 Task: Plan a trip to Villa Cuauhtémoc Otzolotepec, Mexico from 2nd December, 2023 to 10th December, 2023 for 1 adult.1  bedroom having 1 bed and 1 bathroom. Property type can be hotel. Look for 4 properties as per requirement.
Action: Mouse moved to (528, 77)
Screenshot: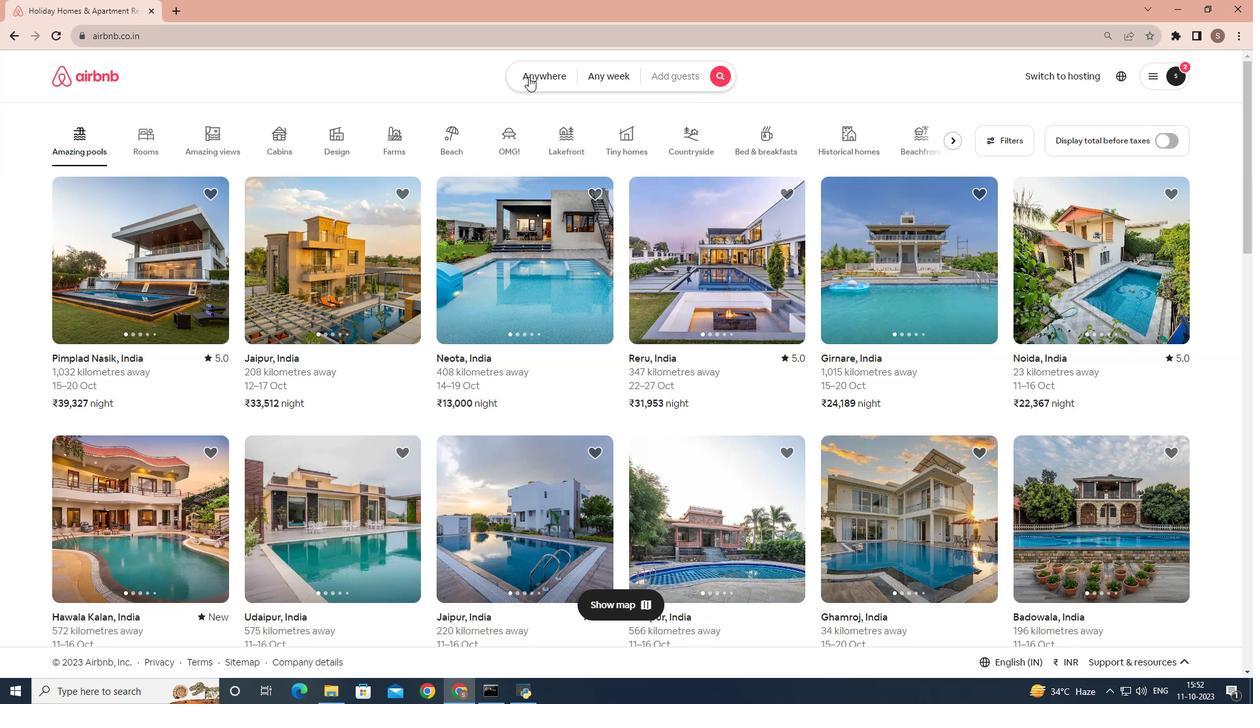 
Action: Mouse pressed left at (528, 77)
Screenshot: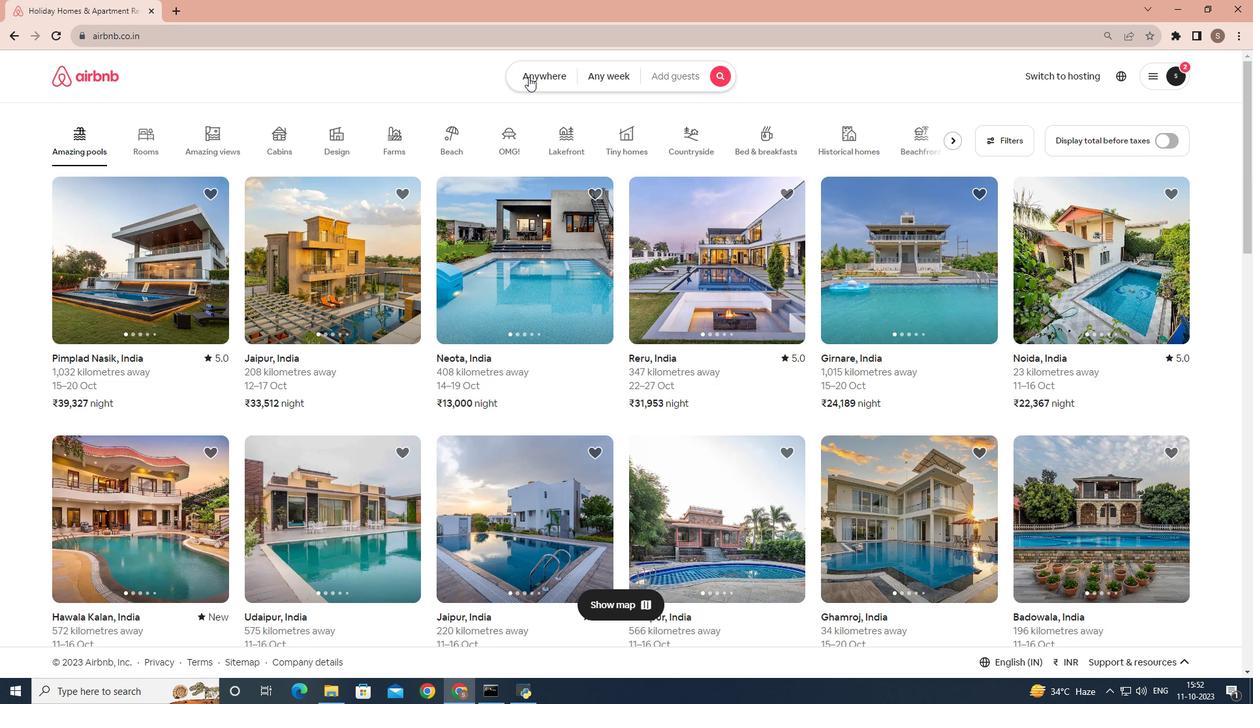 
Action: Mouse moved to (475, 119)
Screenshot: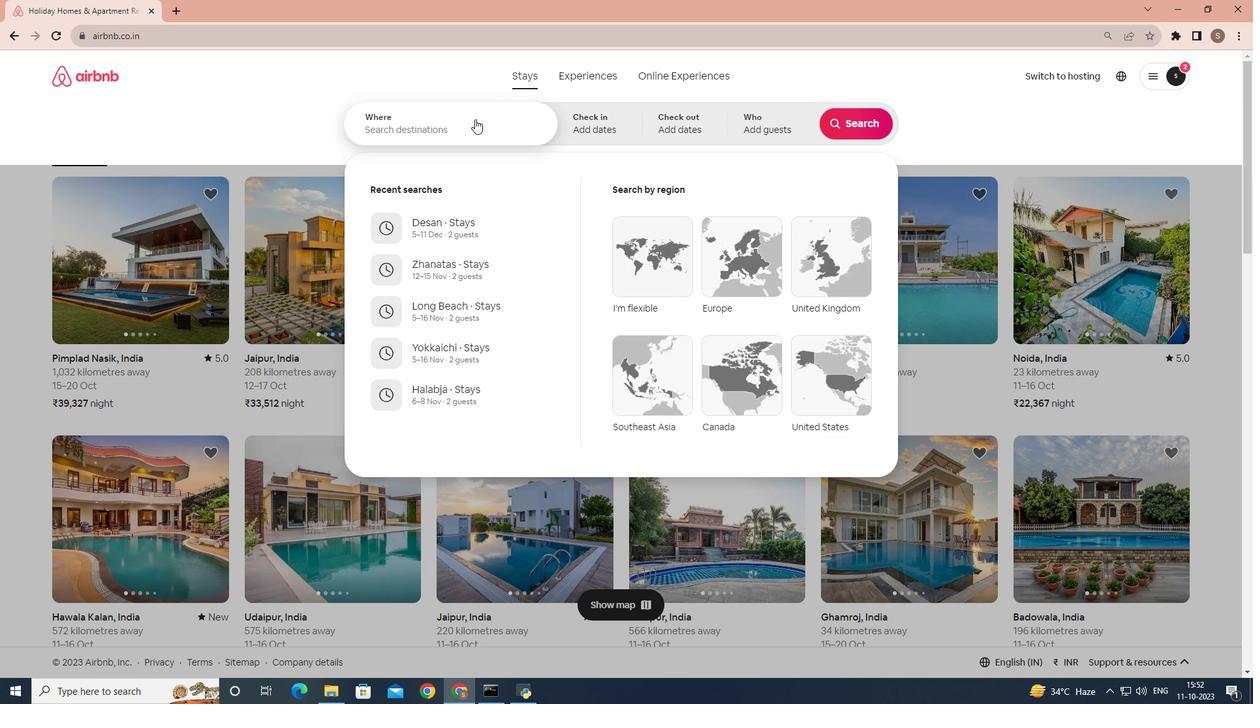 
Action: Mouse pressed left at (475, 119)
Screenshot: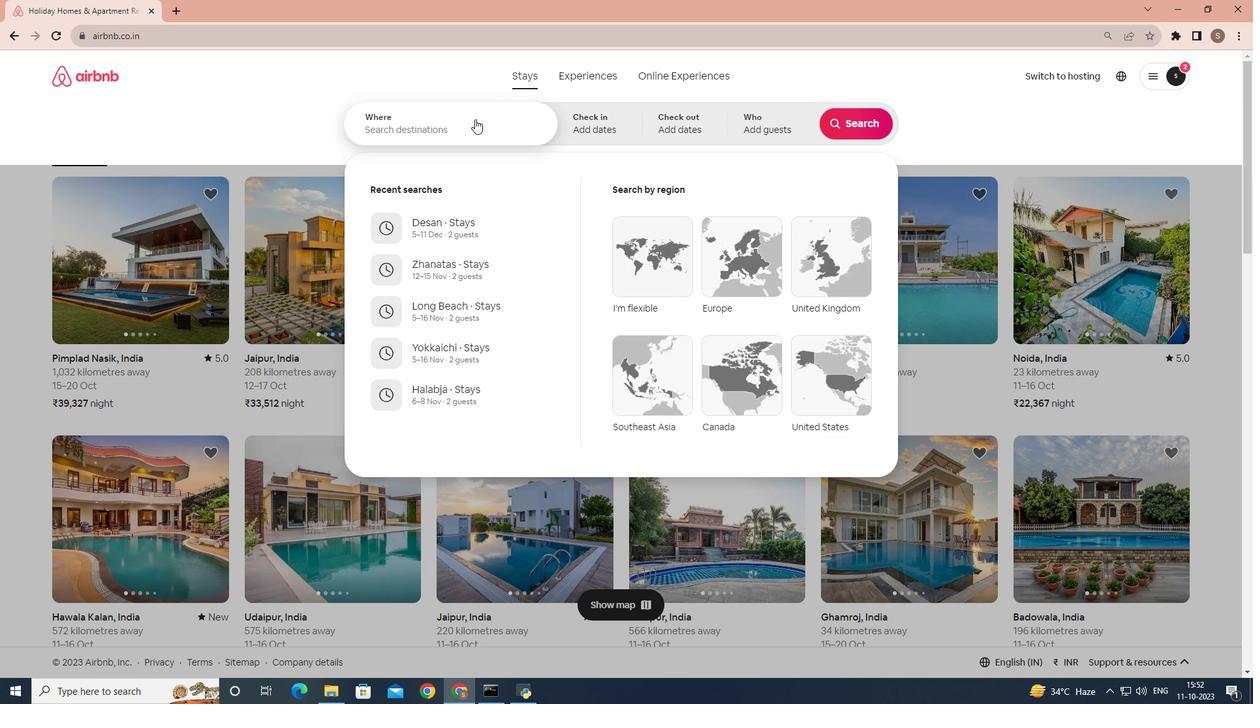 
Action: Mouse moved to (470, 126)
Screenshot: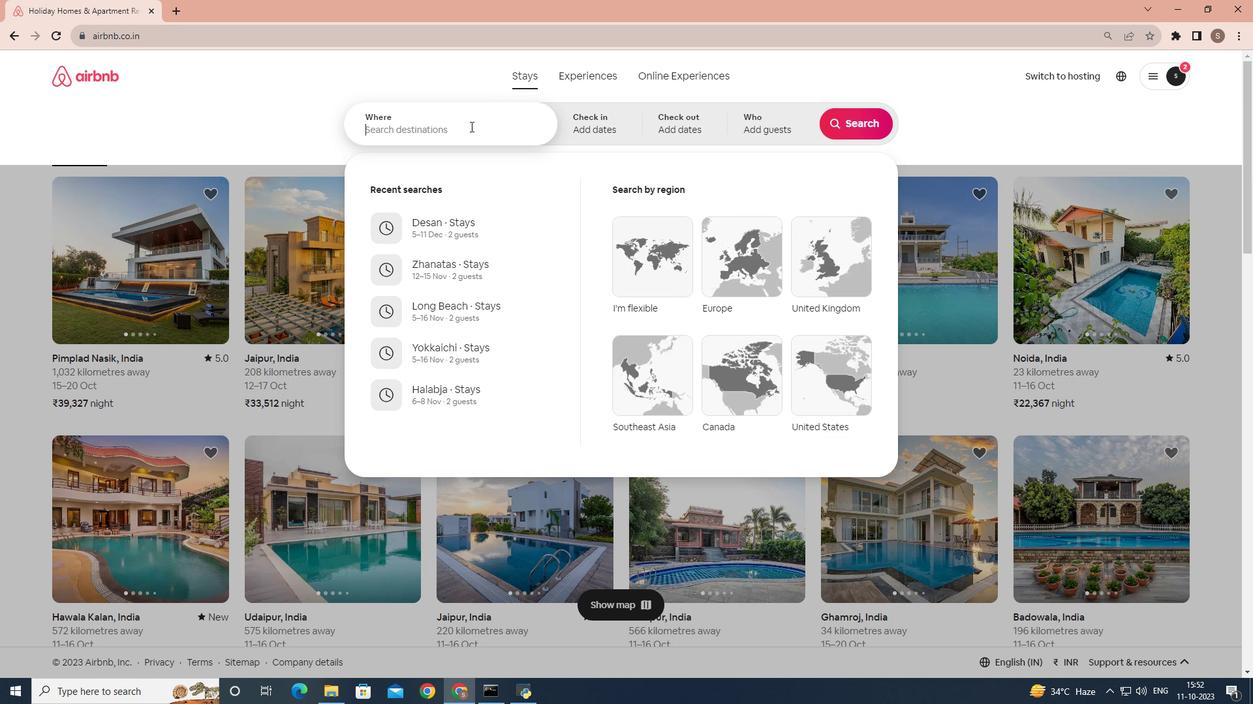 
Action: Key pressed <Key.shift_r>Otzolotepec,<Key.space><Key.shift>Mexico
Screenshot: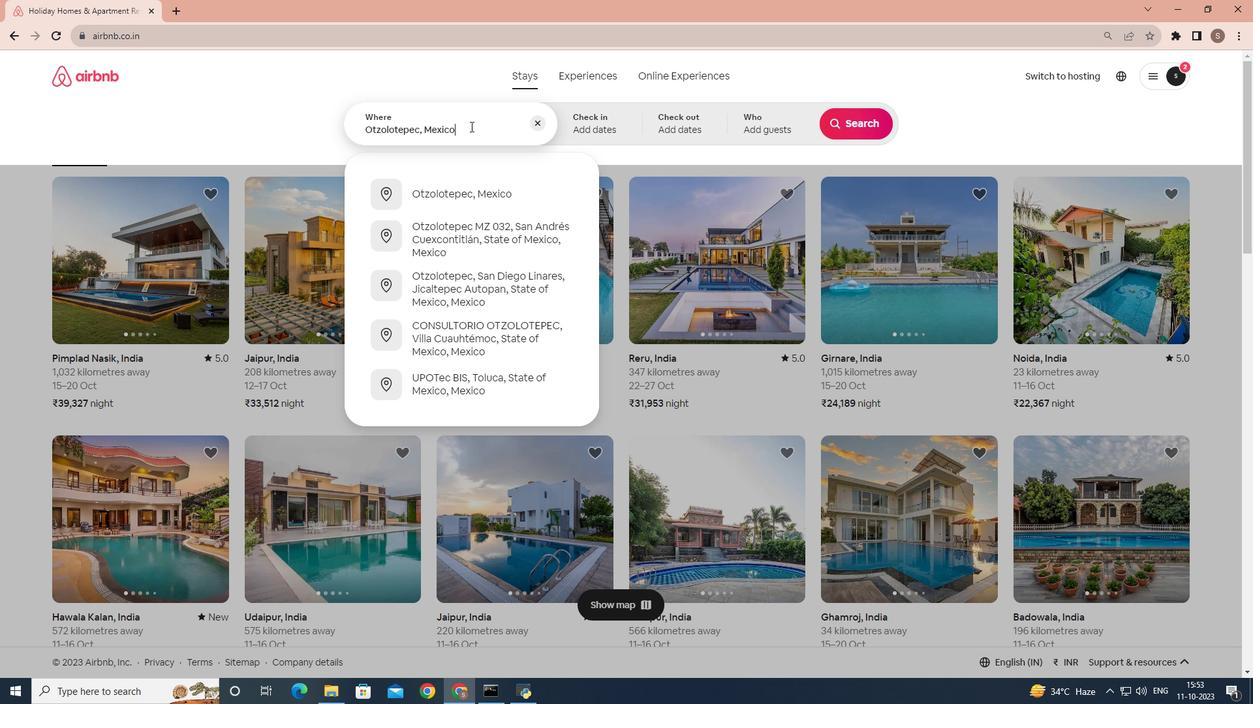 
Action: Mouse moved to (513, 187)
Screenshot: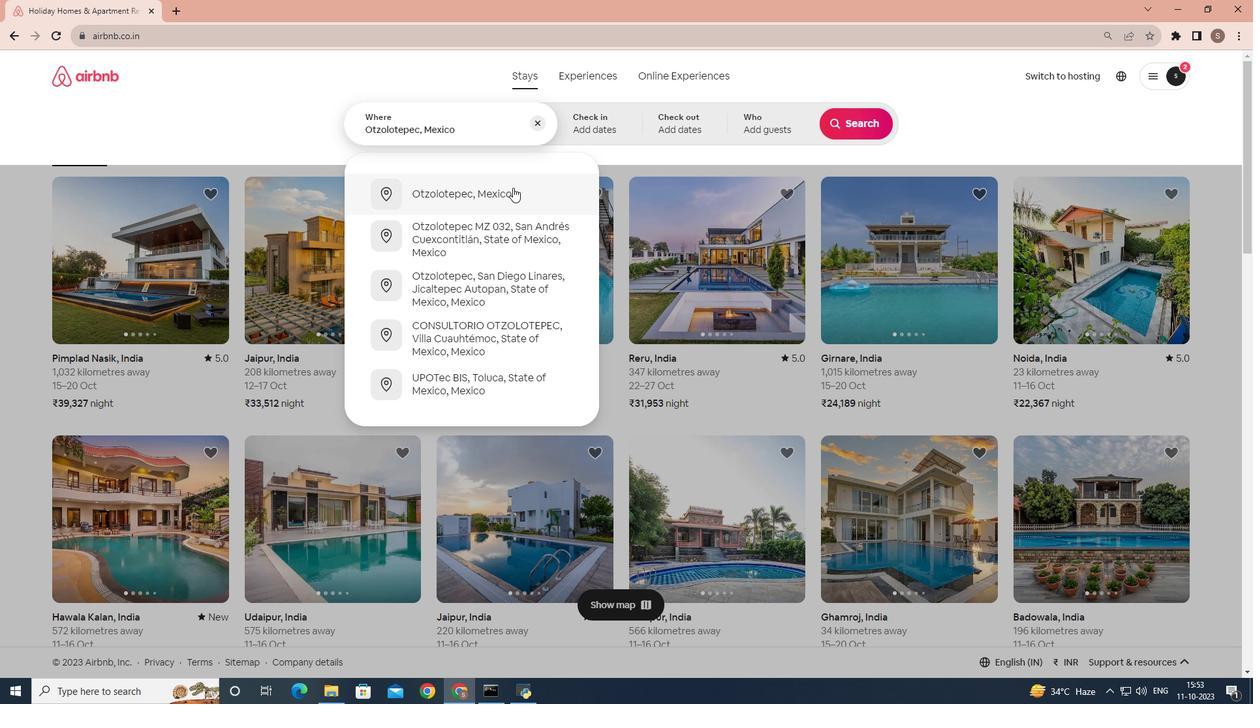 
Action: Mouse pressed left at (513, 187)
Screenshot: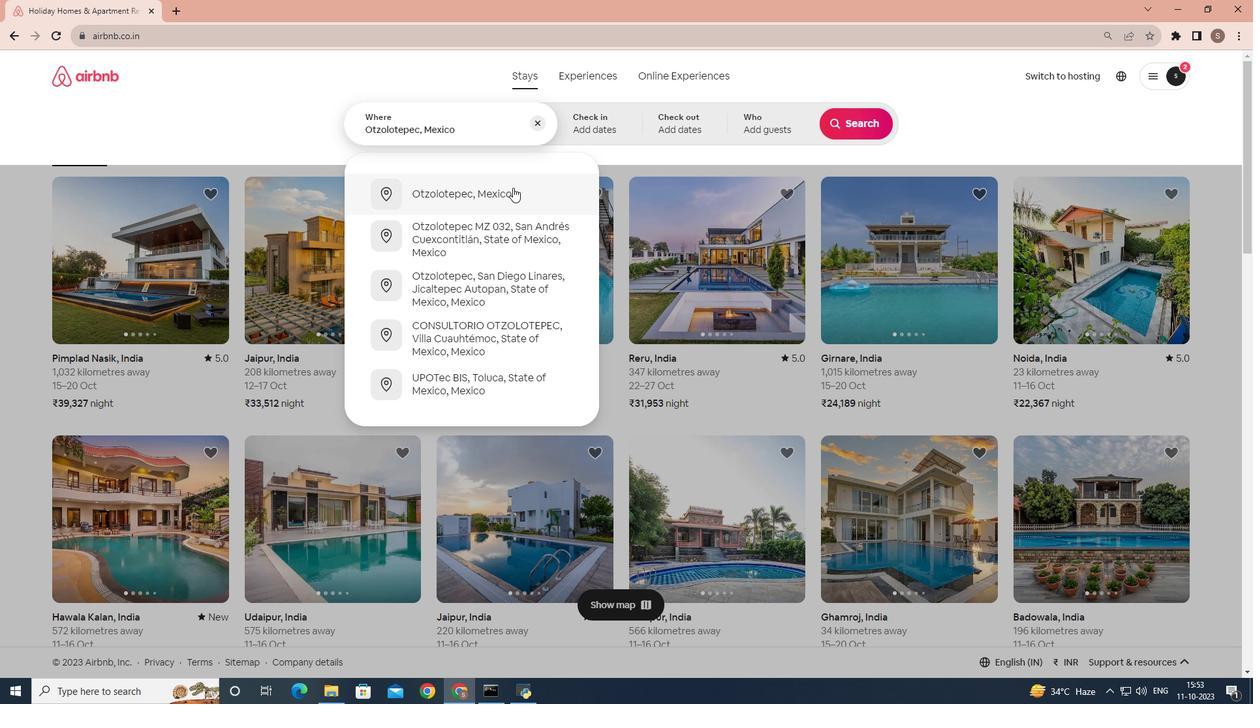 
Action: Mouse moved to (853, 223)
Screenshot: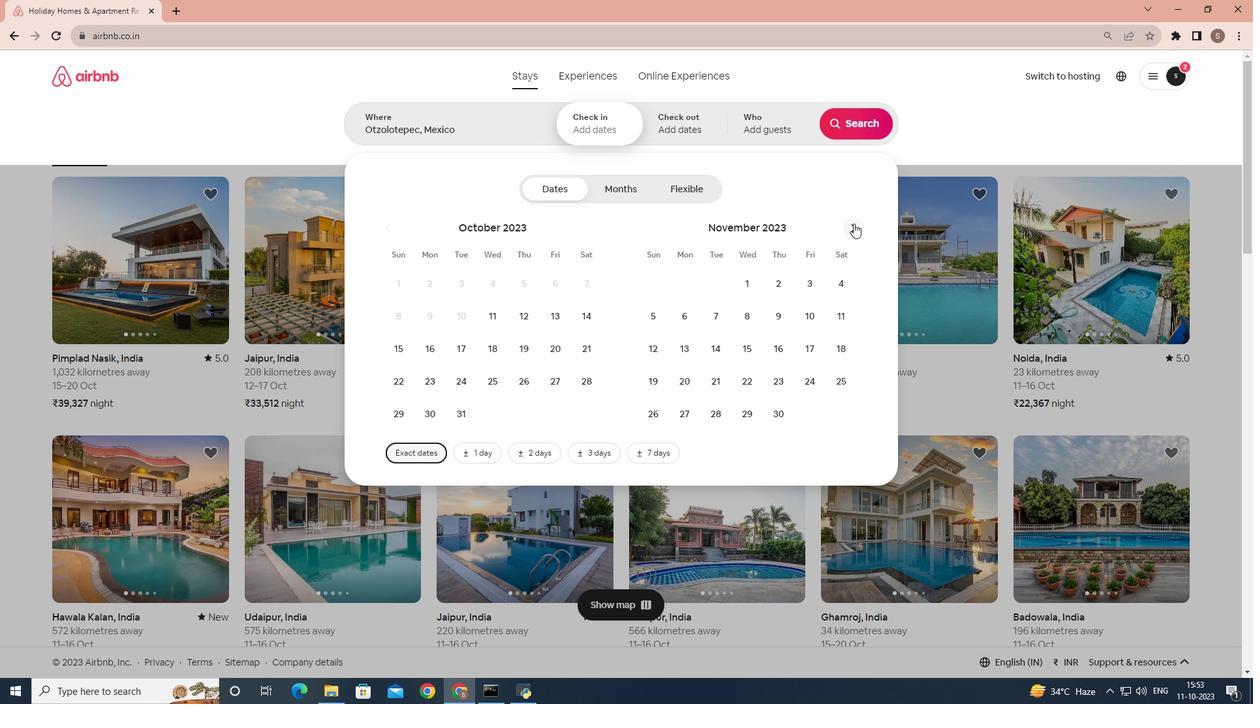 
Action: Mouse pressed left at (853, 223)
Screenshot: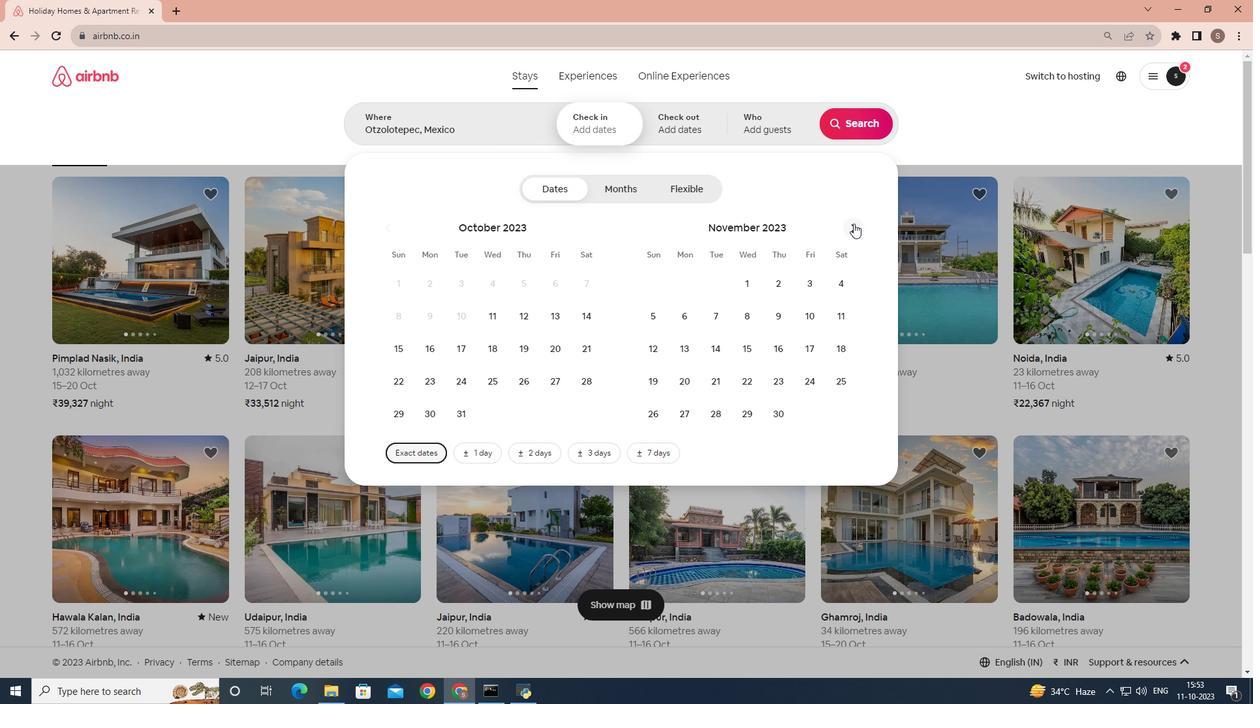 
Action: Mouse moved to (838, 284)
Screenshot: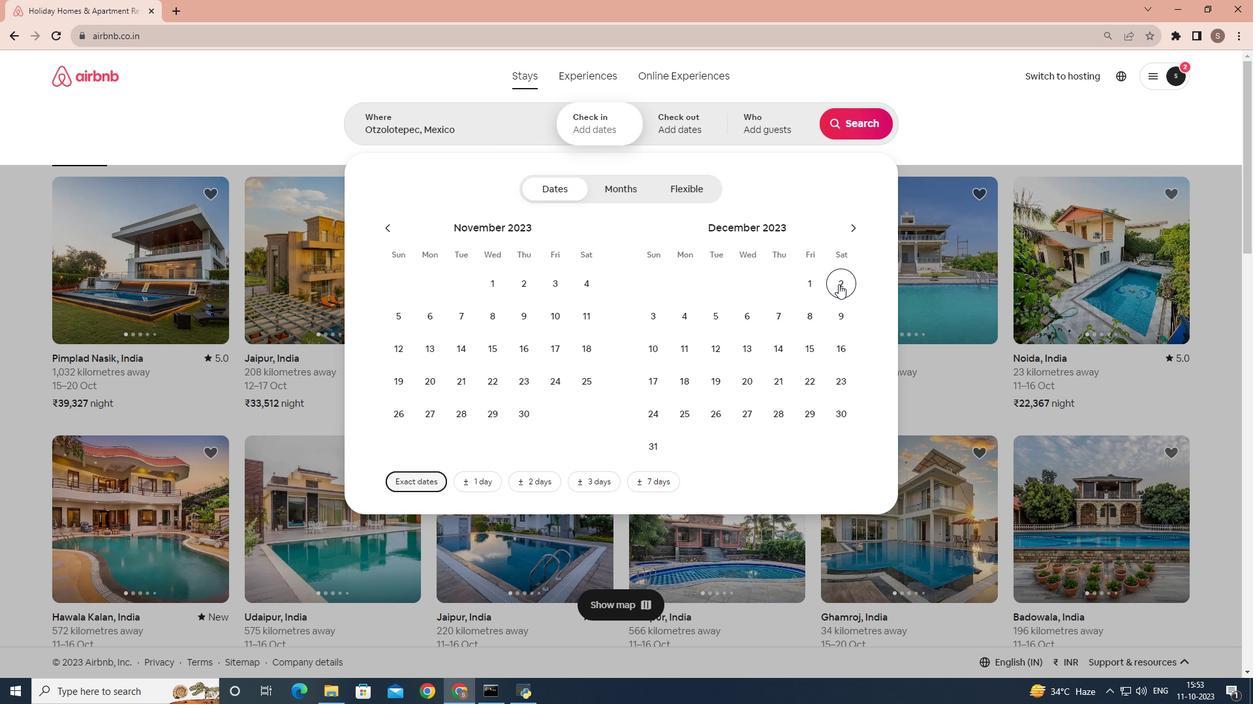 
Action: Mouse pressed left at (838, 284)
Screenshot: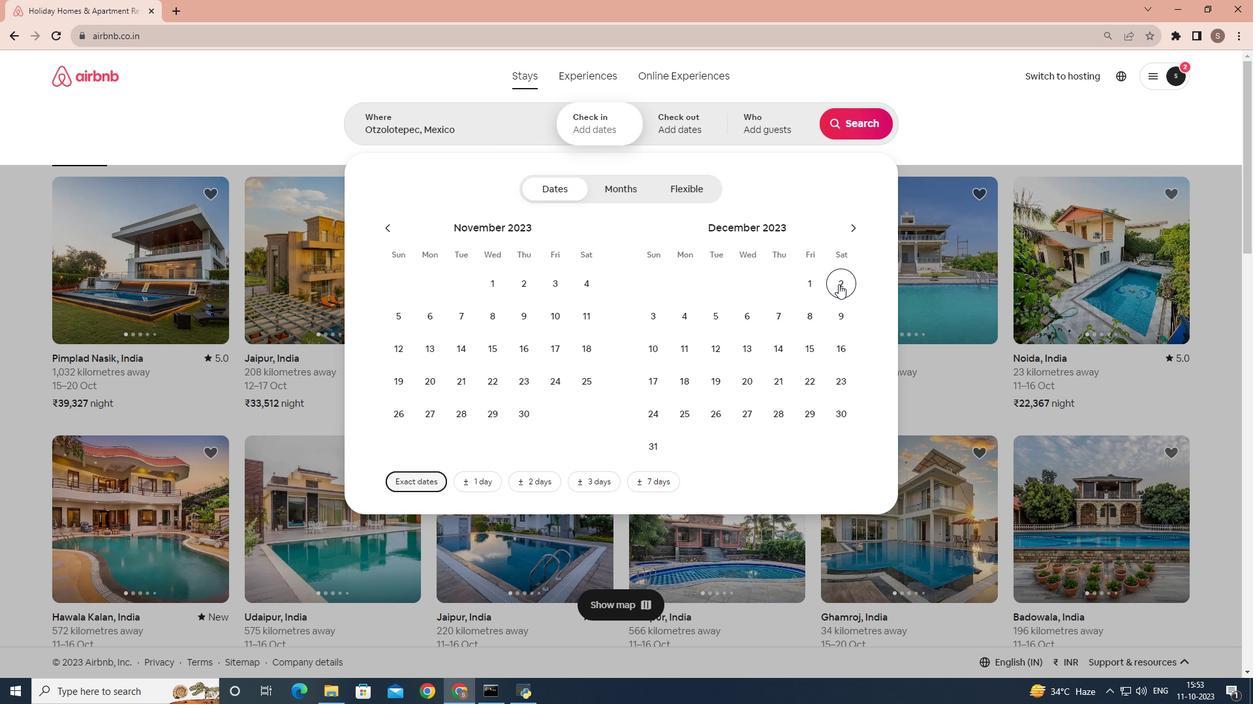 
Action: Mouse moved to (657, 355)
Screenshot: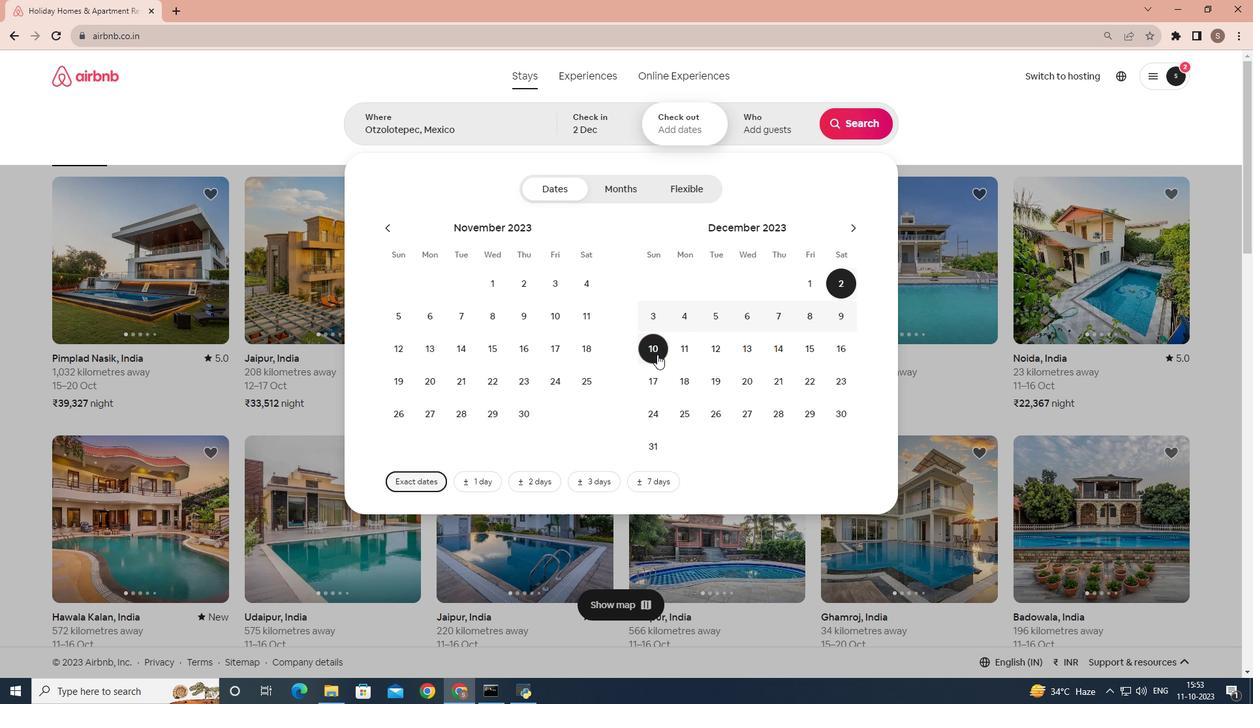 
Action: Mouse pressed left at (657, 355)
Screenshot: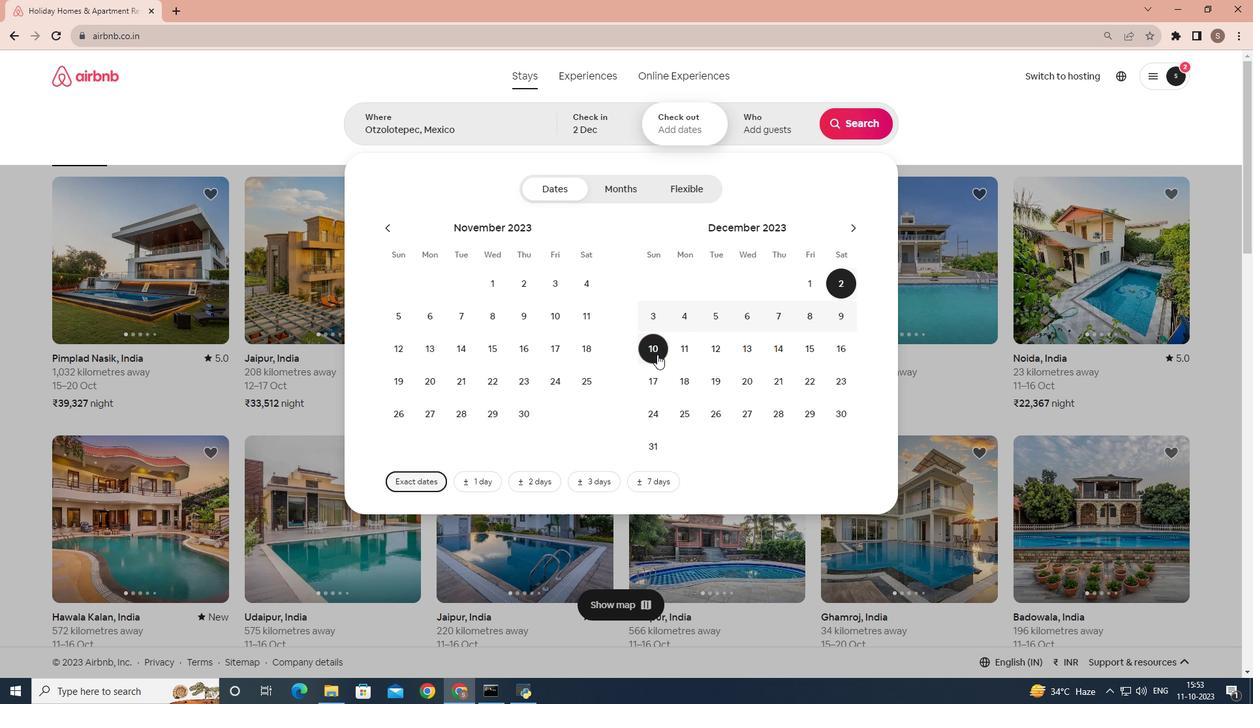 
Action: Mouse moved to (767, 135)
Screenshot: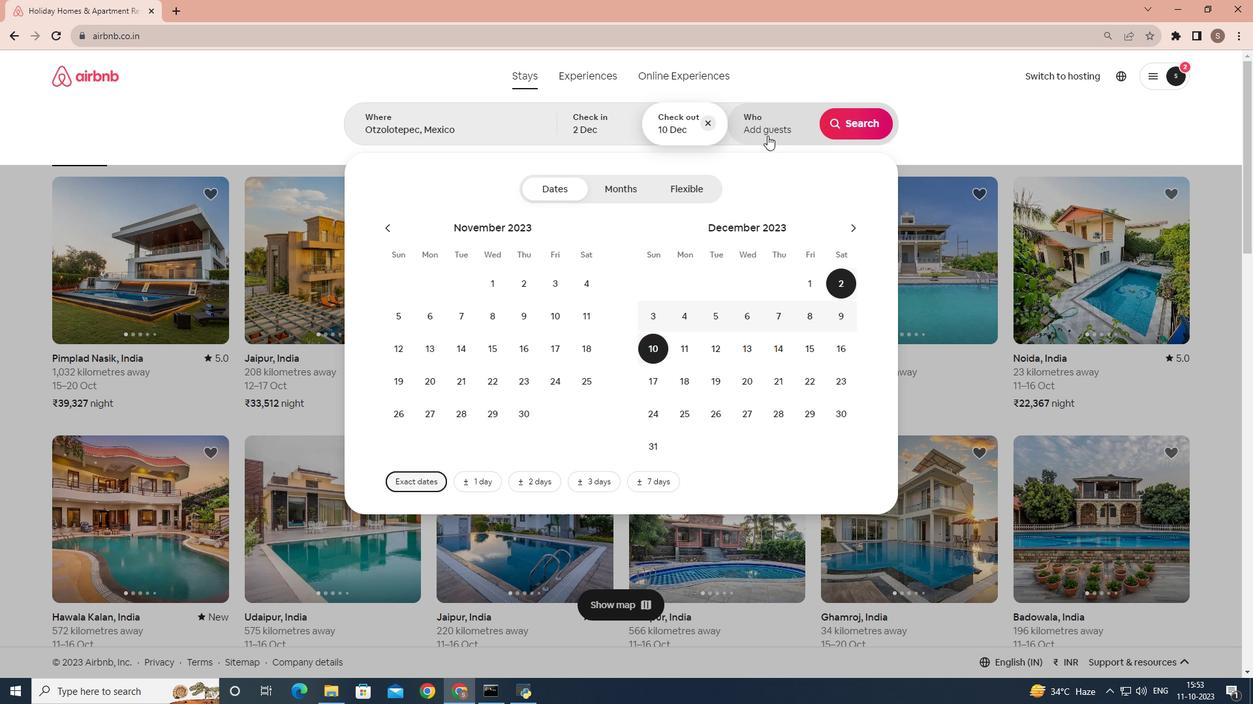 
Action: Mouse pressed left at (767, 135)
Screenshot: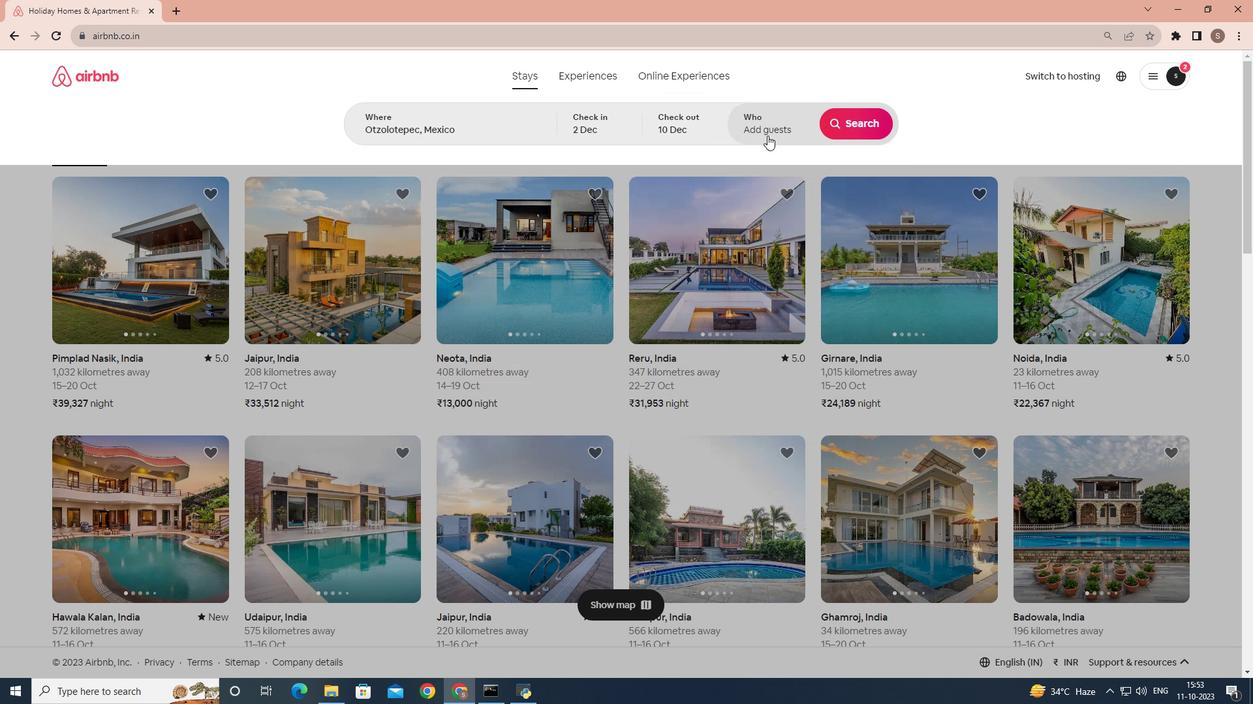 
Action: Mouse moved to (858, 196)
Screenshot: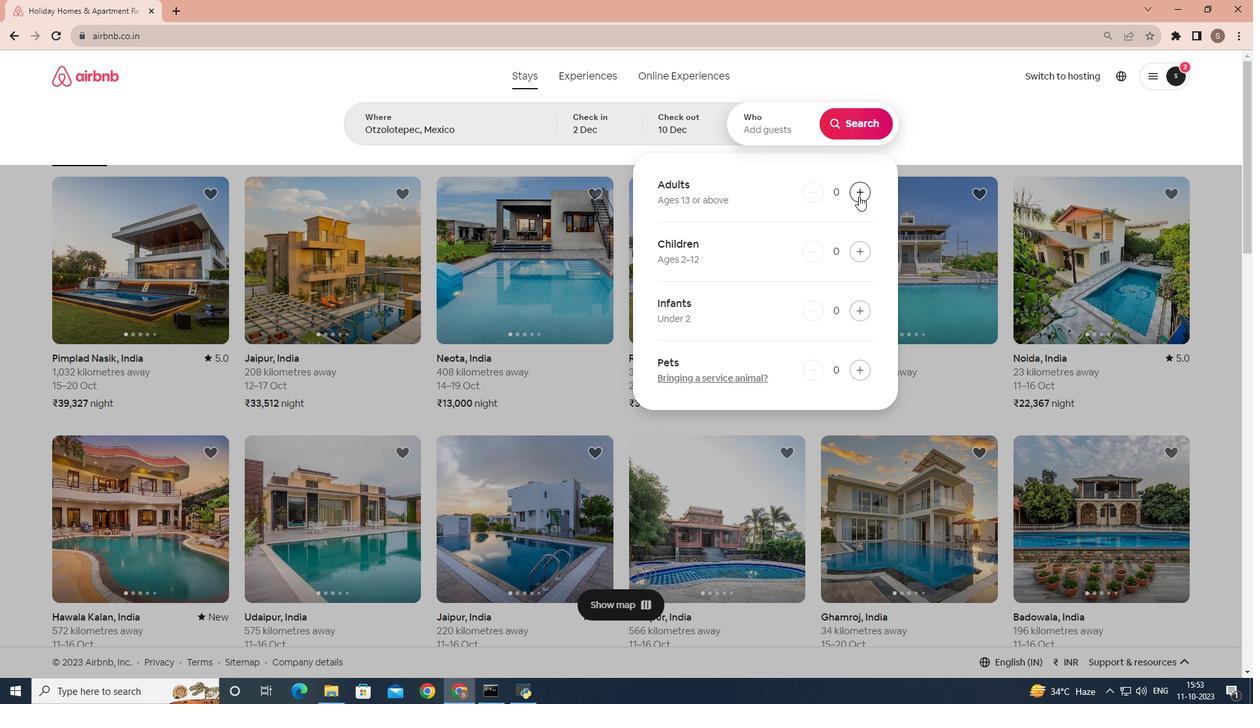 
Action: Mouse pressed left at (858, 196)
Screenshot: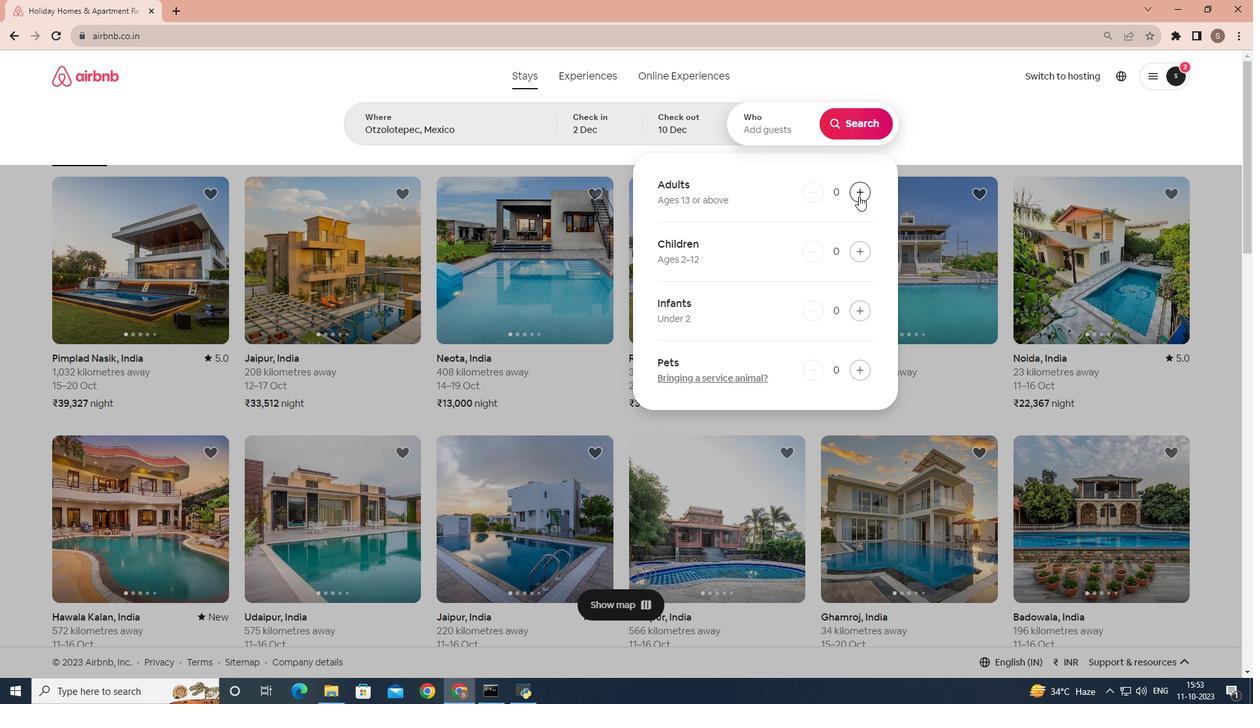 
Action: Mouse moved to (856, 124)
Screenshot: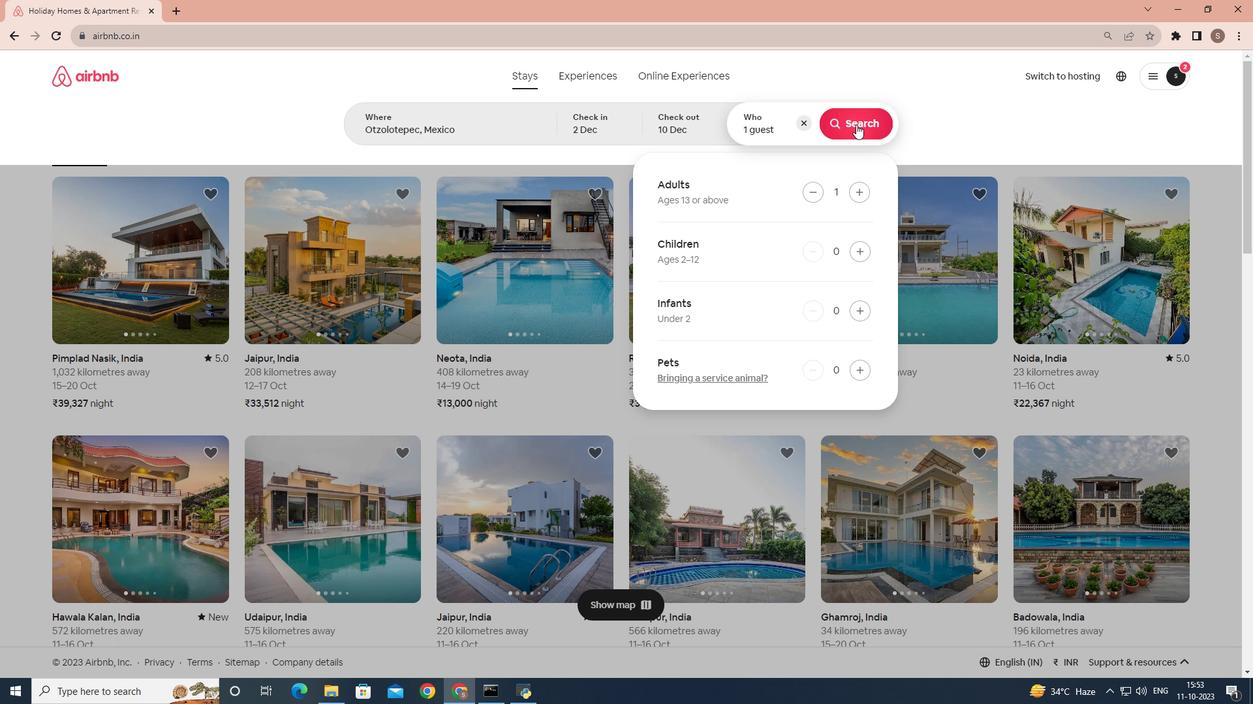 
Action: Mouse pressed left at (856, 124)
Screenshot: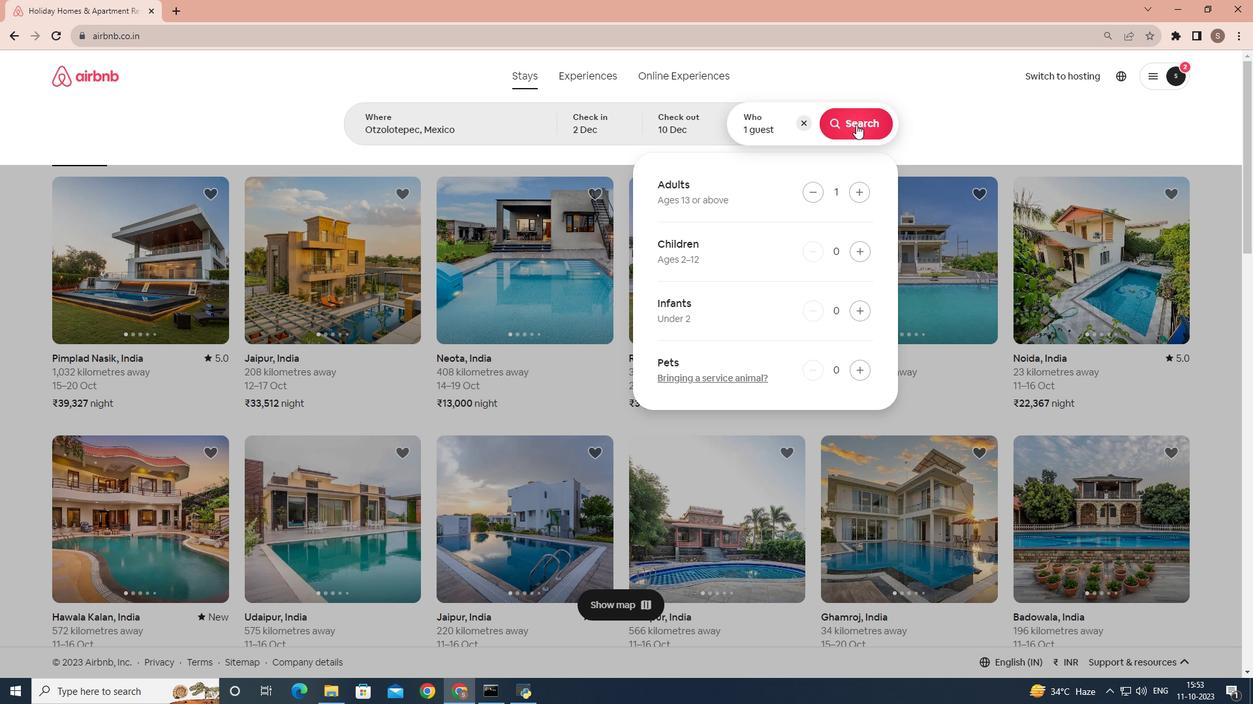 
Action: Mouse moved to (1035, 135)
Screenshot: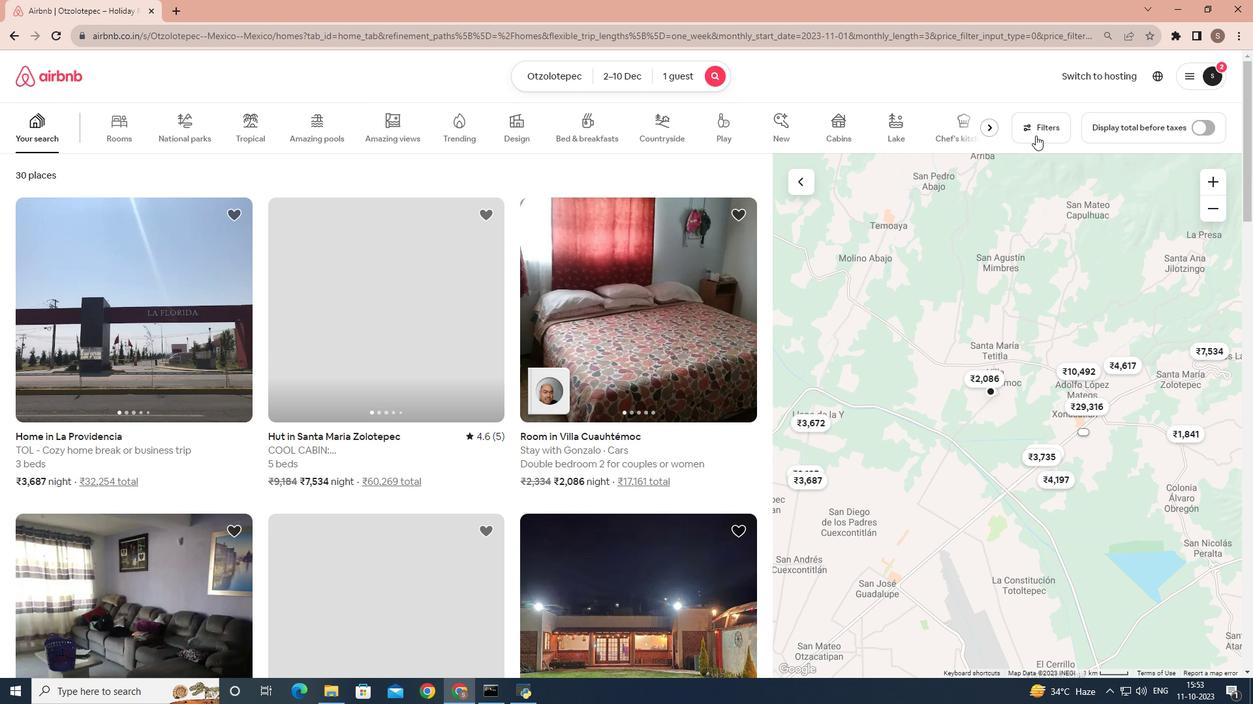 
Action: Mouse pressed left at (1035, 135)
Screenshot: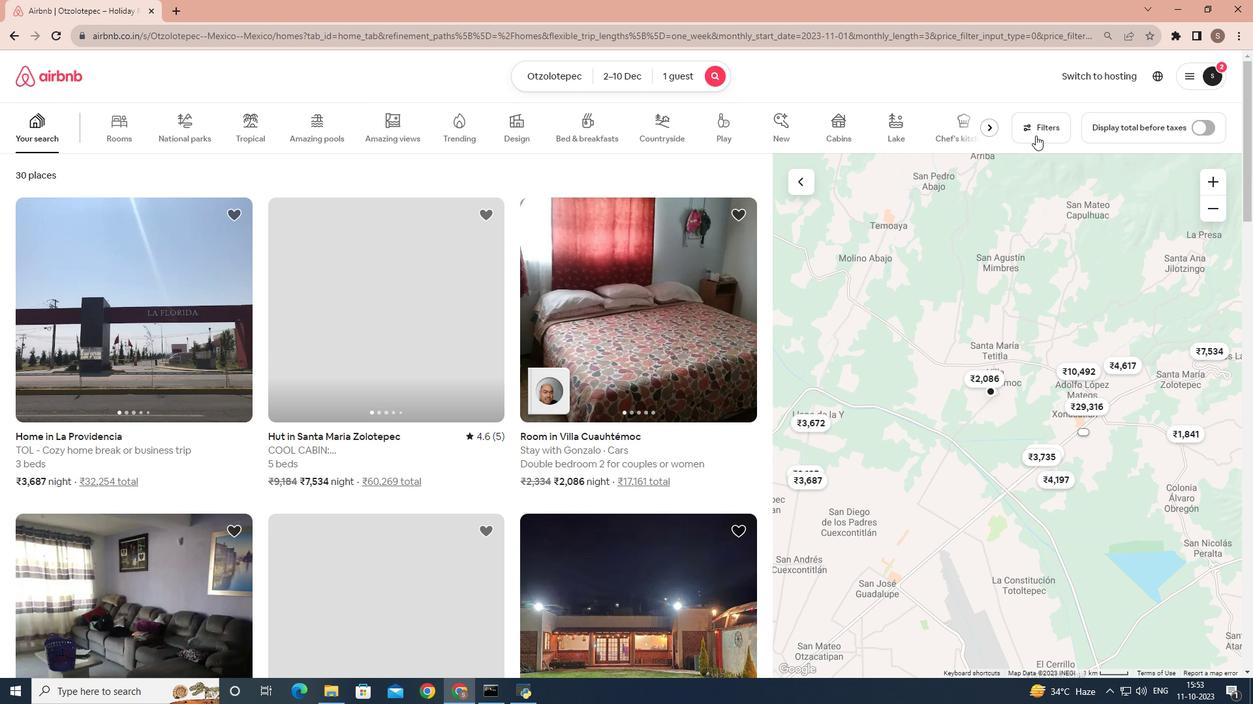 
Action: Mouse moved to (859, 274)
Screenshot: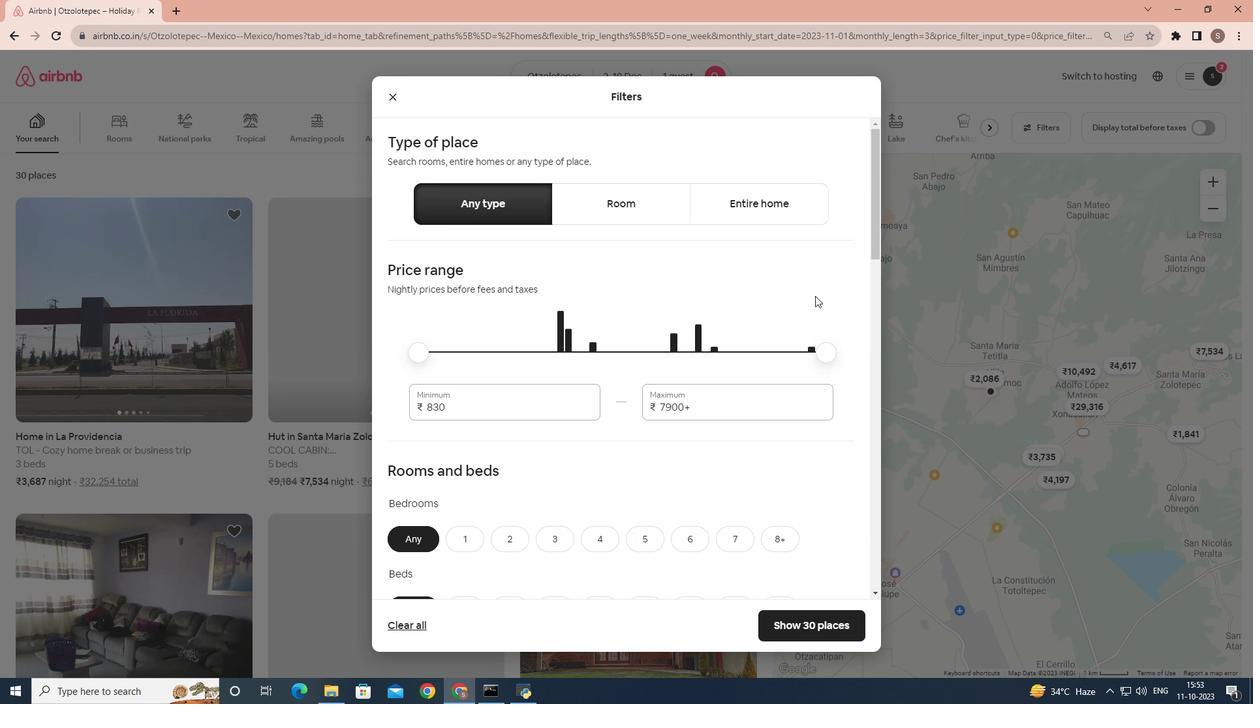 
Action: Mouse scrolled (859, 274) with delta (0, 0)
Screenshot: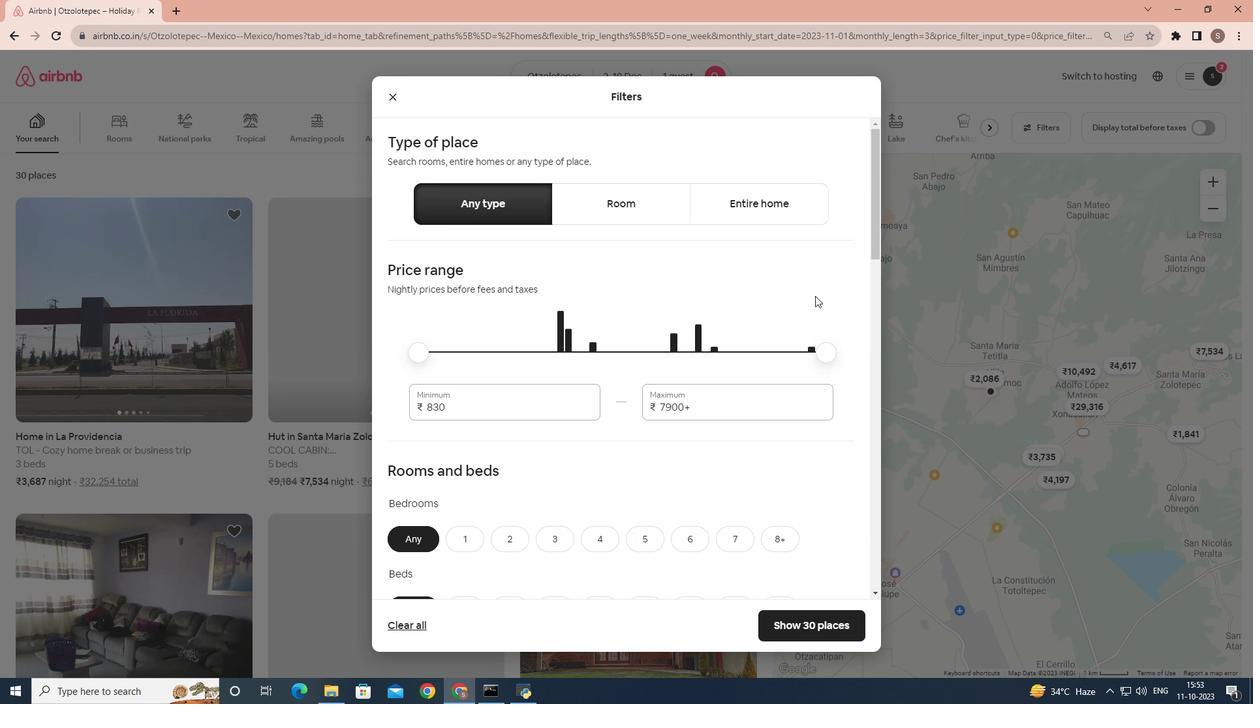 
Action: Mouse moved to (830, 289)
Screenshot: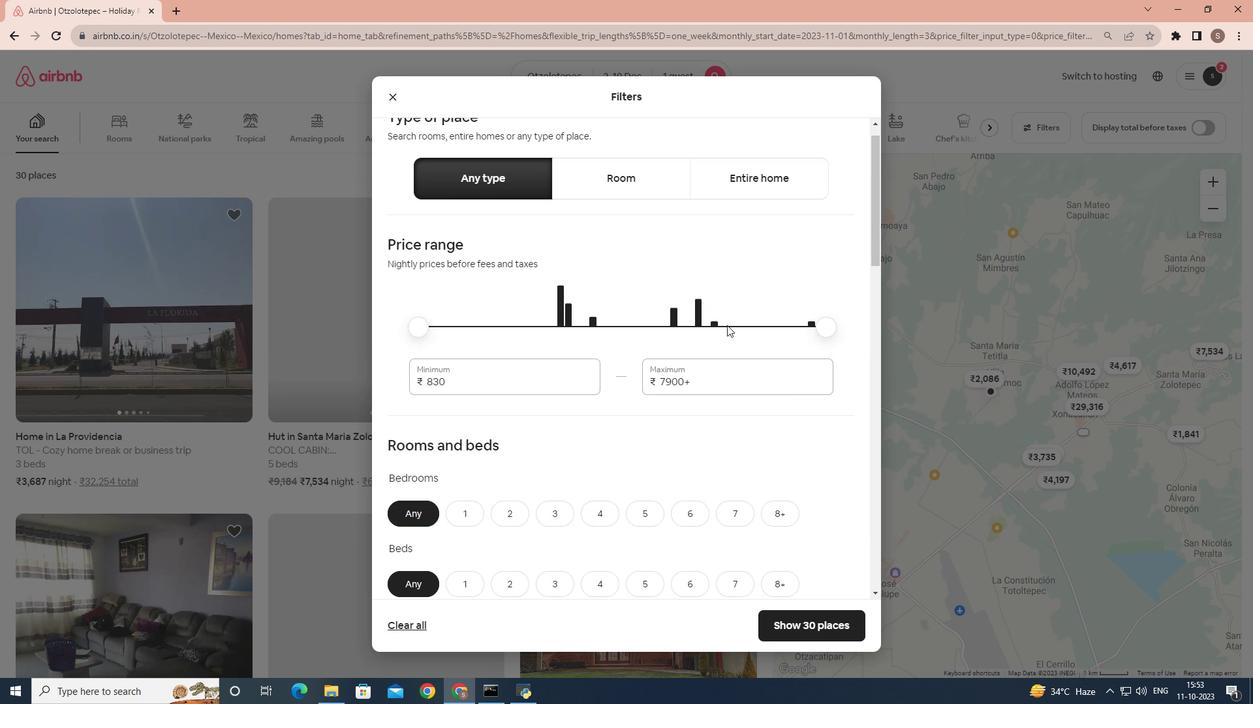 
Action: Mouse scrolled (830, 289) with delta (0, 0)
Screenshot: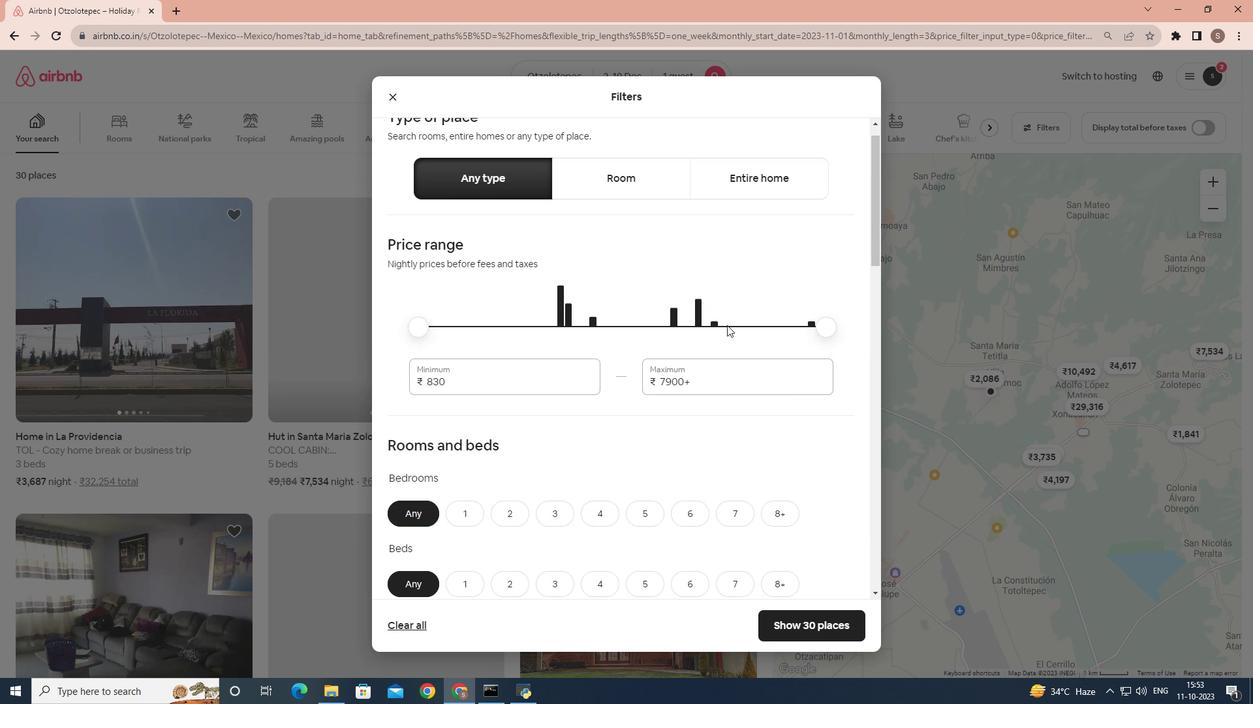 
Action: Mouse moved to (473, 409)
Screenshot: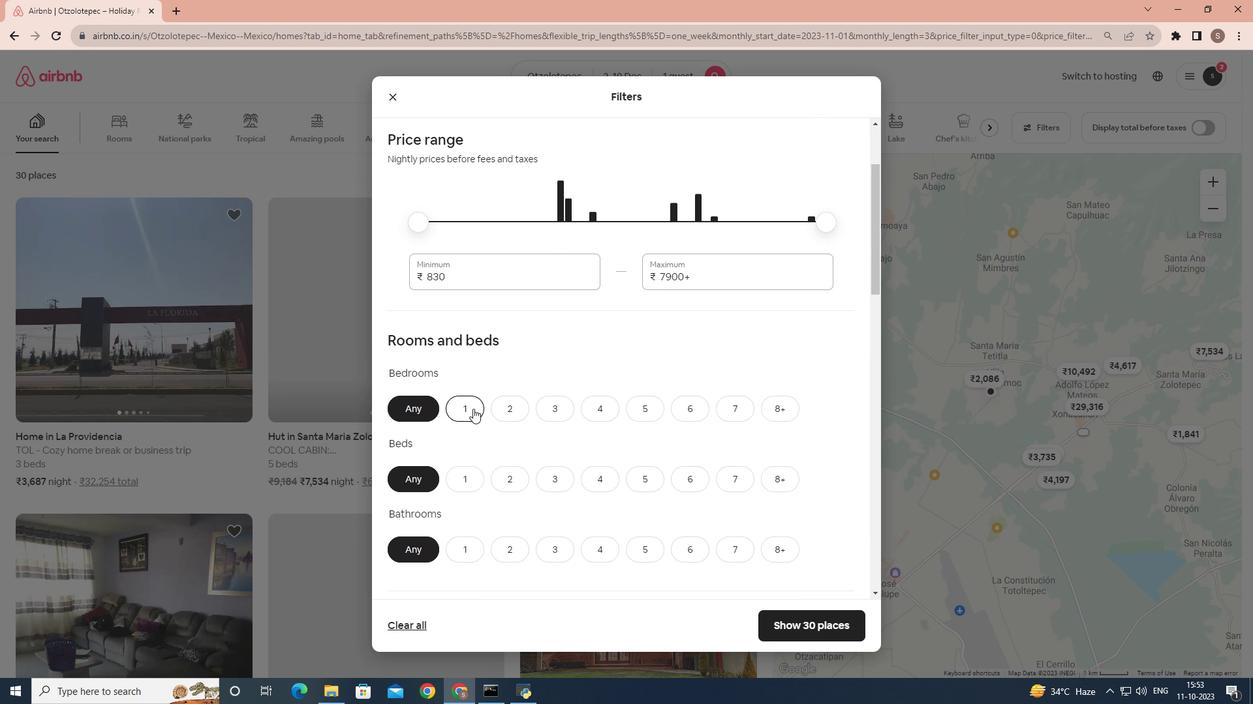 
Action: Mouse pressed left at (473, 409)
Screenshot: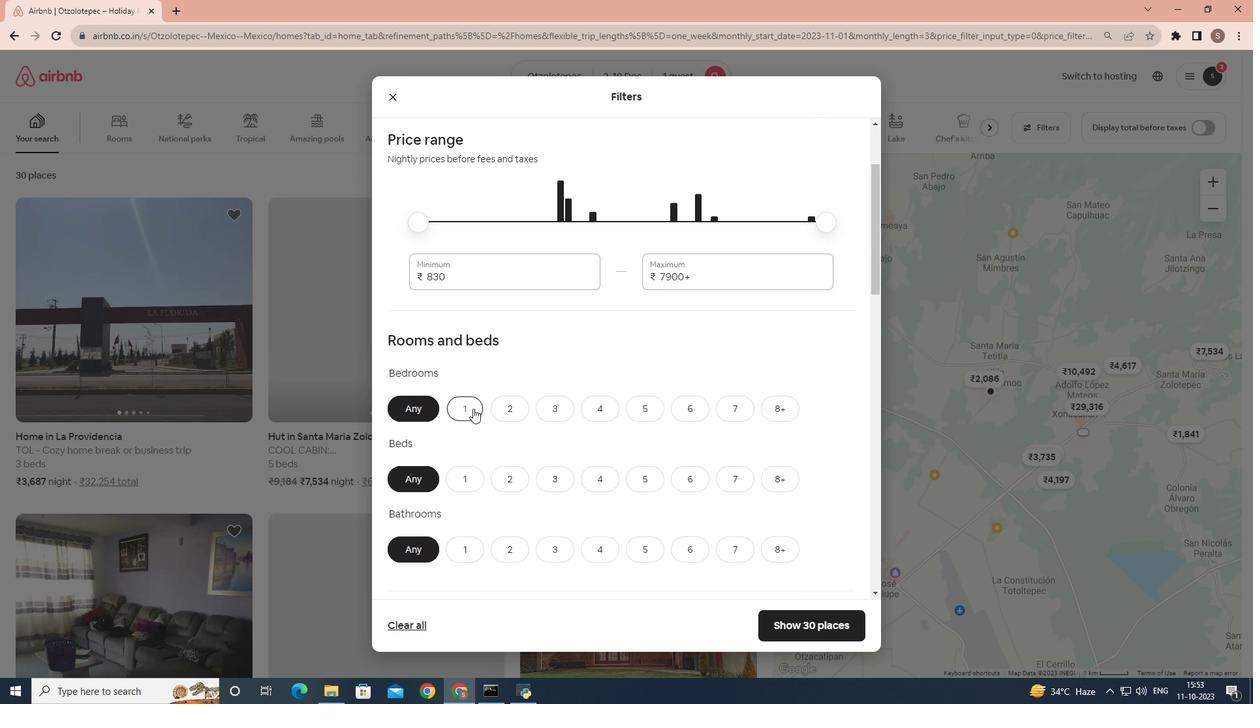 
Action: Mouse moved to (473, 409)
Screenshot: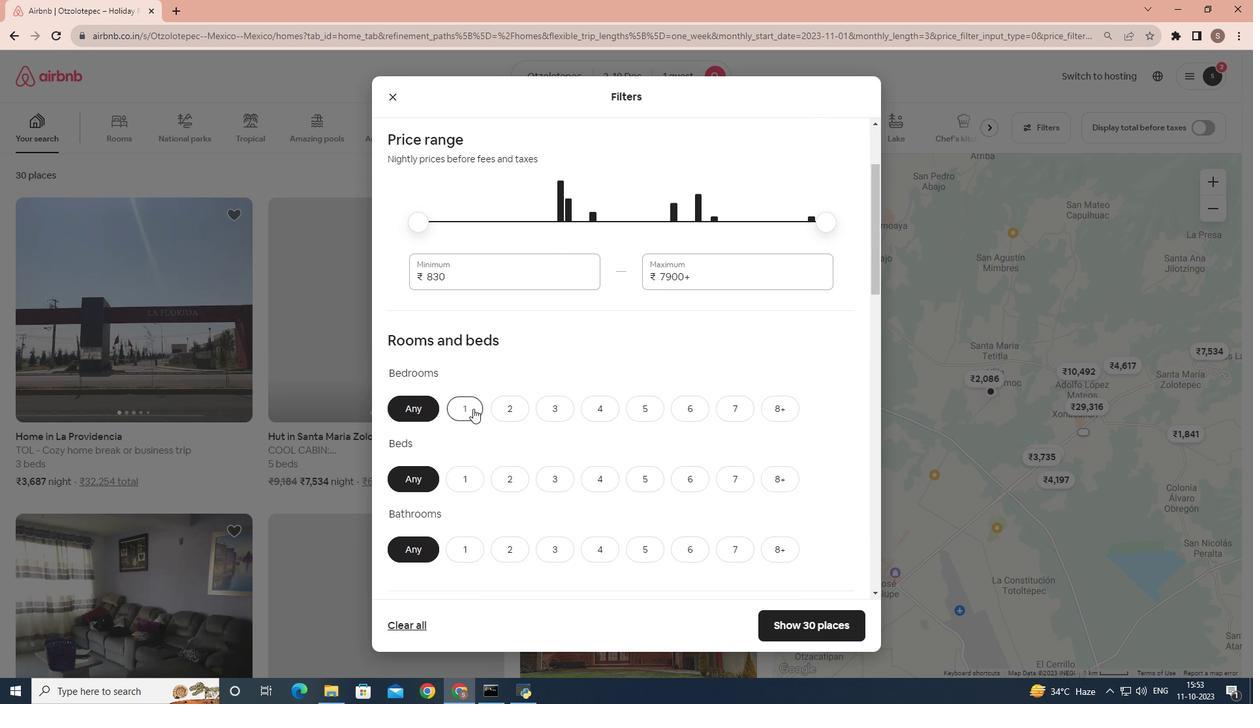 
Action: Mouse scrolled (473, 408) with delta (0, 0)
Screenshot: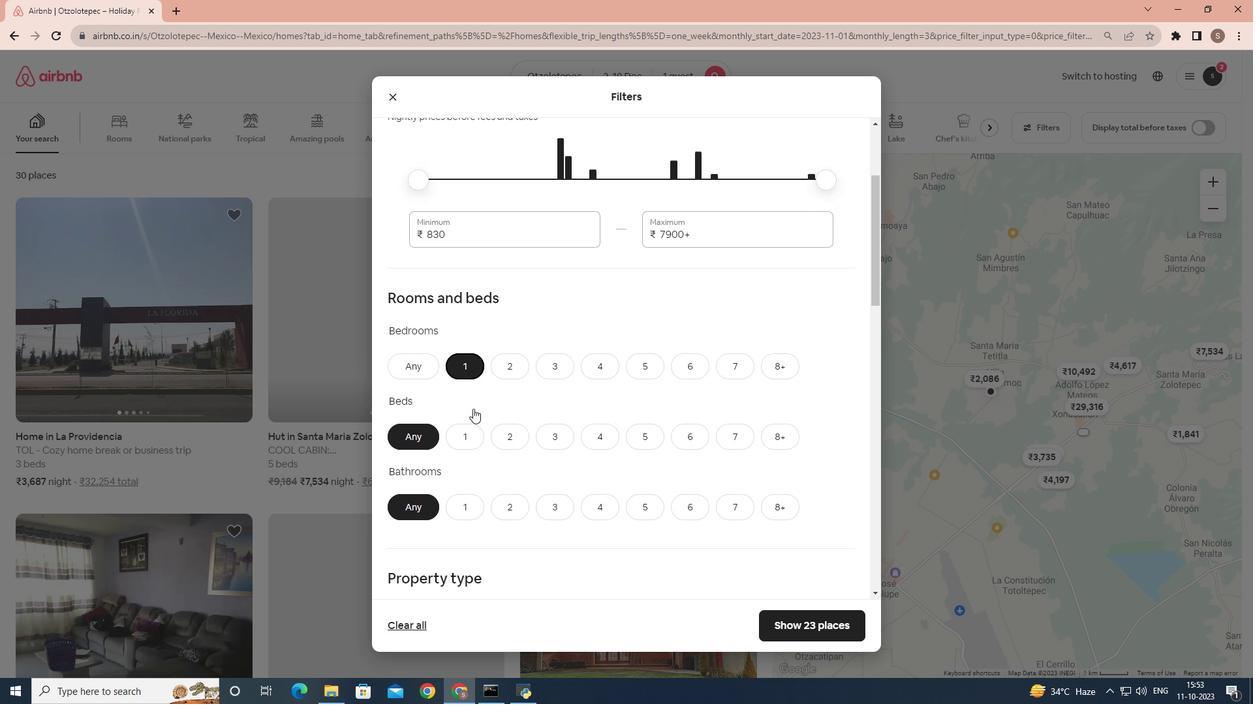 
Action: Mouse moved to (467, 413)
Screenshot: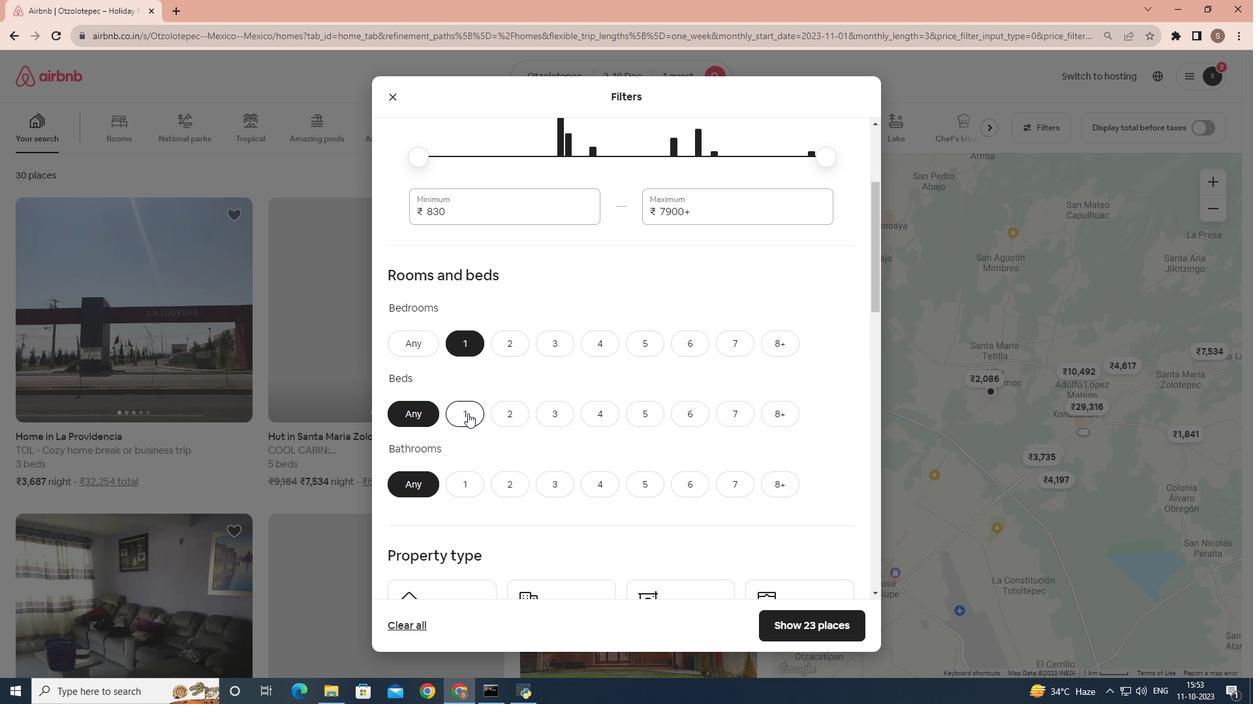 
Action: Mouse pressed left at (467, 413)
Screenshot: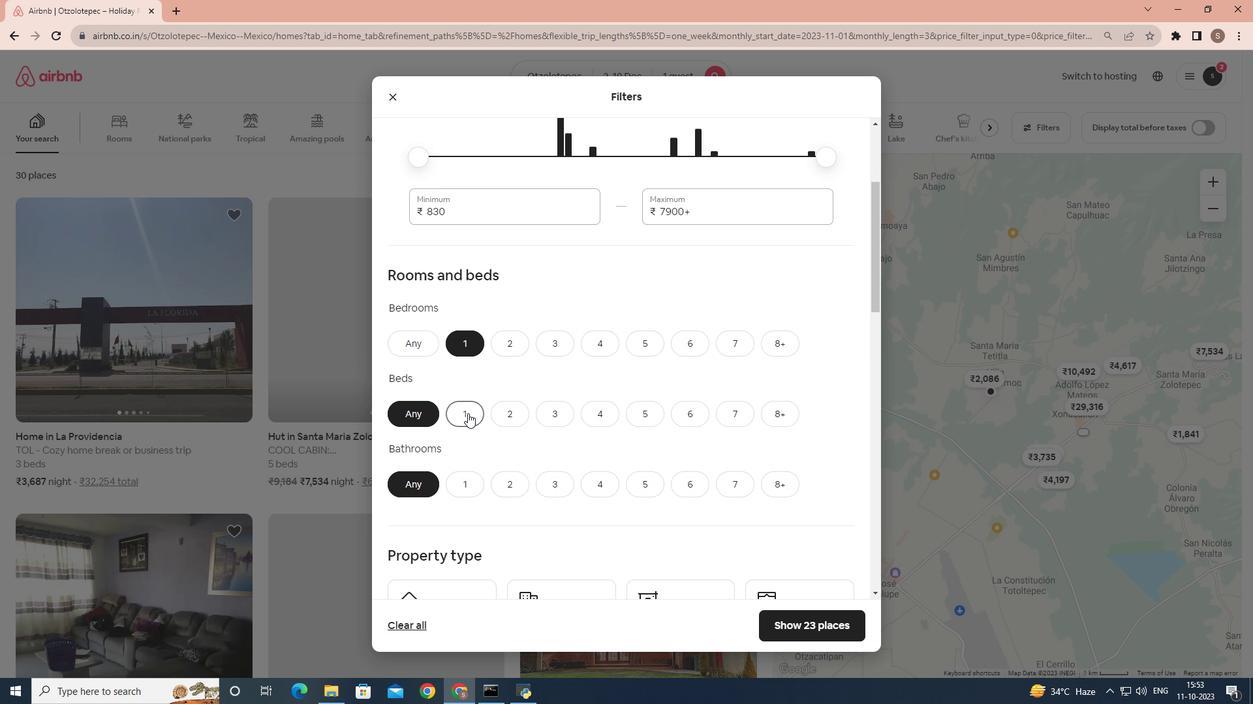 
Action: Mouse scrolled (467, 413) with delta (0, 0)
Screenshot: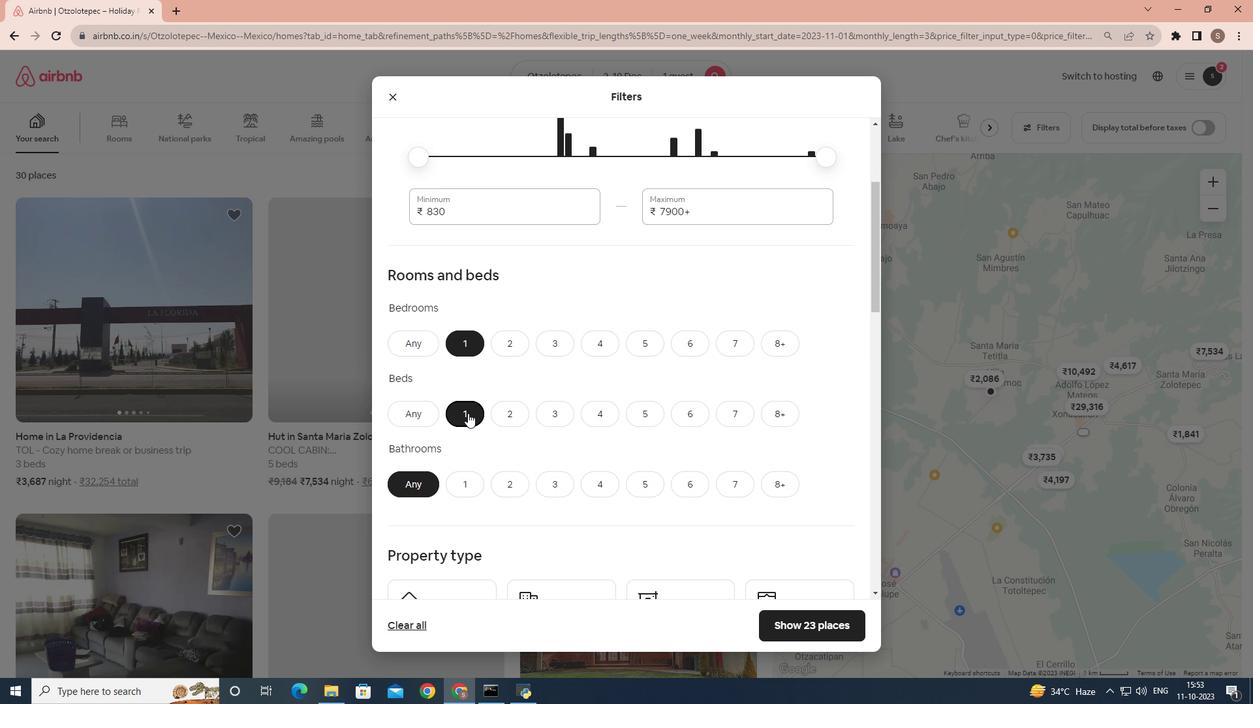 
Action: Mouse moved to (466, 420)
Screenshot: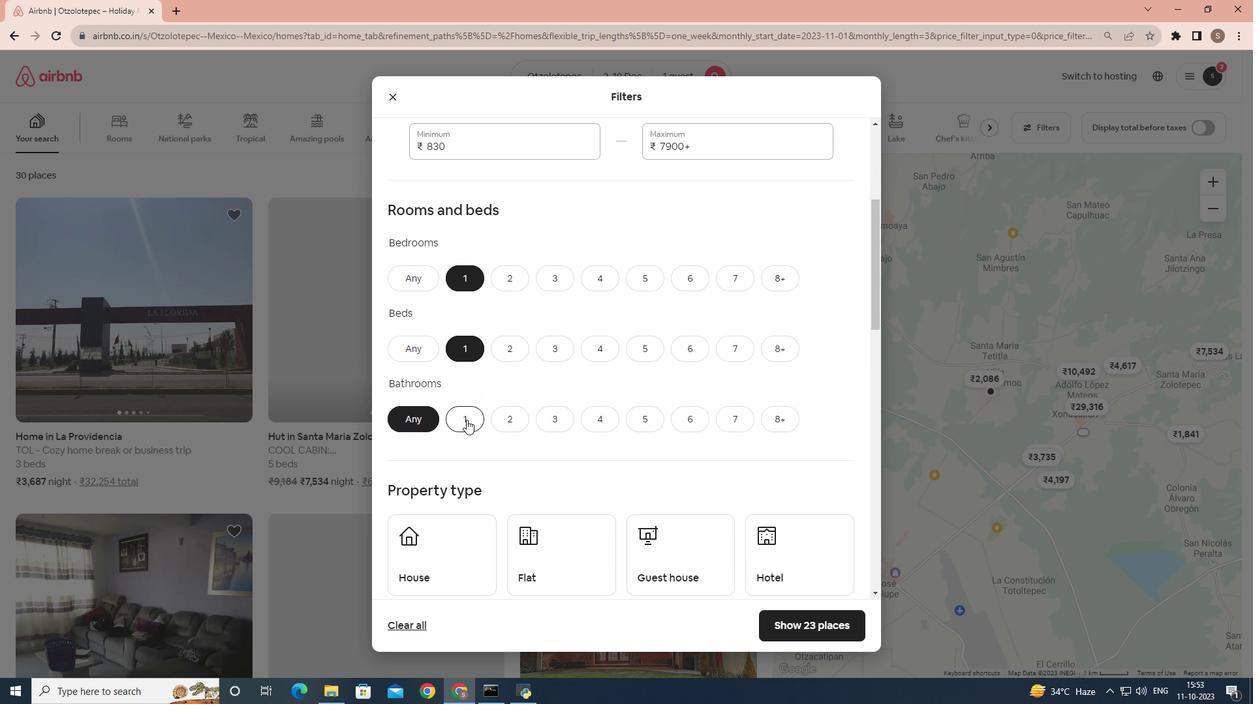 
Action: Mouse pressed left at (466, 420)
Screenshot: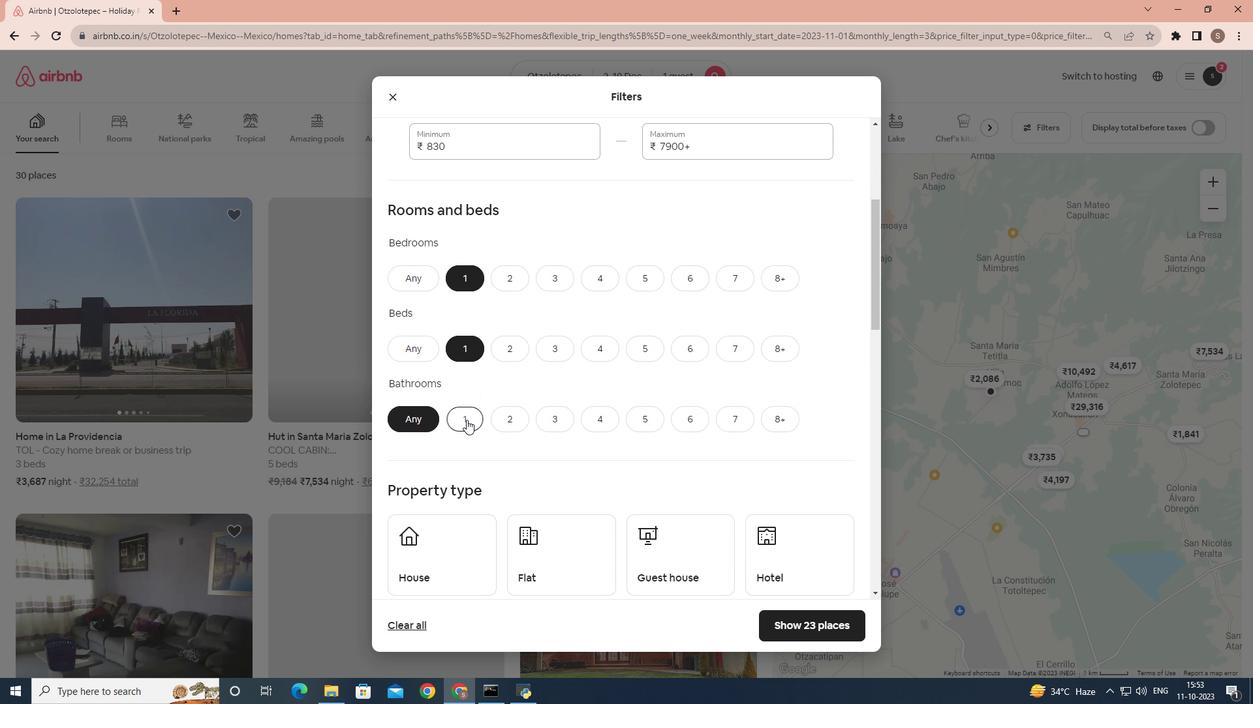 
Action: Mouse moved to (509, 404)
Screenshot: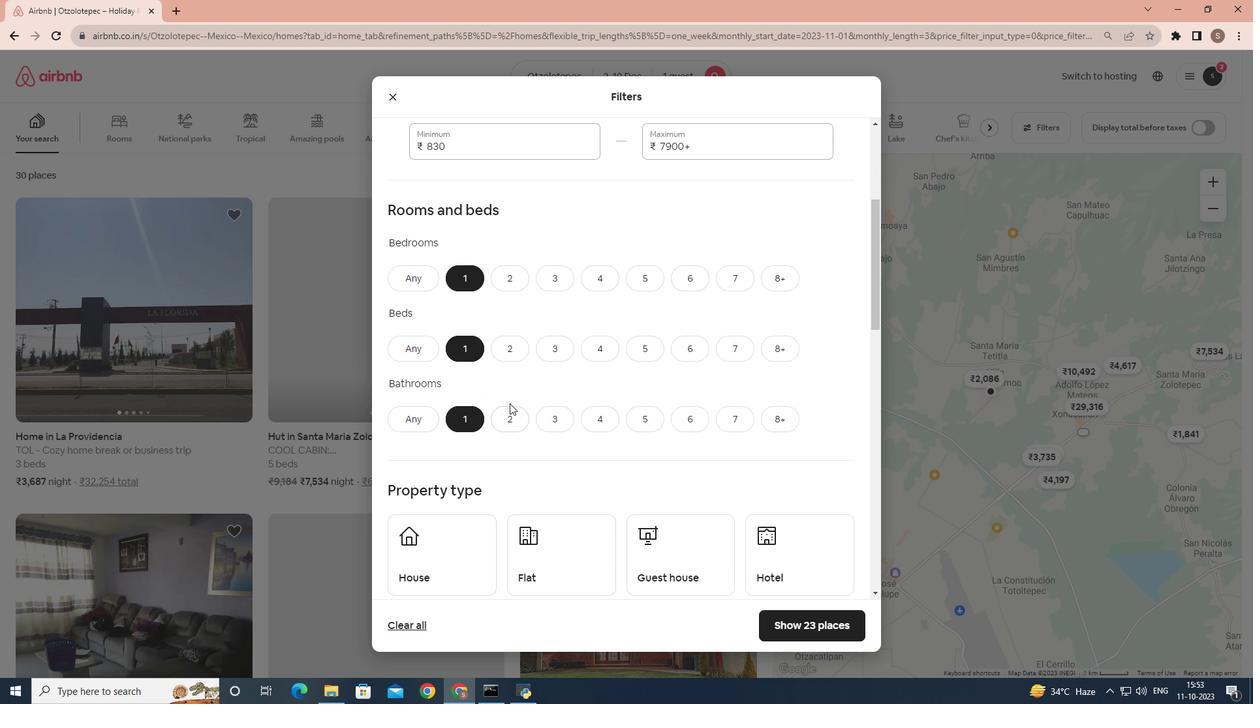 
Action: Mouse scrolled (509, 403) with delta (0, 0)
Screenshot: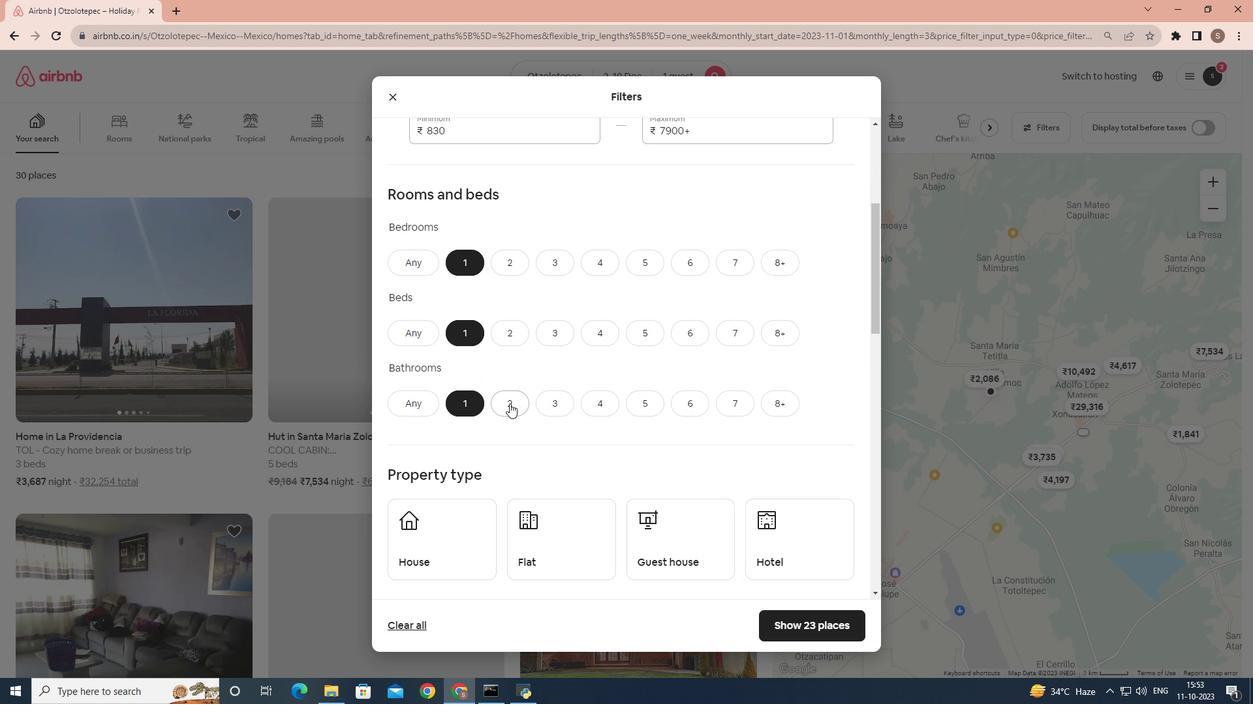 
Action: Mouse moved to (778, 491)
Screenshot: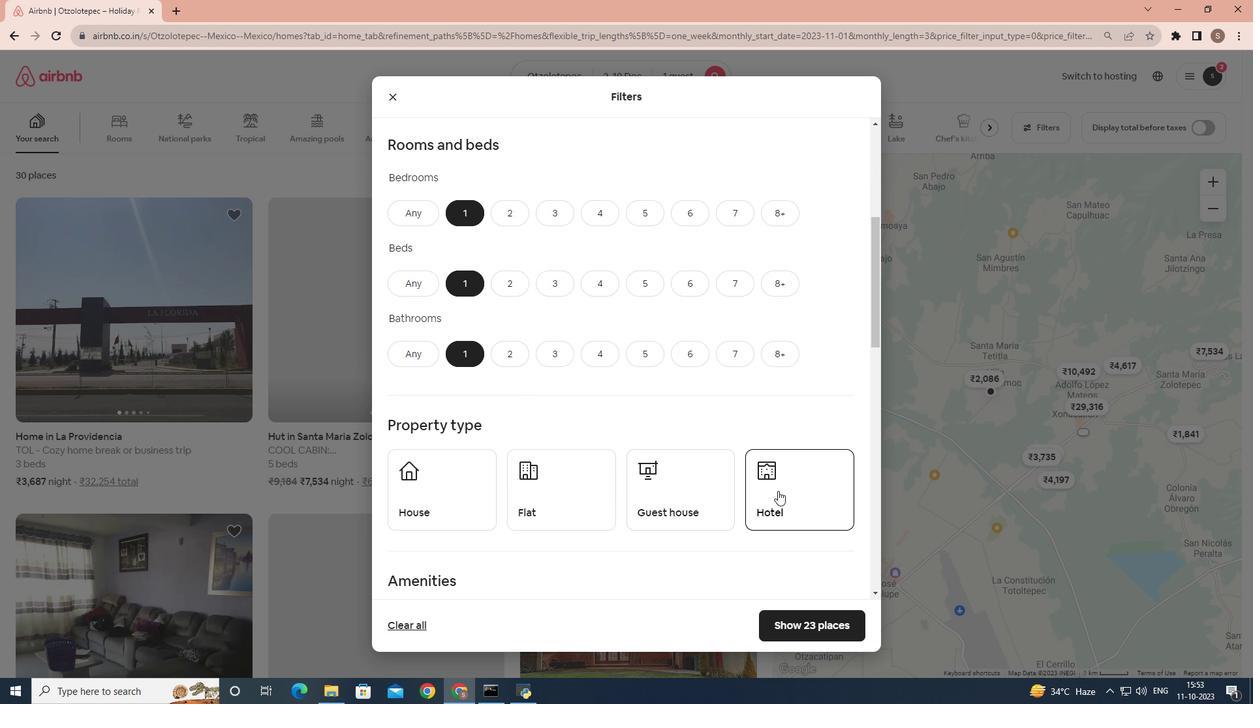 
Action: Mouse pressed left at (778, 491)
Screenshot: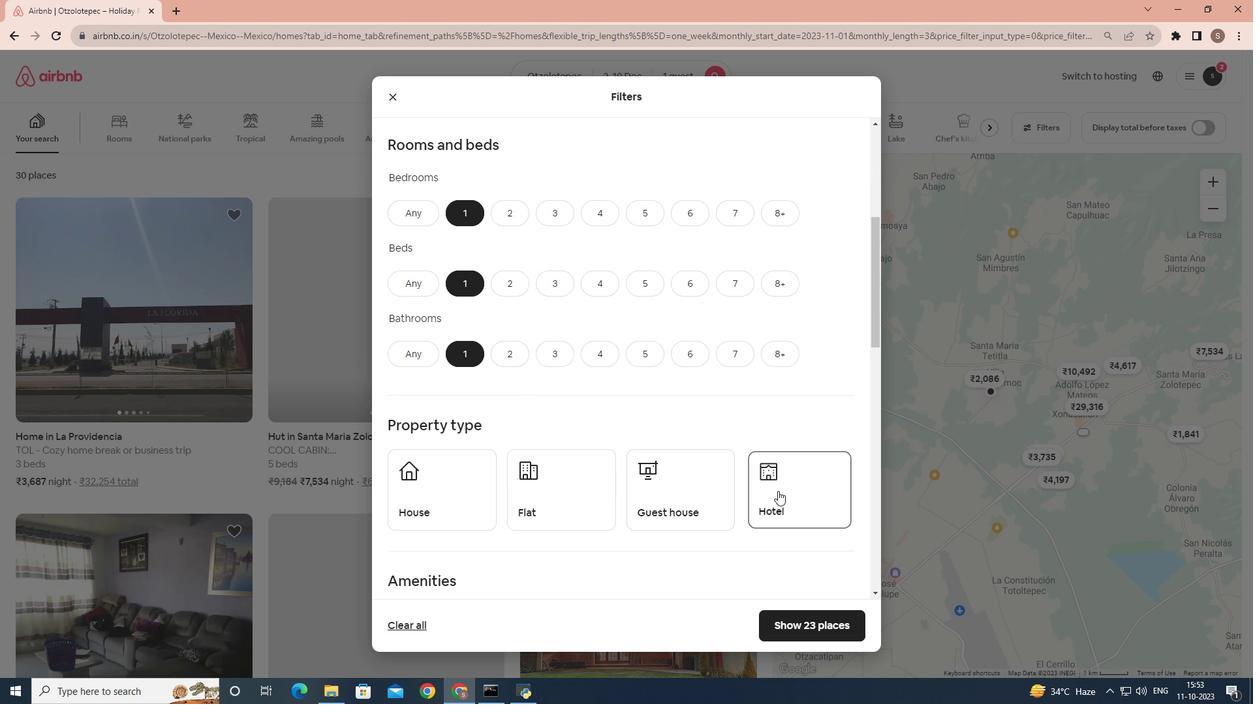 
Action: Mouse moved to (655, 497)
Screenshot: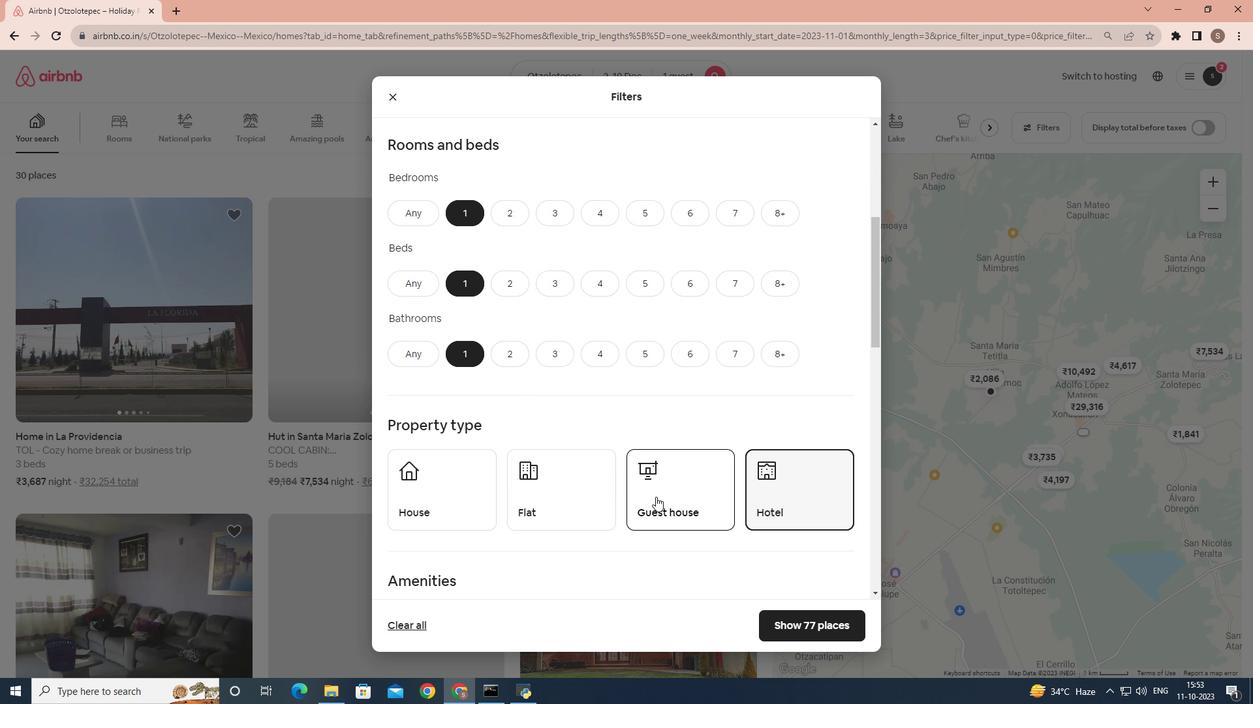 
Action: Mouse scrolled (655, 496) with delta (0, 0)
Screenshot: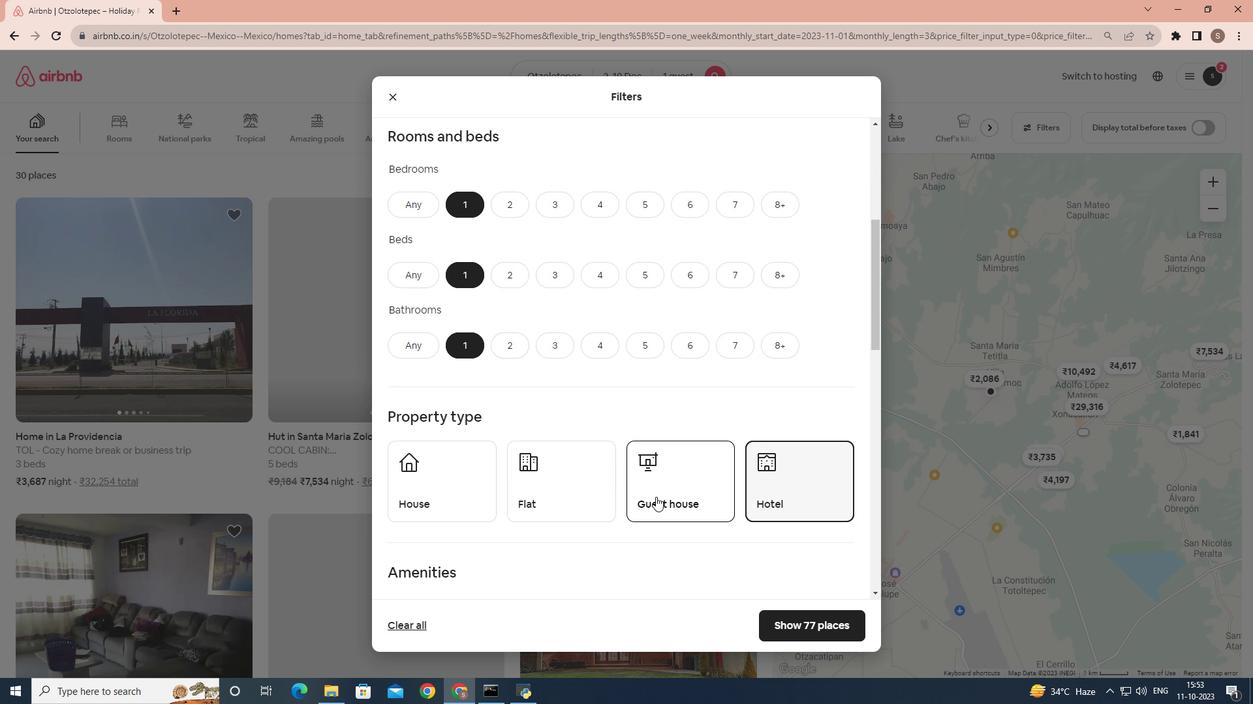
Action: Mouse moved to (793, 623)
Screenshot: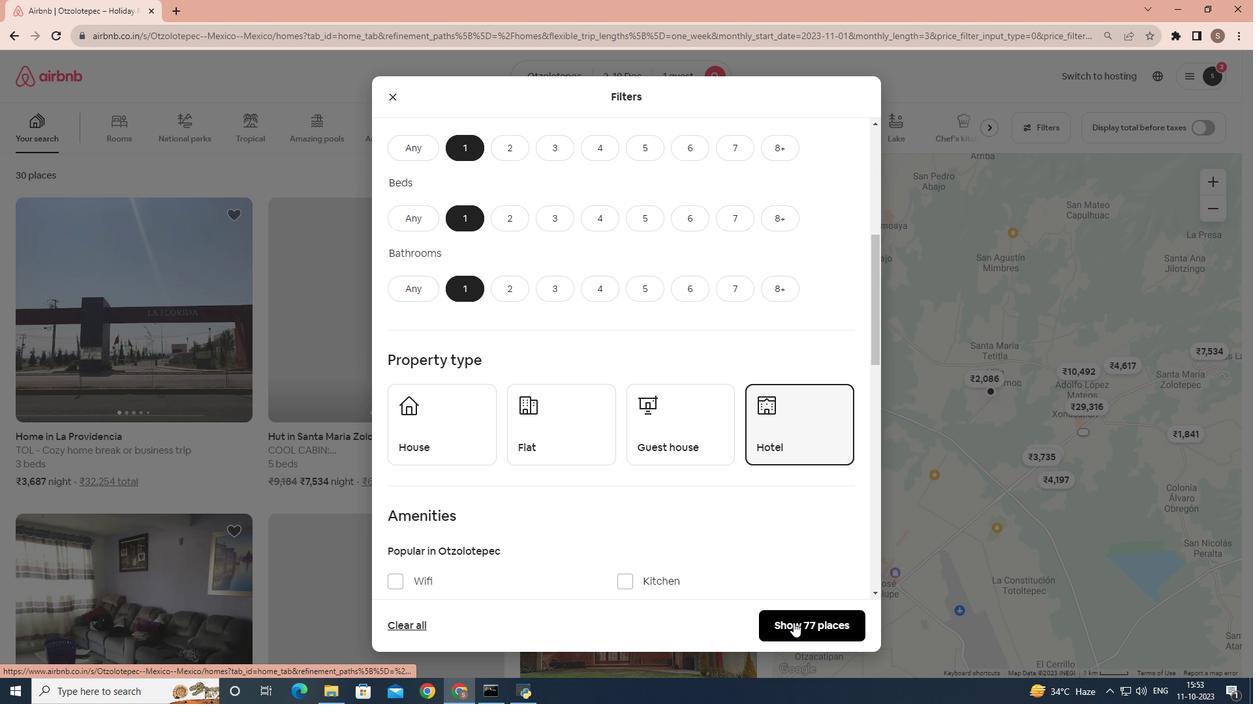 
Action: Mouse pressed left at (793, 623)
Screenshot: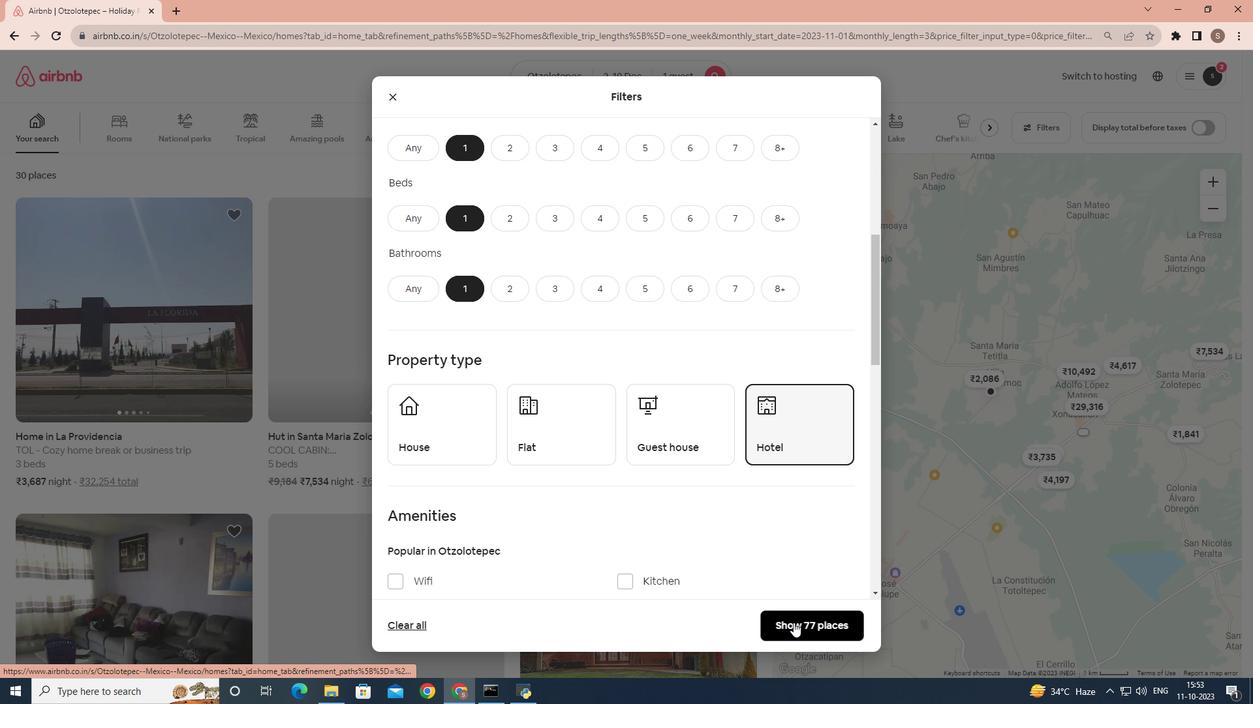 
Action: Mouse moved to (338, 351)
Screenshot: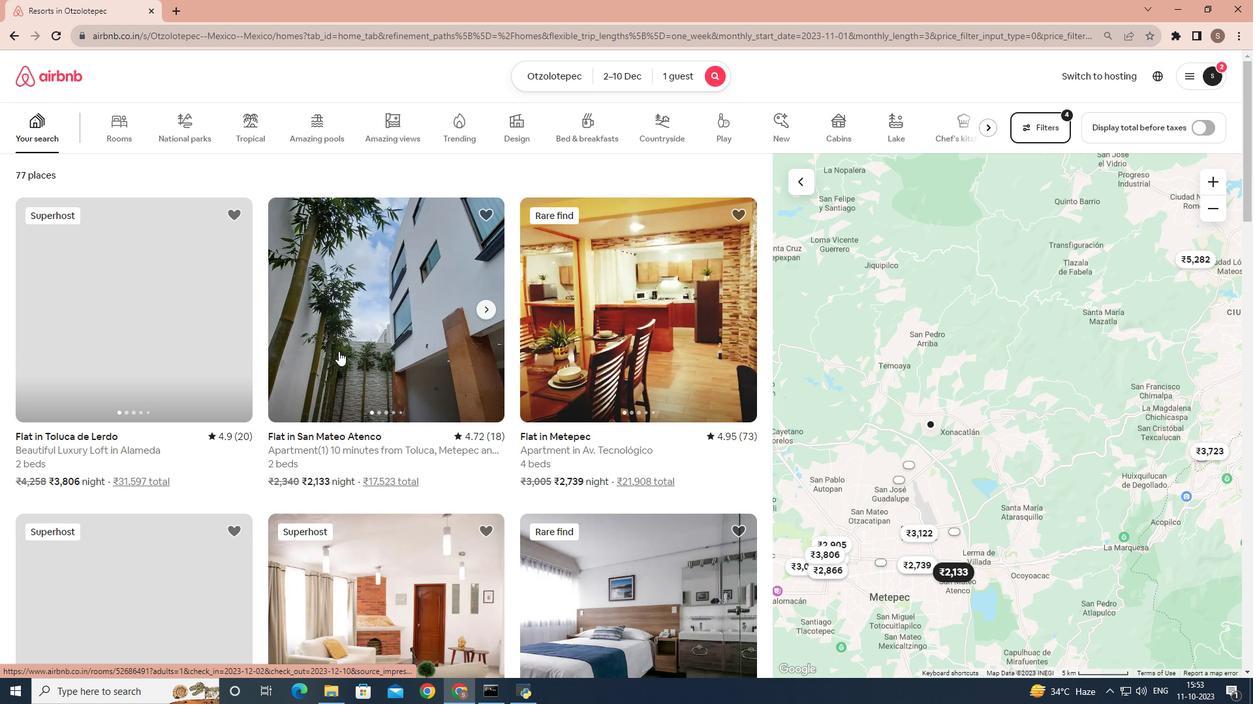 
Action: Mouse pressed left at (338, 351)
Screenshot: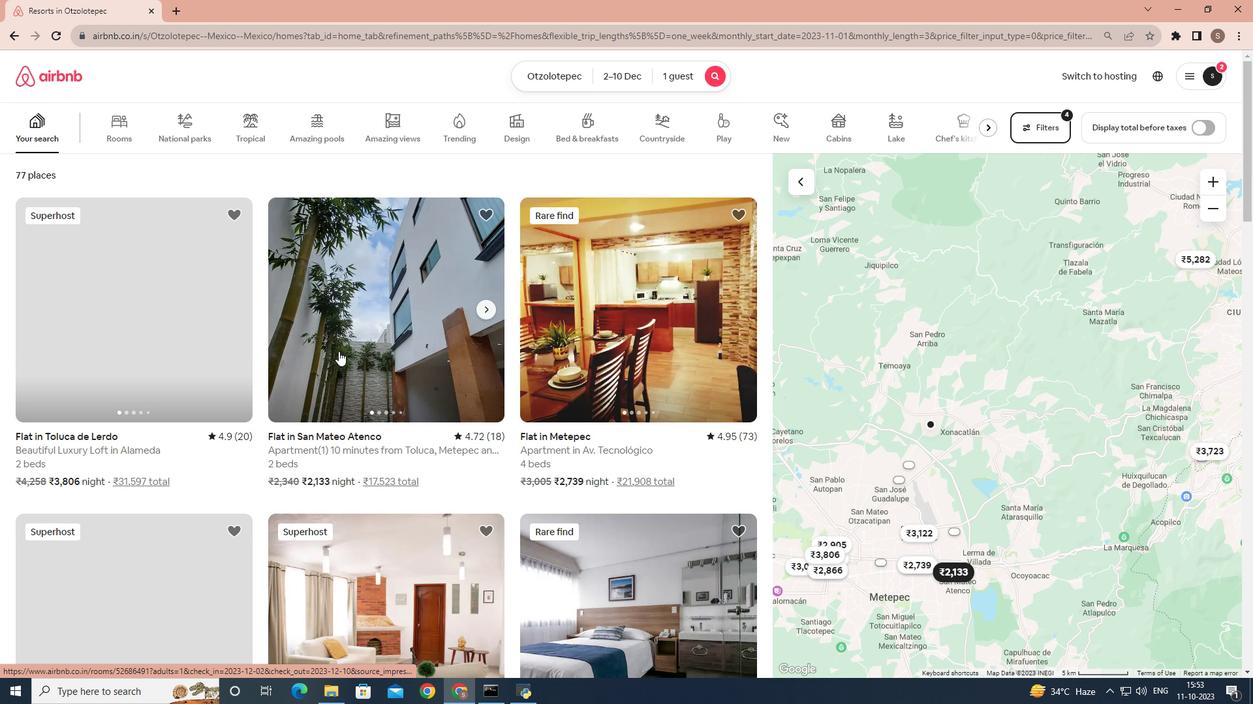 
Action: Mouse moved to (900, 478)
Screenshot: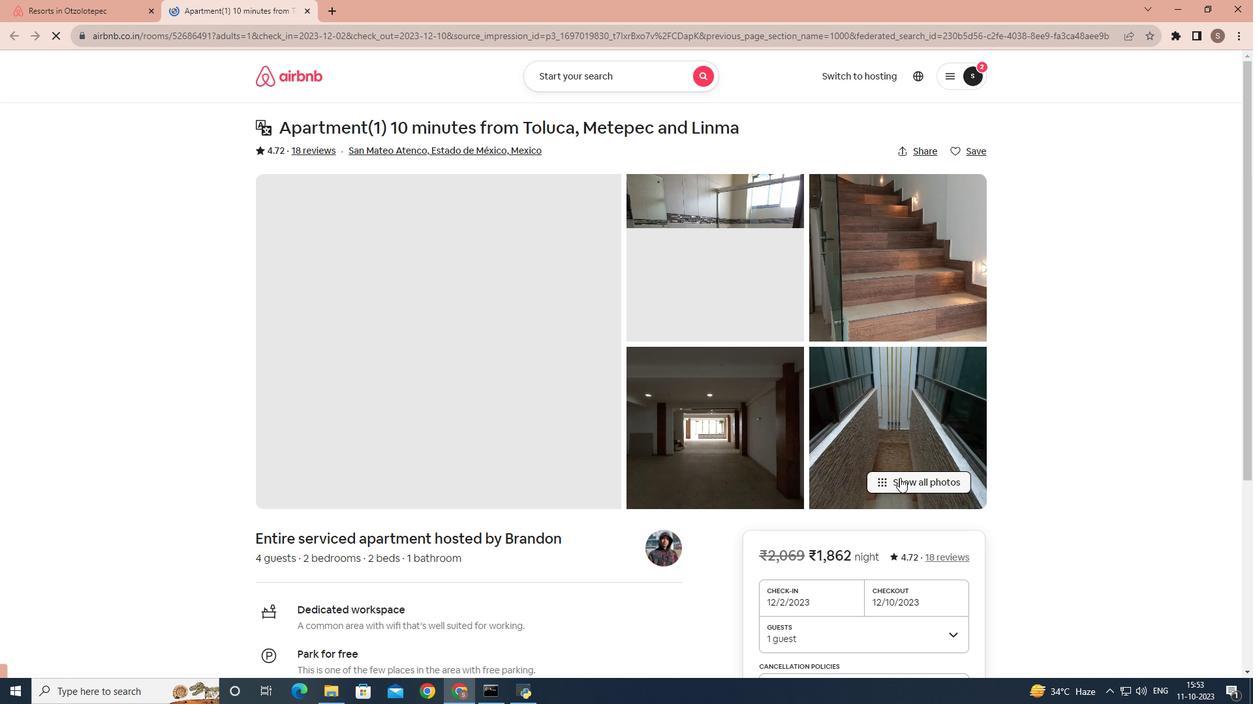
Action: Mouse pressed left at (900, 478)
Screenshot: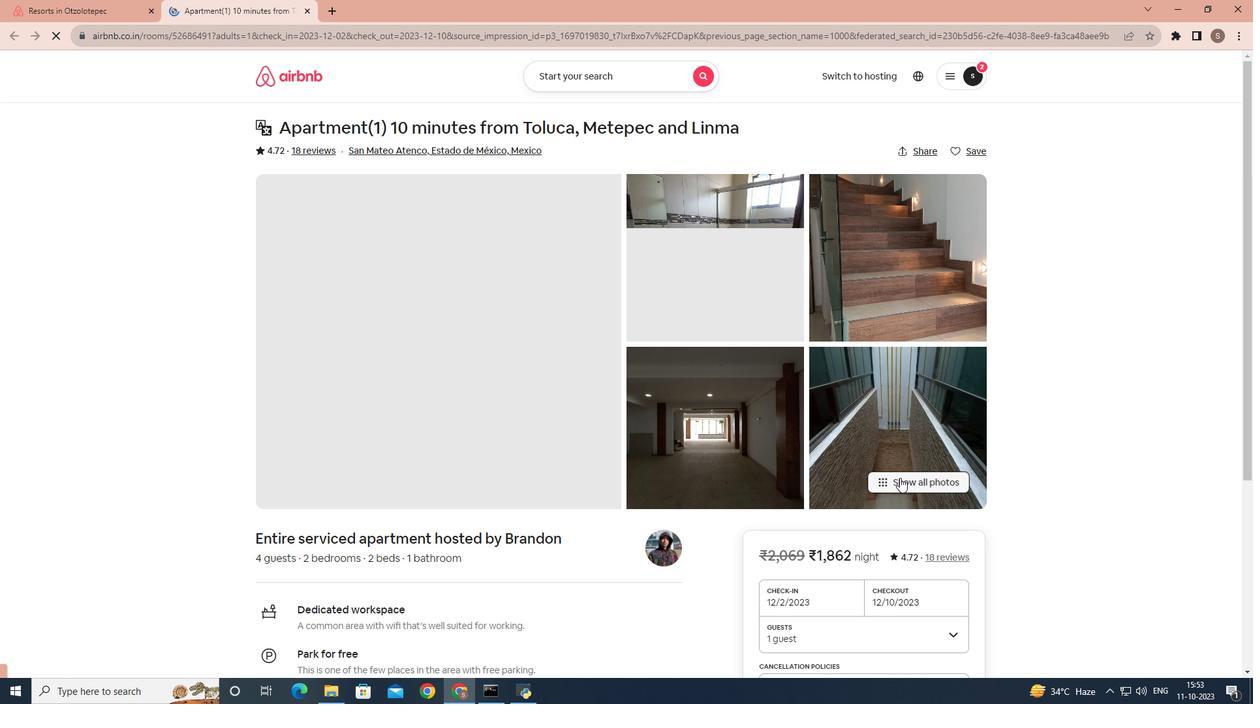 
Action: Mouse scrolled (900, 477) with delta (0, 0)
Screenshot: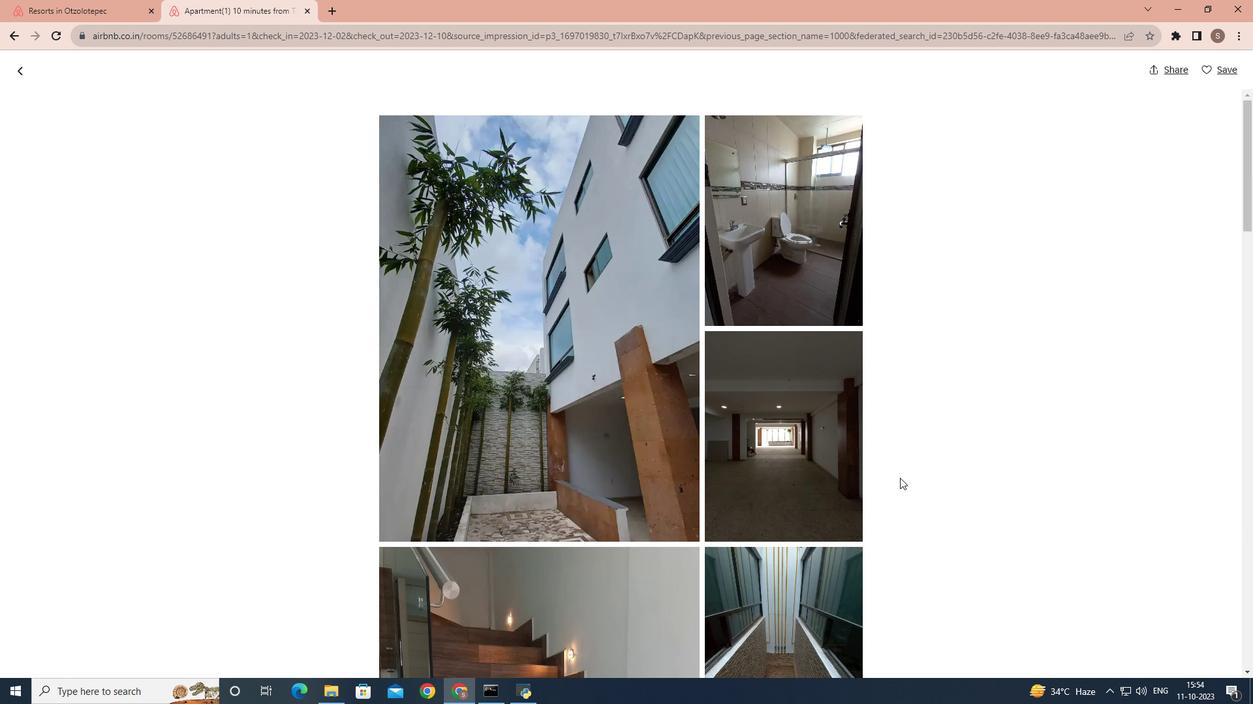 
Action: Mouse moved to (902, 478)
Screenshot: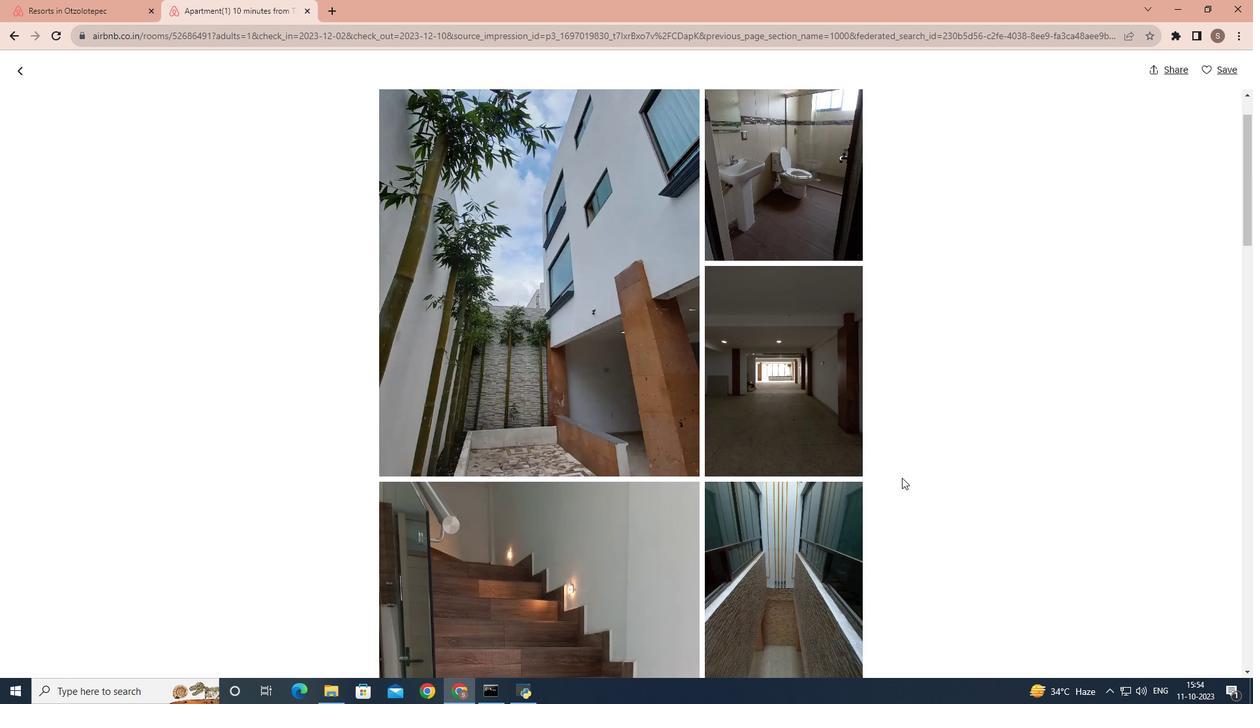 
Action: Mouse scrolled (902, 477) with delta (0, 0)
Screenshot: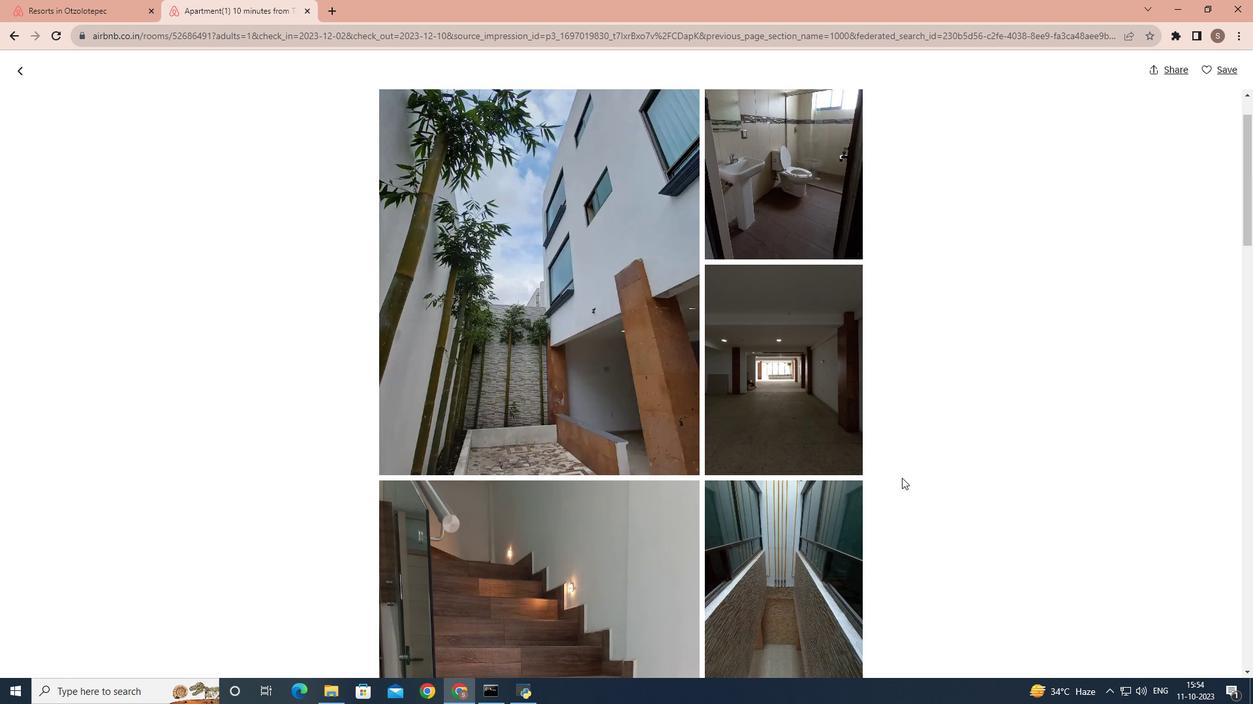 
Action: Mouse scrolled (902, 477) with delta (0, 0)
Screenshot: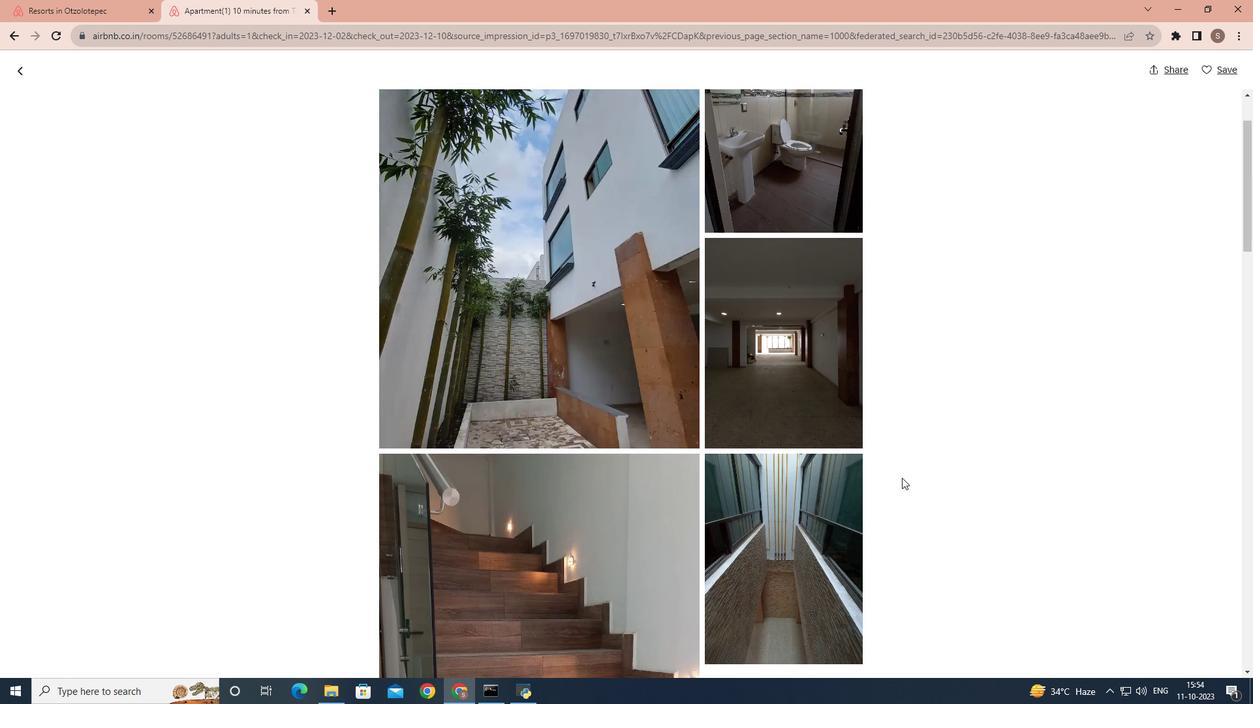
Action: Mouse scrolled (902, 477) with delta (0, 0)
Screenshot: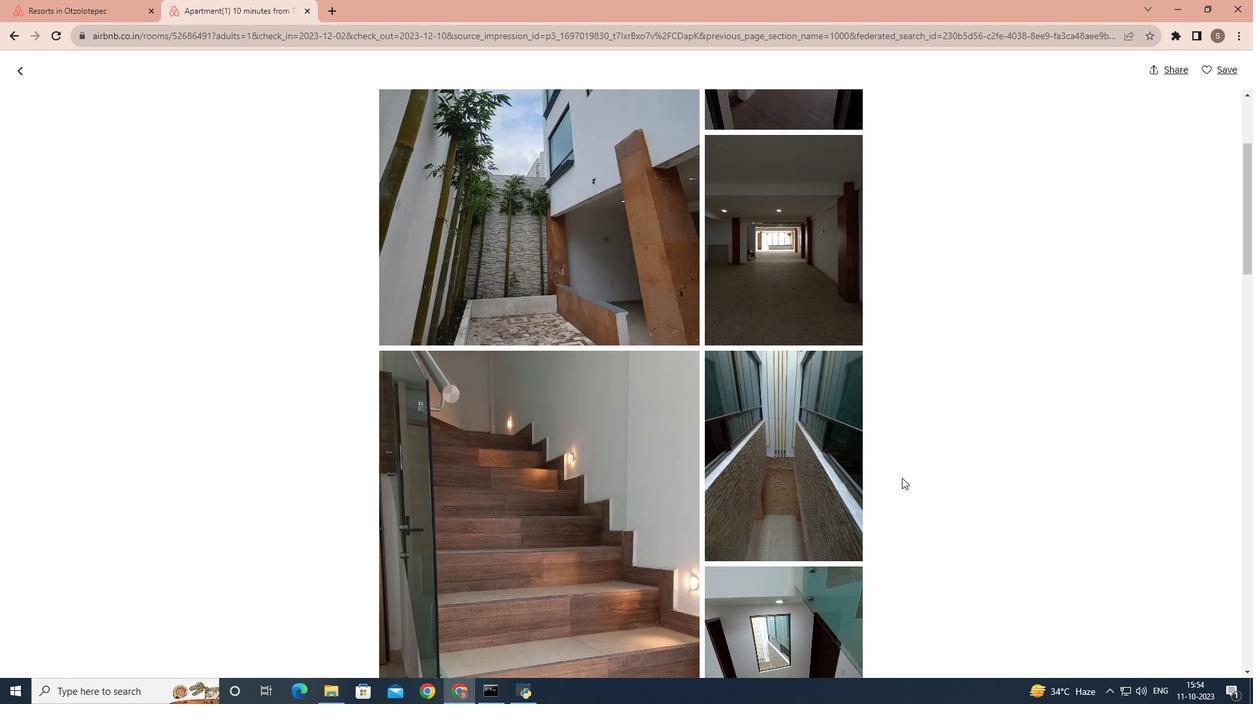 
Action: Mouse scrolled (902, 477) with delta (0, 0)
Screenshot: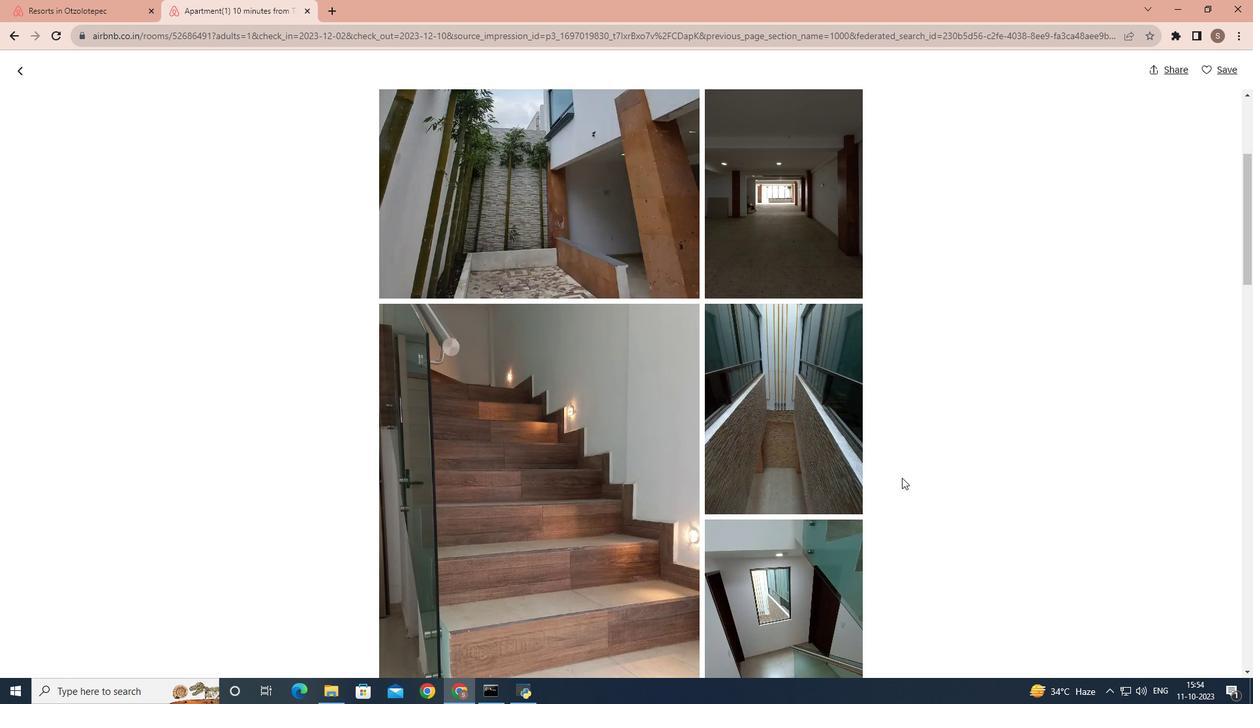 
Action: Mouse scrolled (902, 477) with delta (0, 0)
Screenshot: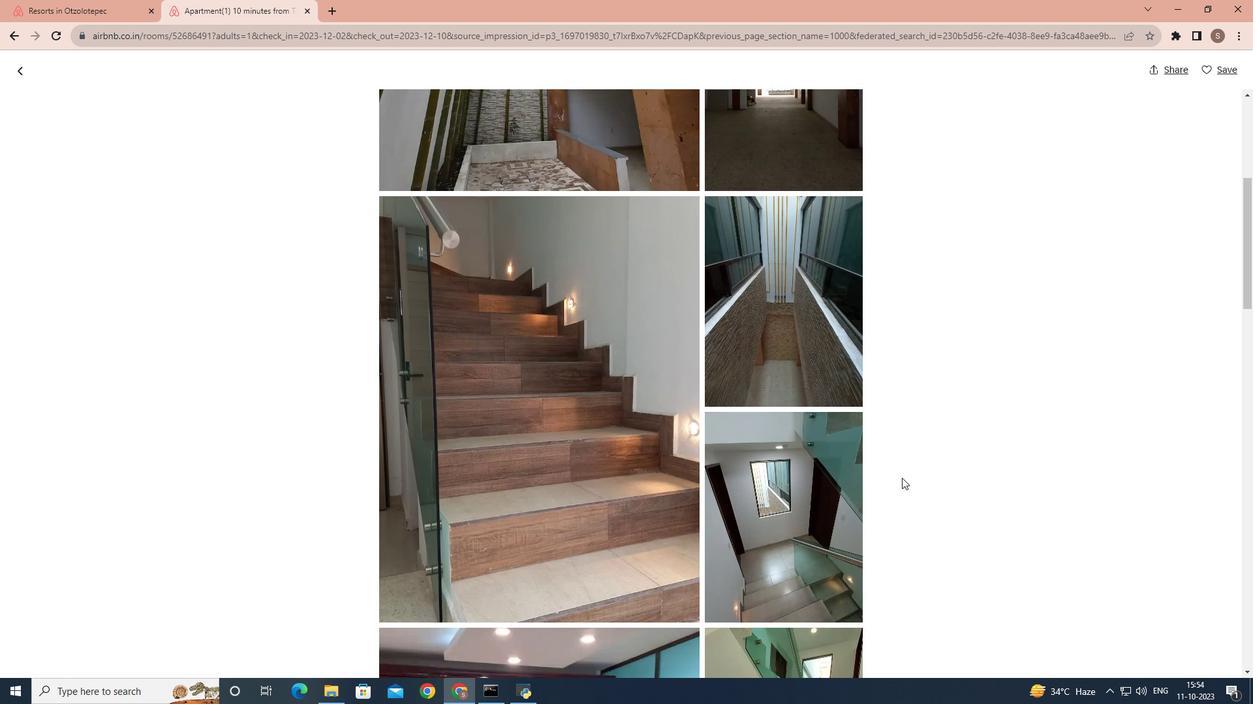 
Action: Mouse scrolled (902, 477) with delta (0, 0)
Screenshot: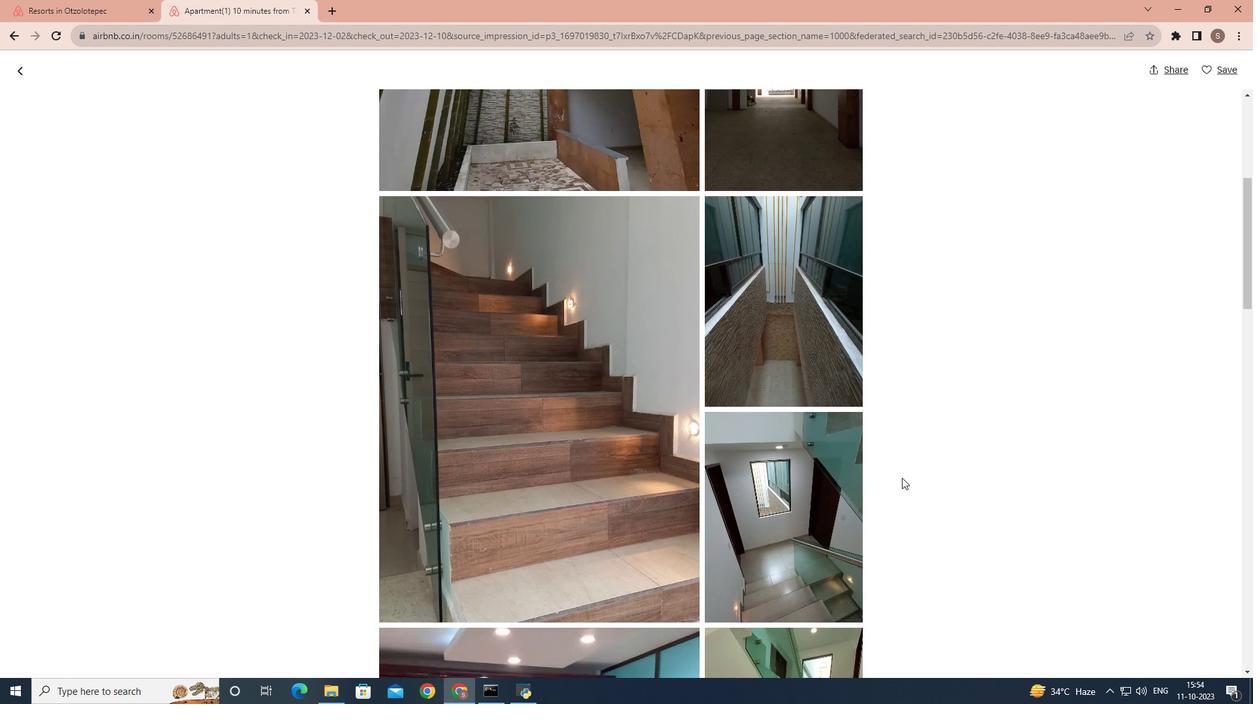 
Action: Mouse scrolled (902, 477) with delta (0, 0)
Screenshot: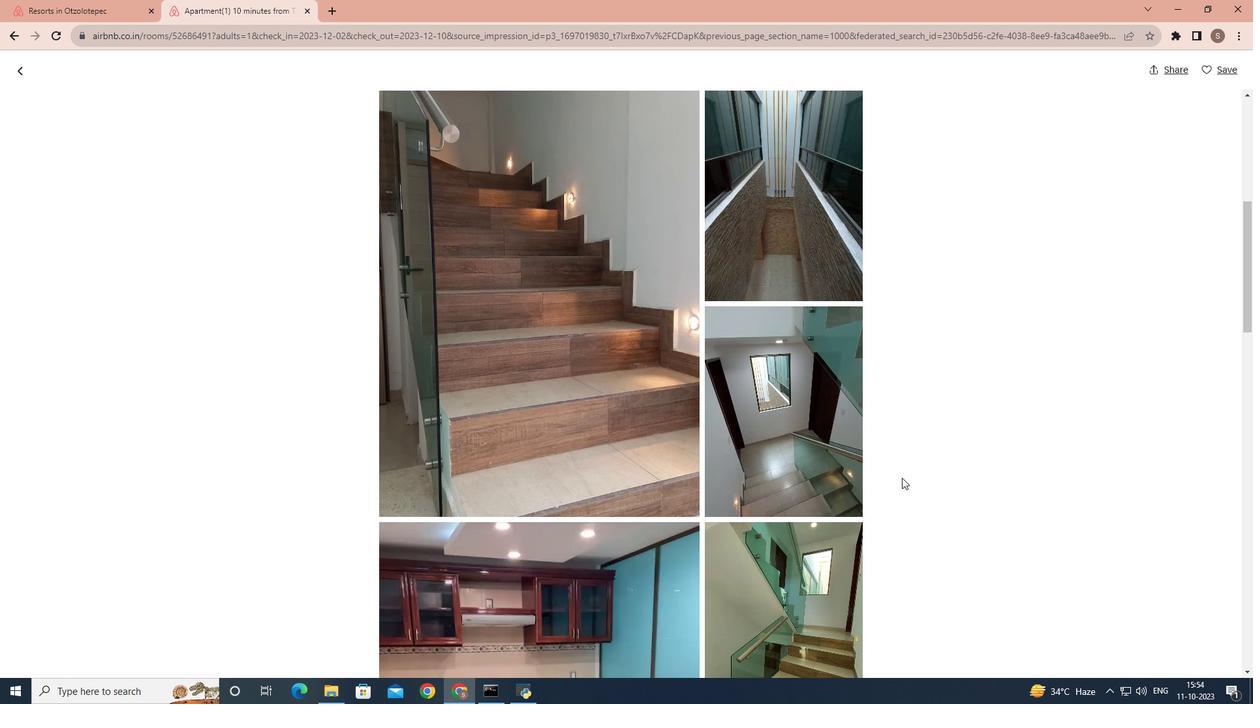 
Action: Mouse scrolled (902, 477) with delta (0, 0)
Screenshot: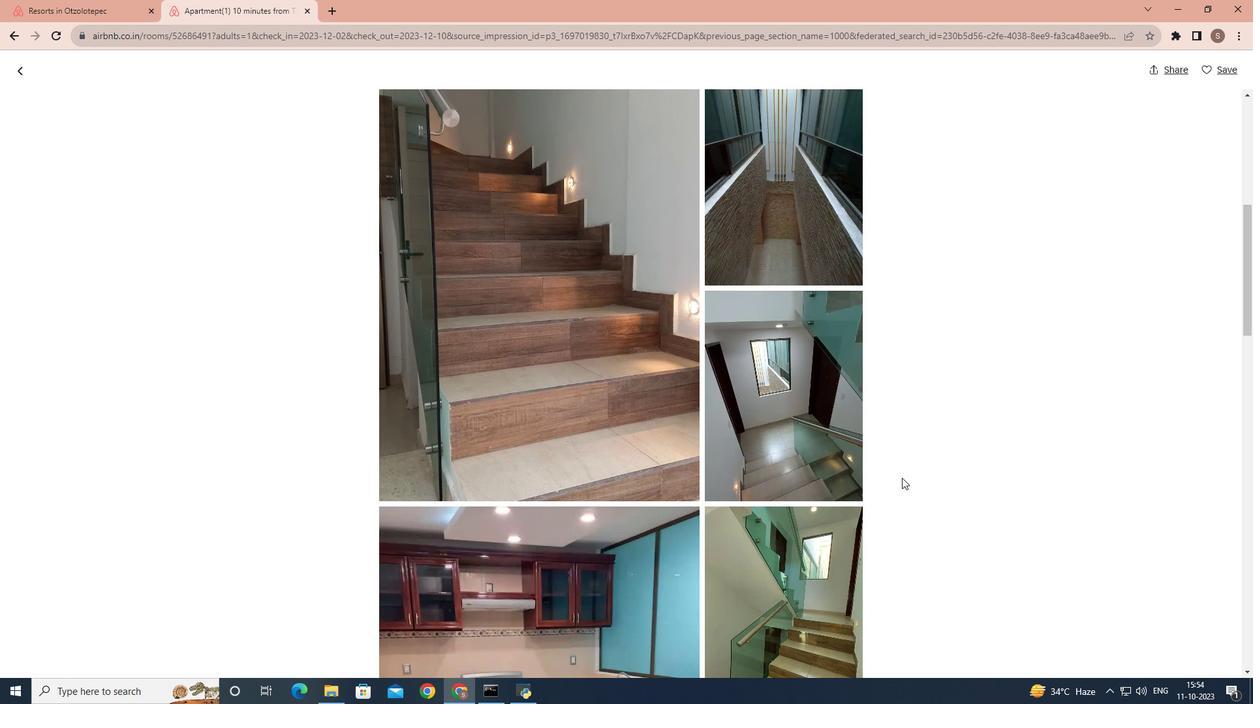 
Action: Mouse scrolled (902, 477) with delta (0, 0)
Screenshot: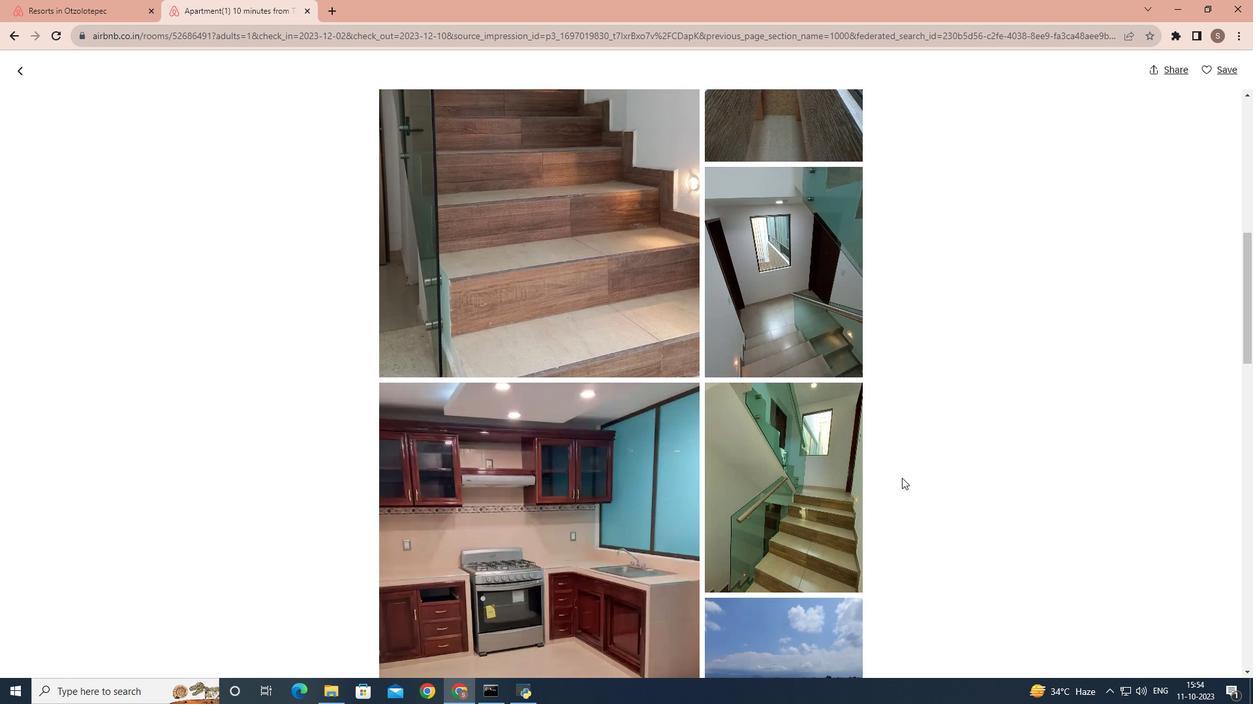 
Action: Mouse scrolled (902, 477) with delta (0, 0)
Screenshot: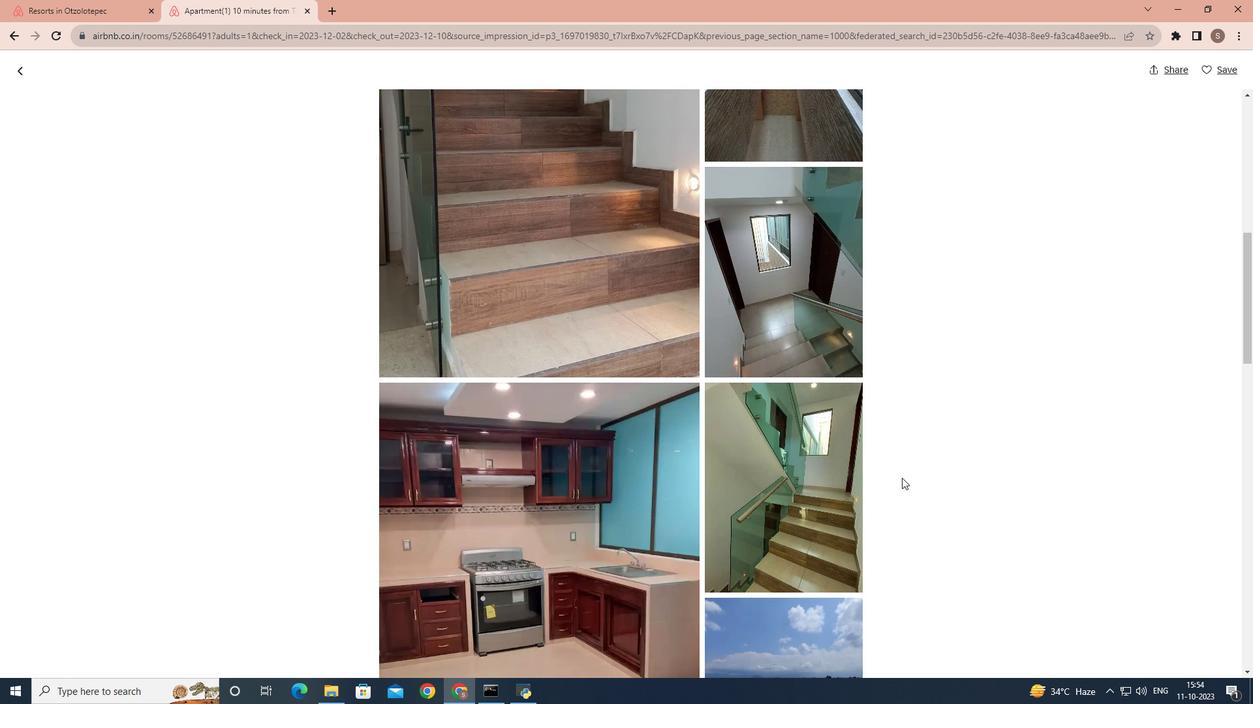 
Action: Mouse scrolled (902, 477) with delta (0, 0)
Screenshot: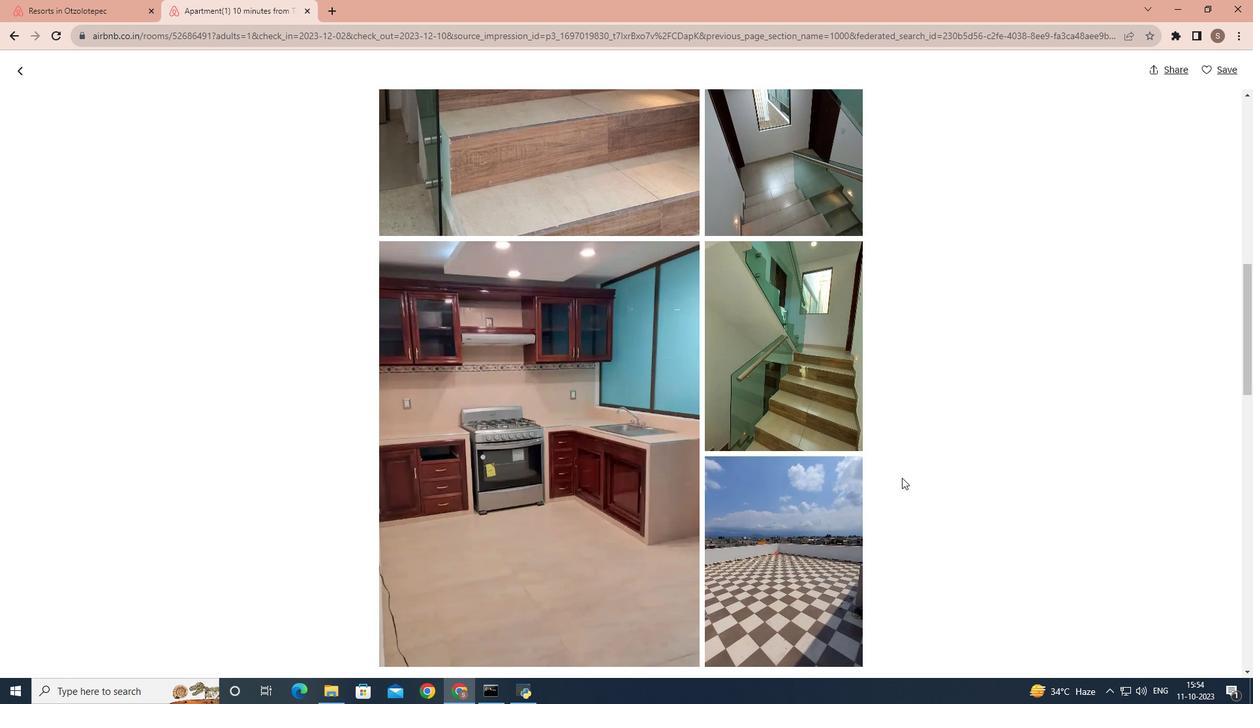 
Action: Mouse scrolled (902, 477) with delta (0, 0)
Screenshot: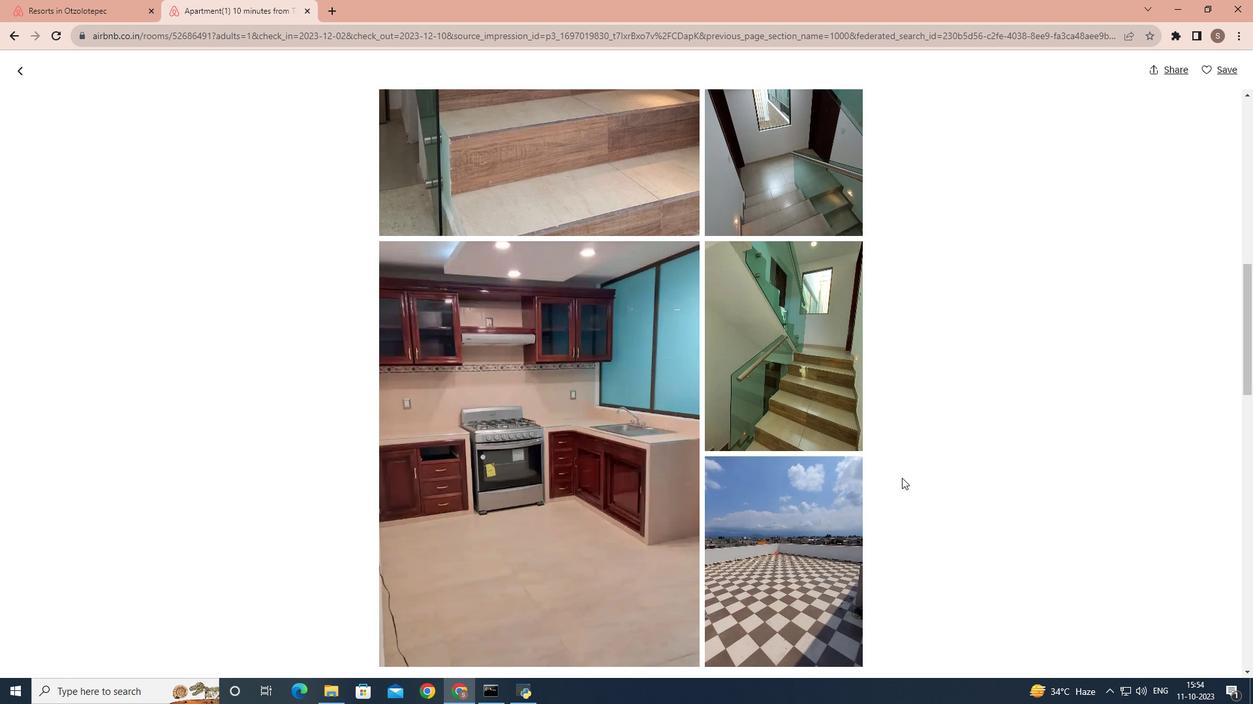 
Action: Mouse scrolled (902, 477) with delta (0, 0)
Screenshot: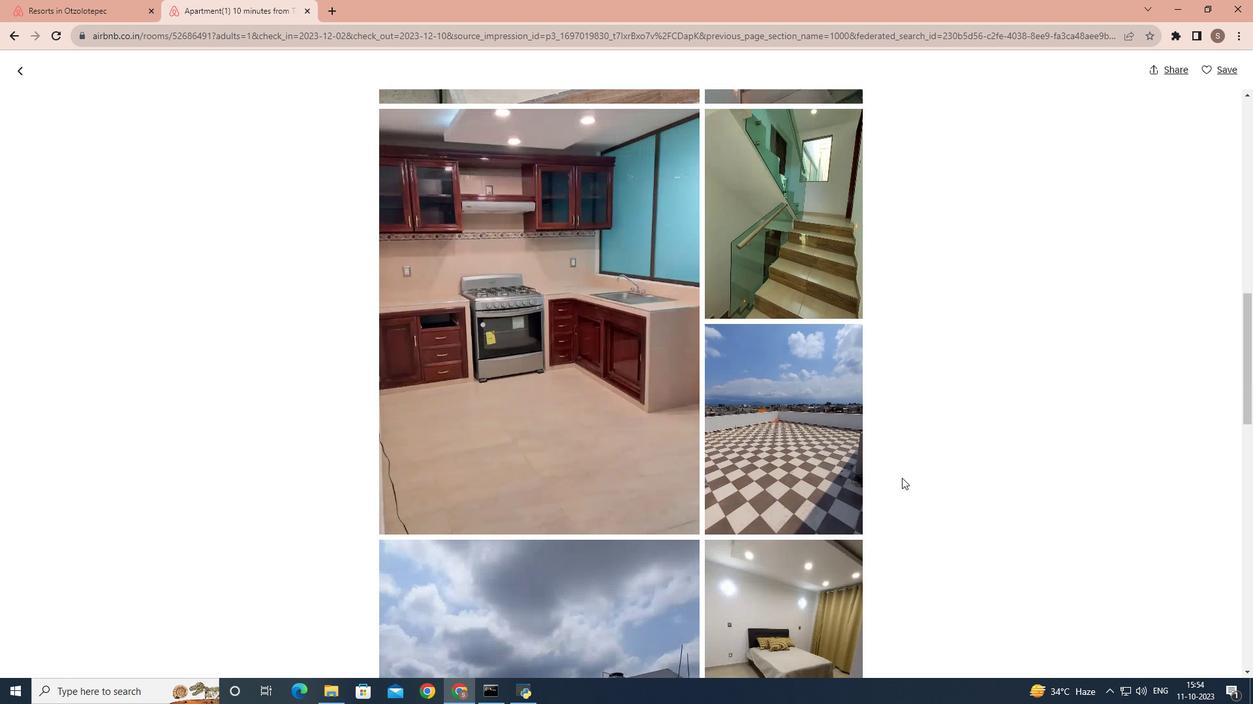 
Action: Mouse scrolled (902, 477) with delta (0, 0)
Screenshot: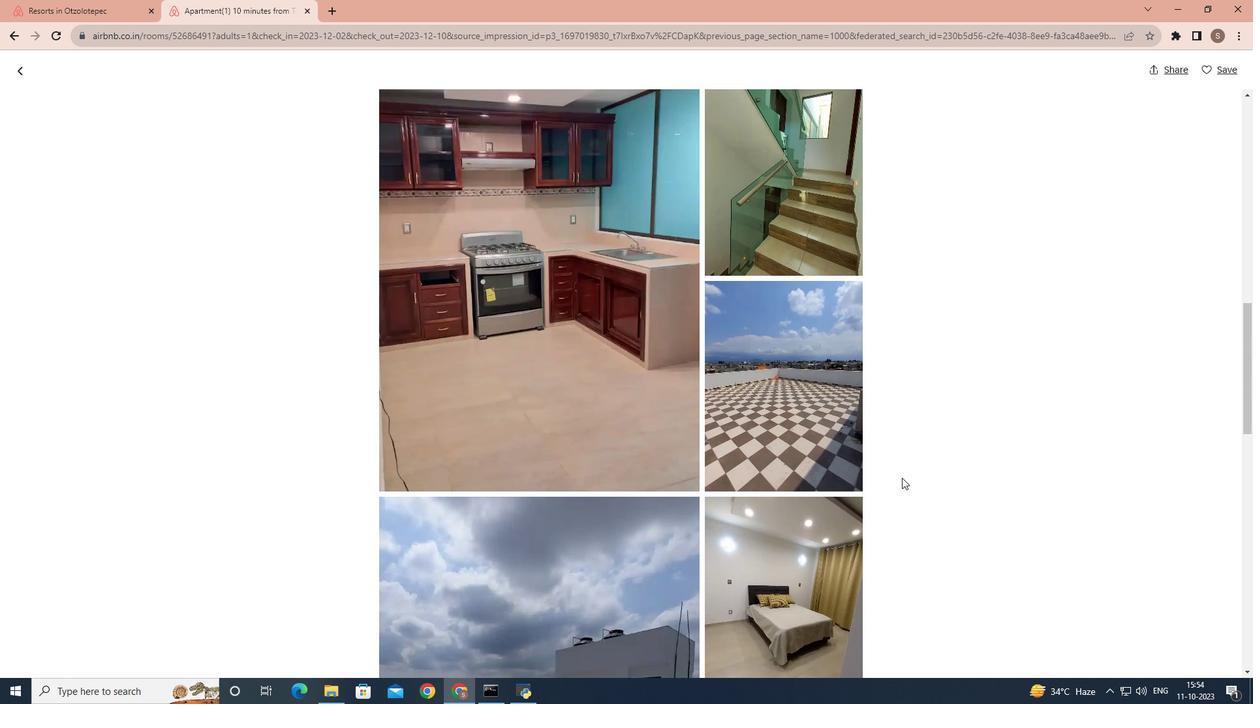 
Action: Mouse scrolled (902, 477) with delta (0, 0)
Screenshot: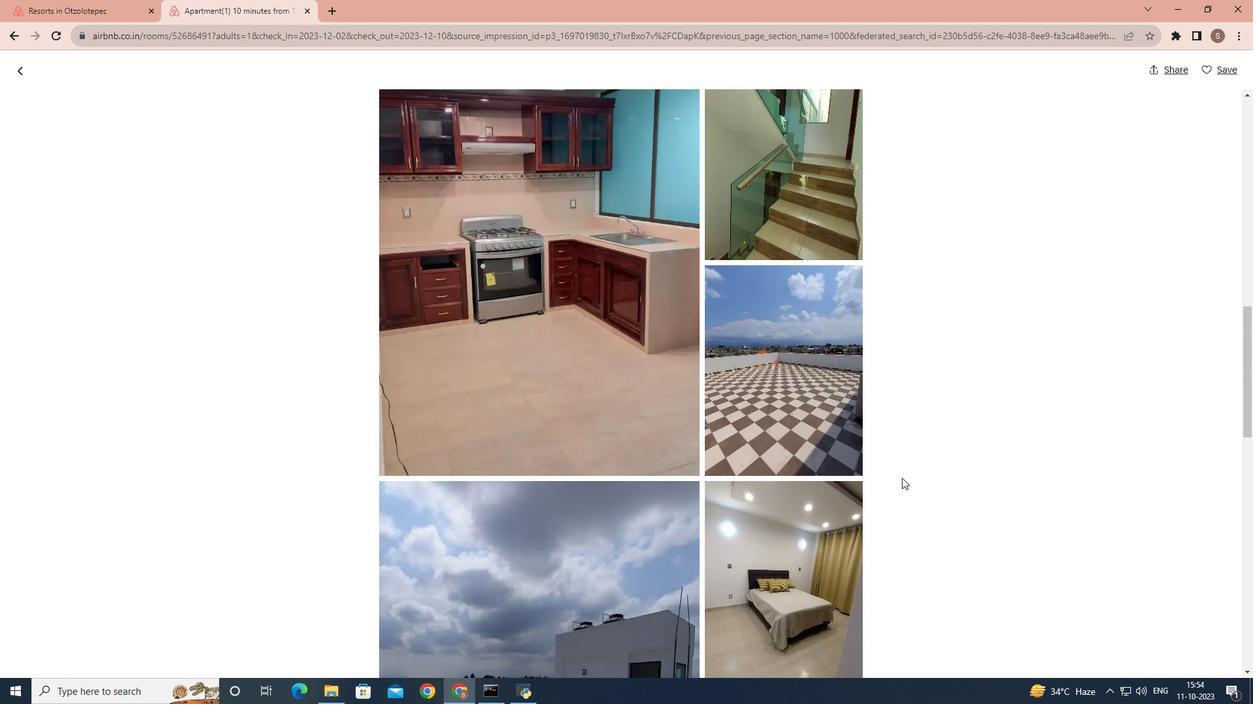 
Action: Mouse scrolled (902, 477) with delta (0, 0)
Screenshot: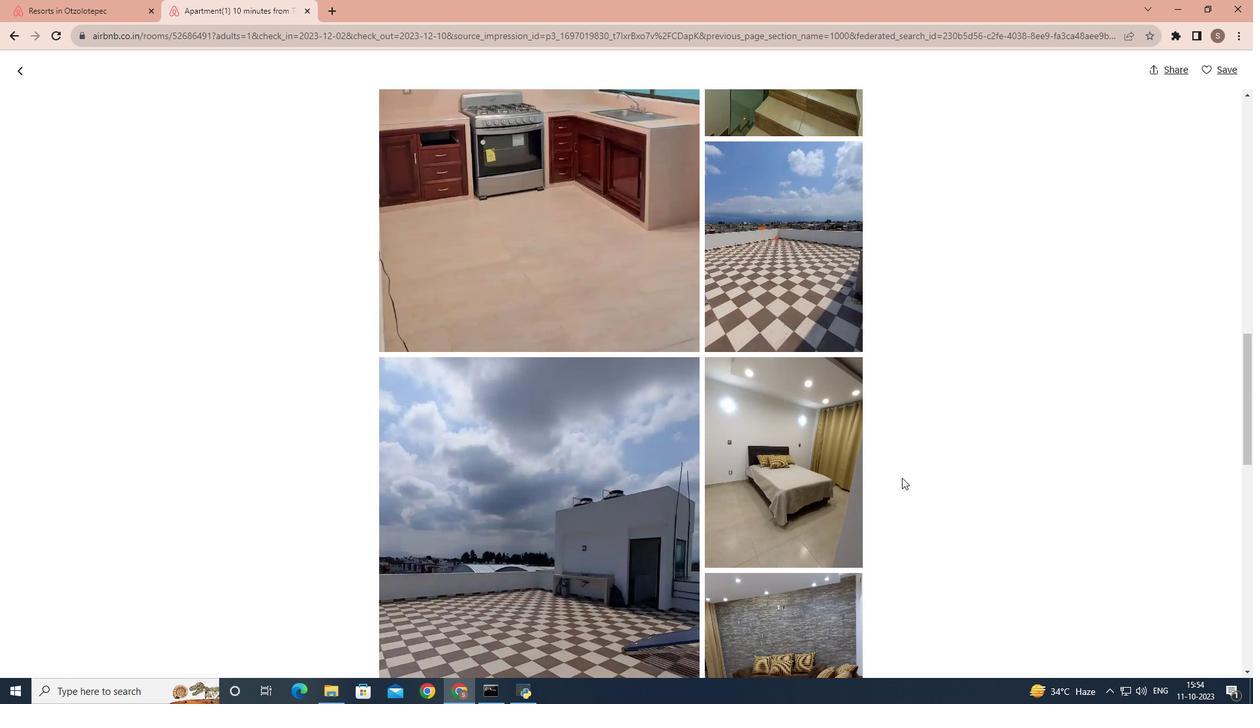 
Action: Mouse scrolled (902, 477) with delta (0, 0)
Screenshot: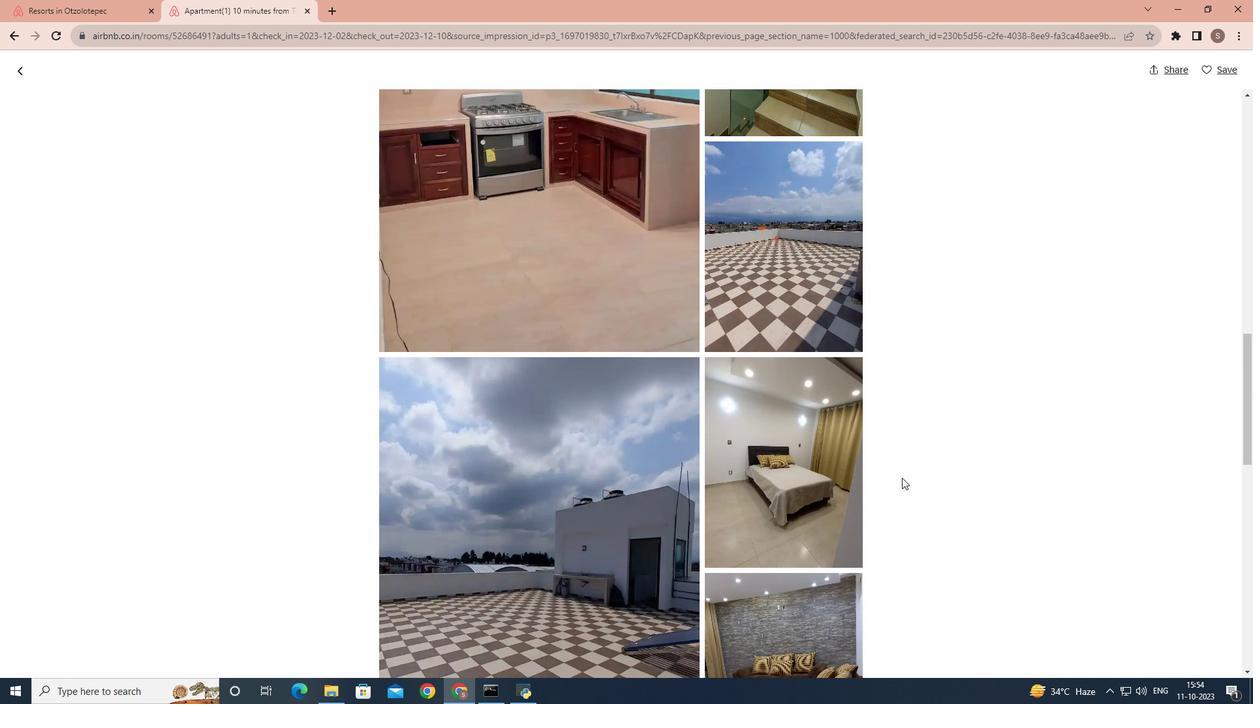 
Action: Mouse scrolled (902, 477) with delta (0, 0)
Screenshot: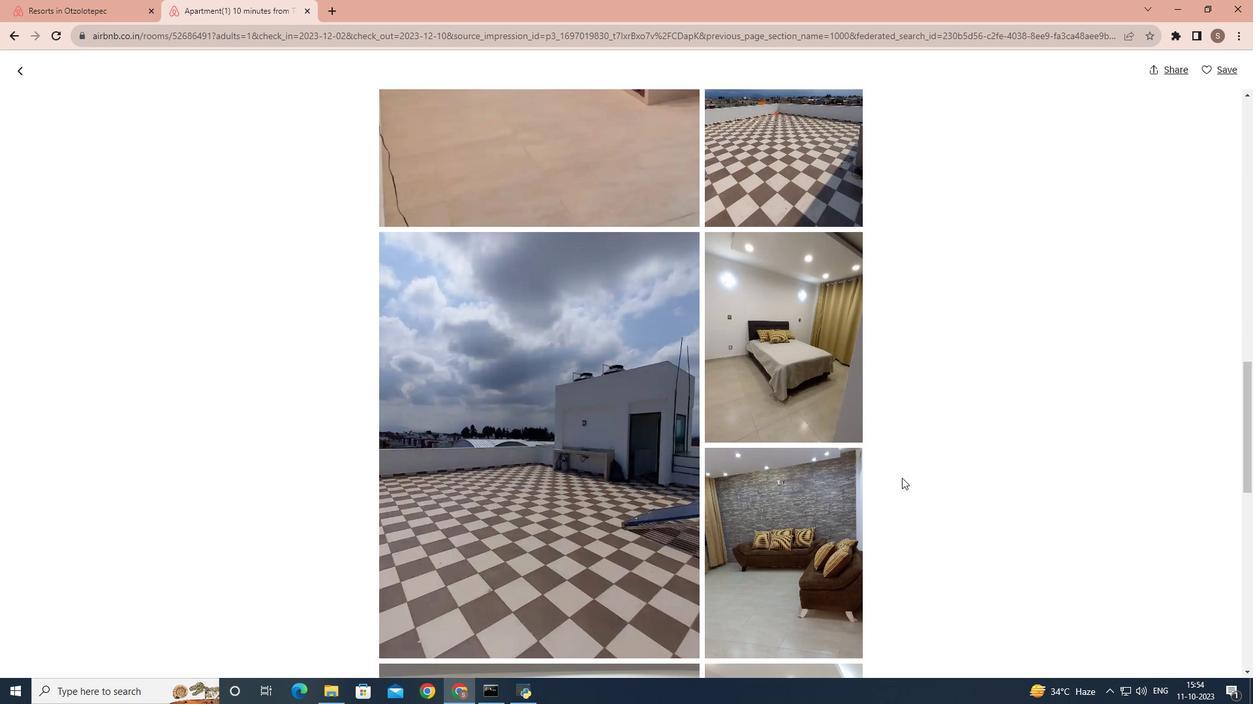 
Action: Mouse scrolled (902, 477) with delta (0, 0)
Screenshot: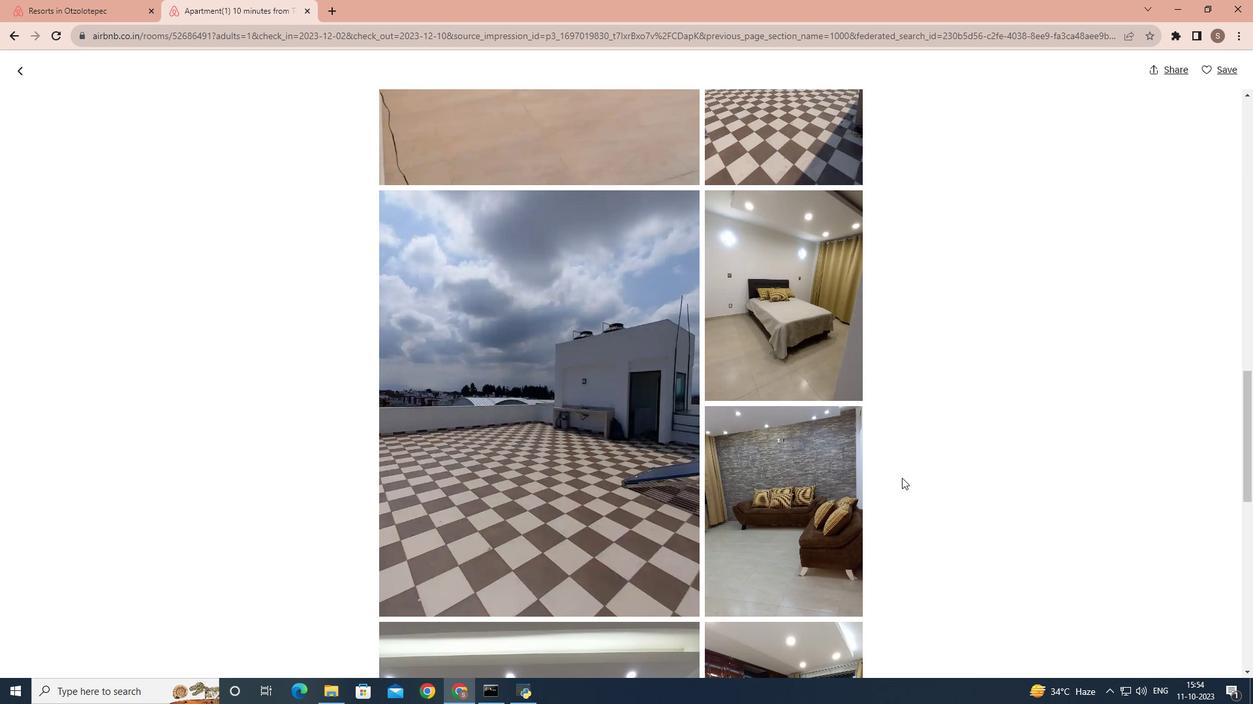 
Action: Mouse scrolled (902, 477) with delta (0, 0)
Screenshot: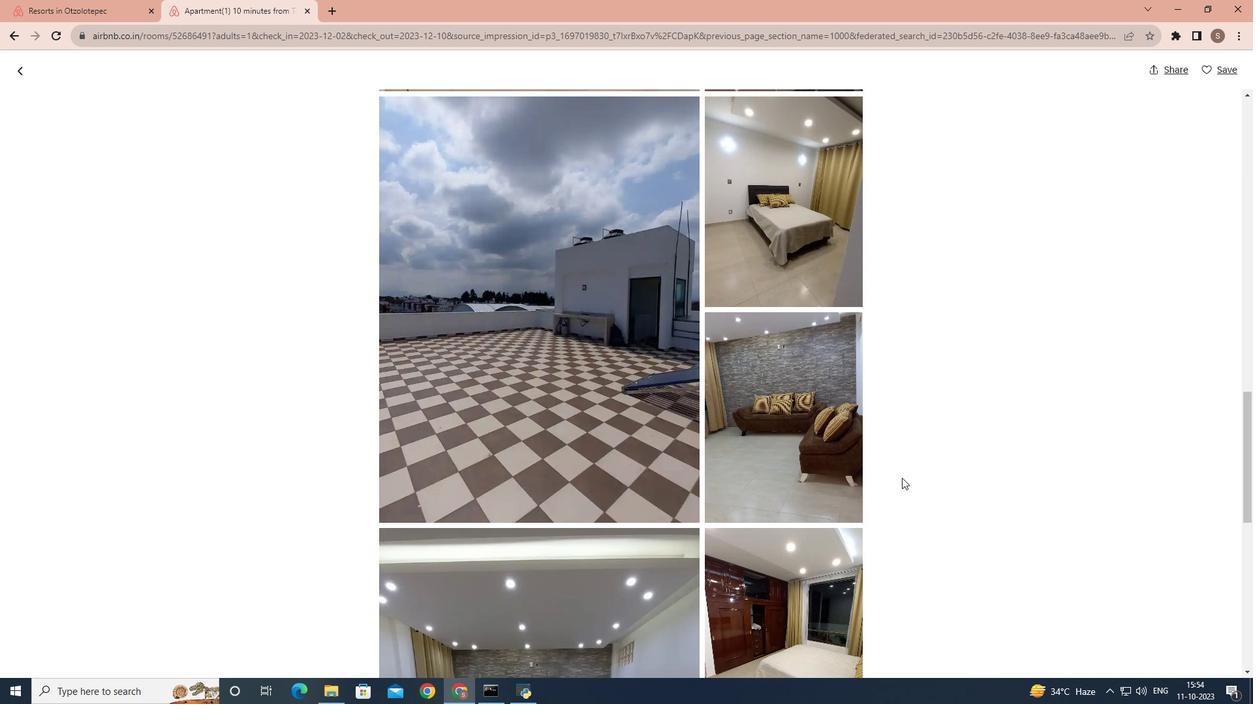 
Action: Mouse scrolled (902, 477) with delta (0, 0)
Screenshot: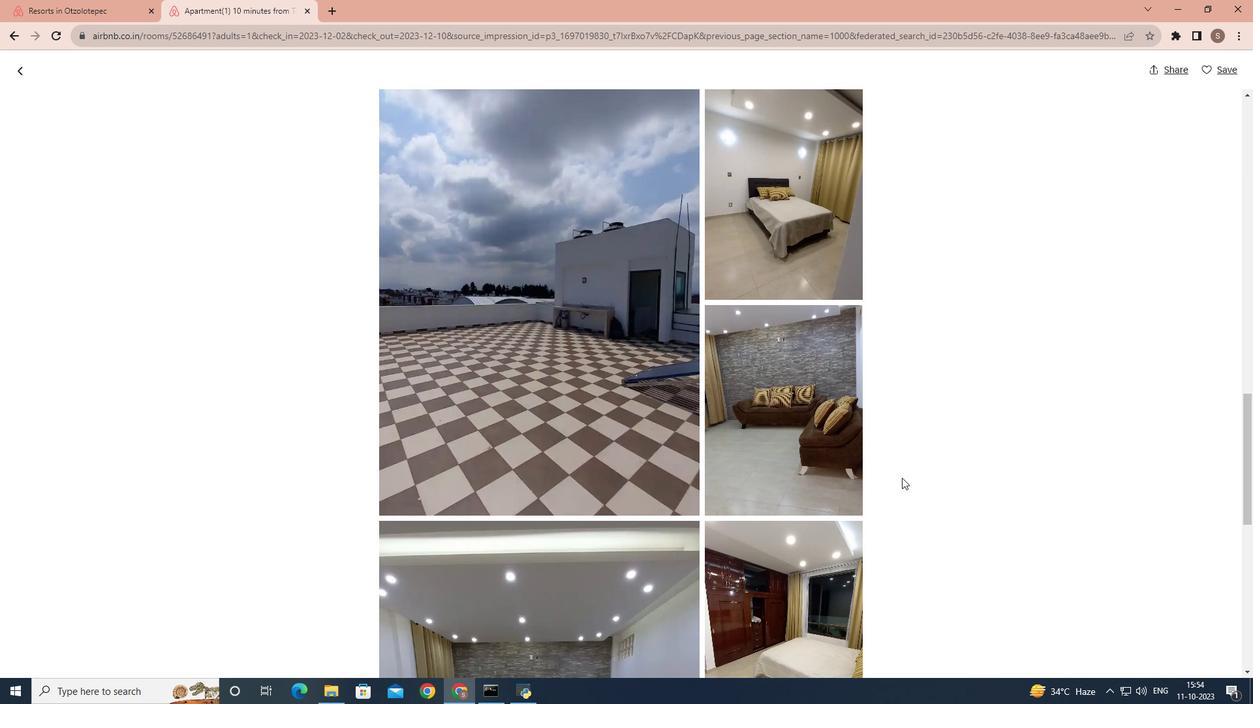 
Action: Mouse scrolled (902, 477) with delta (0, 0)
Screenshot: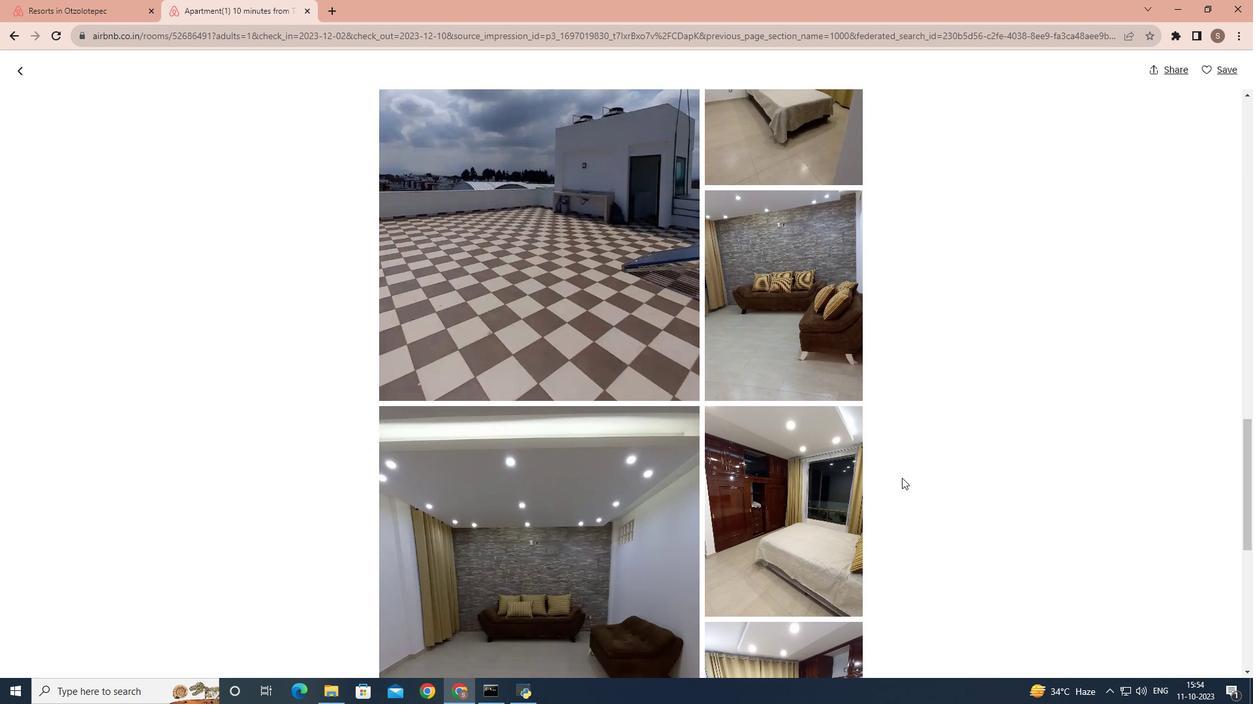 
Action: Mouse scrolled (902, 477) with delta (0, 0)
Screenshot: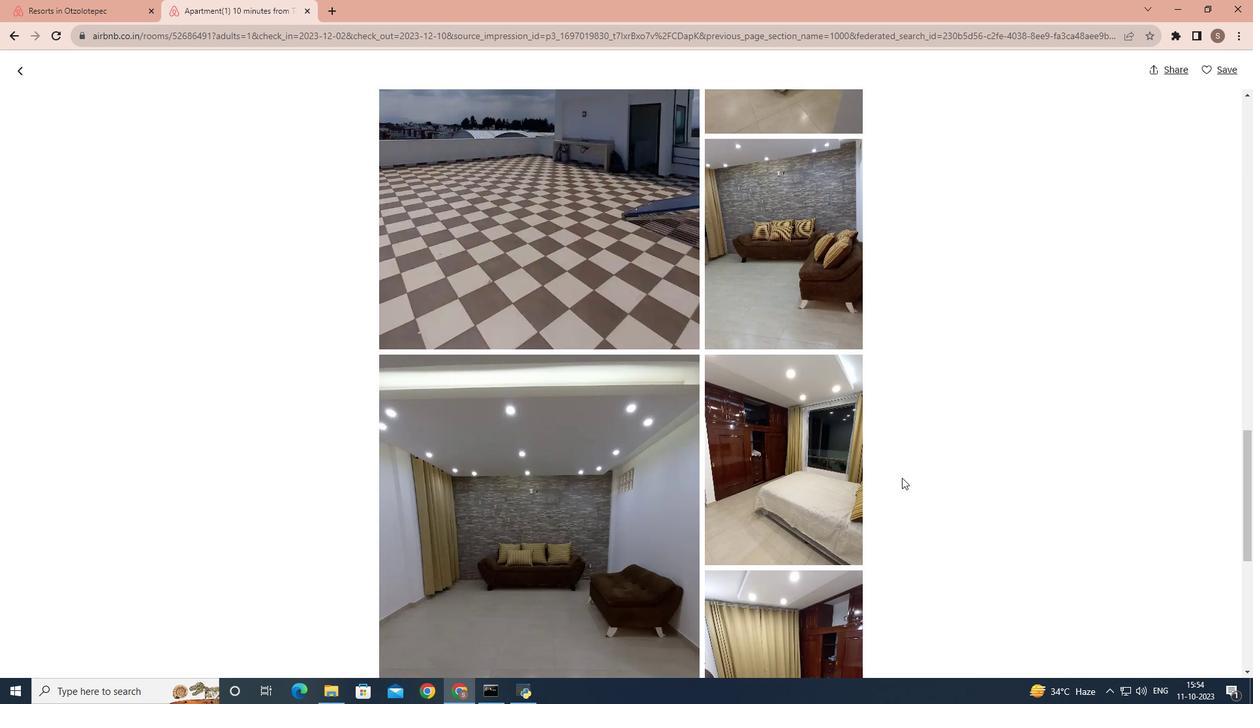 
Action: Mouse scrolled (902, 477) with delta (0, 0)
Screenshot: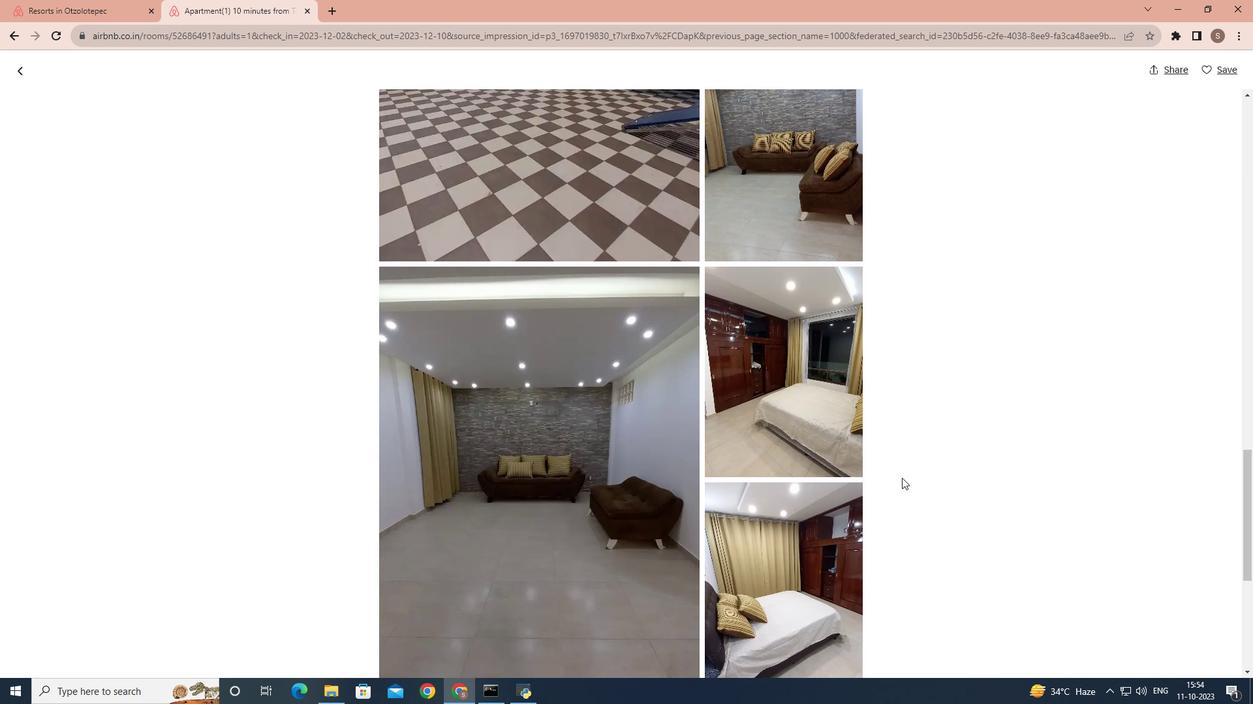 
Action: Mouse scrolled (902, 477) with delta (0, 0)
Screenshot: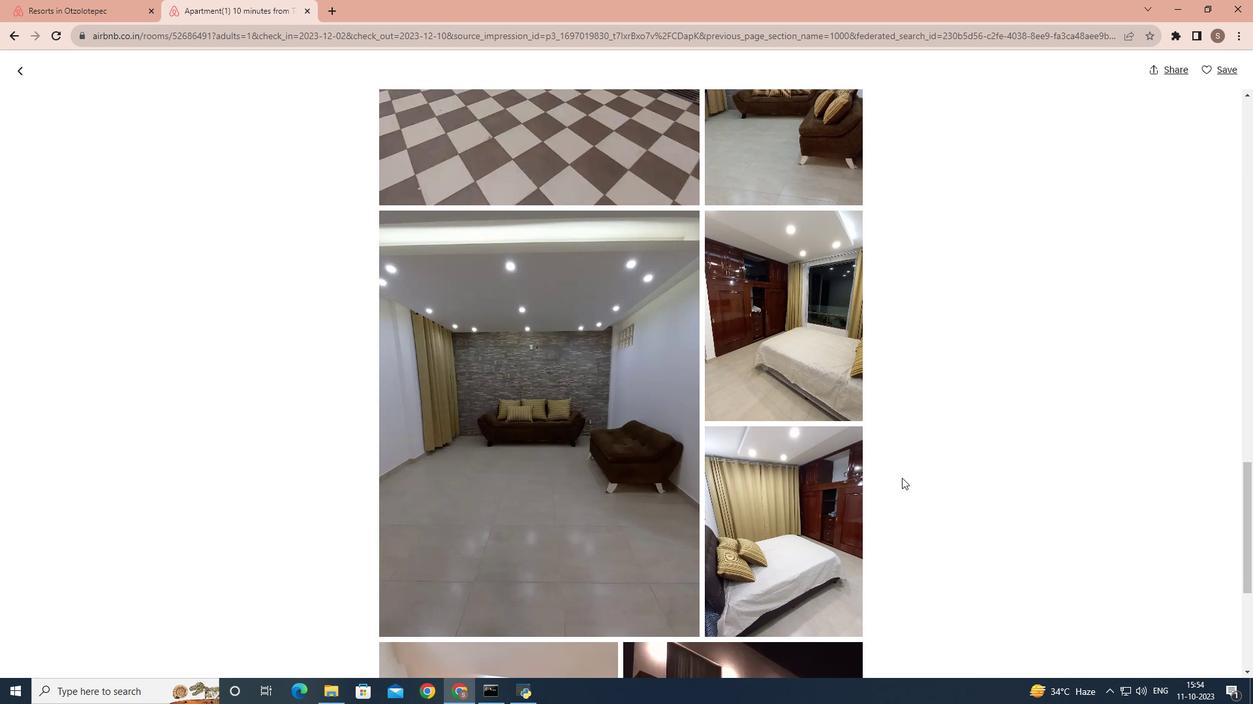 
Action: Mouse scrolled (902, 477) with delta (0, 0)
Screenshot: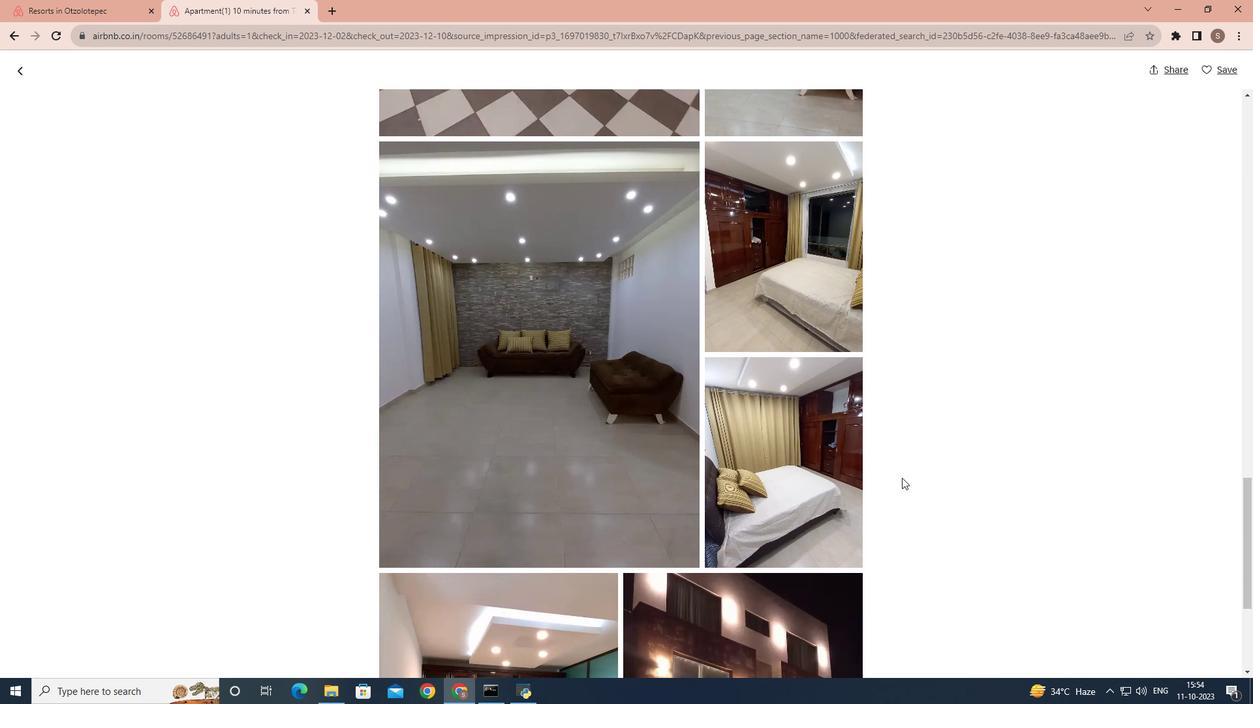 
Action: Mouse scrolled (902, 477) with delta (0, 0)
Screenshot: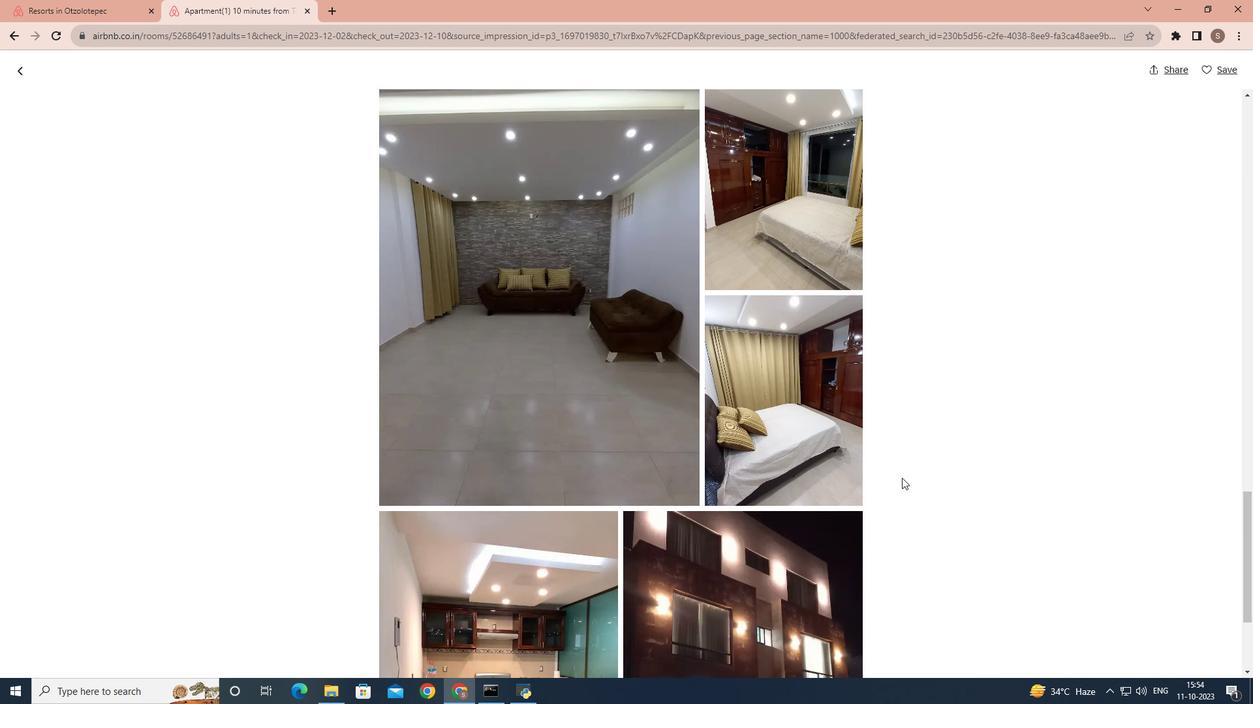 
Action: Mouse scrolled (902, 477) with delta (0, 0)
Screenshot: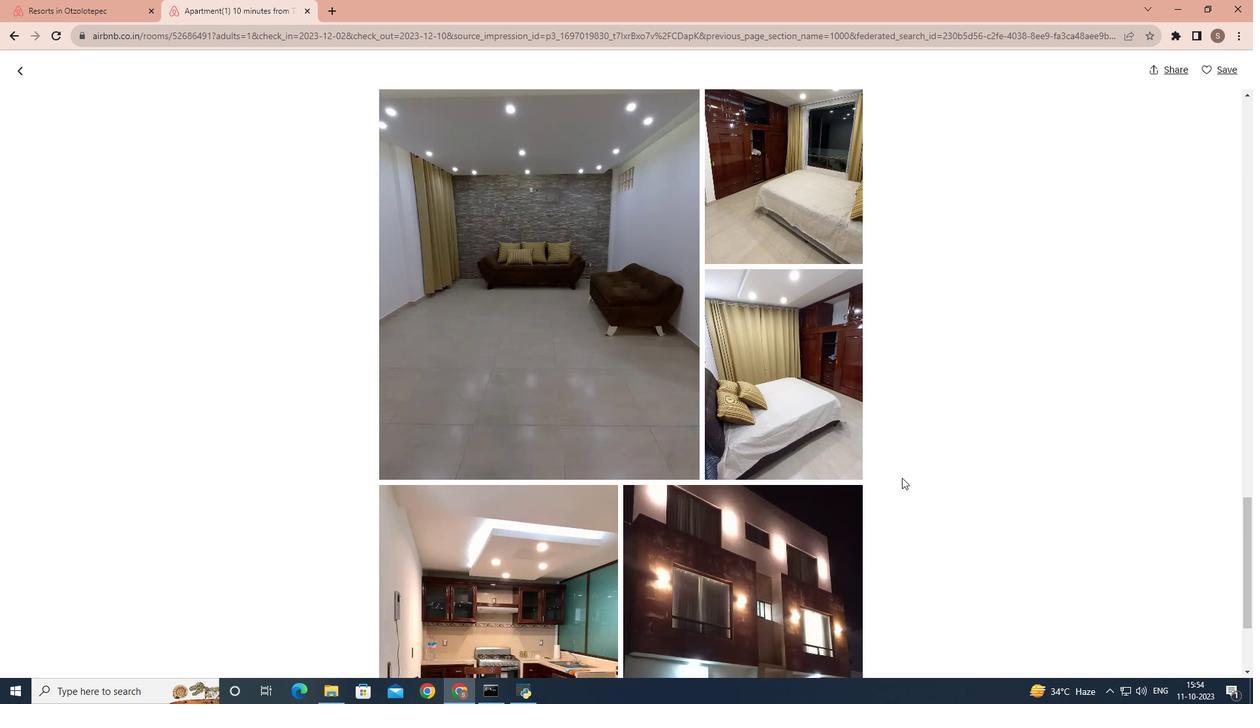 
Action: Mouse scrolled (902, 477) with delta (0, 0)
Screenshot: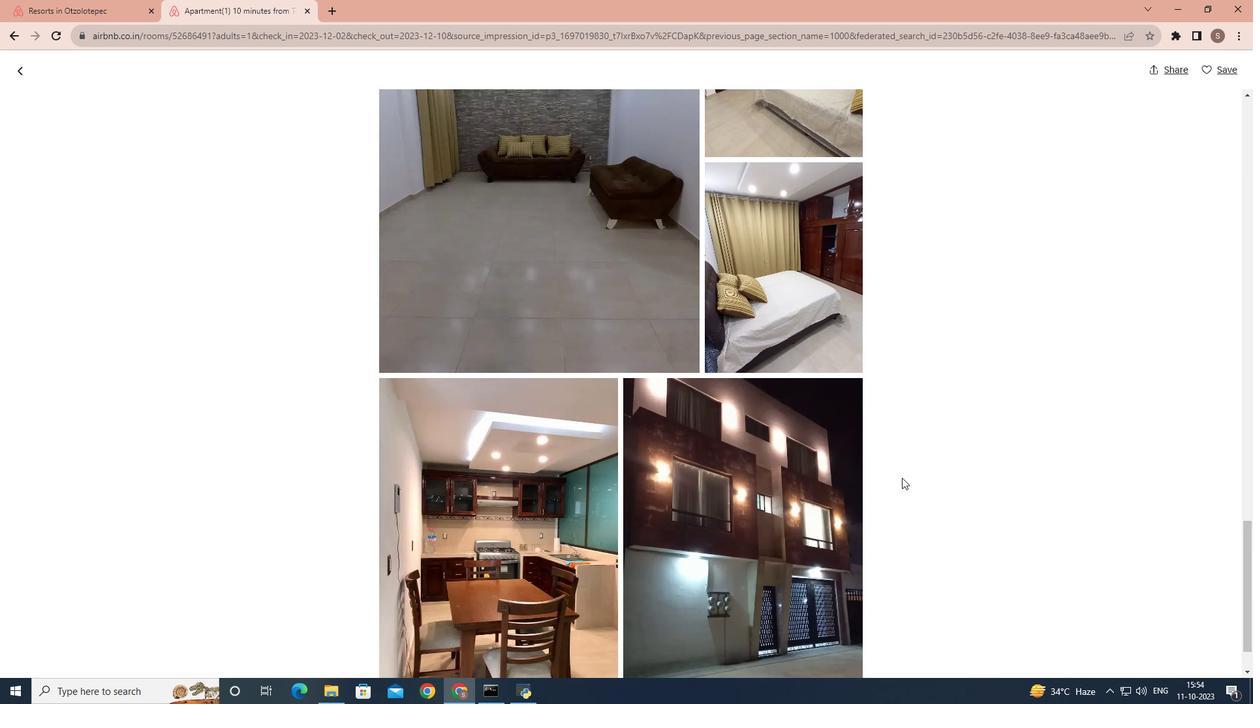 
Action: Mouse scrolled (902, 477) with delta (0, 0)
Screenshot: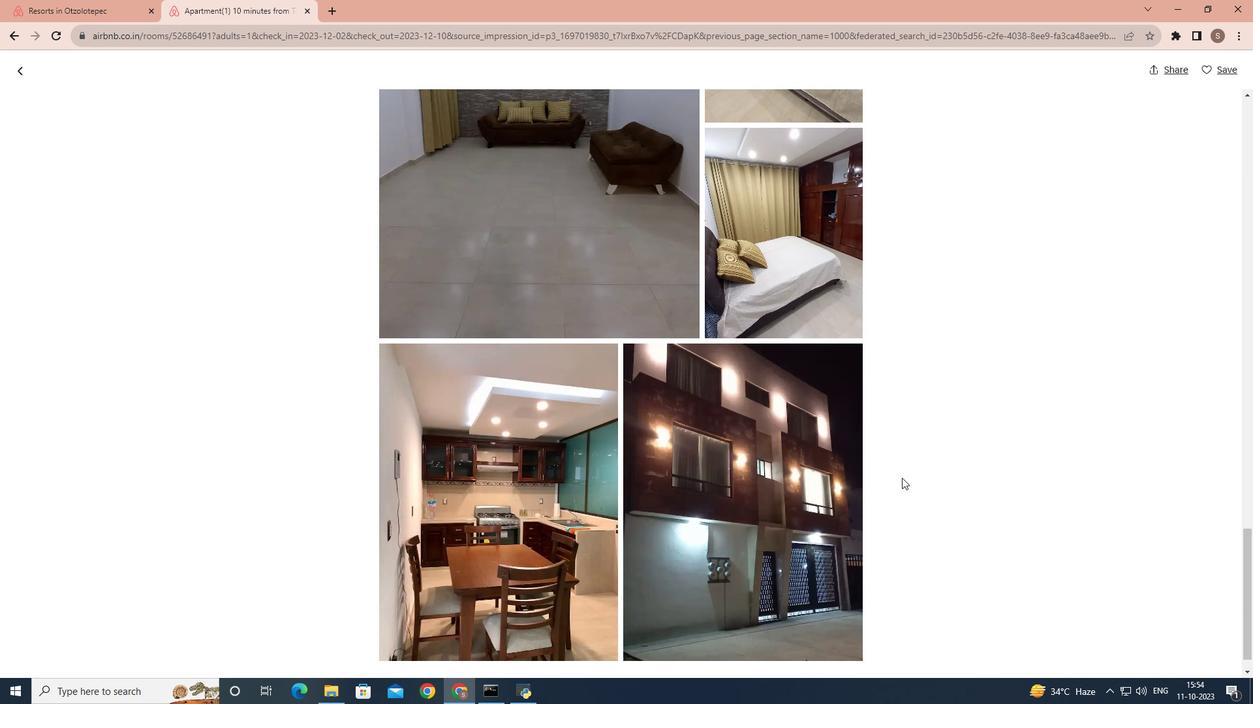 
Action: Mouse scrolled (902, 477) with delta (0, 0)
Screenshot: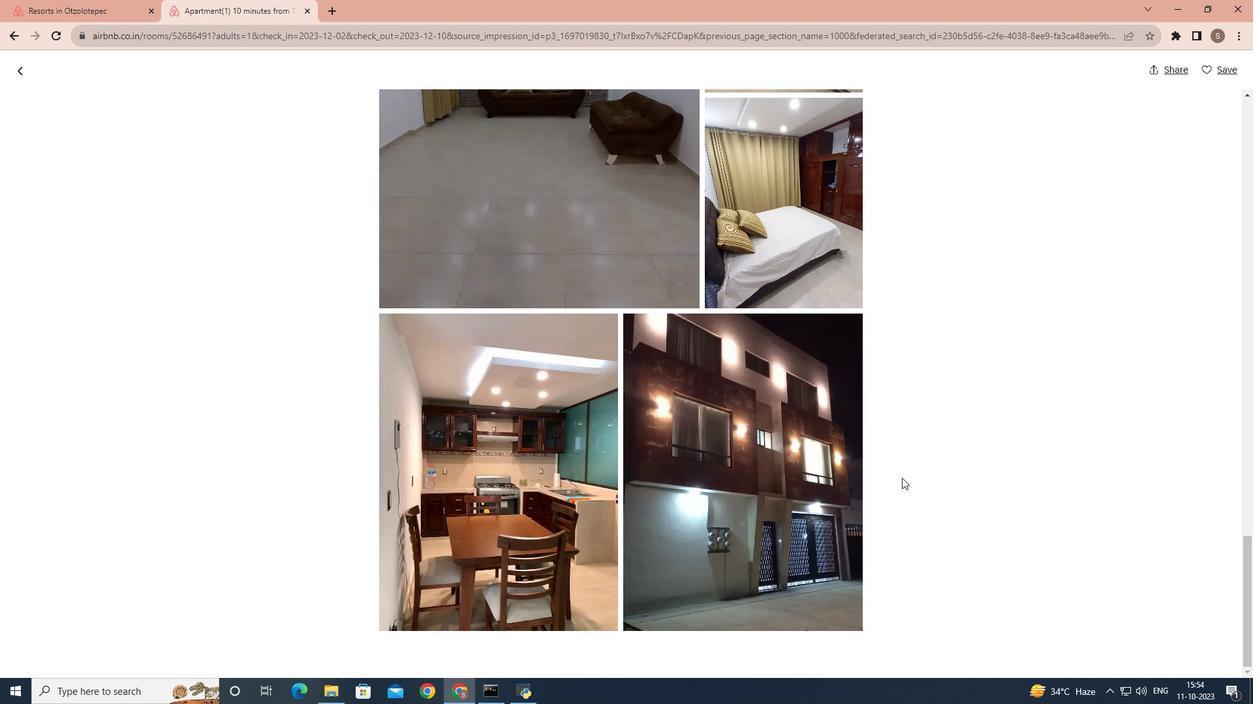 
Action: Mouse scrolled (902, 477) with delta (0, 0)
Screenshot: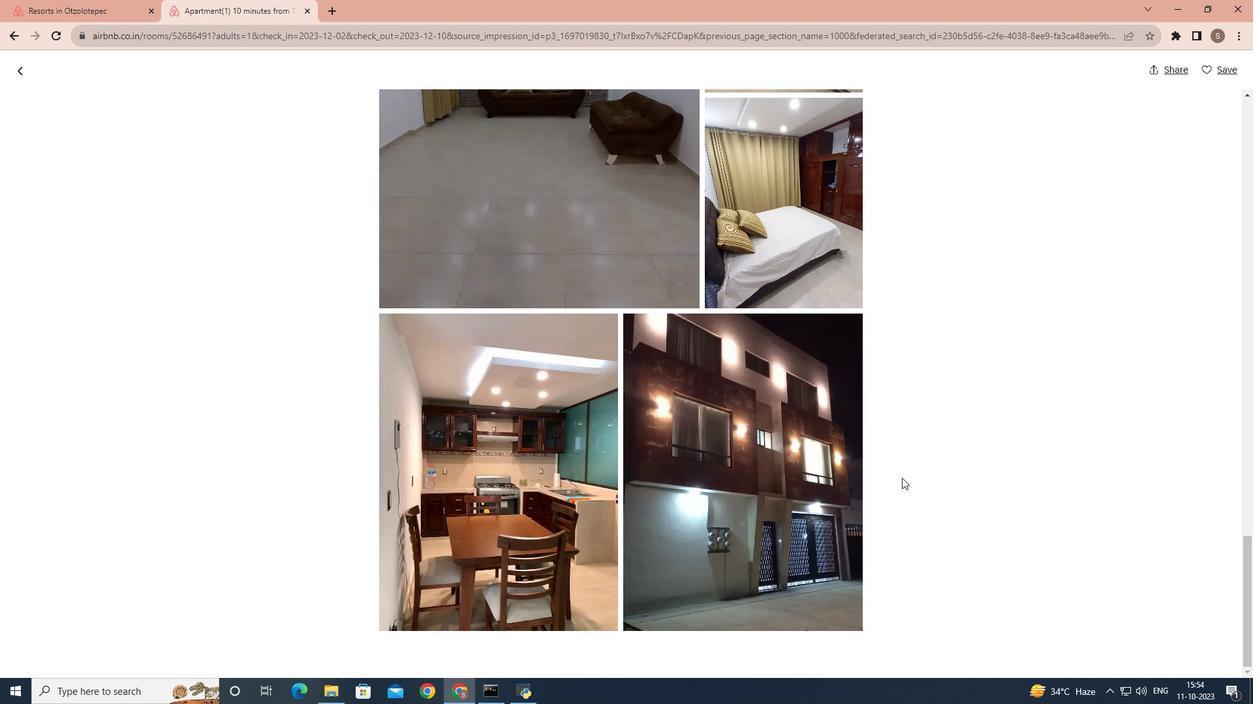 
Action: Mouse scrolled (902, 477) with delta (0, 0)
Screenshot: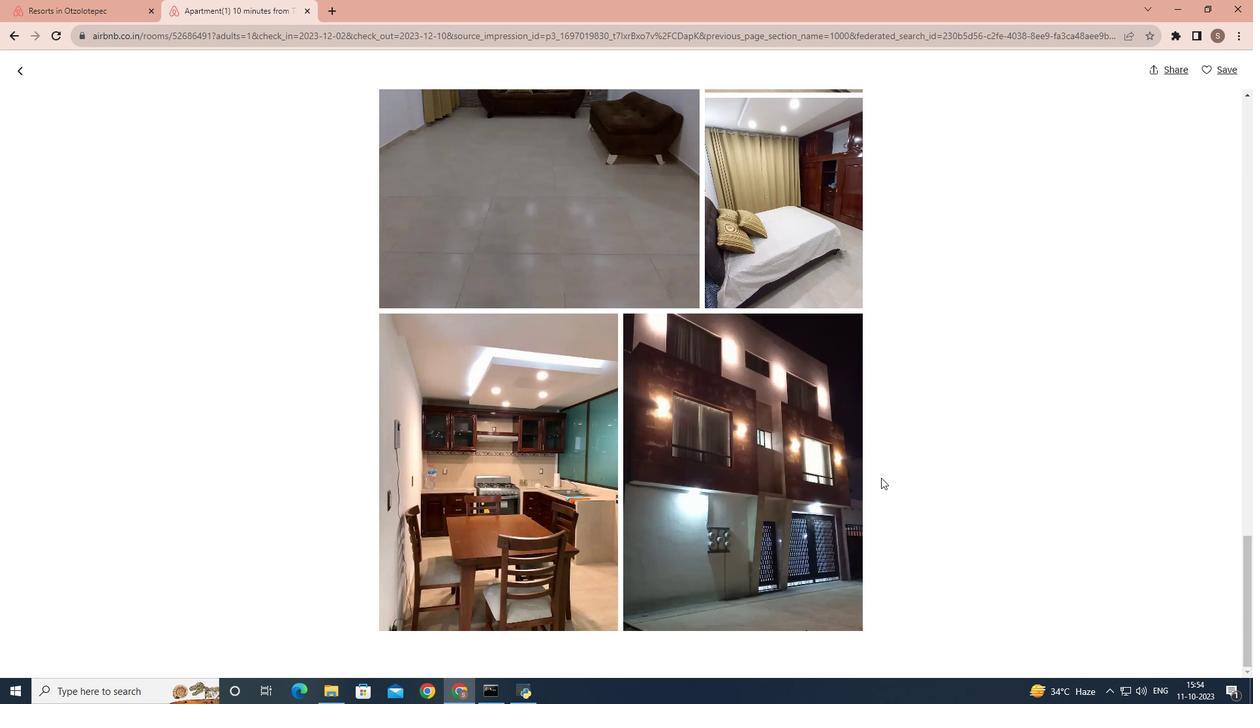 
Action: Mouse moved to (15, 67)
Screenshot: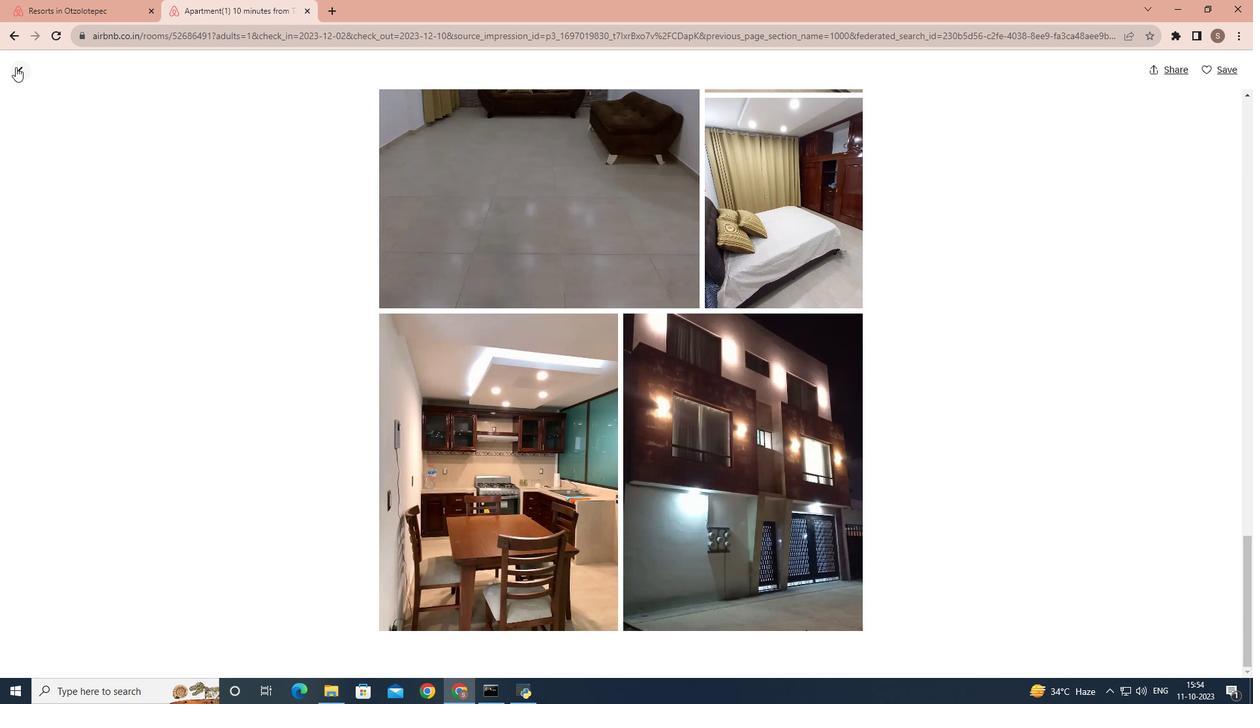 
Action: Mouse pressed left at (15, 67)
Screenshot: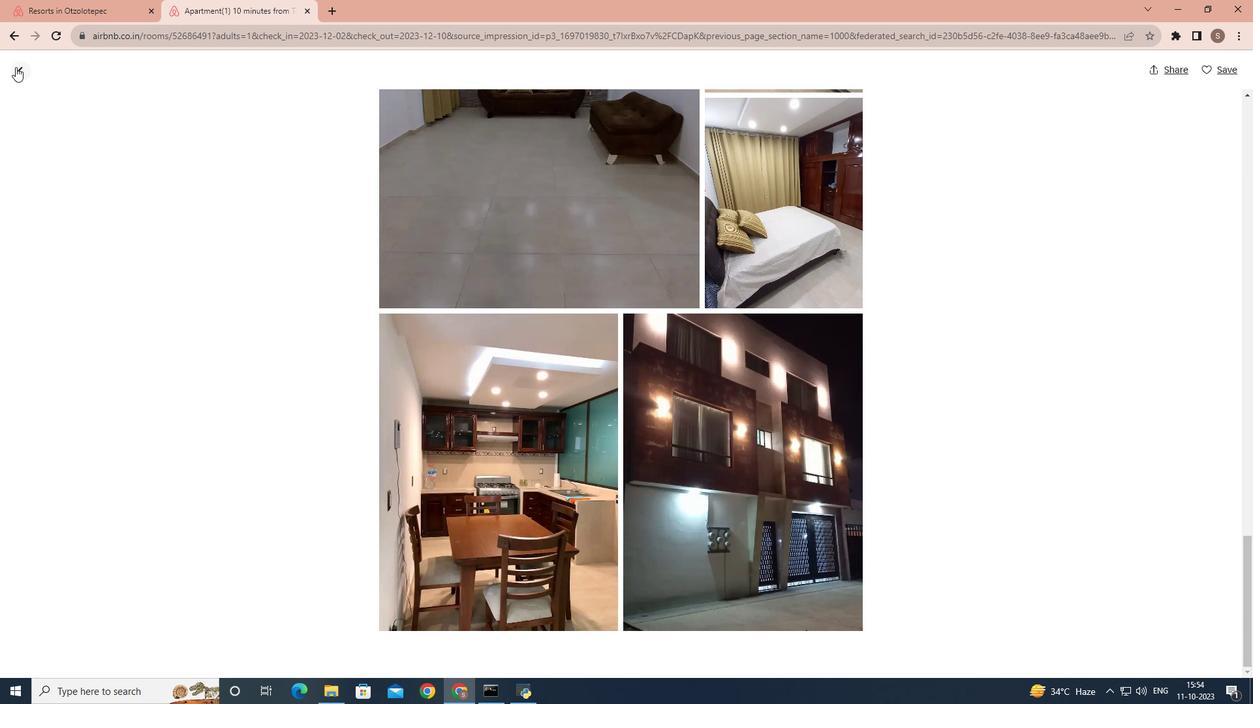 
Action: Mouse moved to (388, 378)
Screenshot: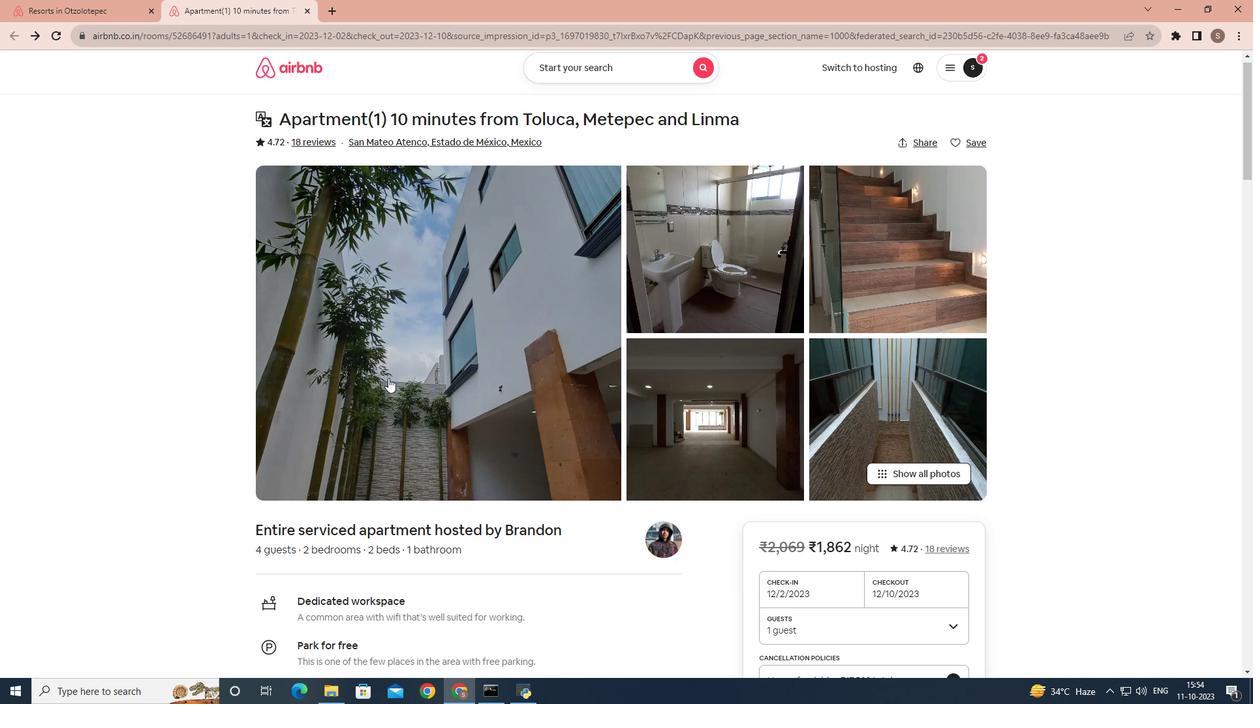 
Action: Mouse scrolled (388, 377) with delta (0, 0)
Screenshot: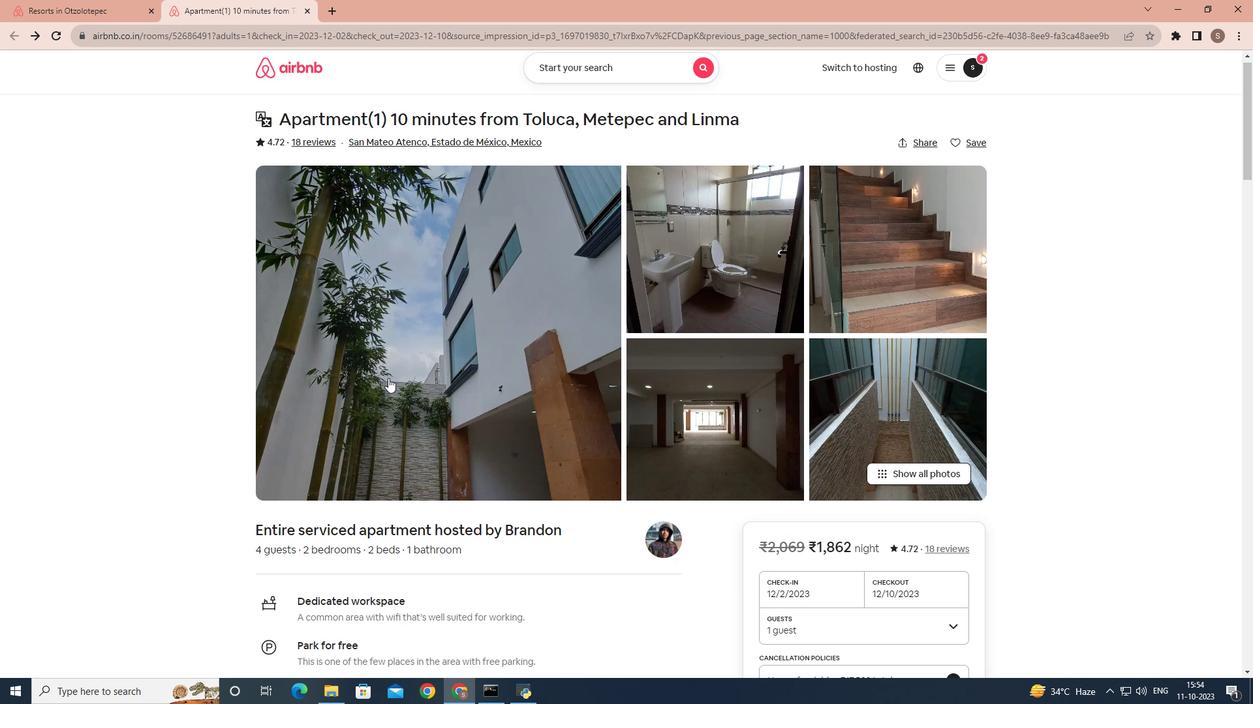 
Action: Mouse scrolled (388, 377) with delta (0, 0)
Screenshot: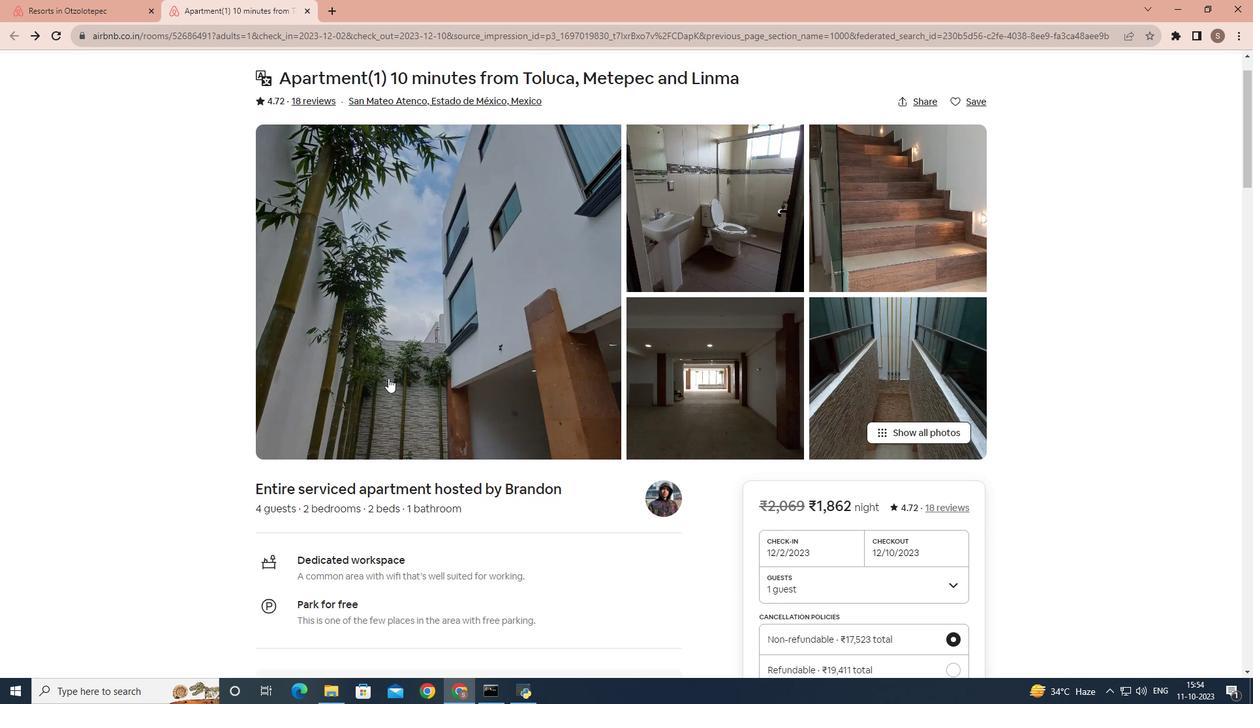
Action: Mouse moved to (388, 379)
Screenshot: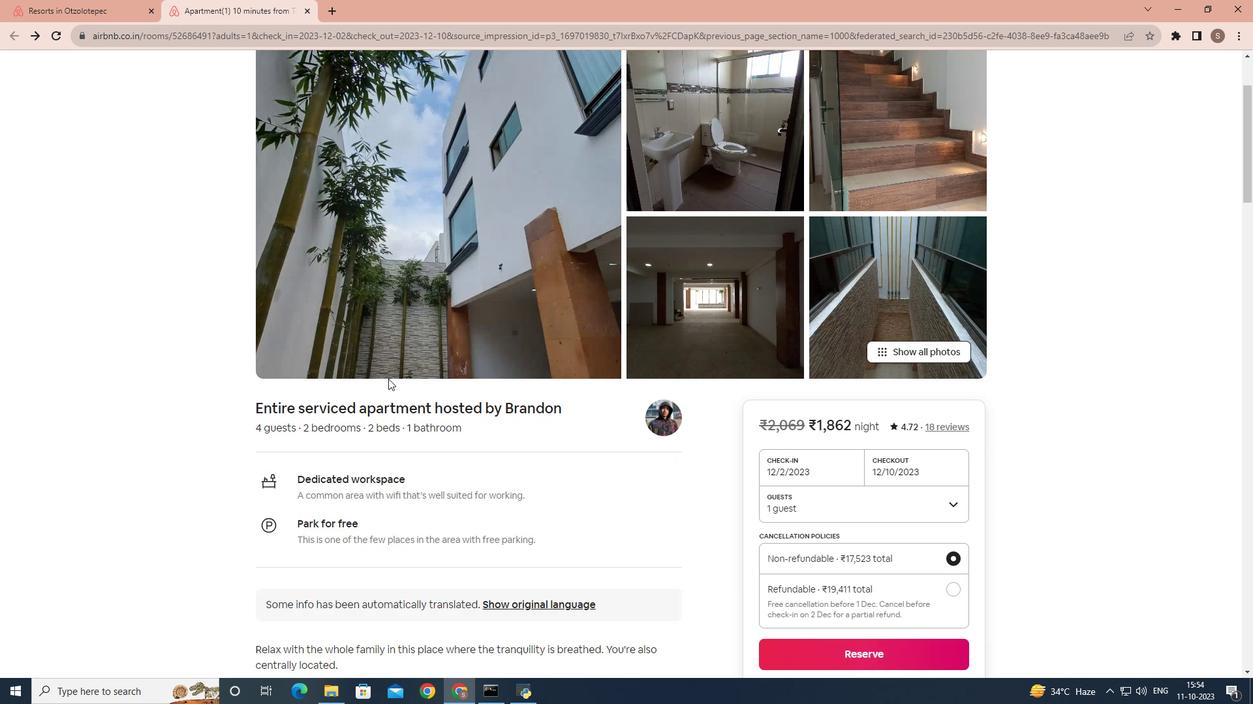 
Action: Mouse scrolled (388, 378) with delta (0, 0)
Screenshot: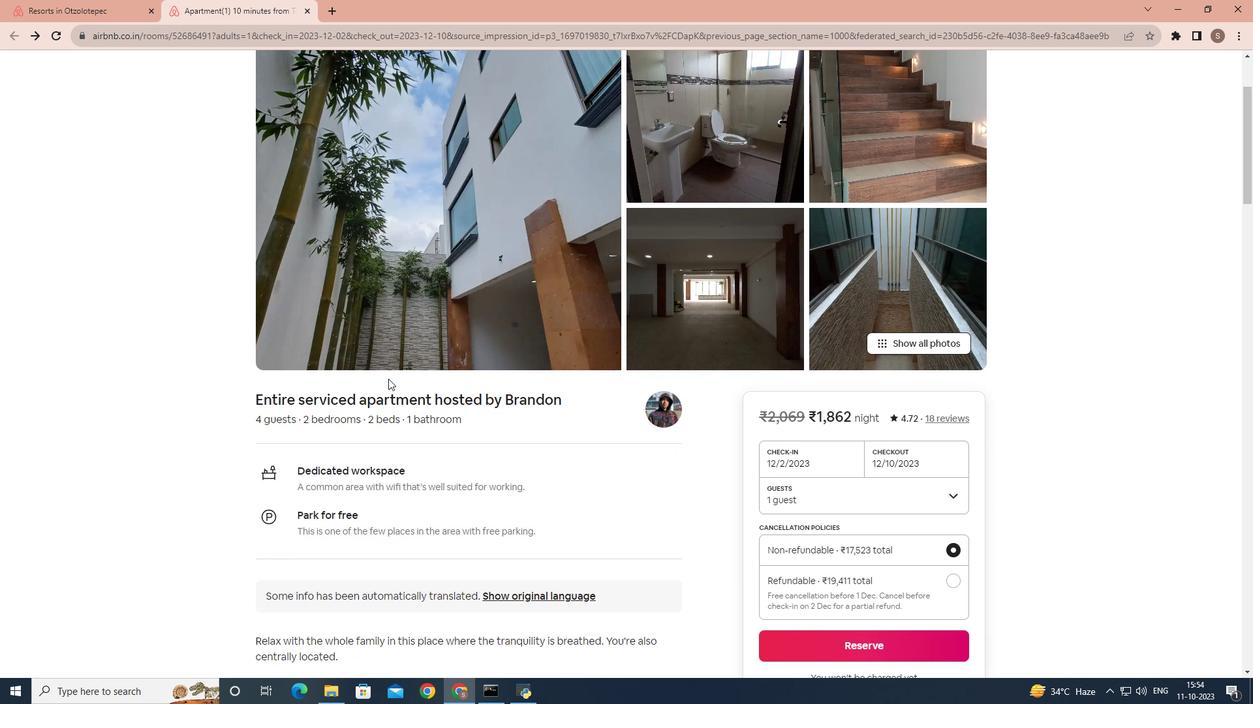 
Action: Mouse scrolled (388, 378) with delta (0, 0)
Screenshot: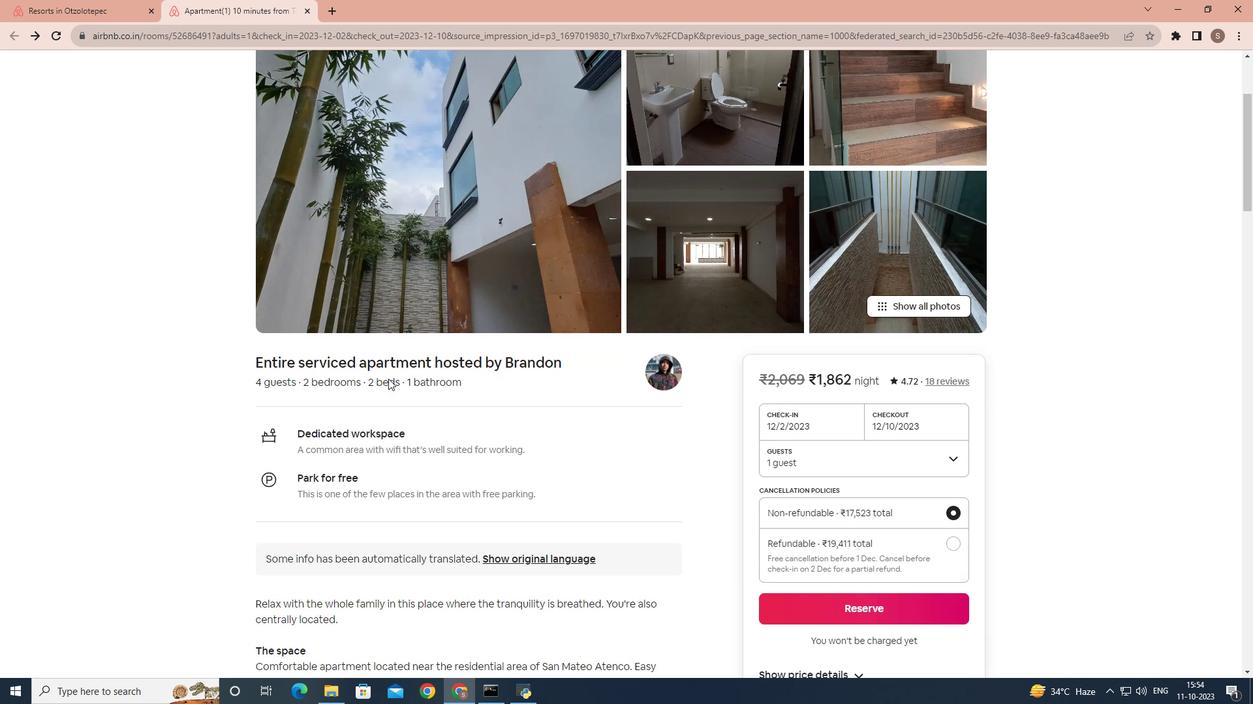 
Action: Mouse scrolled (388, 378) with delta (0, 0)
Screenshot: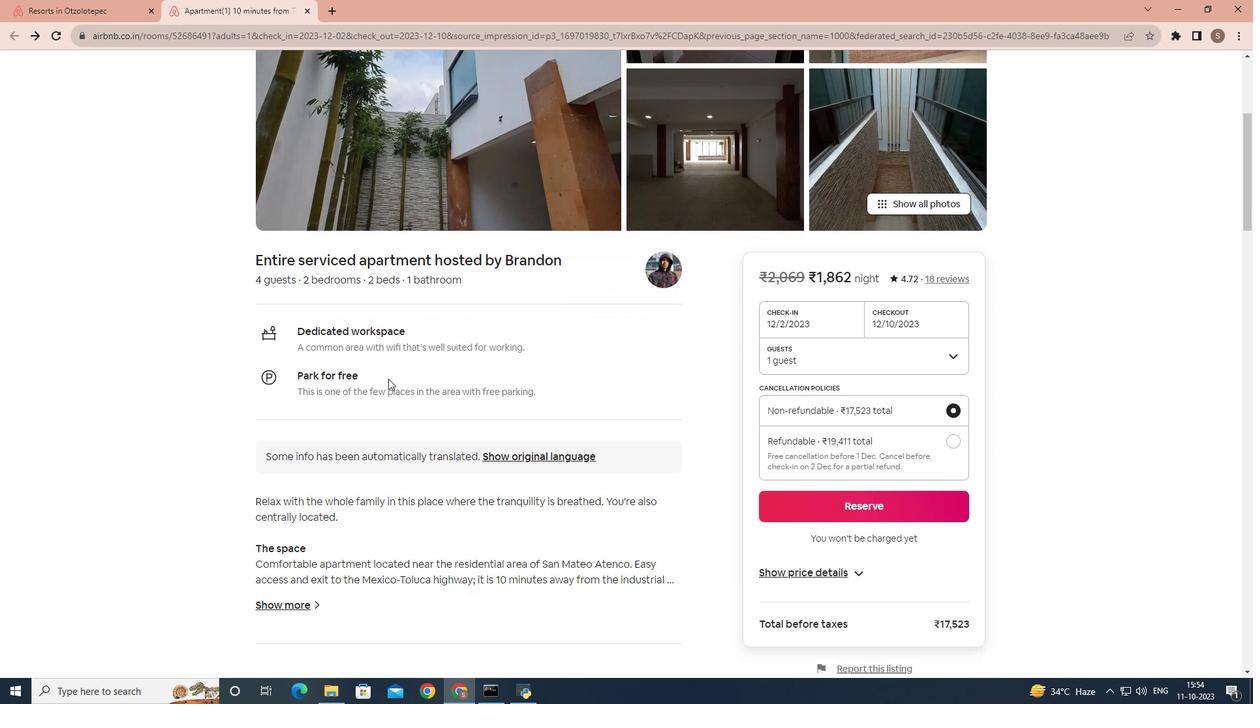 
Action: Mouse scrolled (388, 378) with delta (0, 0)
Screenshot: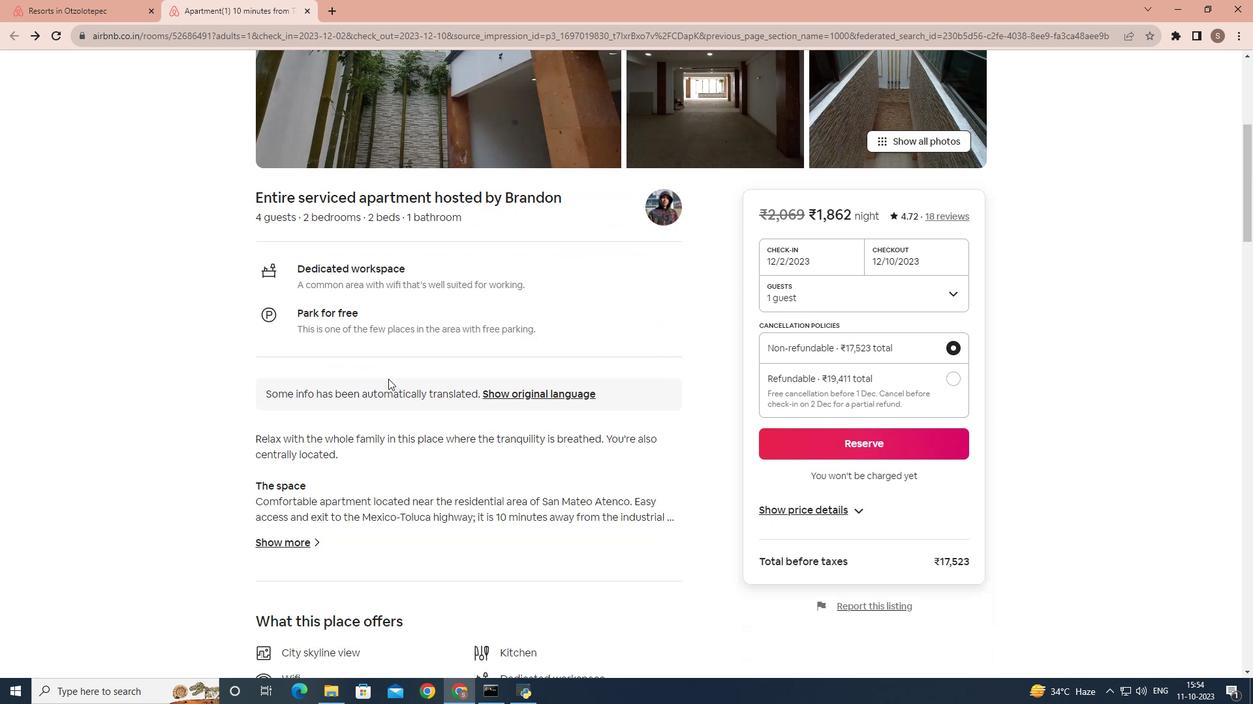 
Action: Mouse scrolled (388, 378) with delta (0, 0)
Screenshot: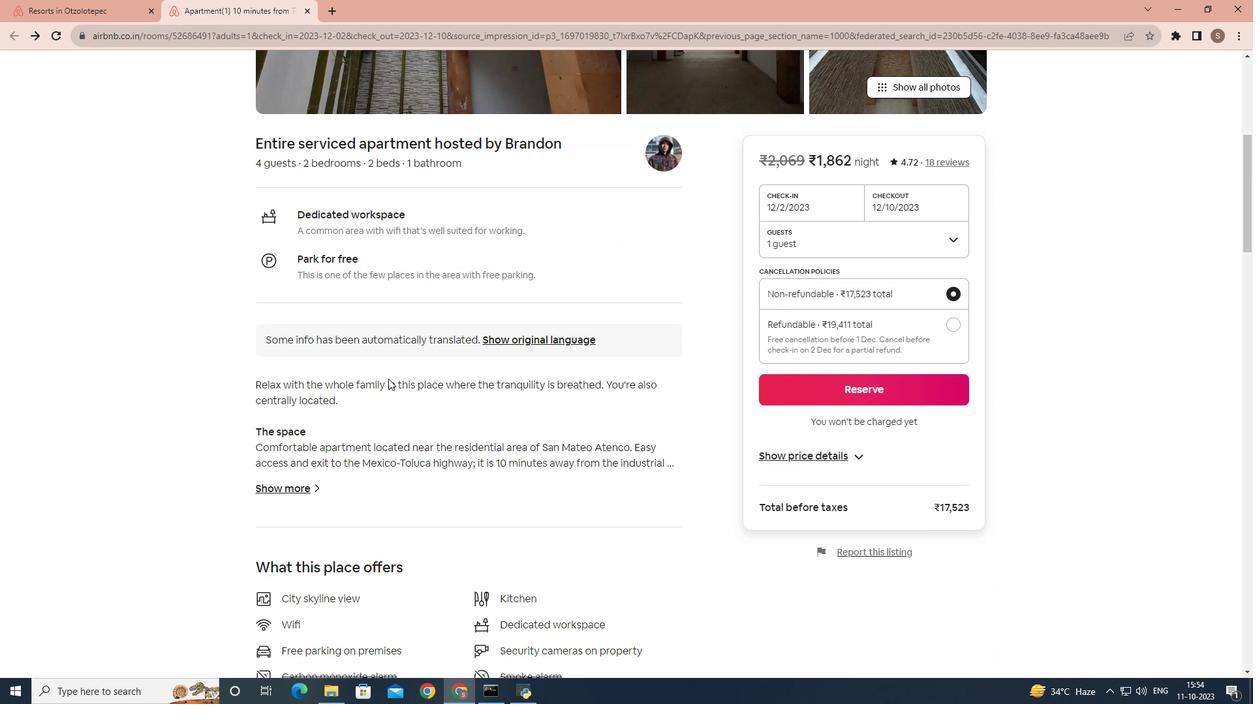 
Action: Mouse scrolled (388, 378) with delta (0, 0)
Screenshot: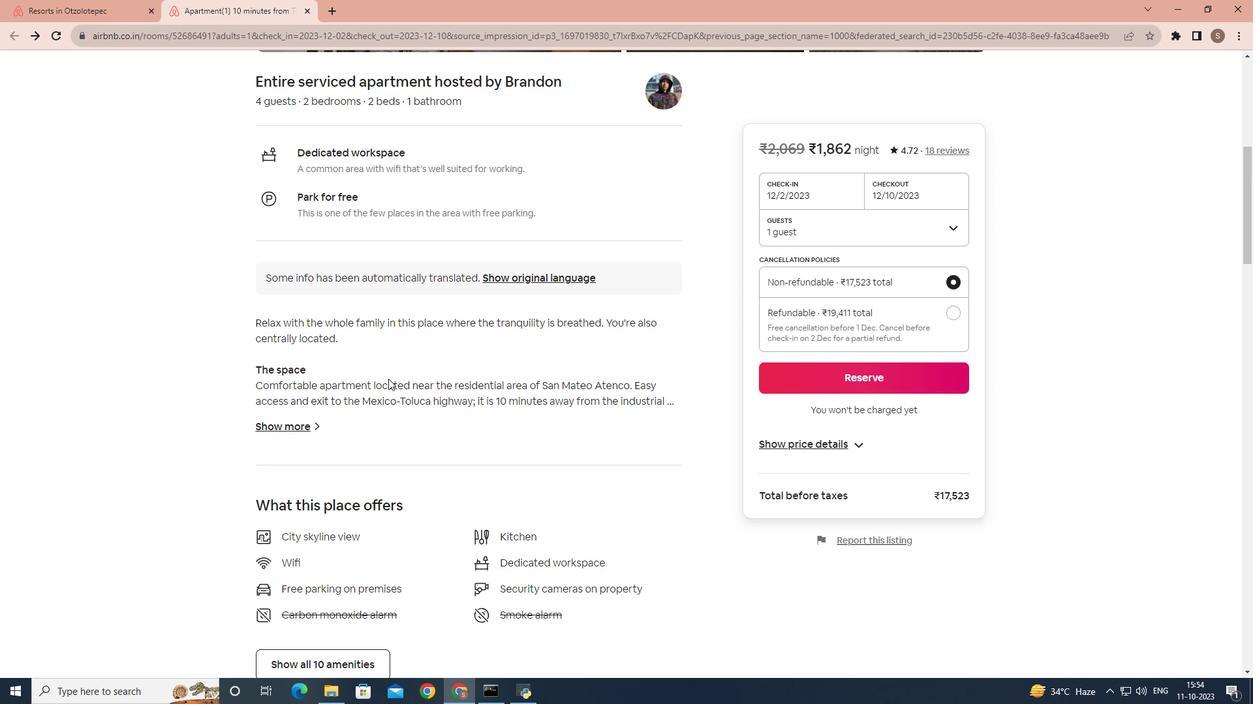 
Action: Mouse scrolled (388, 378) with delta (0, 0)
Screenshot: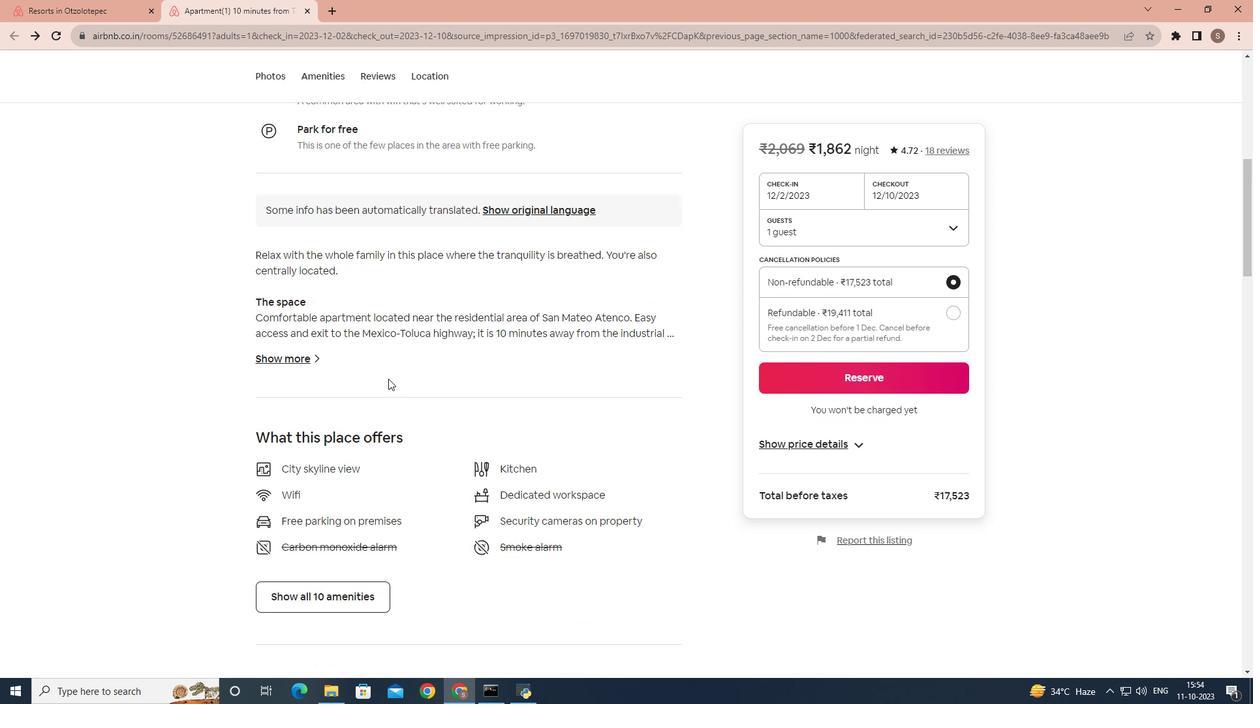 
Action: Mouse scrolled (388, 378) with delta (0, 0)
Screenshot: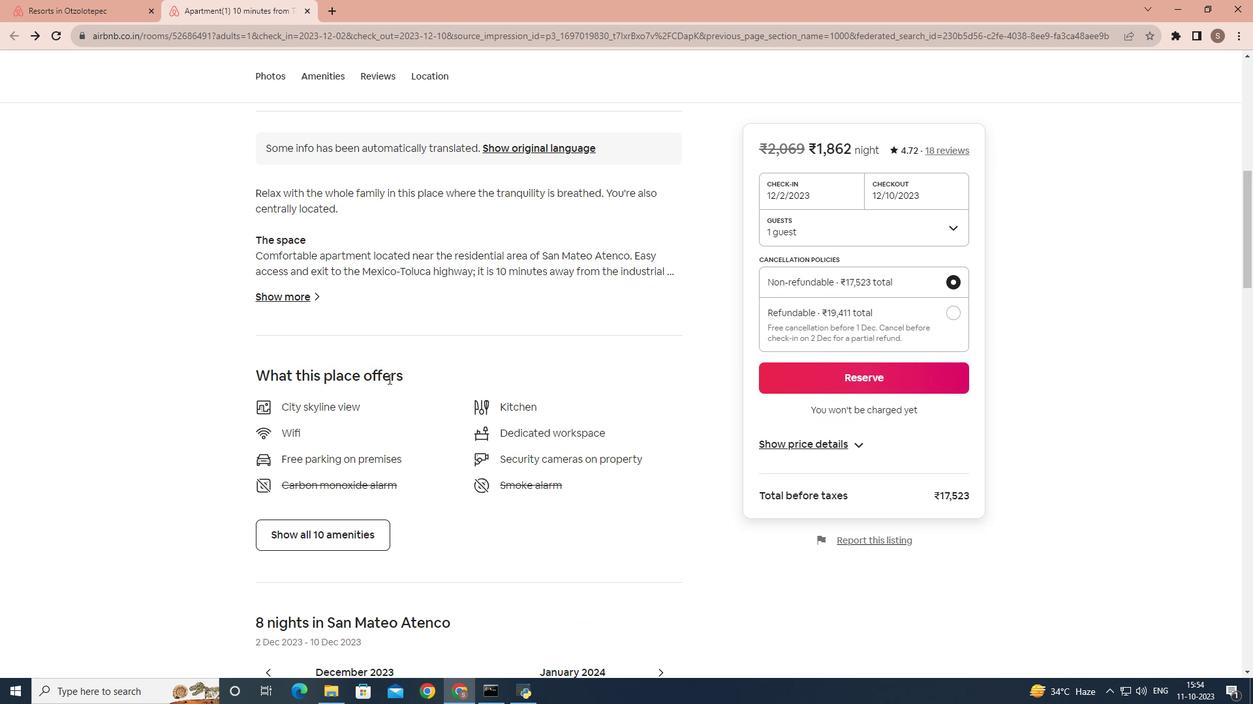 
Action: Mouse moved to (288, 223)
Screenshot: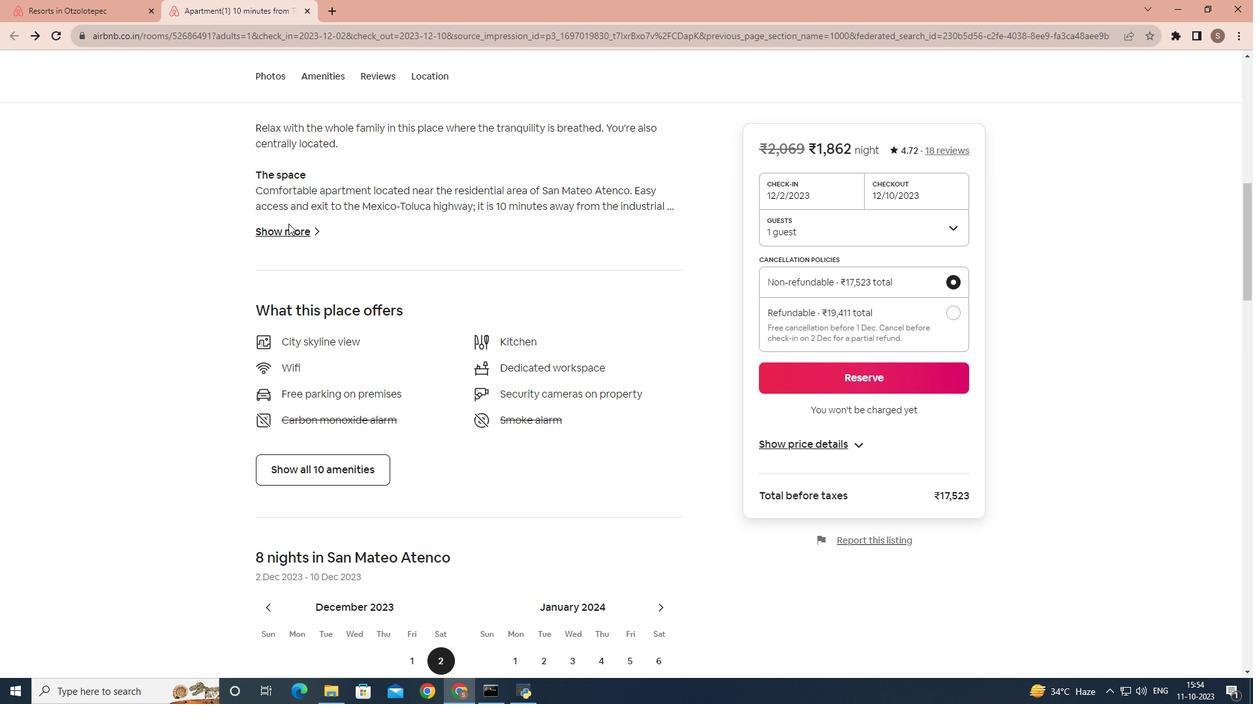 
Action: Mouse pressed left at (288, 223)
Screenshot: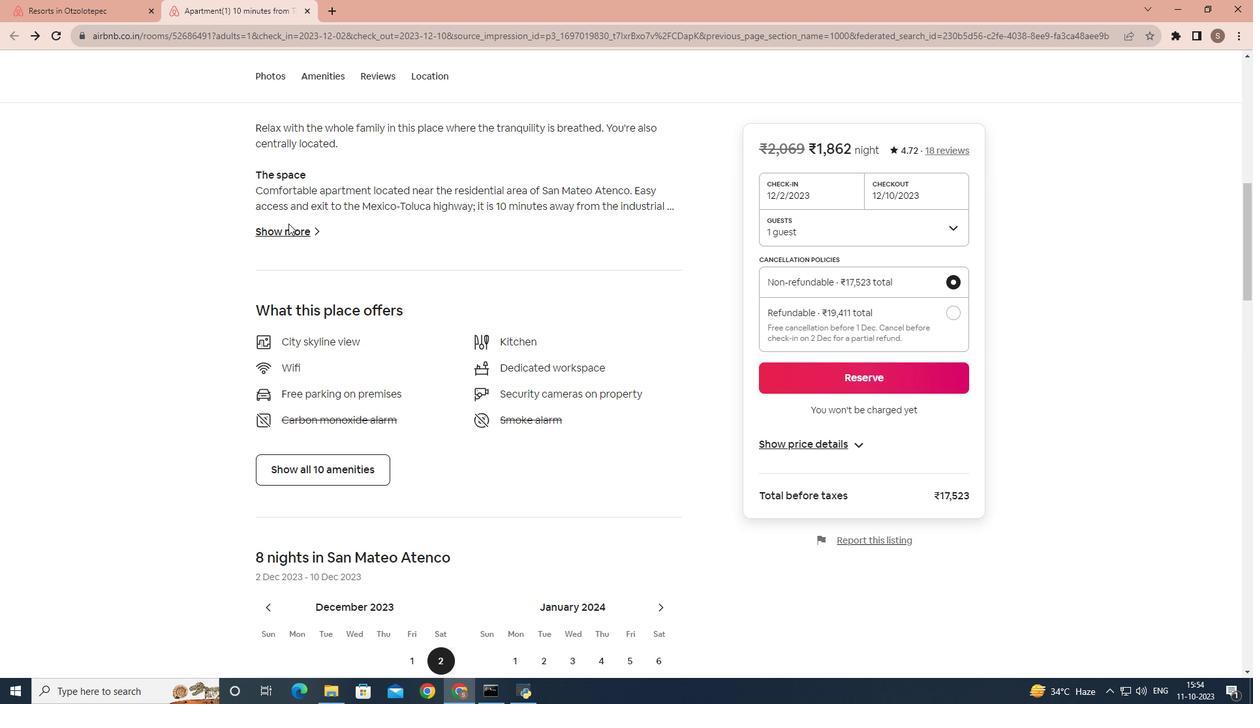 
Action: Mouse moved to (288, 226)
Screenshot: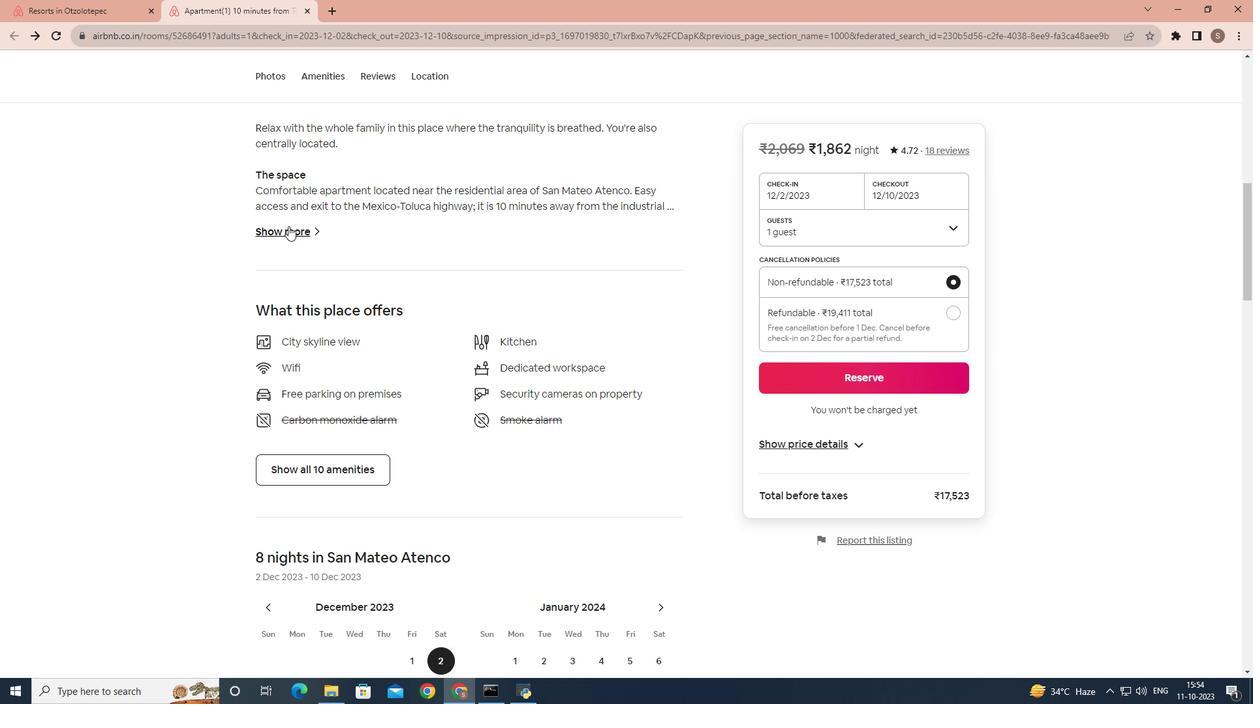 
Action: Mouse pressed left at (288, 226)
Screenshot: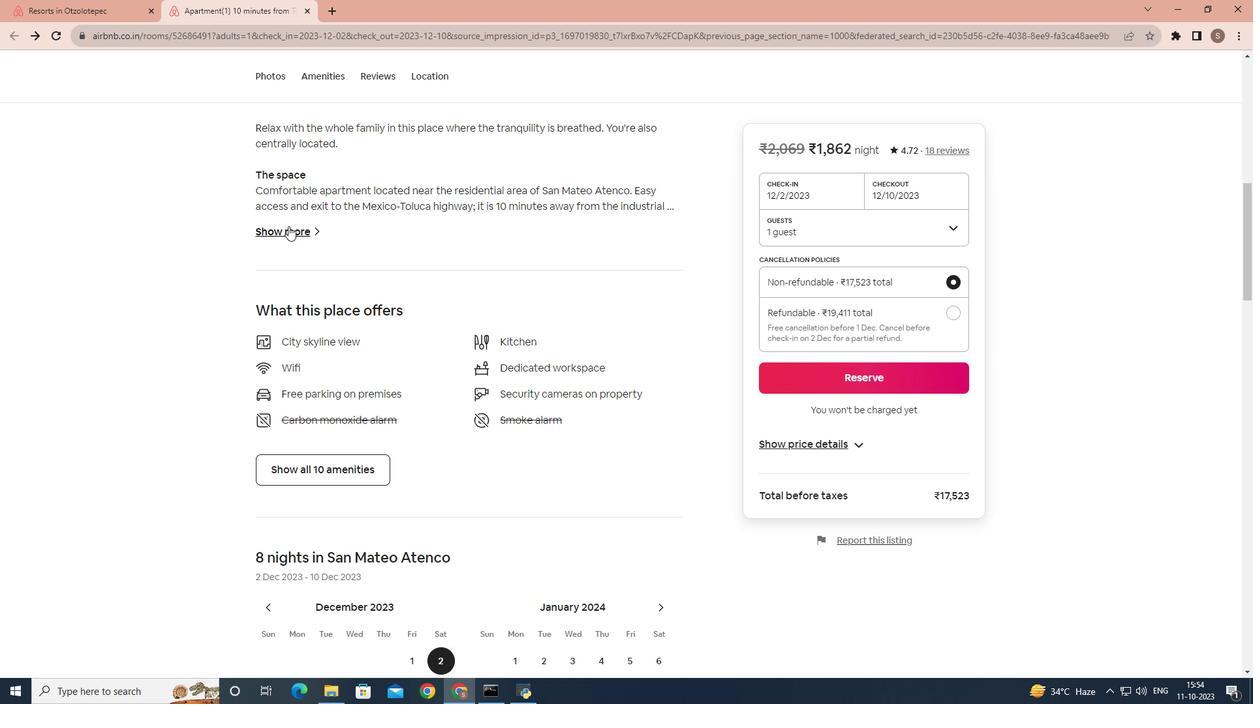 
Action: Mouse moved to (426, 359)
Screenshot: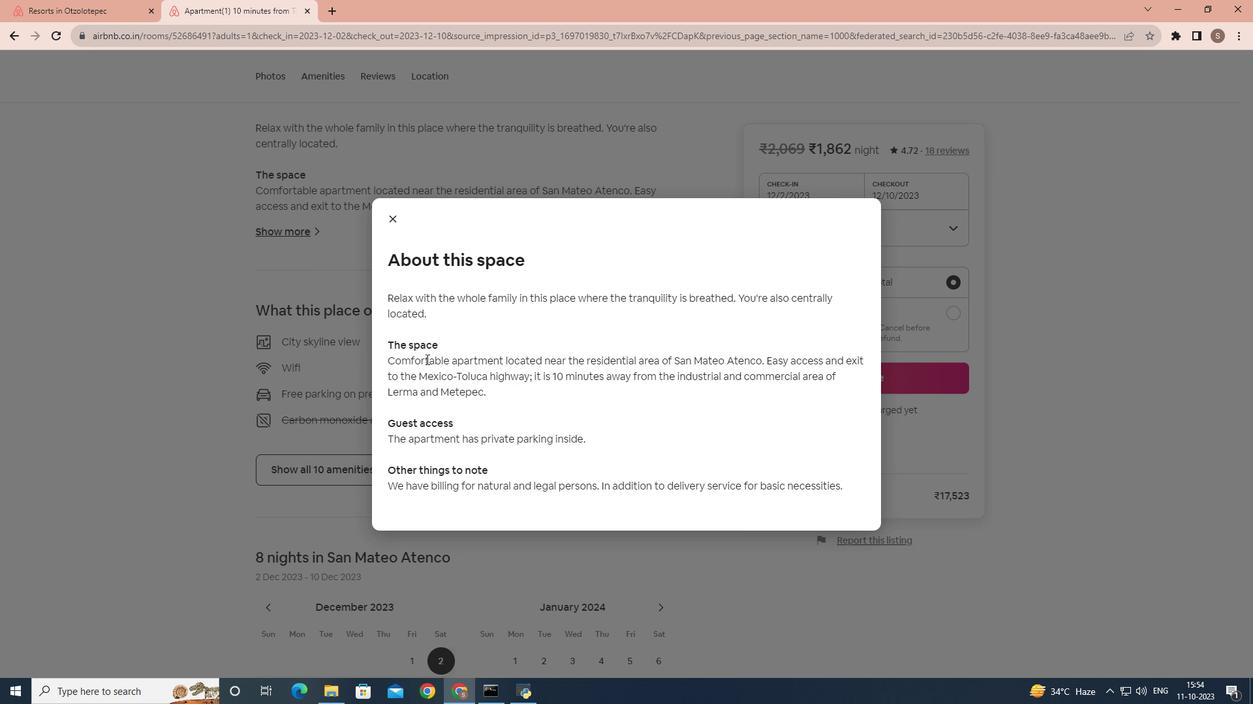 
Action: Mouse scrolled (426, 358) with delta (0, 0)
Screenshot: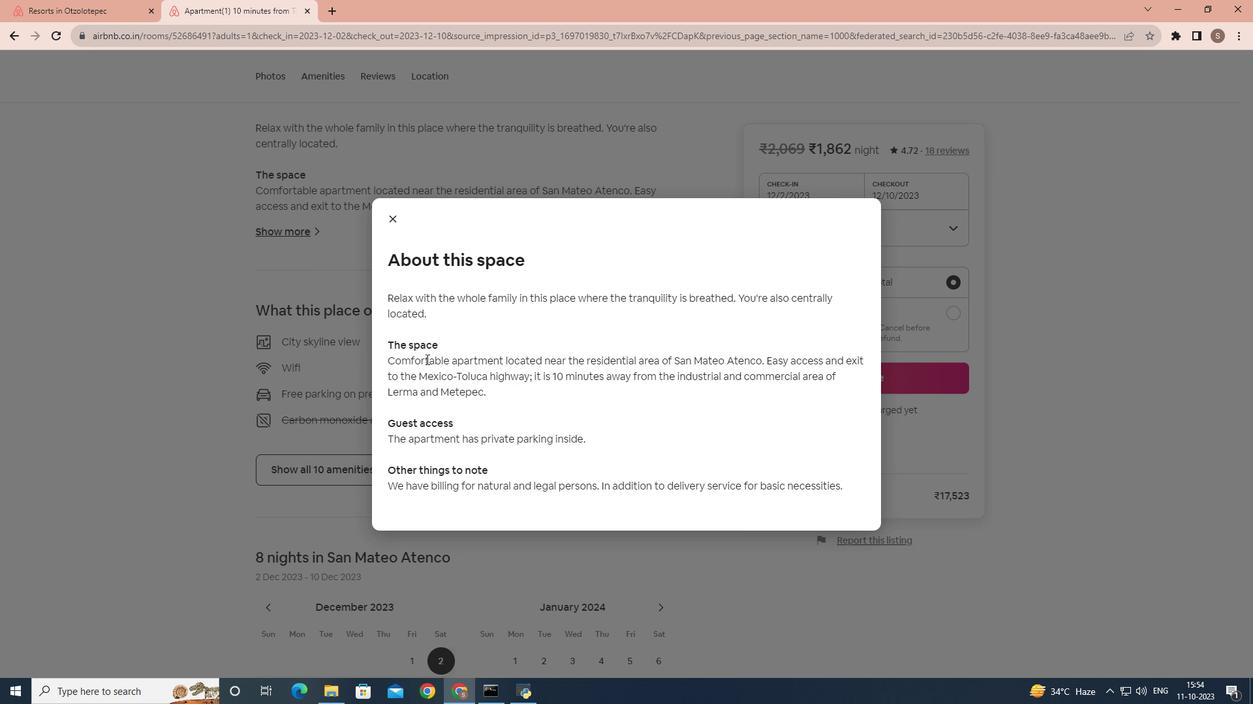 
Action: Mouse moved to (432, 355)
Screenshot: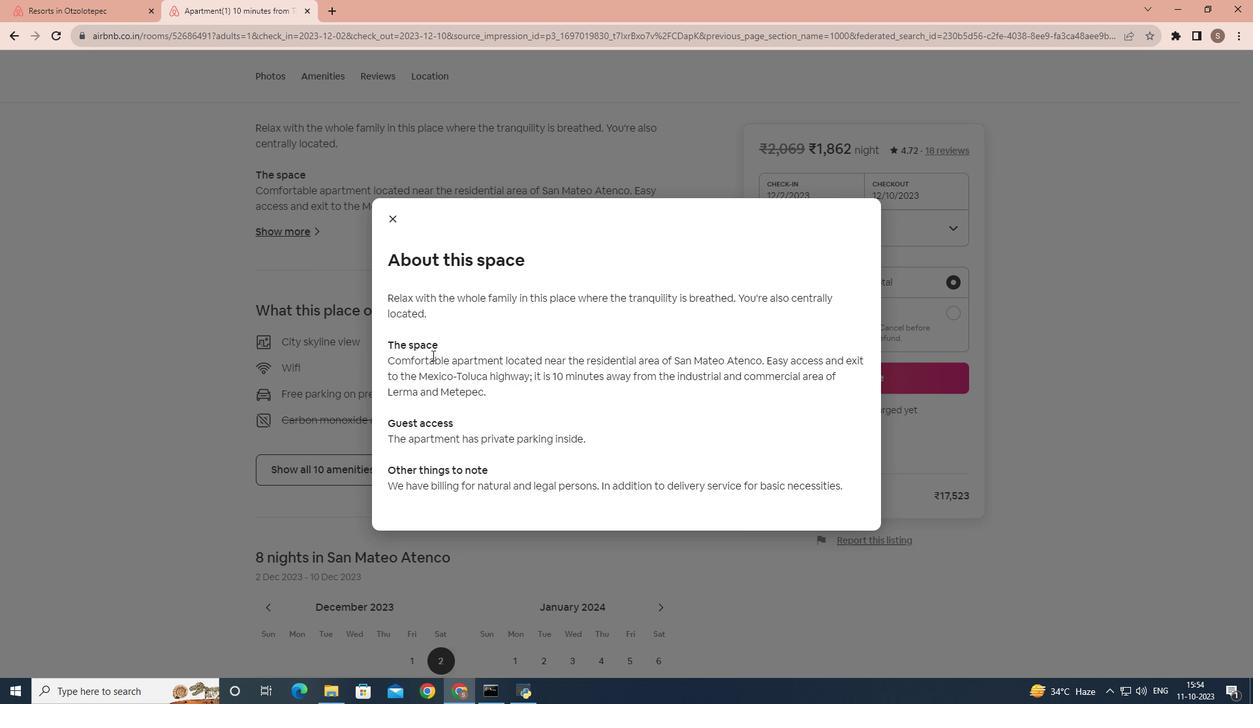 
Action: Mouse scrolled (432, 355) with delta (0, 0)
Screenshot: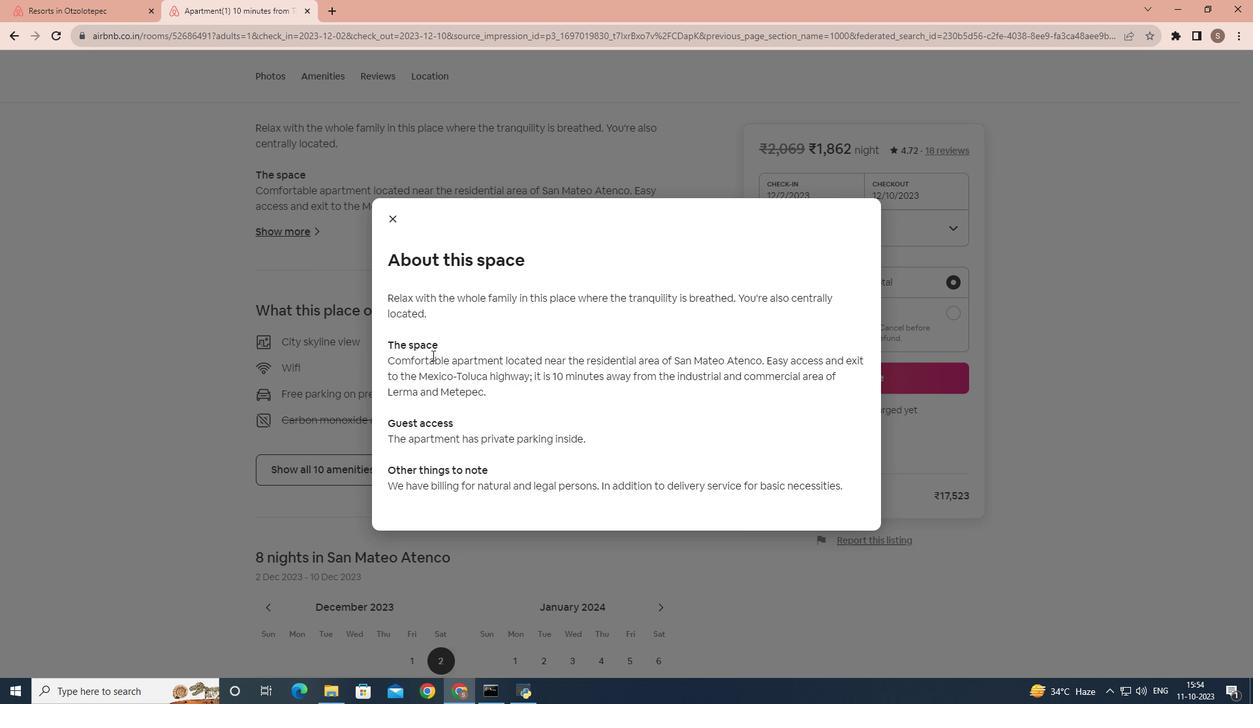 
Action: Mouse scrolled (432, 355) with delta (0, 0)
Screenshot: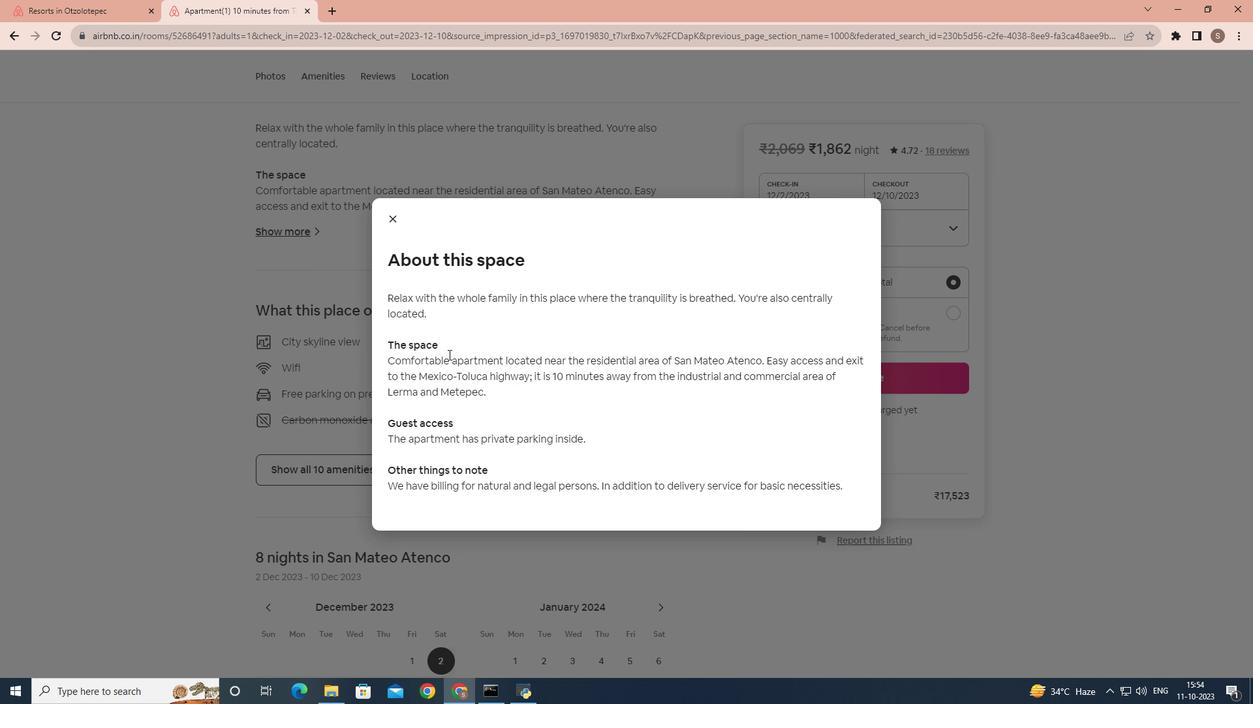 
Action: Mouse moved to (394, 215)
Screenshot: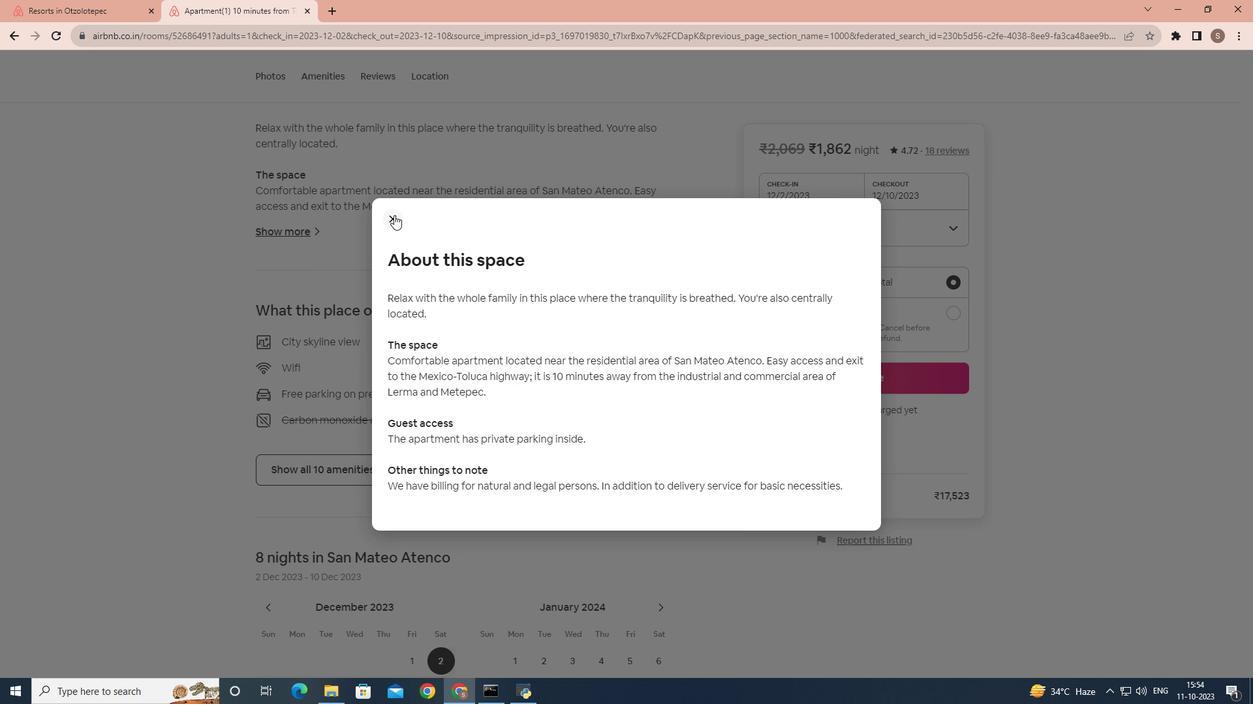 
Action: Mouse pressed left at (394, 215)
Screenshot: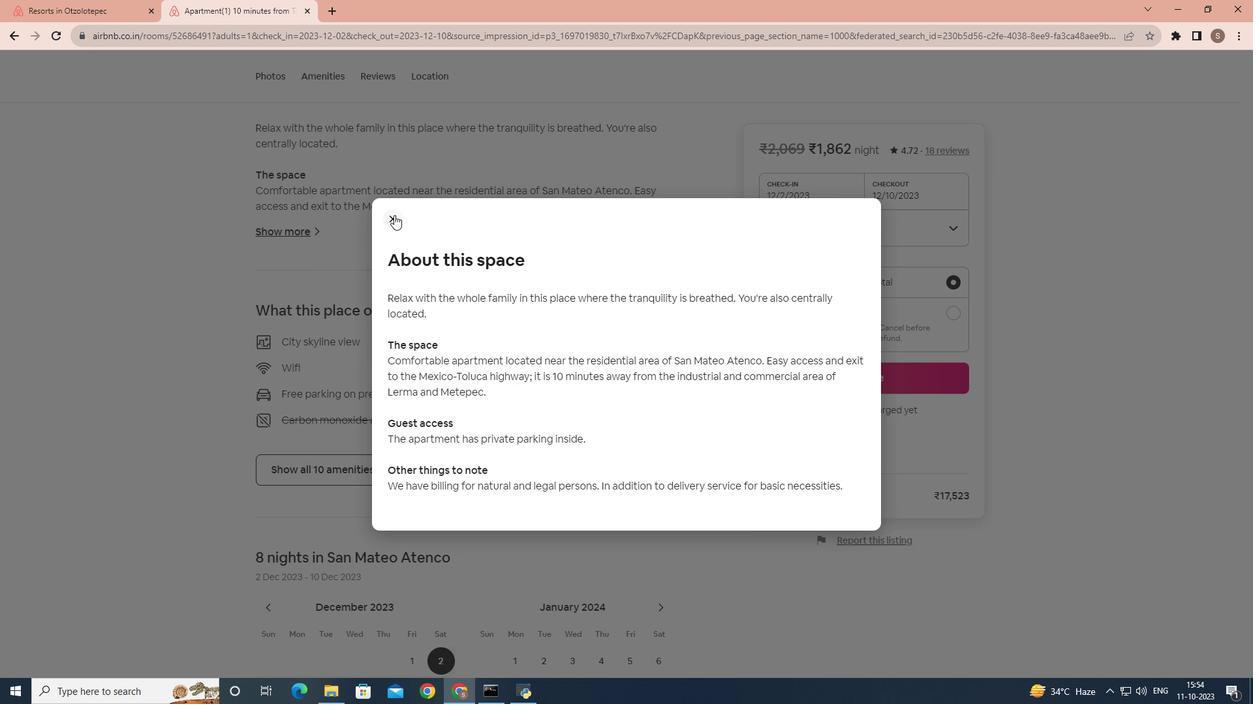 
Action: Mouse moved to (351, 377)
Screenshot: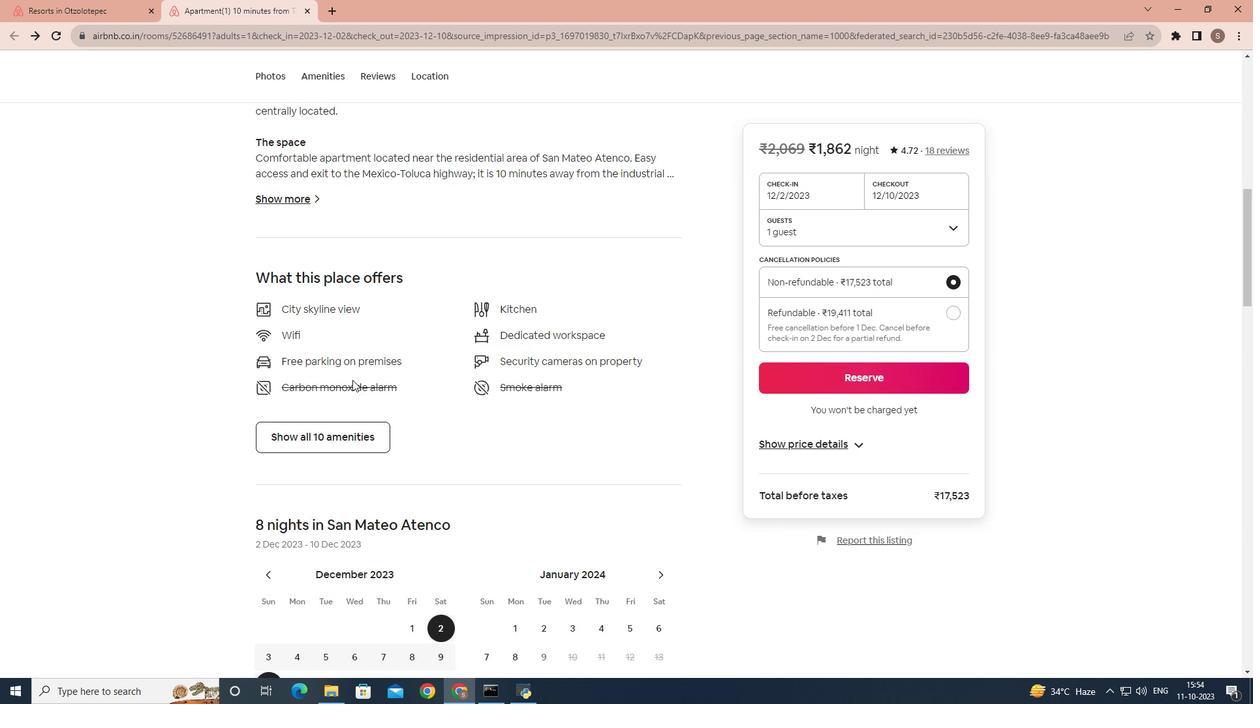 
Action: Mouse scrolled (351, 376) with delta (0, 0)
Screenshot: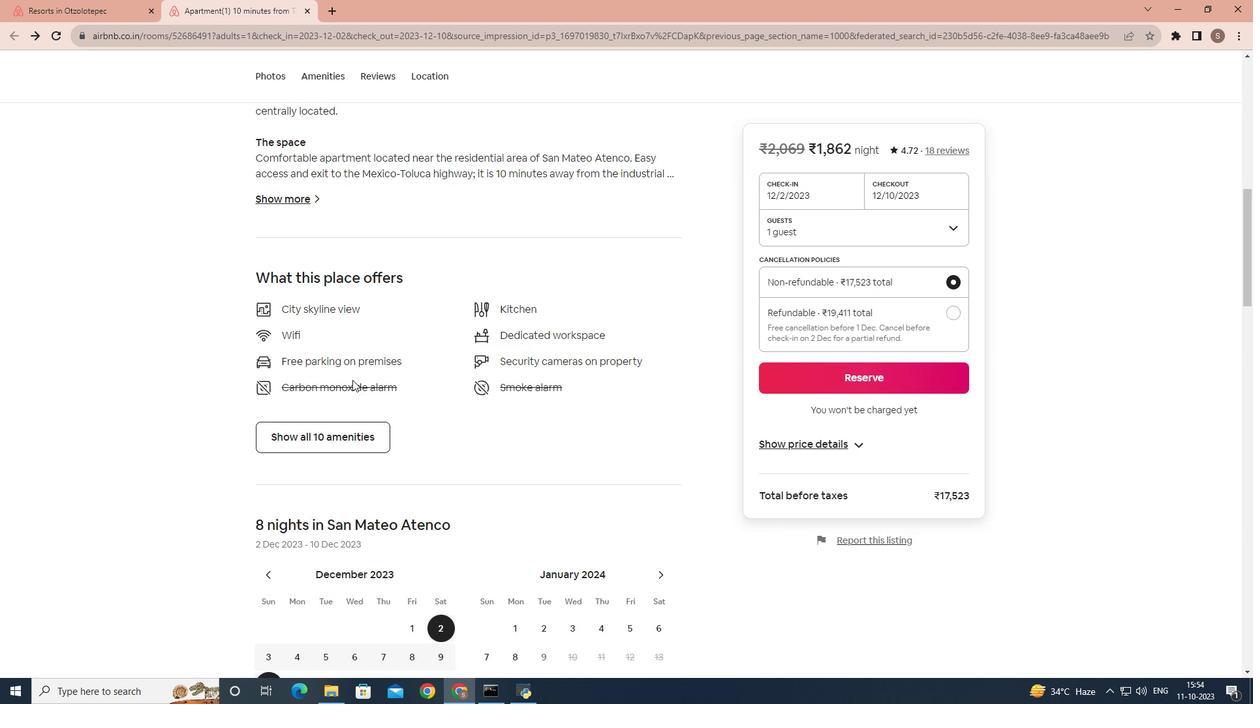 
Action: Mouse moved to (352, 380)
Screenshot: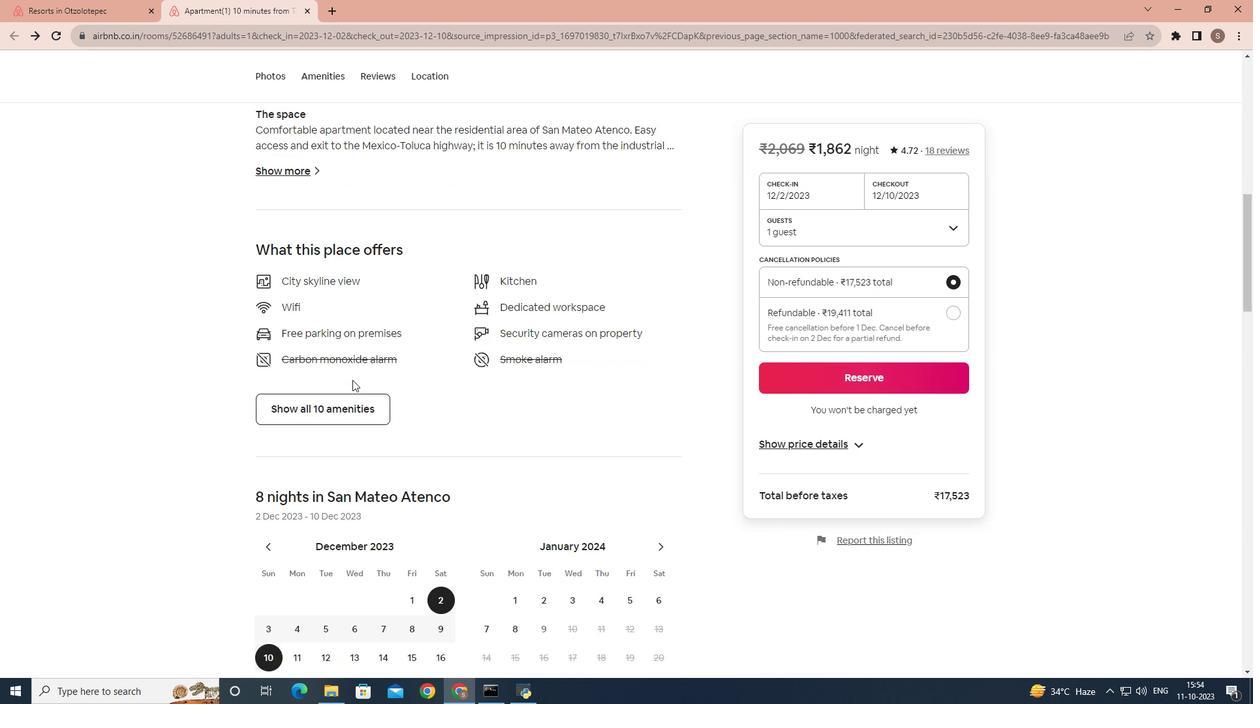 
Action: Mouse scrolled (352, 379) with delta (0, 0)
Screenshot: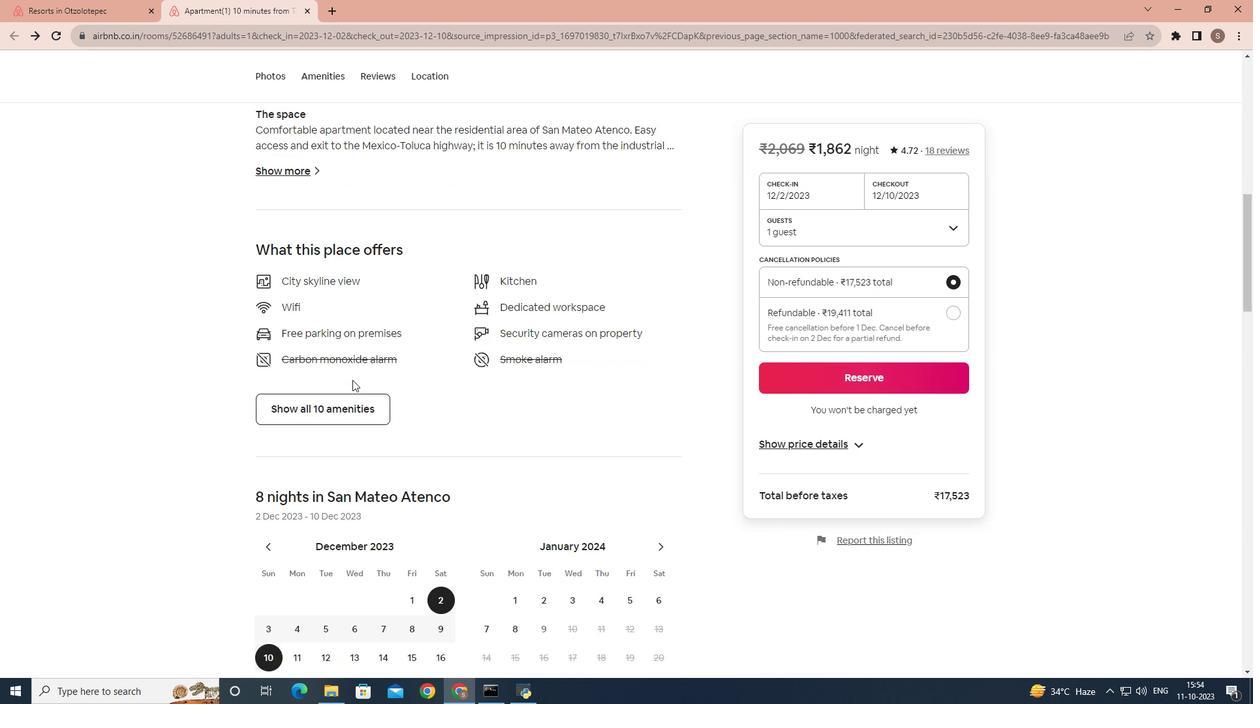 
Action: Mouse moved to (362, 341)
Screenshot: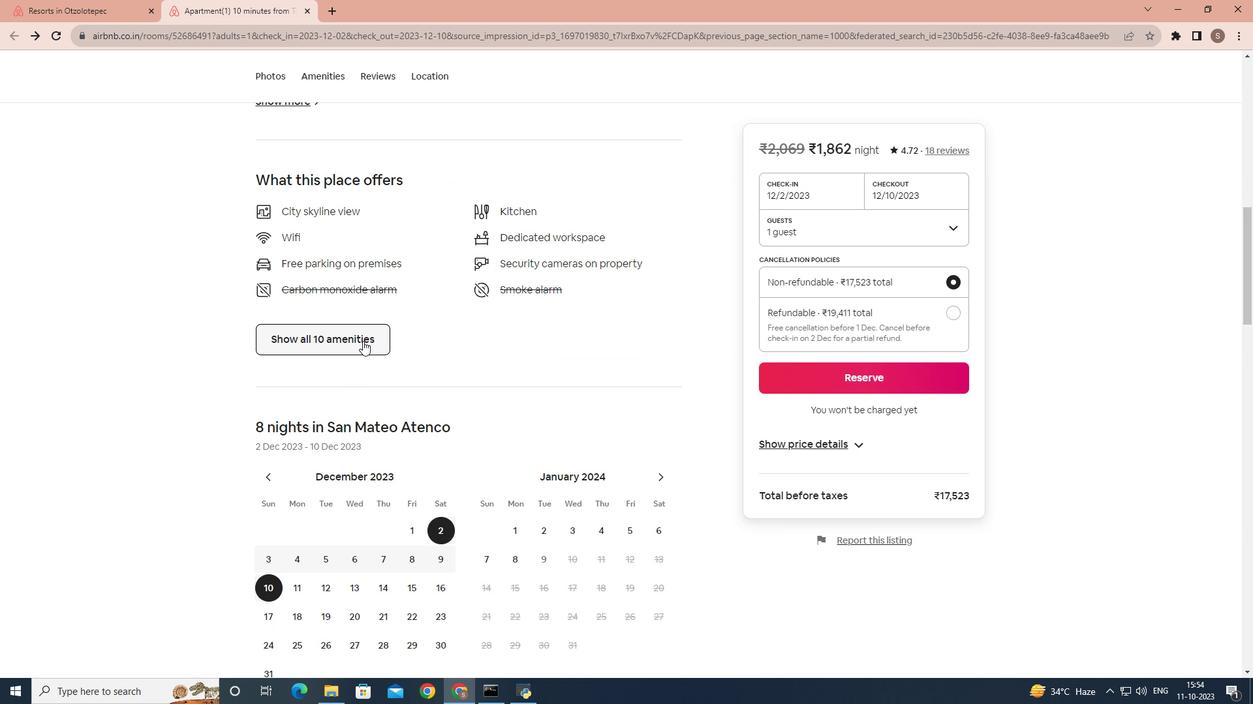 
Action: Mouse pressed left at (362, 341)
Screenshot: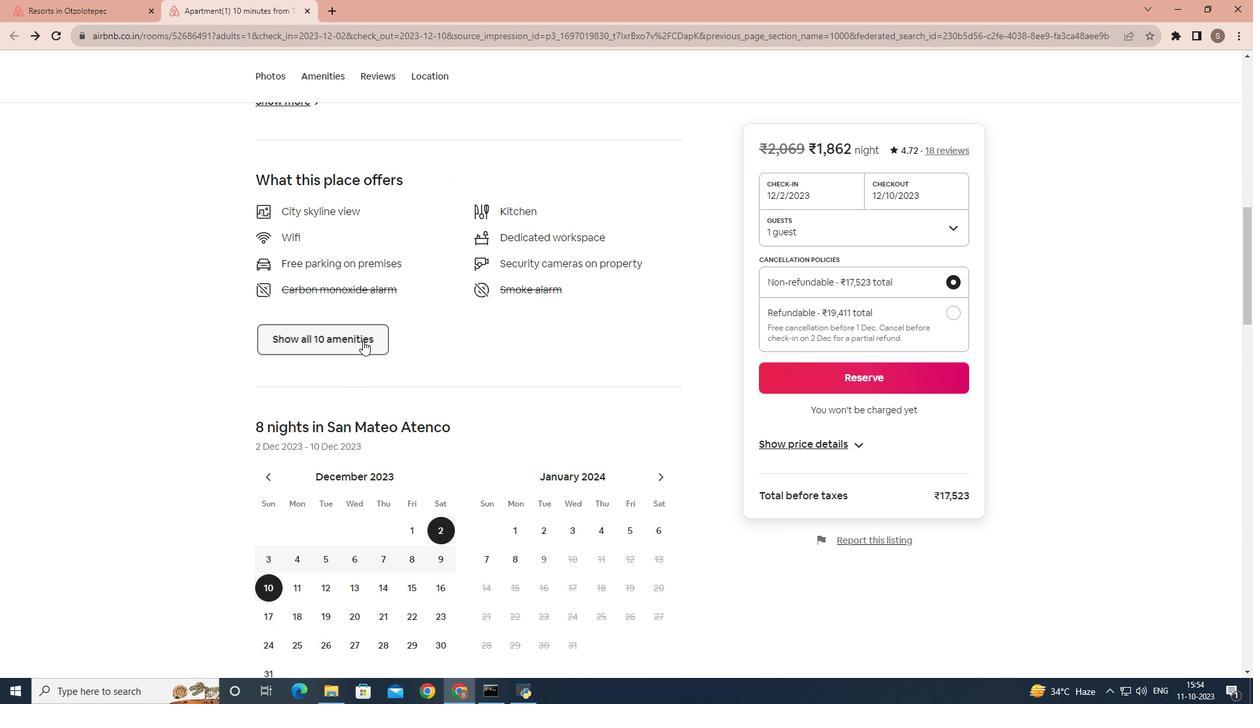 
Action: Mouse moved to (425, 394)
Screenshot: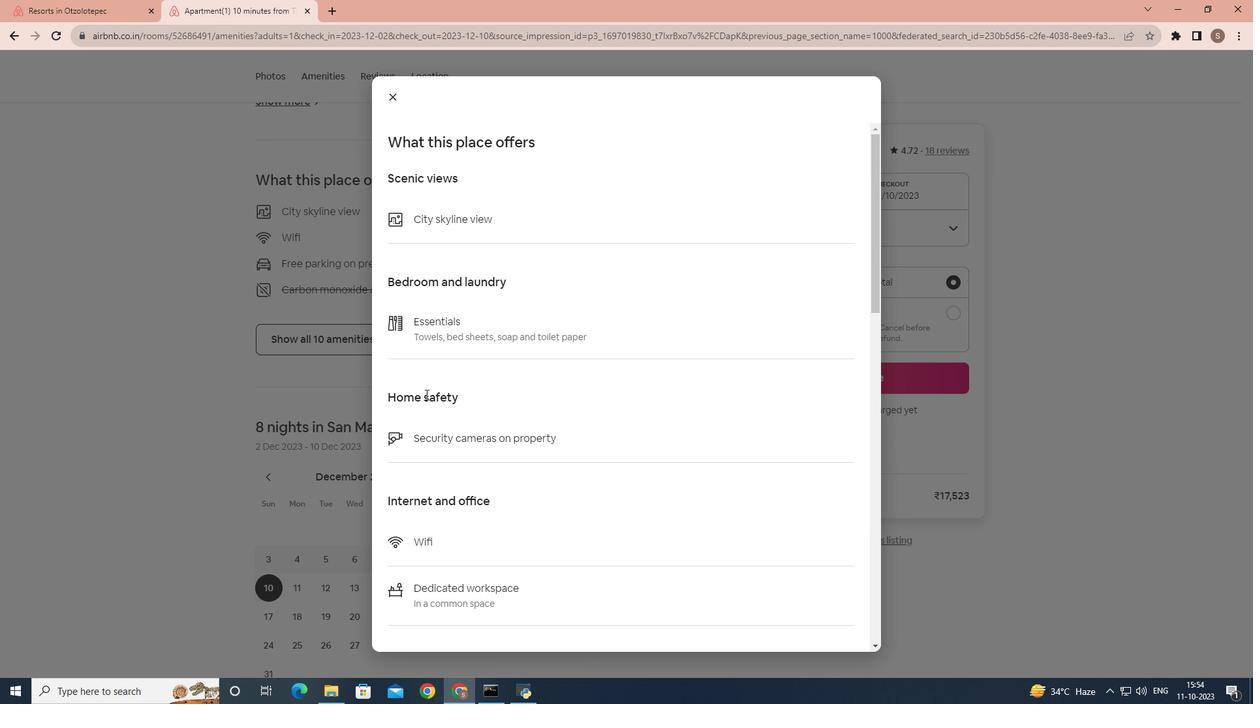 
Action: Mouse scrolled (425, 394) with delta (0, 0)
Screenshot: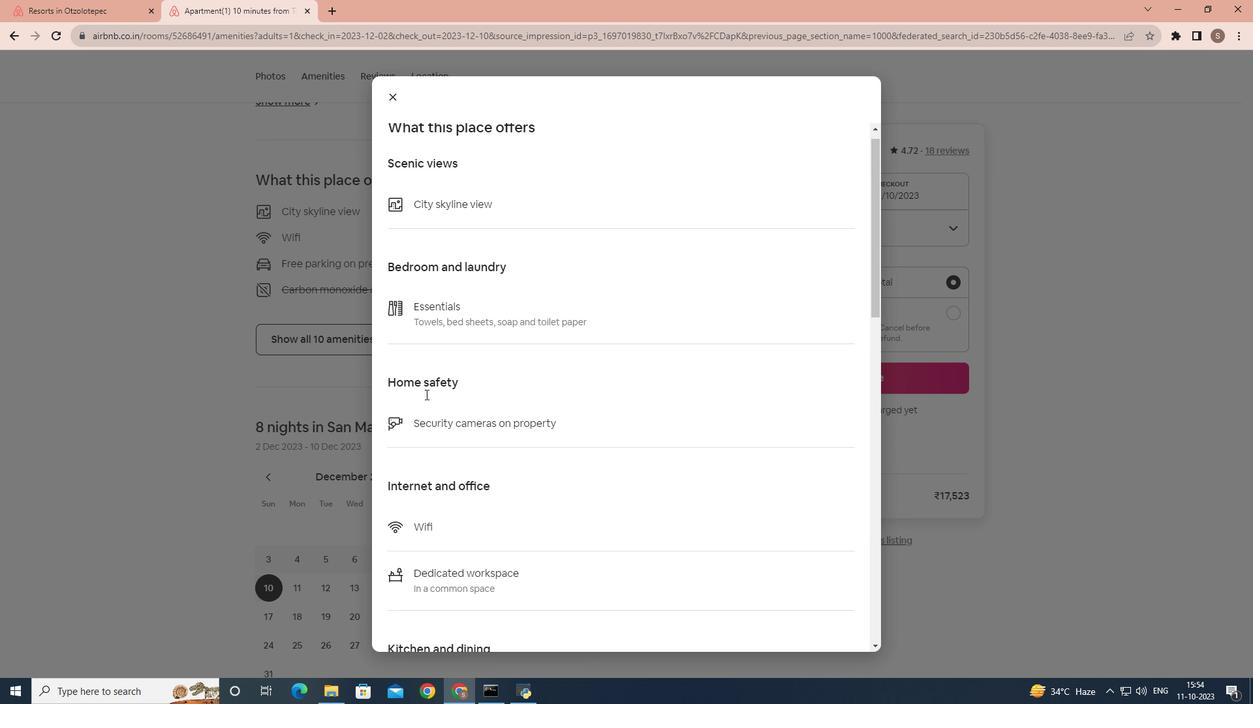 
Action: Mouse scrolled (425, 394) with delta (0, 0)
Screenshot: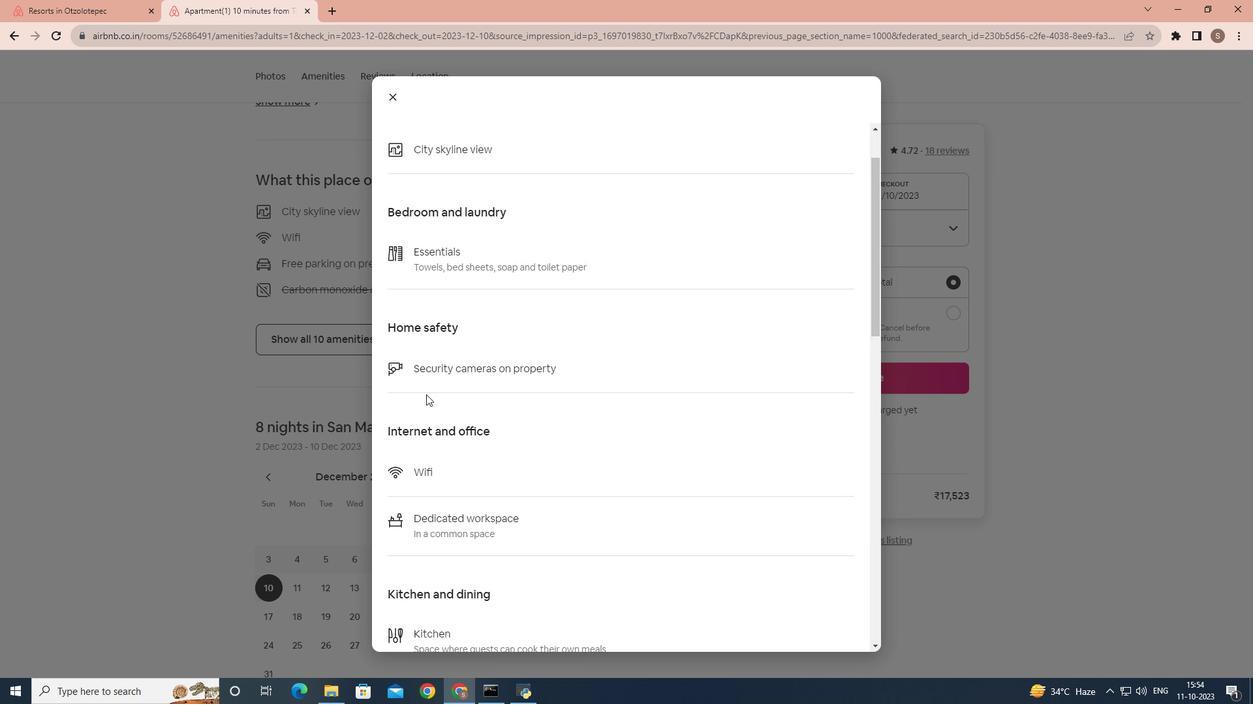 
Action: Mouse moved to (426, 394)
Screenshot: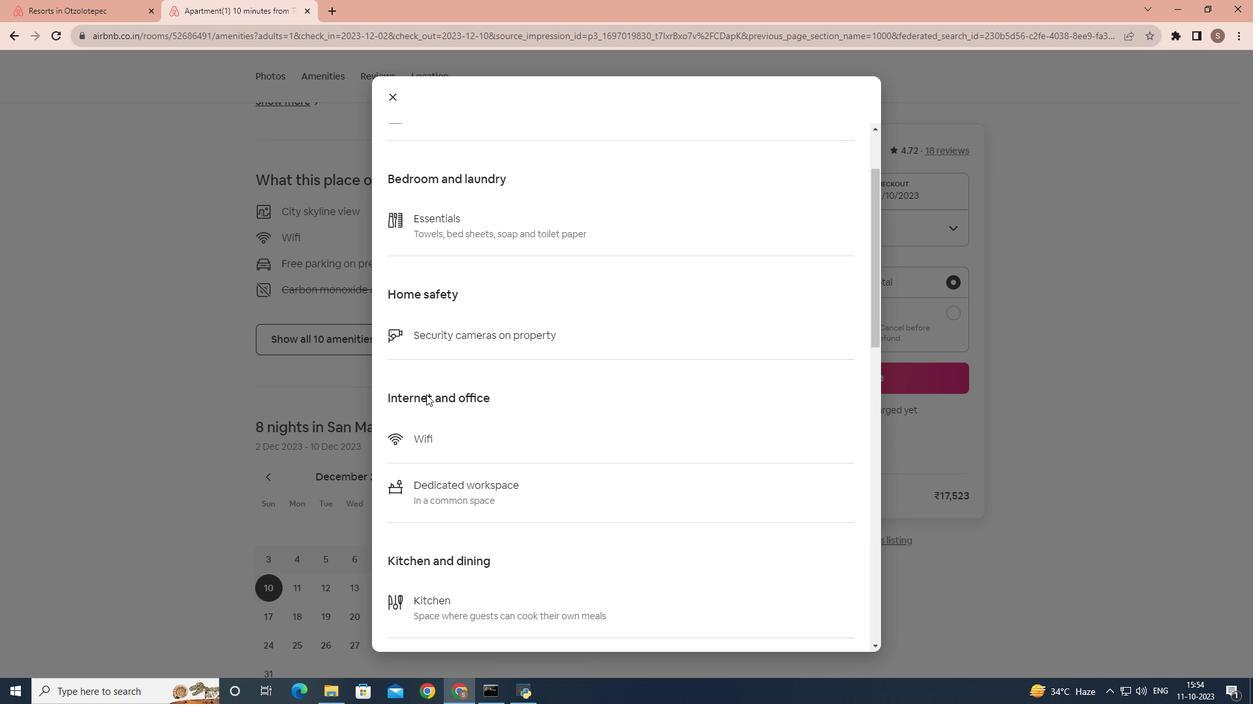 
Action: Mouse scrolled (426, 394) with delta (0, 0)
Screenshot: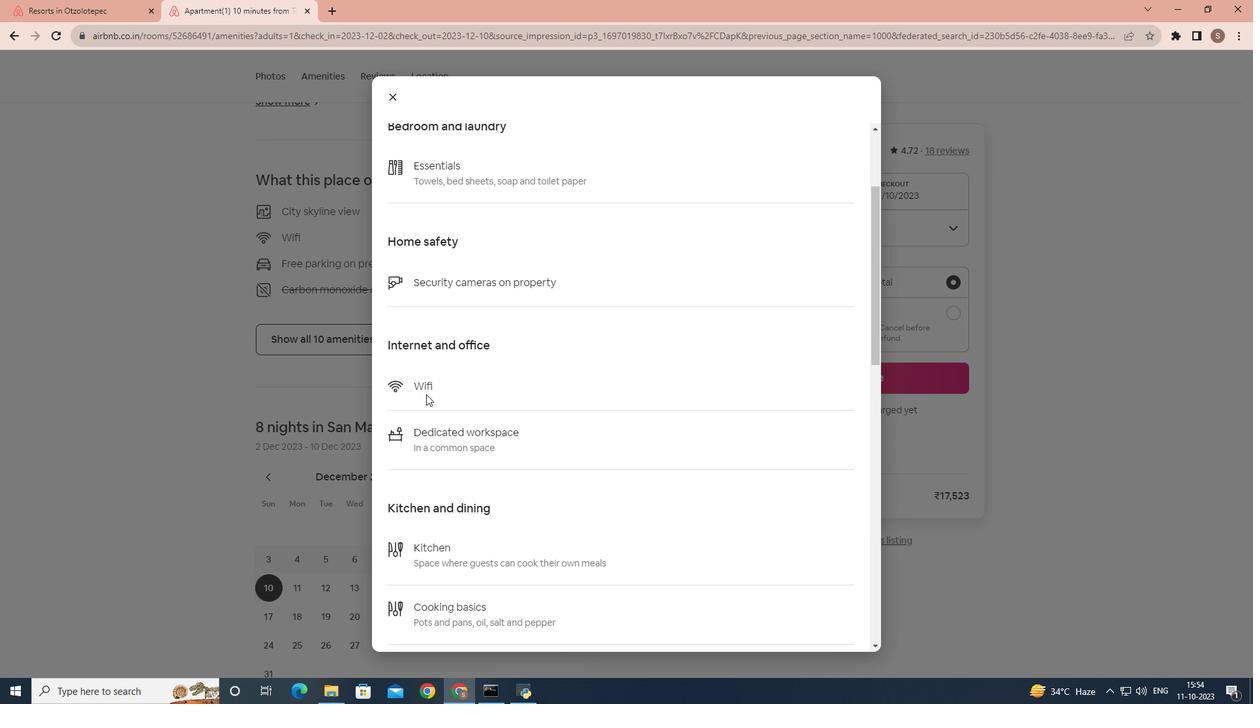 
Action: Mouse scrolled (426, 394) with delta (0, 0)
Screenshot: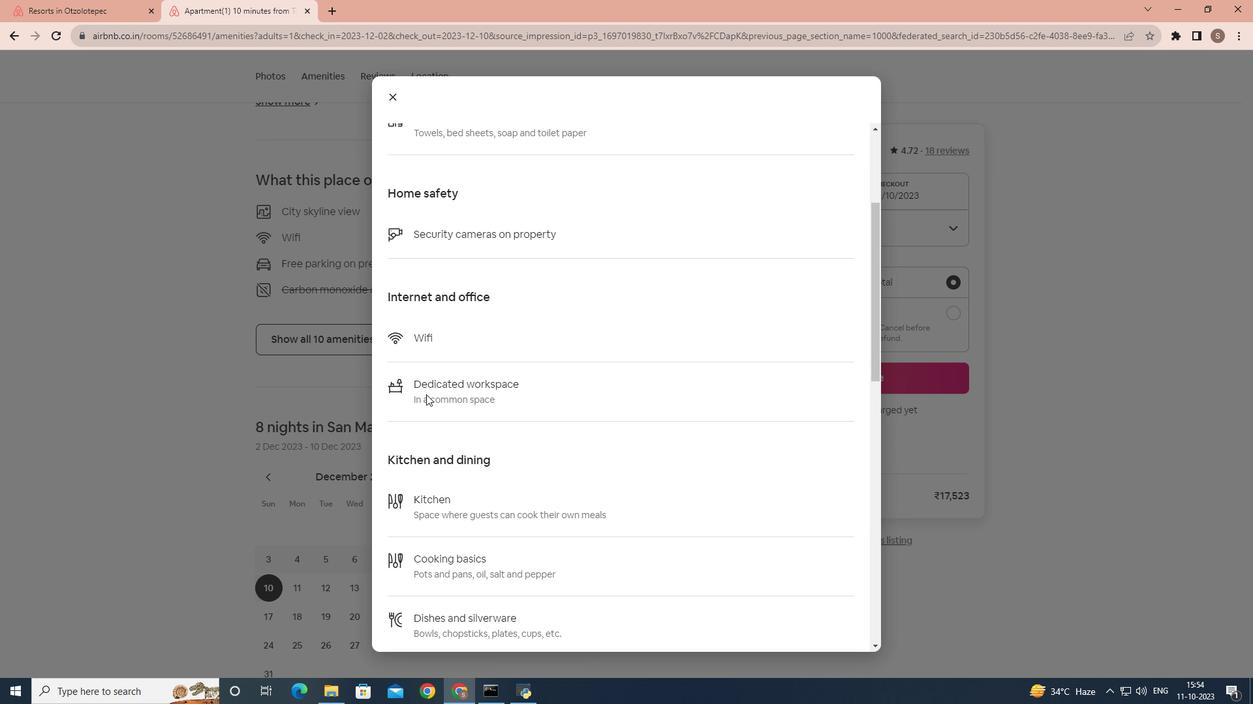 
Action: Mouse scrolled (426, 394) with delta (0, 0)
Screenshot: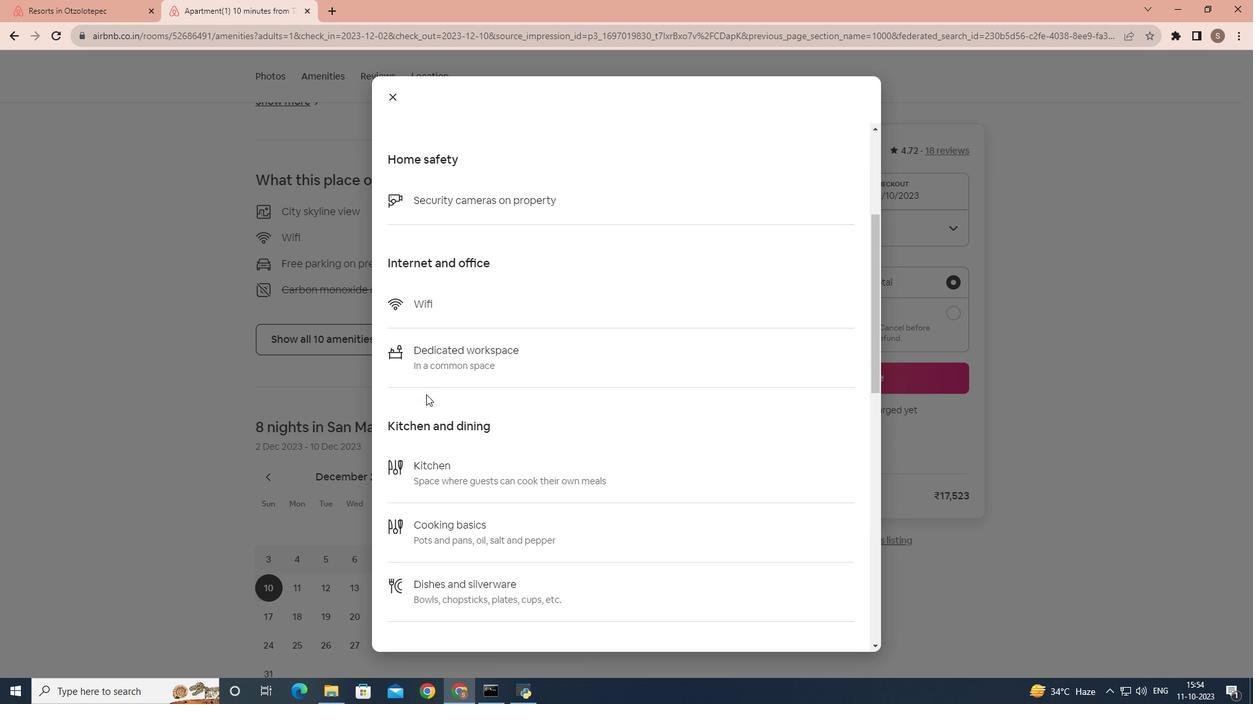 
Action: Mouse scrolled (426, 394) with delta (0, 0)
Screenshot: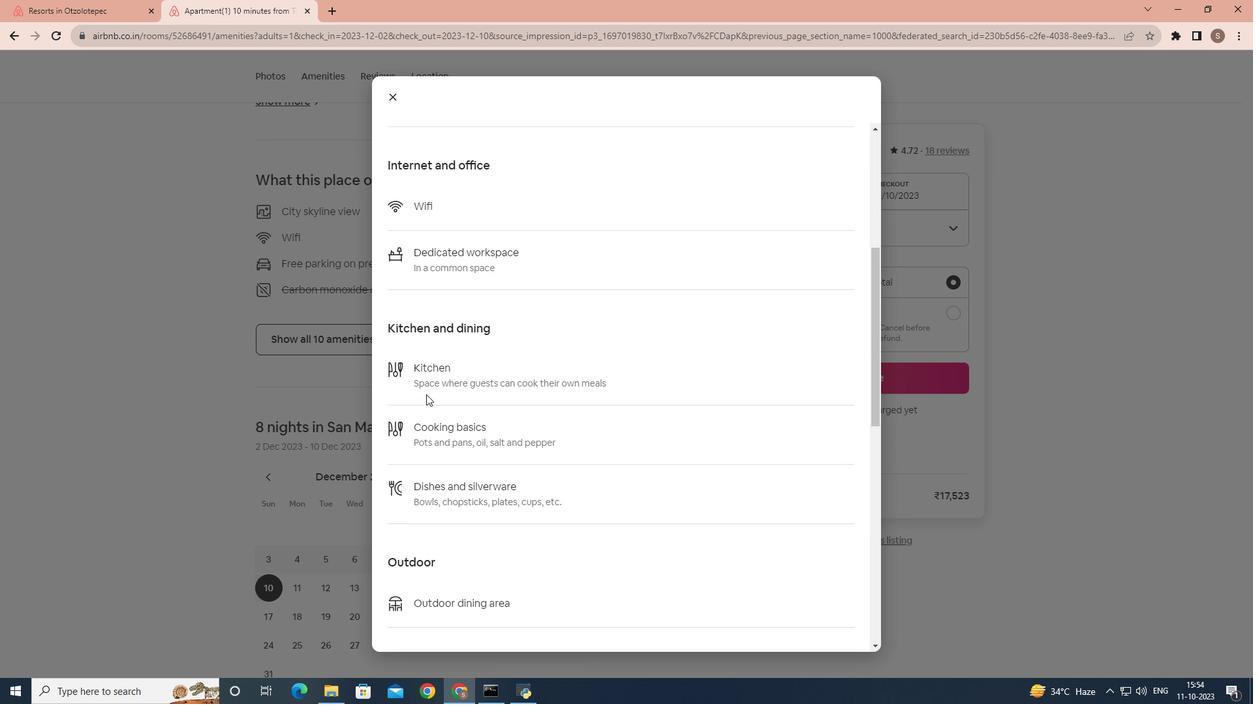 
Action: Mouse scrolled (426, 394) with delta (0, 0)
Screenshot: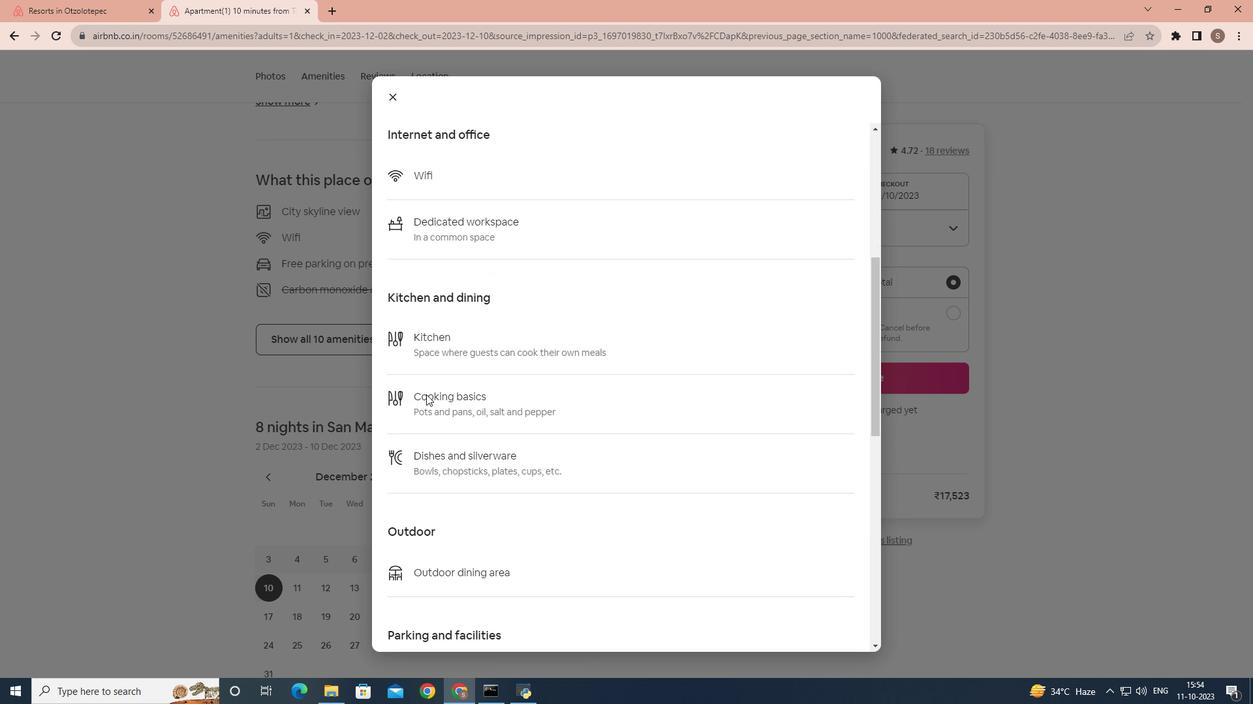 
Action: Mouse scrolled (426, 394) with delta (0, 0)
Screenshot: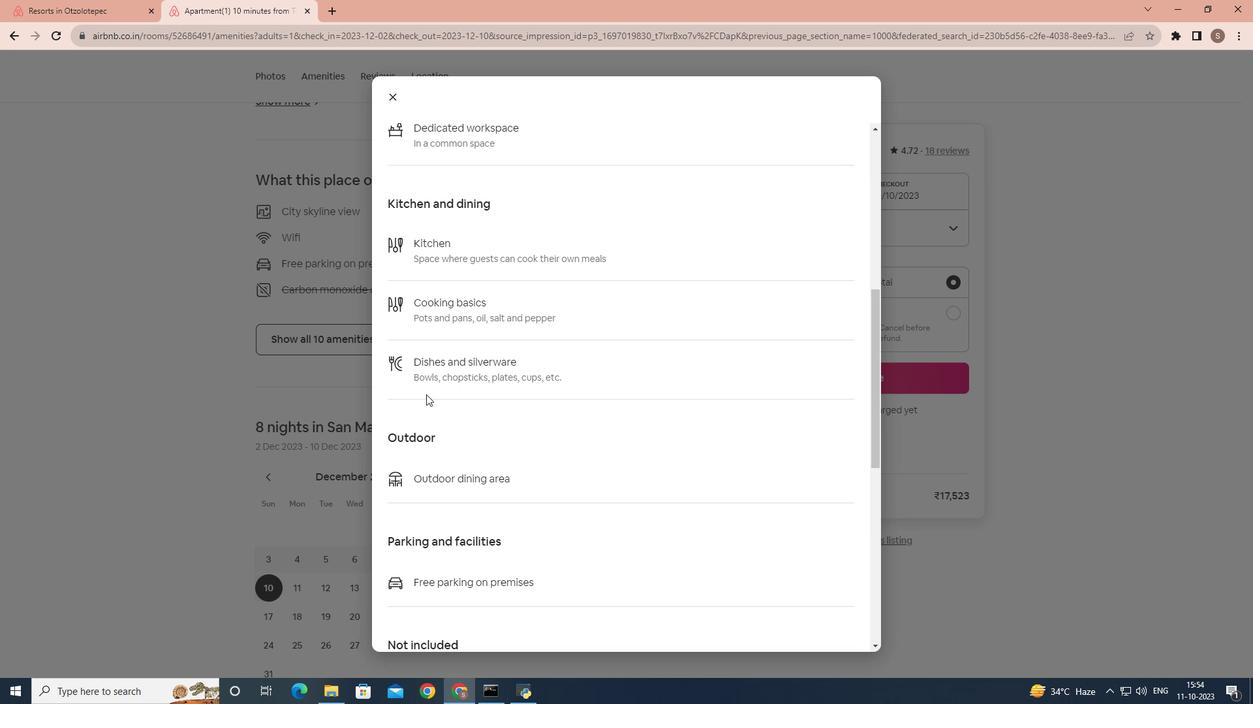 
Action: Mouse scrolled (426, 394) with delta (0, 0)
Screenshot: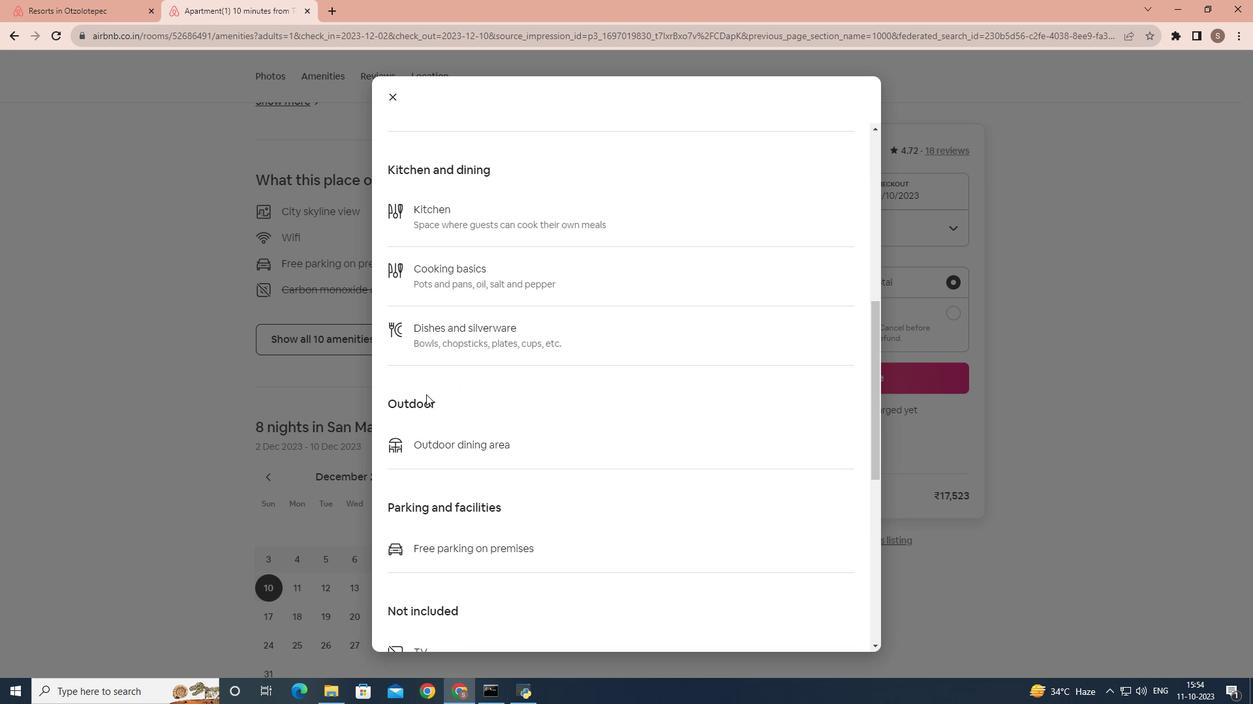 
Action: Mouse scrolled (426, 394) with delta (0, 0)
Screenshot: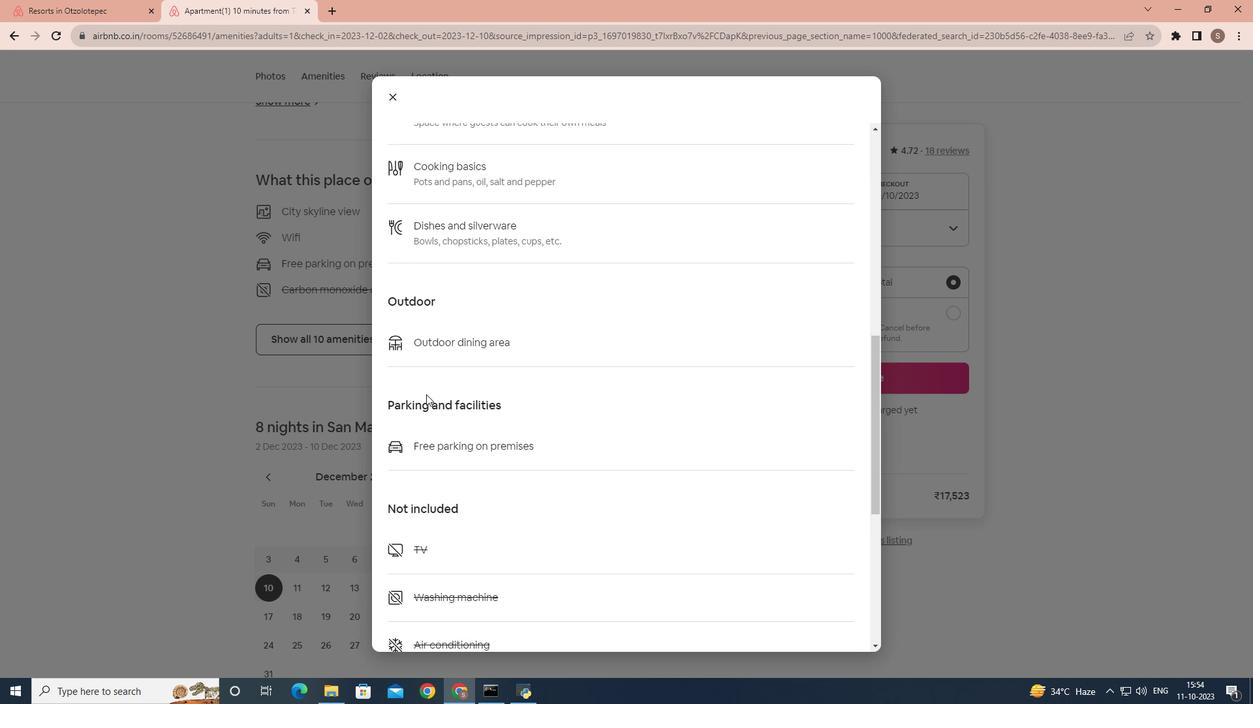 
Action: Mouse scrolled (426, 394) with delta (0, 0)
Screenshot: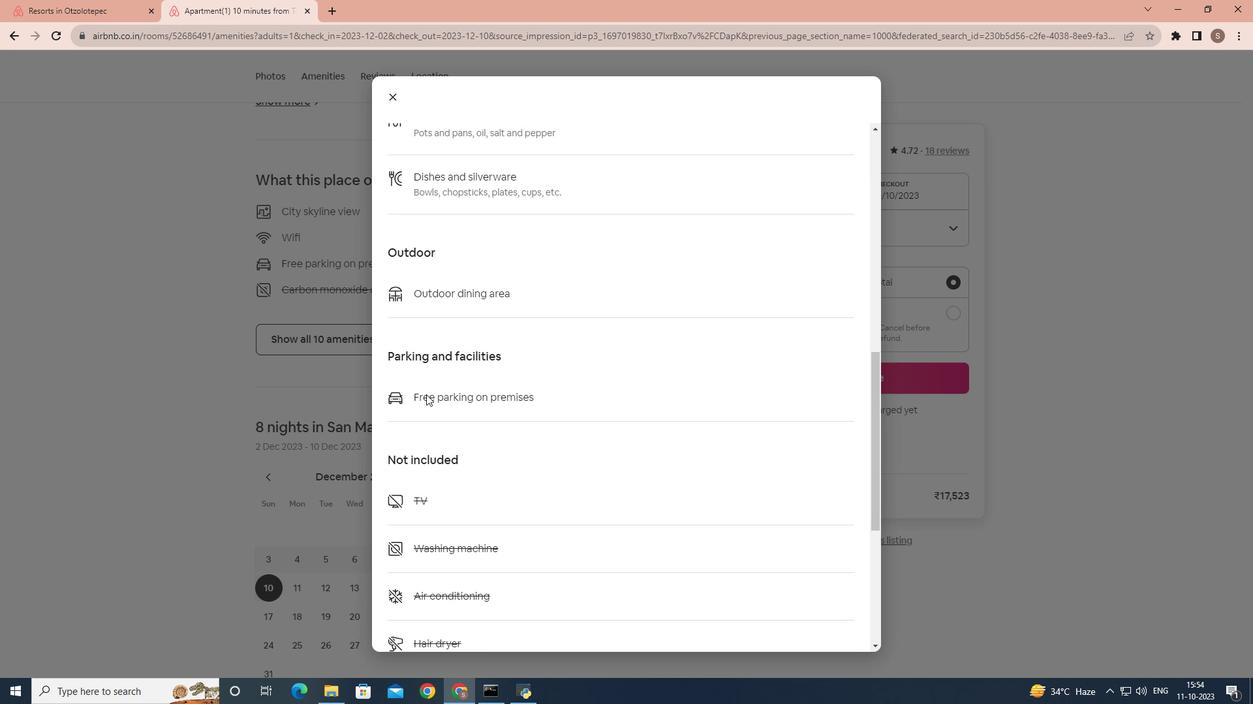 
Action: Mouse scrolled (426, 394) with delta (0, 0)
Screenshot: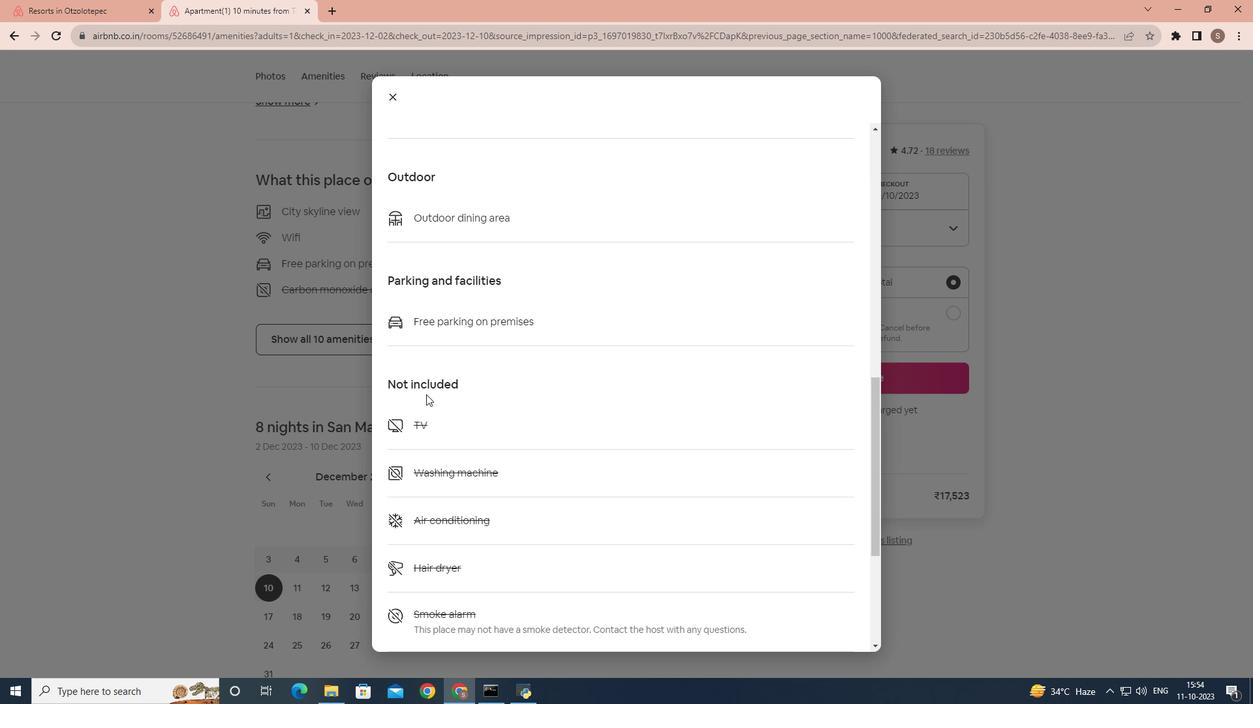 
Action: Mouse scrolled (426, 394) with delta (0, 0)
Screenshot: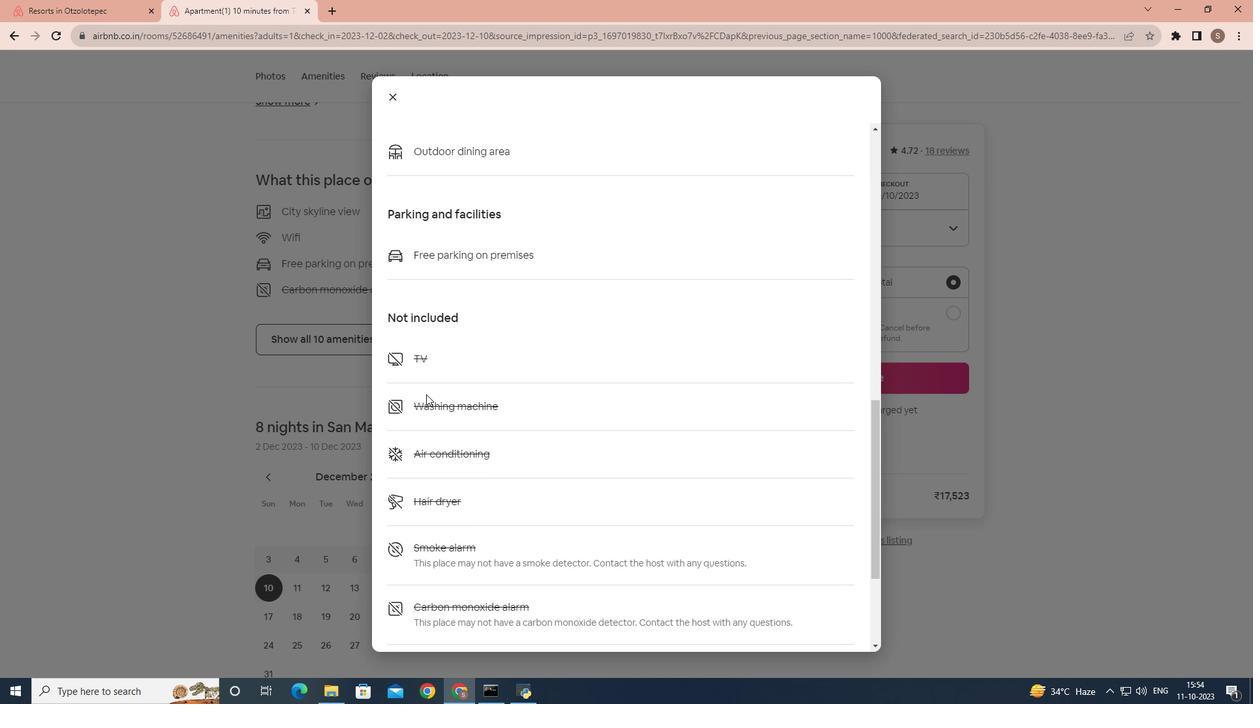 
Action: Mouse scrolled (426, 394) with delta (0, 0)
Screenshot: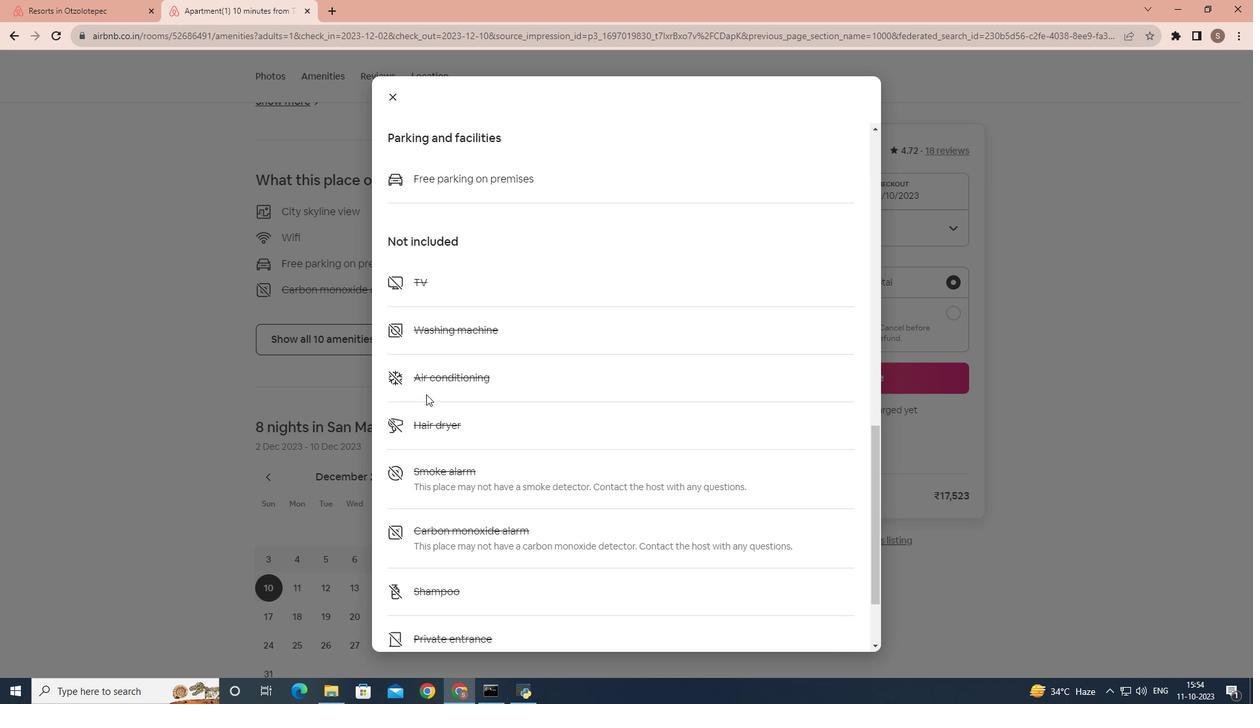 
Action: Mouse scrolled (426, 394) with delta (0, 0)
Screenshot: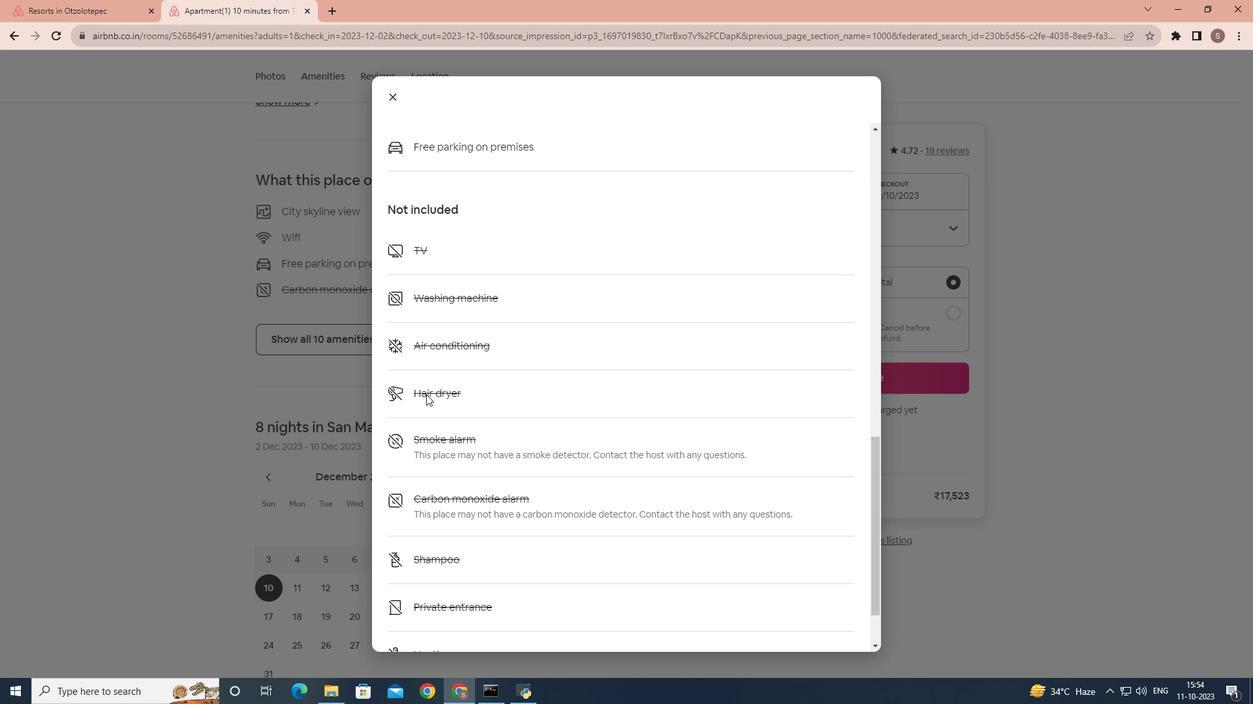 
Action: Mouse scrolled (426, 394) with delta (0, 0)
Screenshot: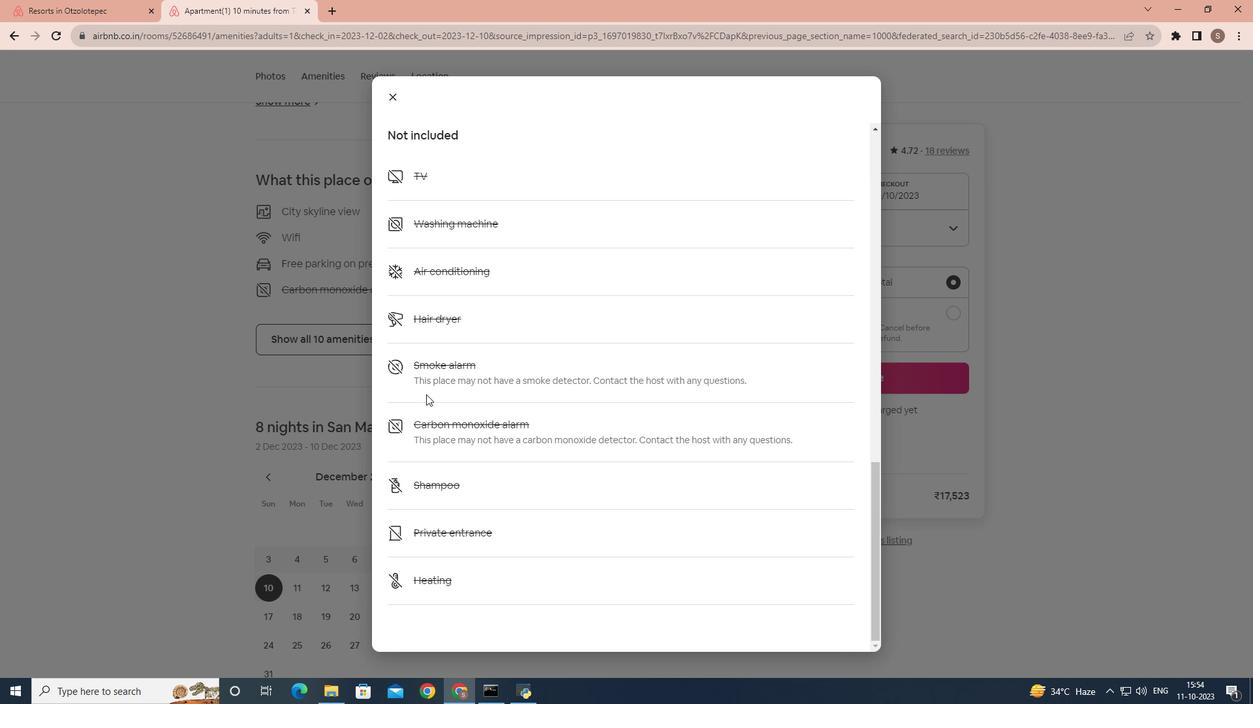 
Action: Mouse scrolled (426, 394) with delta (0, 0)
Screenshot: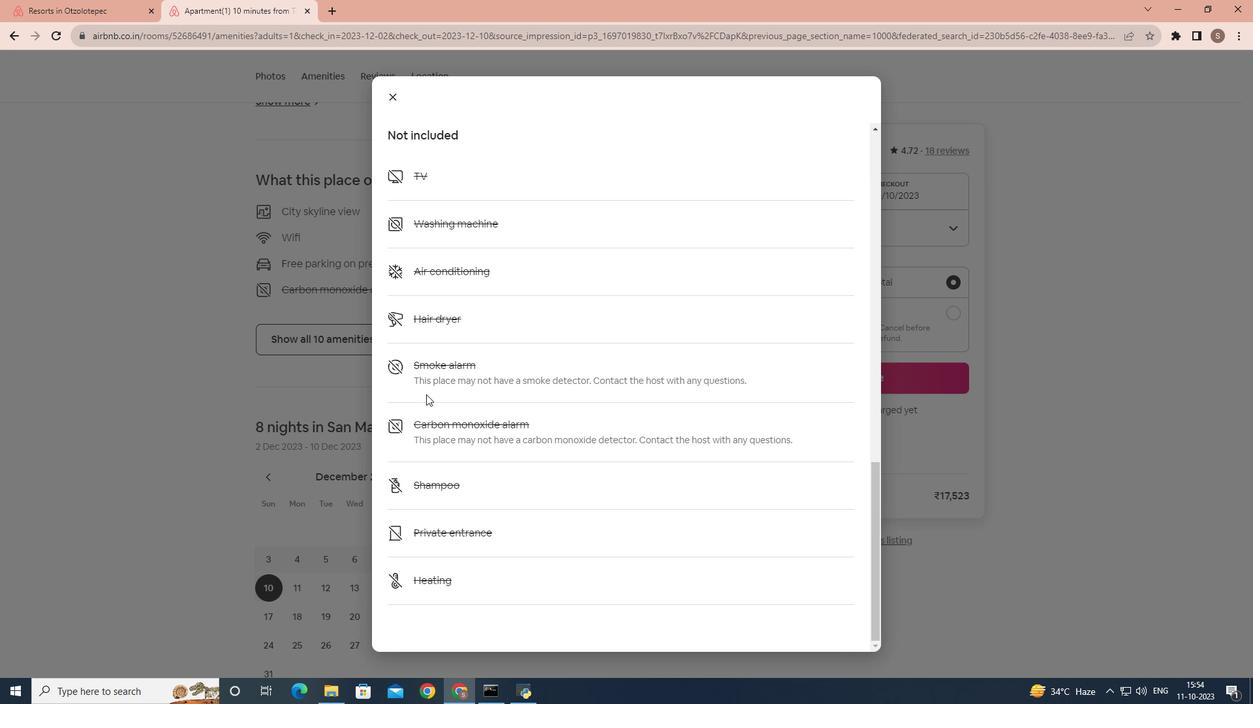 
Action: Mouse scrolled (426, 394) with delta (0, 0)
Screenshot: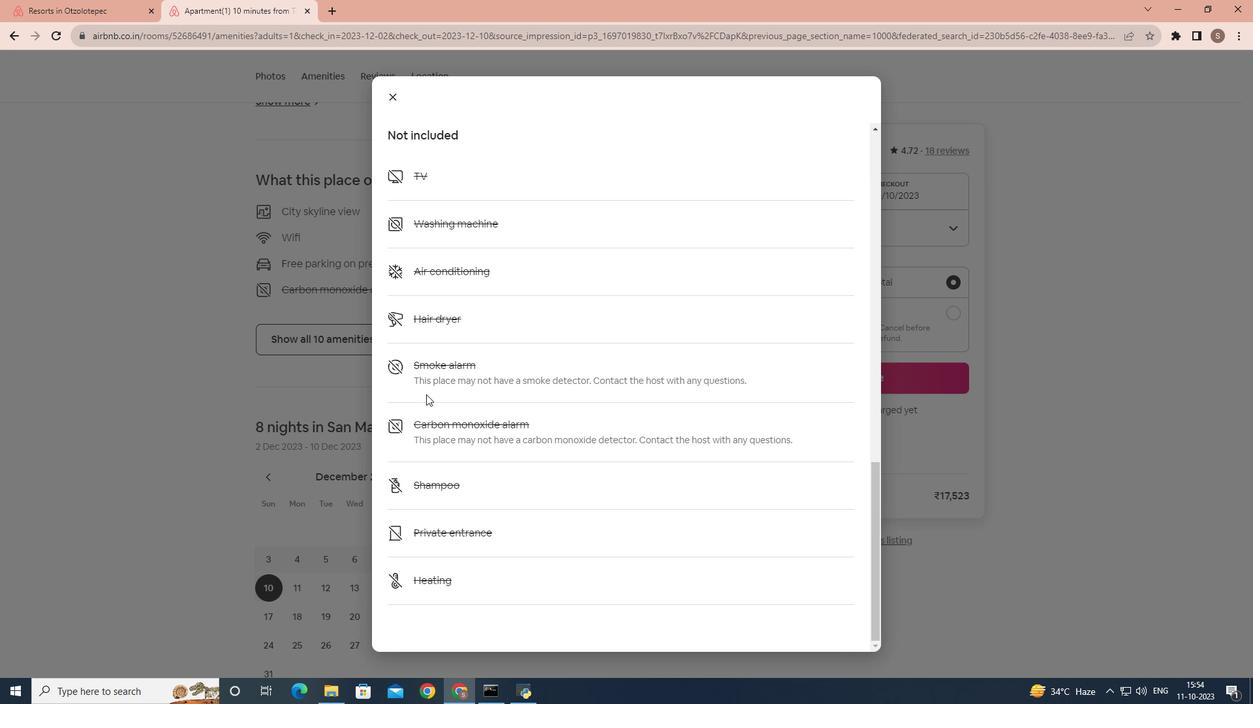 
Action: Mouse moved to (396, 94)
Screenshot: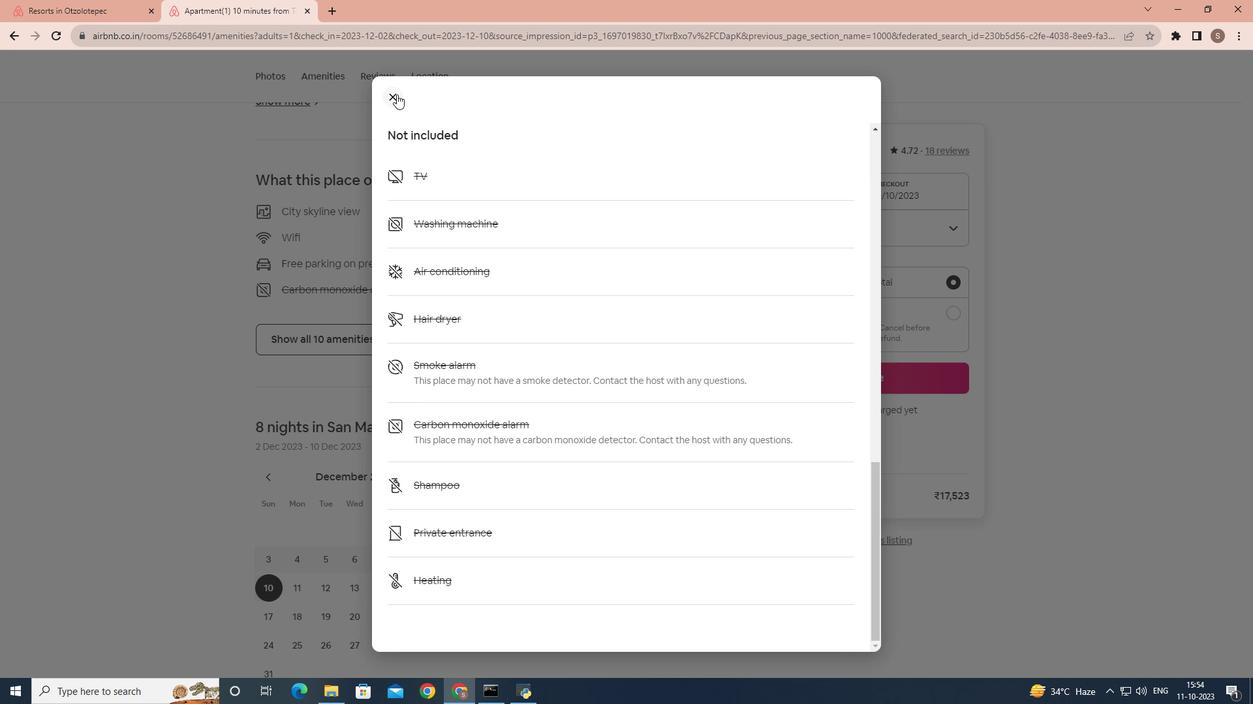 
Action: Mouse pressed left at (396, 94)
Screenshot: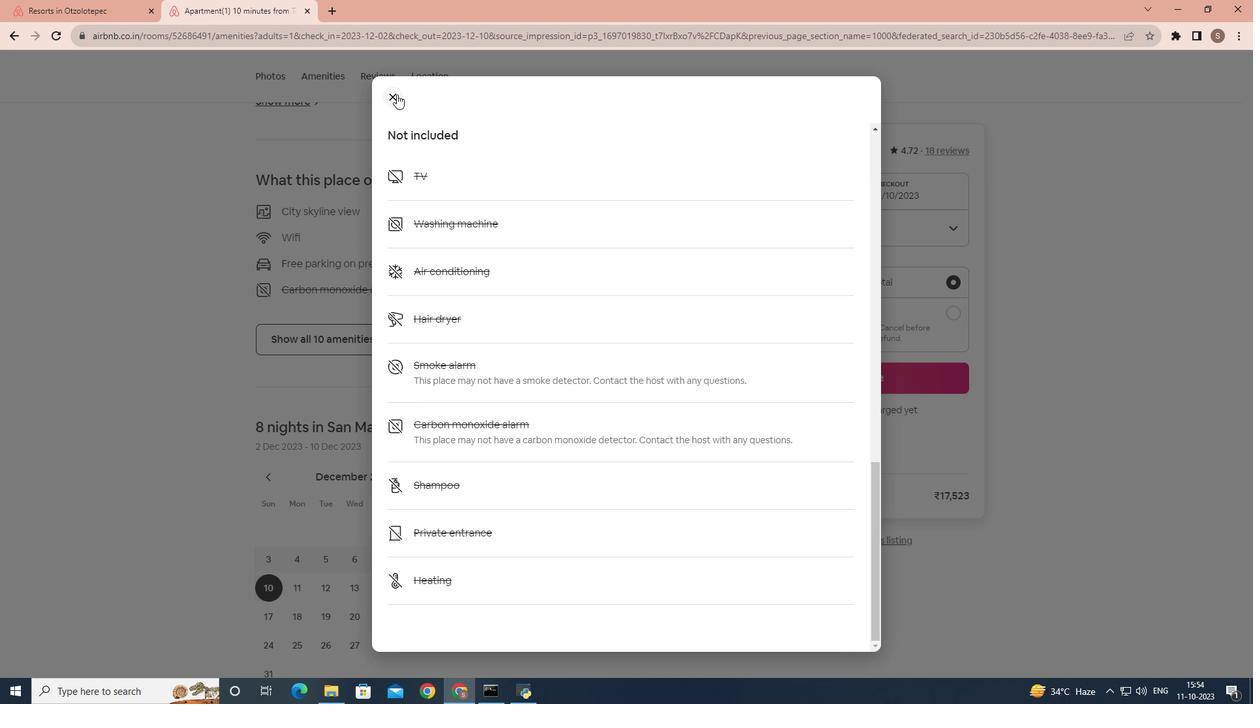 
Action: Mouse moved to (402, 279)
Screenshot: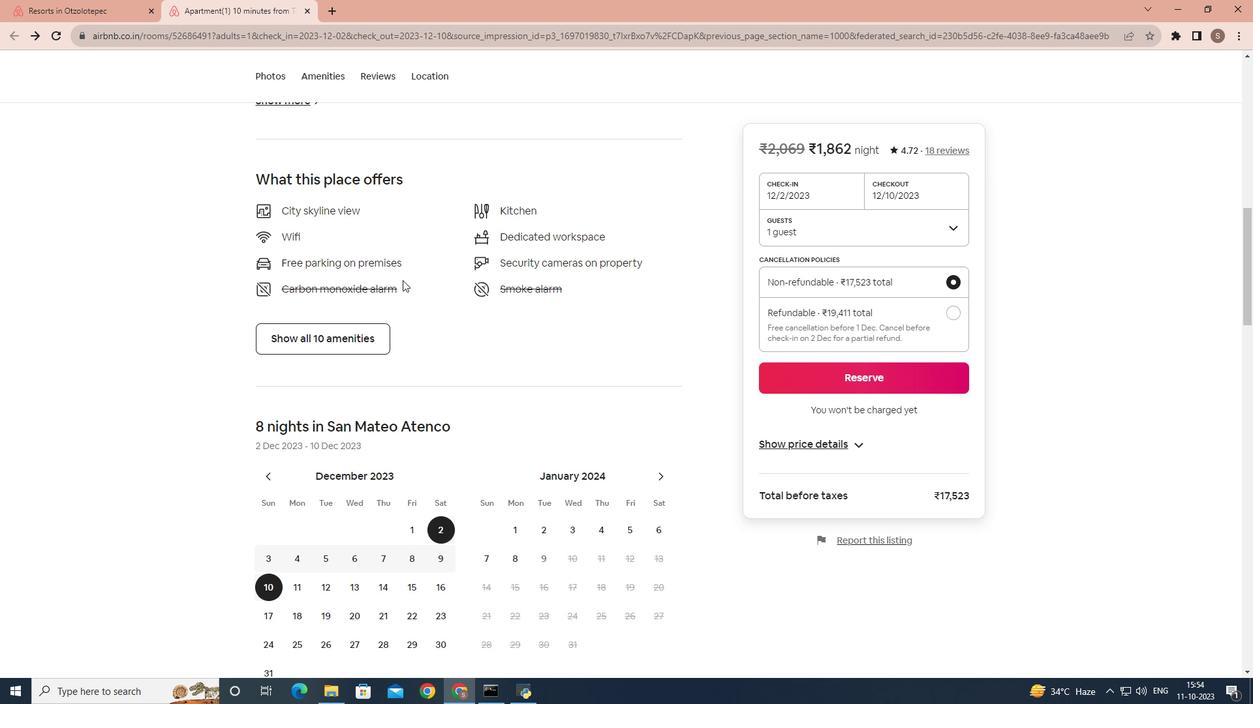
Action: Mouse scrolled (402, 278) with delta (0, 0)
Screenshot: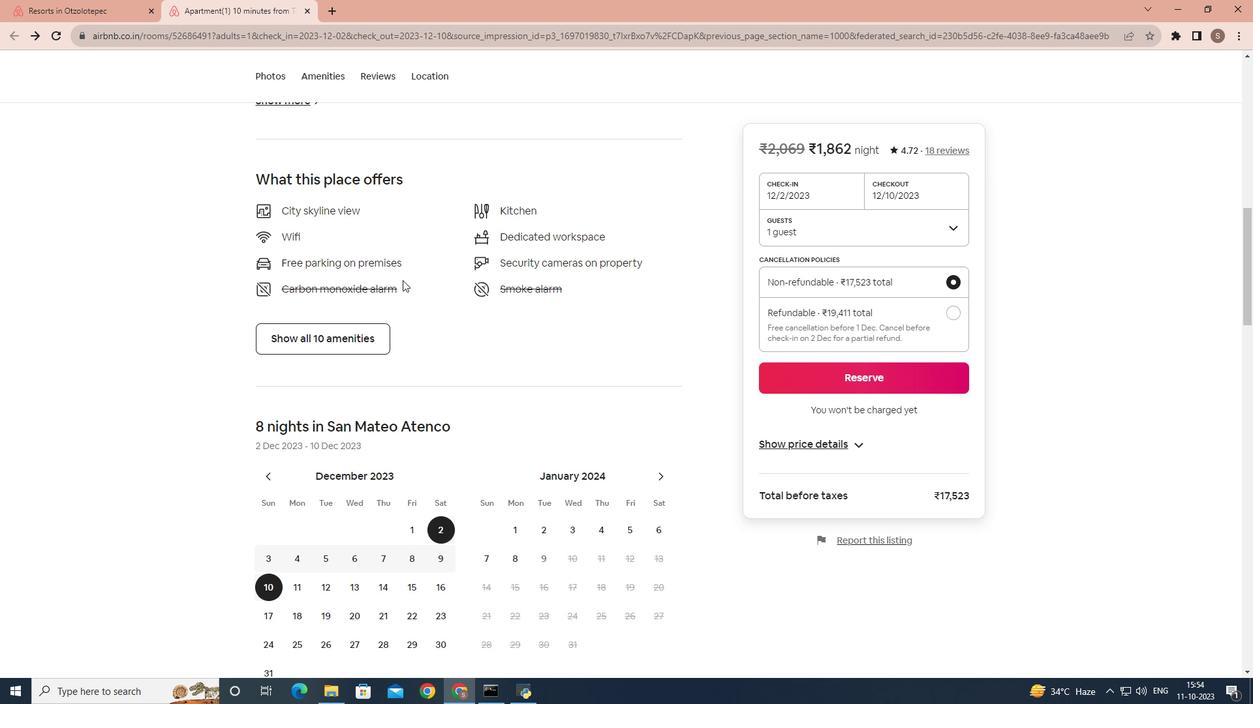
Action: Mouse moved to (402, 280)
Screenshot: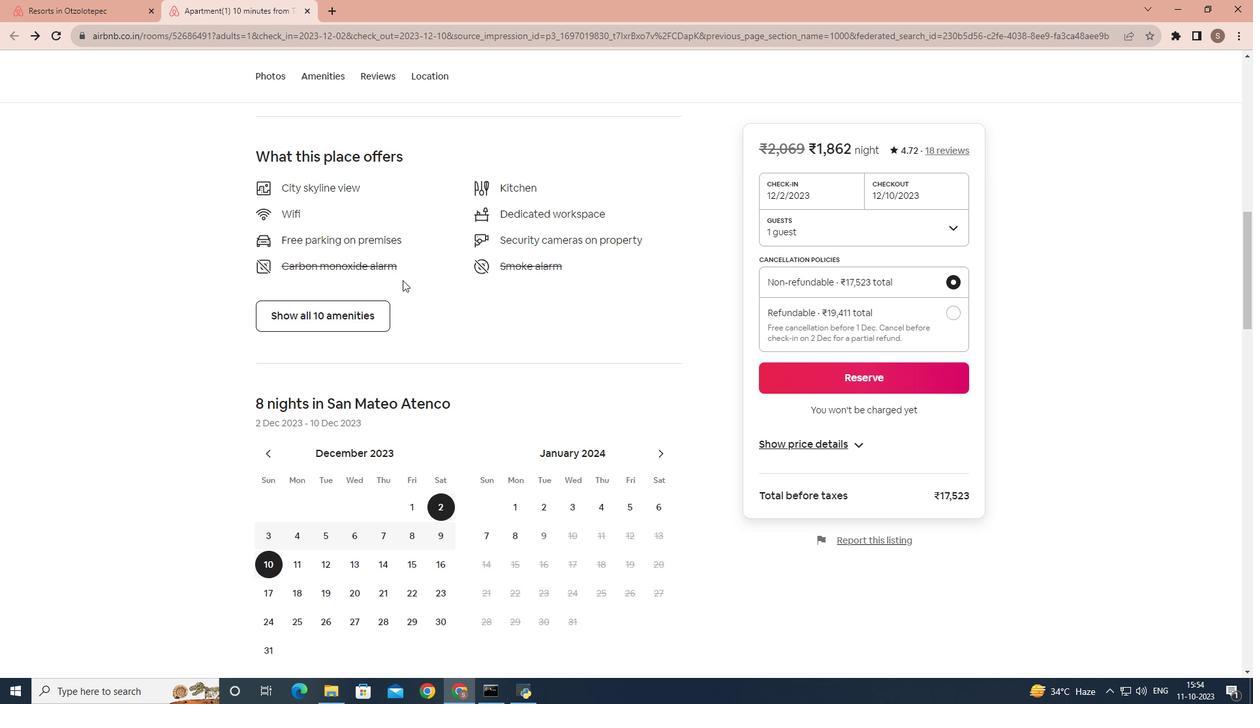 
Action: Mouse scrolled (402, 280) with delta (0, 0)
Screenshot: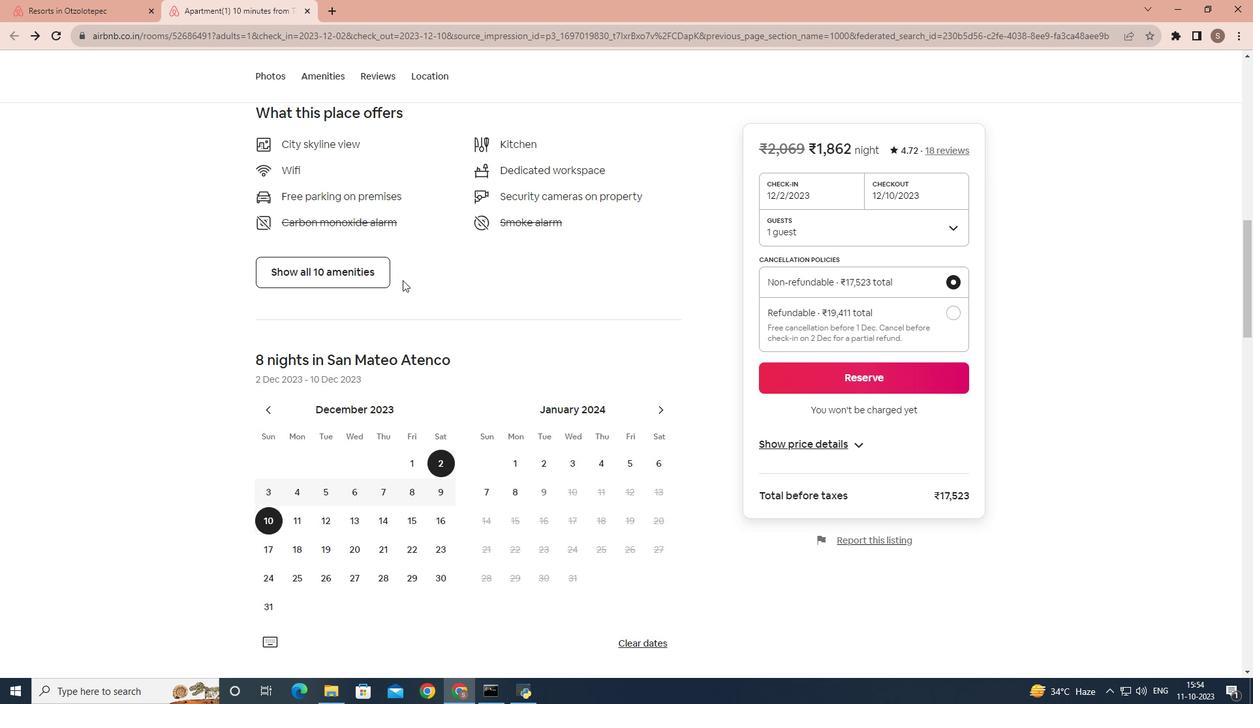 
Action: Mouse scrolled (402, 280) with delta (0, 0)
Screenshot: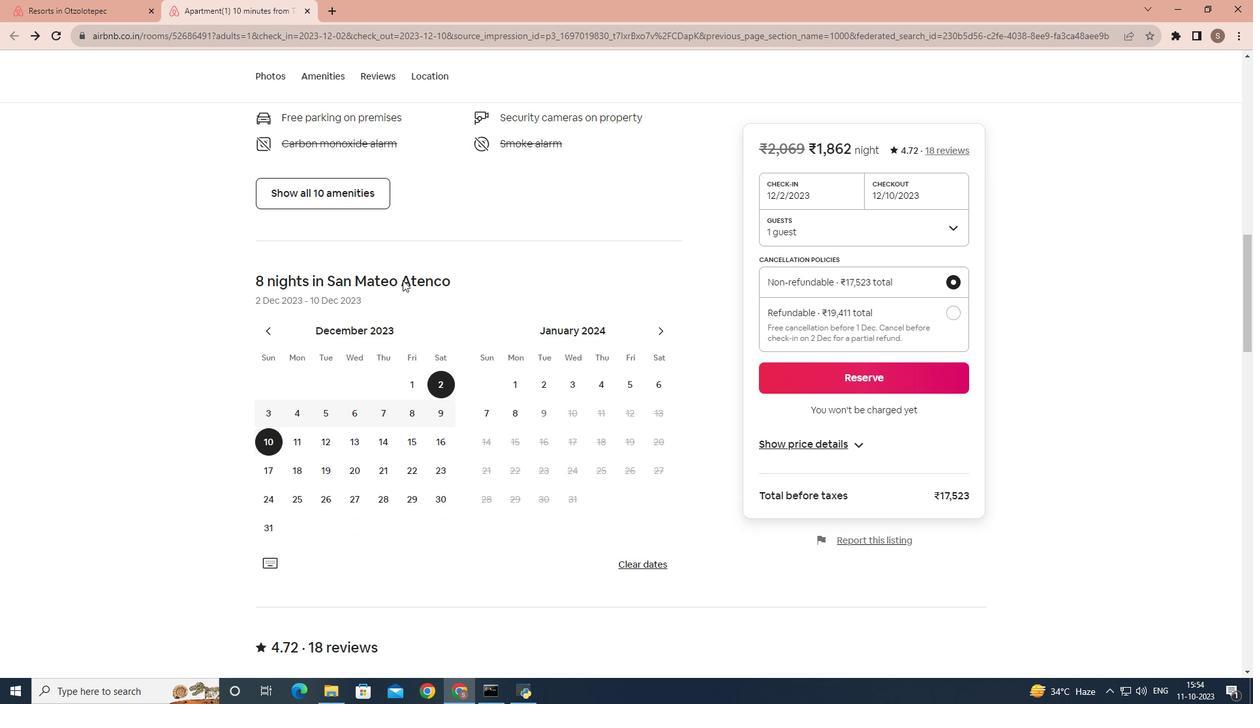 
Action: Mouse scrolled (402, 280) with delta (0, 0)
Screenshot: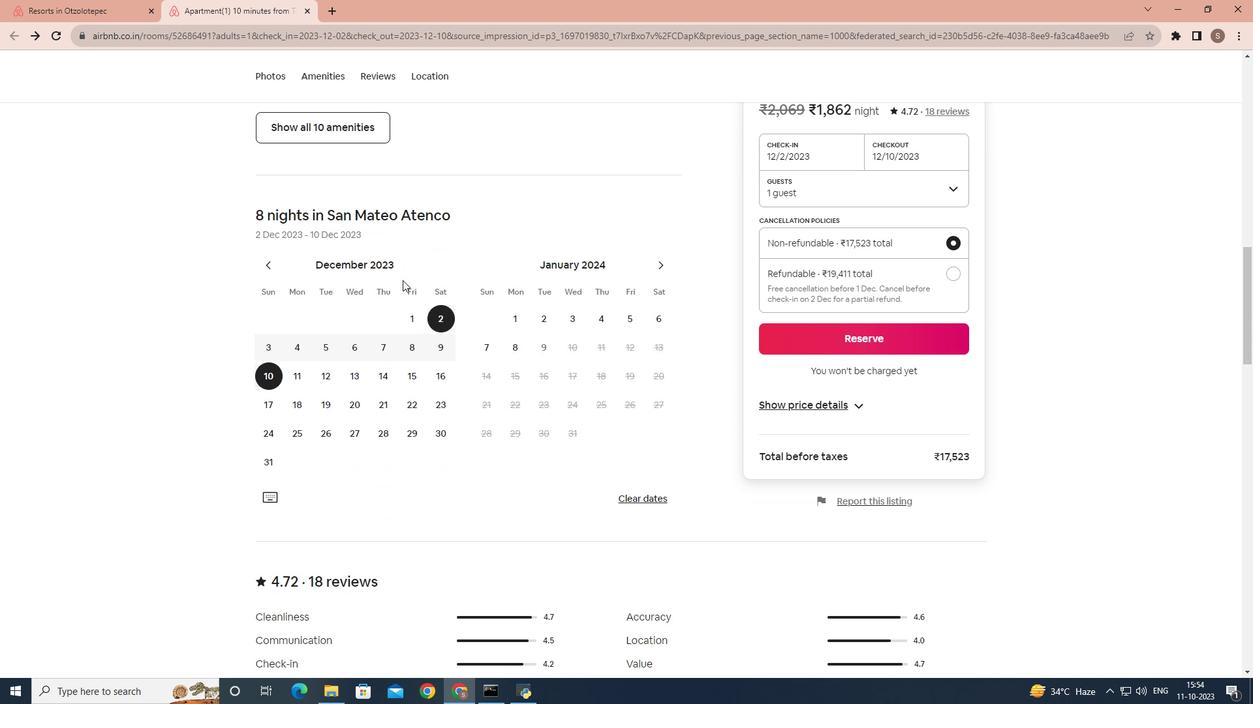 
Action: Mouse scrolled (402, 280) with delta (0, 0)
Screenshot: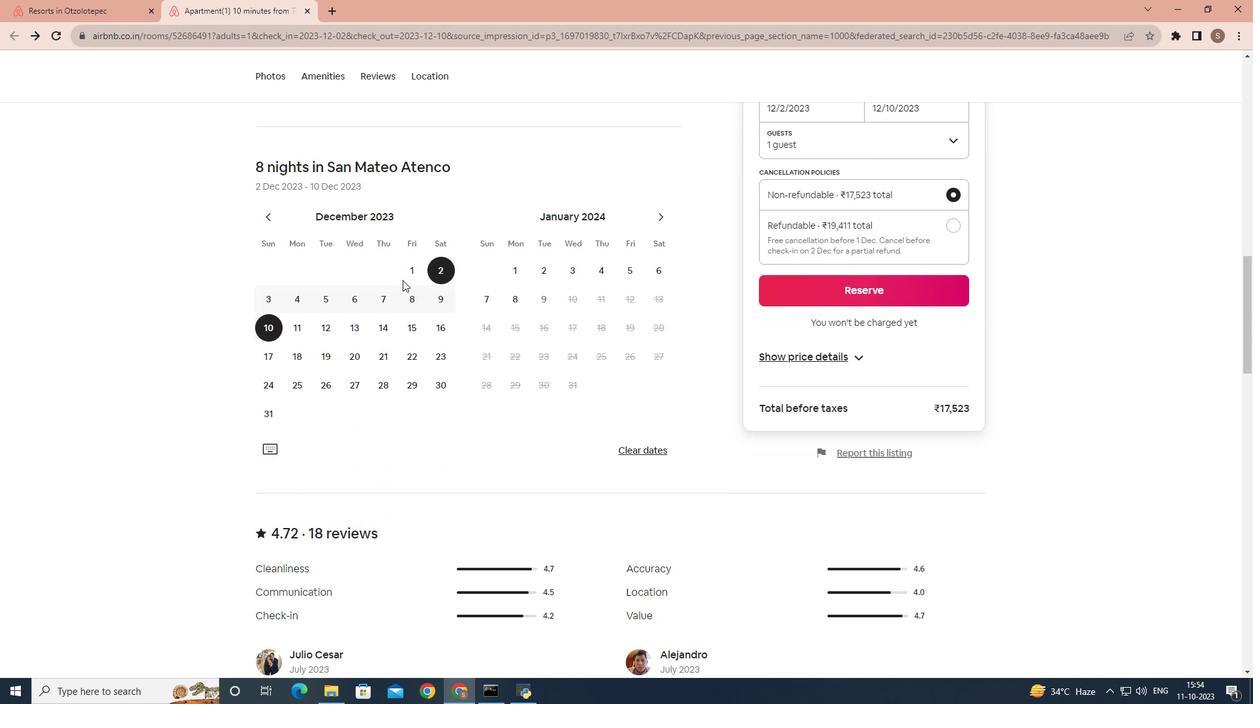 
Action: Mouse scrolled (402, 280) with delta (0, 0)
Screenshot: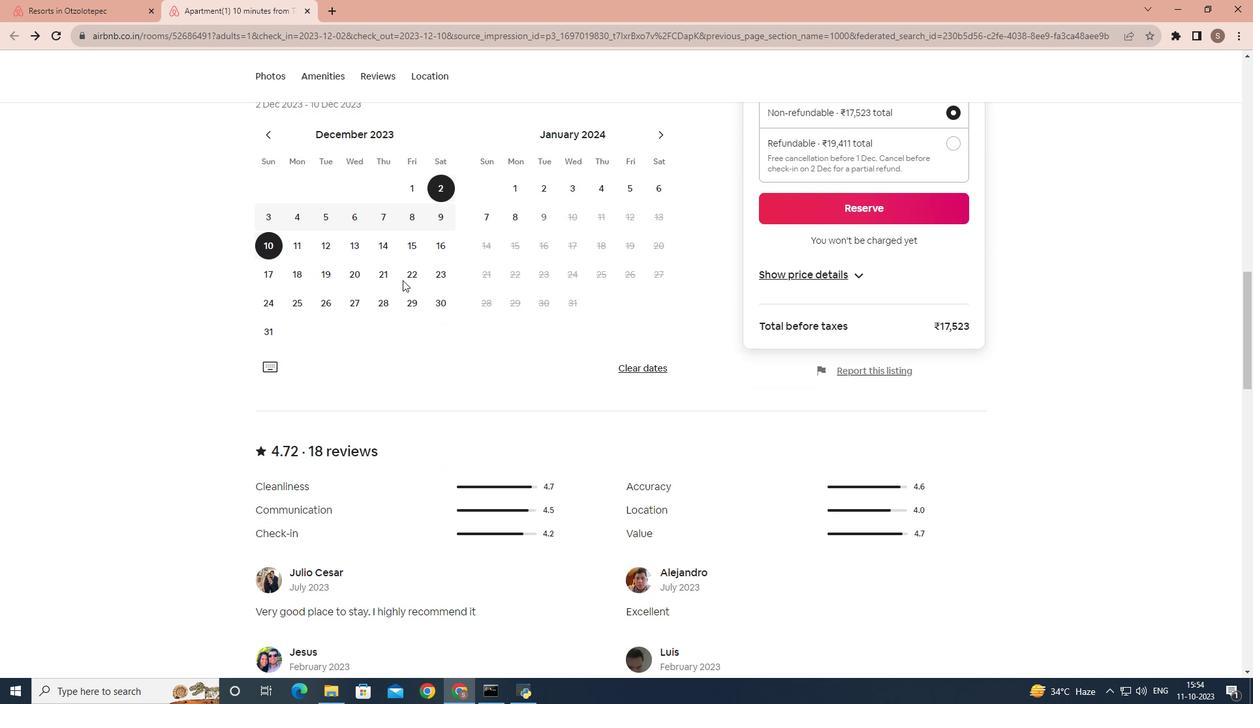 
Action: Mouse scrolled (402, 280) with delta (0, 0)
Screenshot: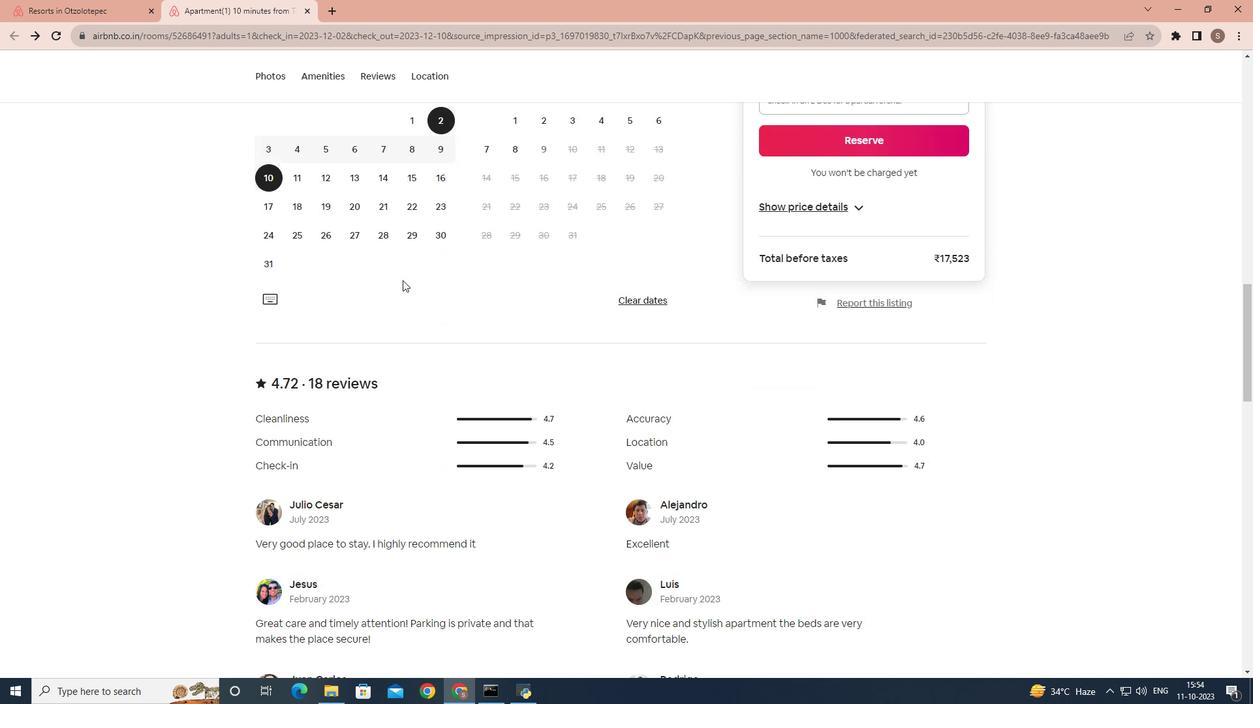 
Action: Mouse scrolled (402, 280) with delta (0, 0)
Screenshot: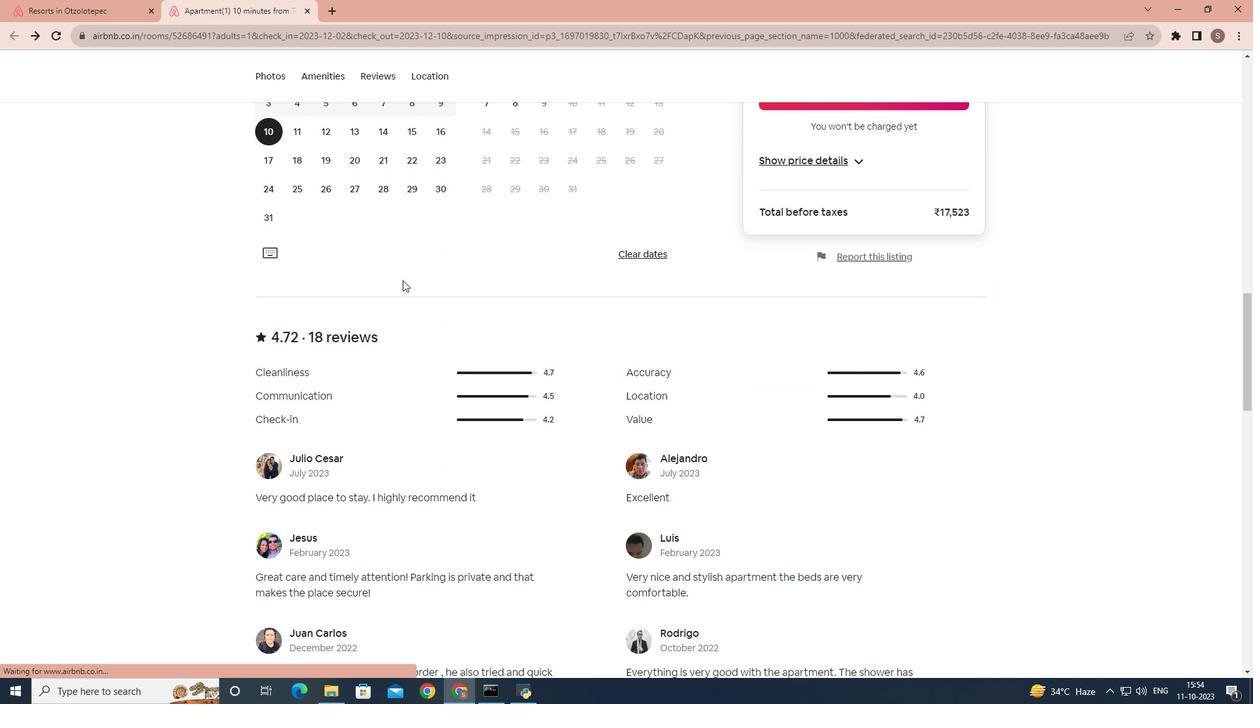 
Action: Mouse scrolled (402, 280) with delta (0, 0)
Screenshot: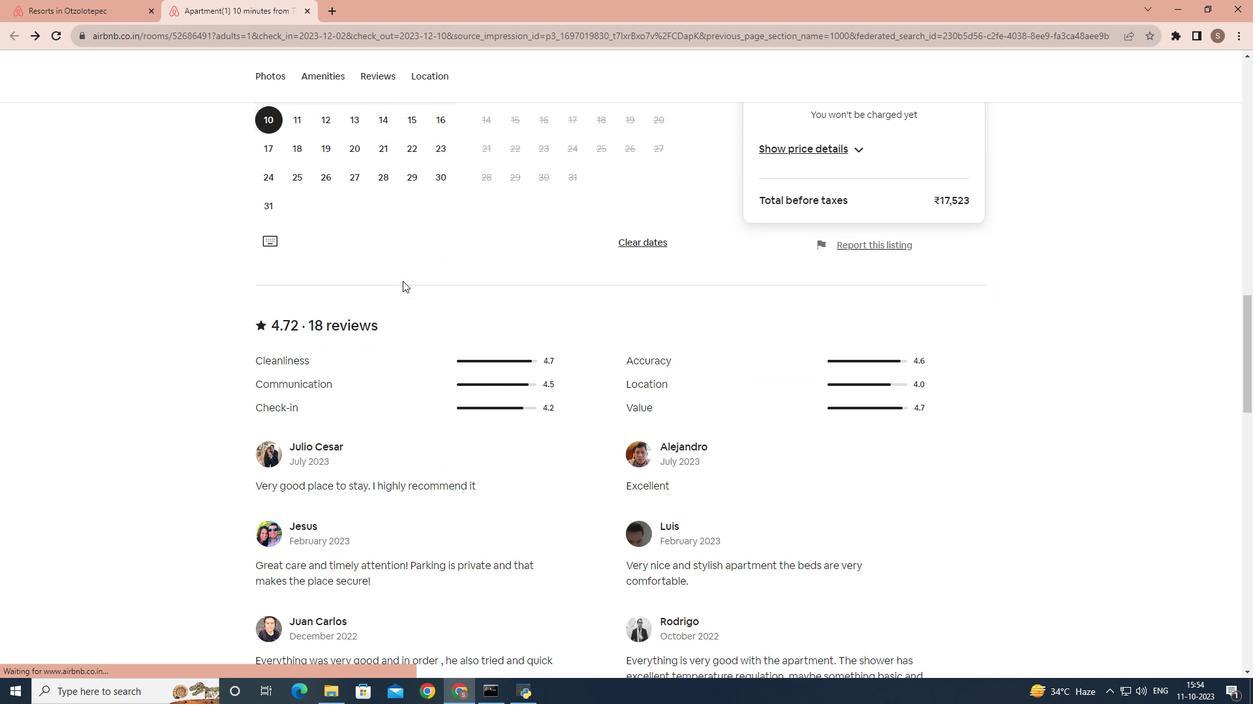 
Action: Mouse moved to (402, 281)
Screenshot: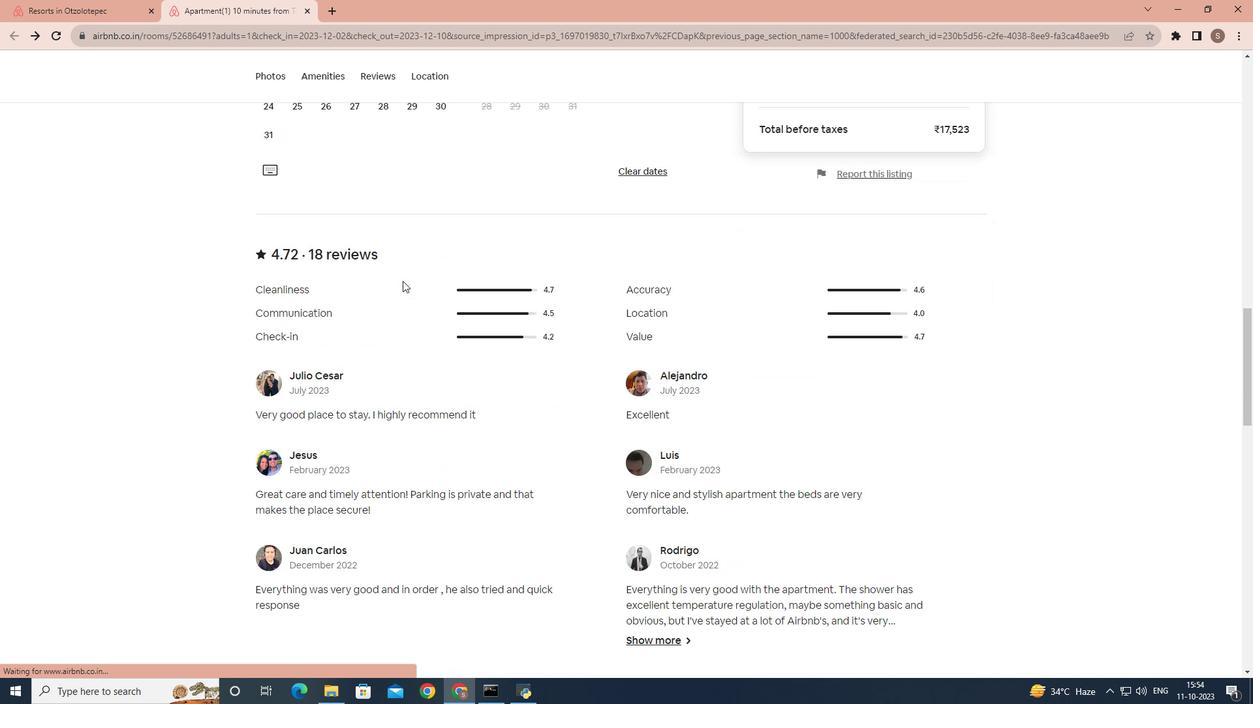 
Action: Mouse scrolled (402, 280) with delta (0, 0)
Screenshot: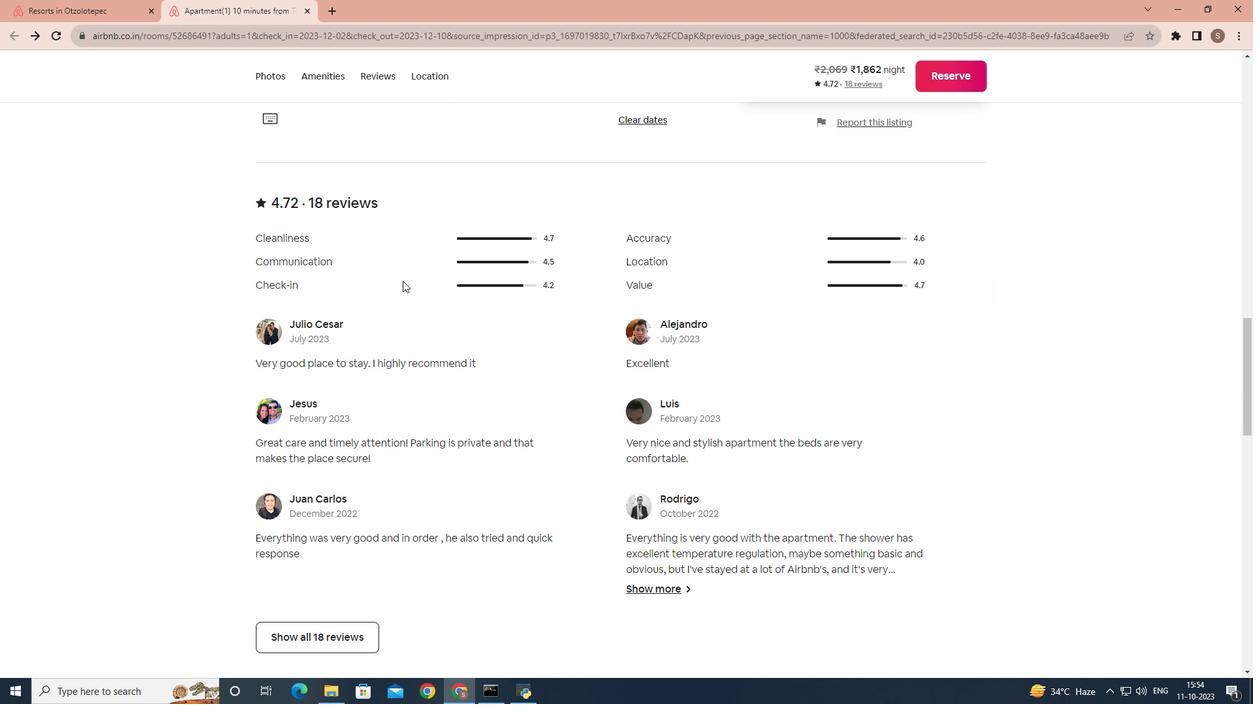 
Action: Mouse scrolled (402, 280) with delta (0, 0)
Screenshot: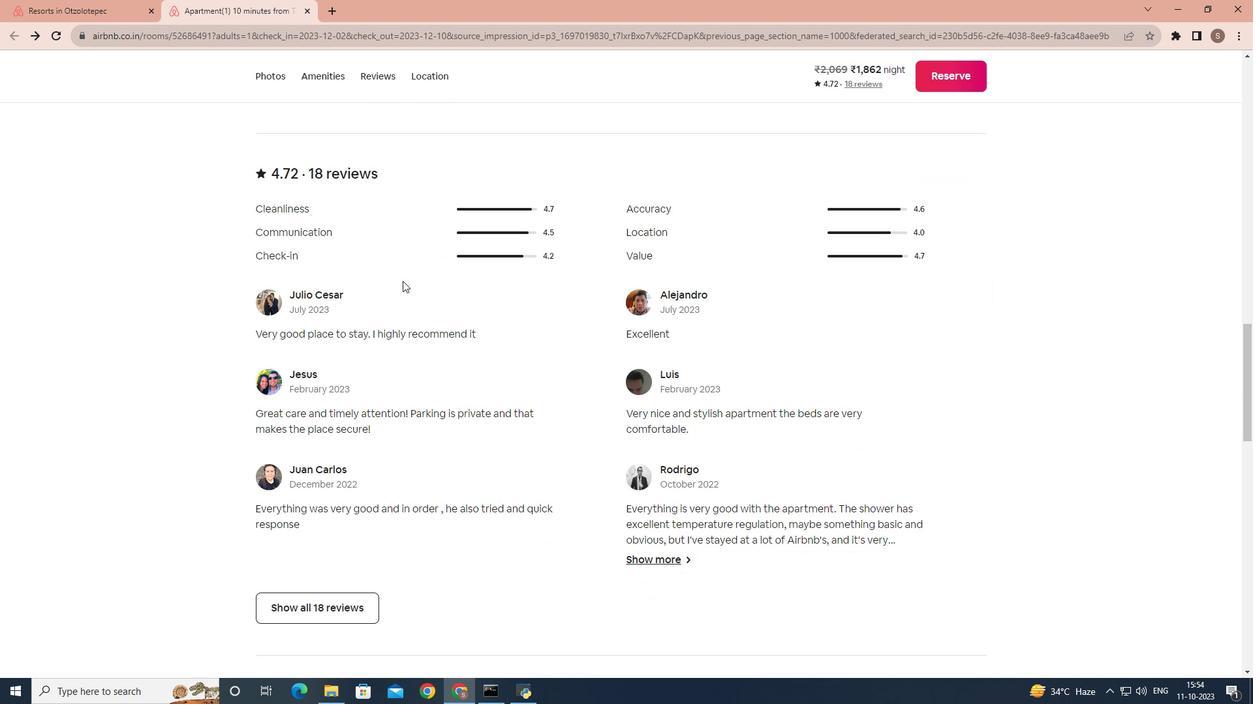 
Action: Mouse moved to (402, 281)
Screenshot: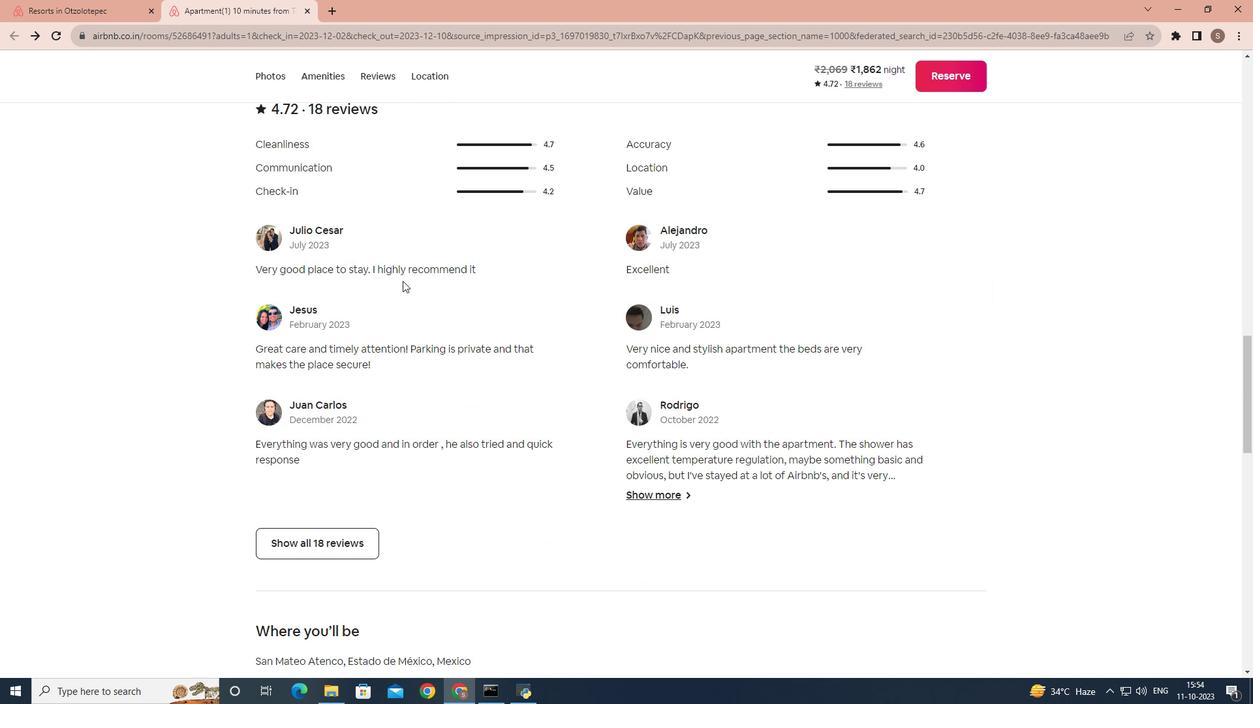 
Action: Mouse scrolled (402, 280) with delta (0, 0)
Screenshot: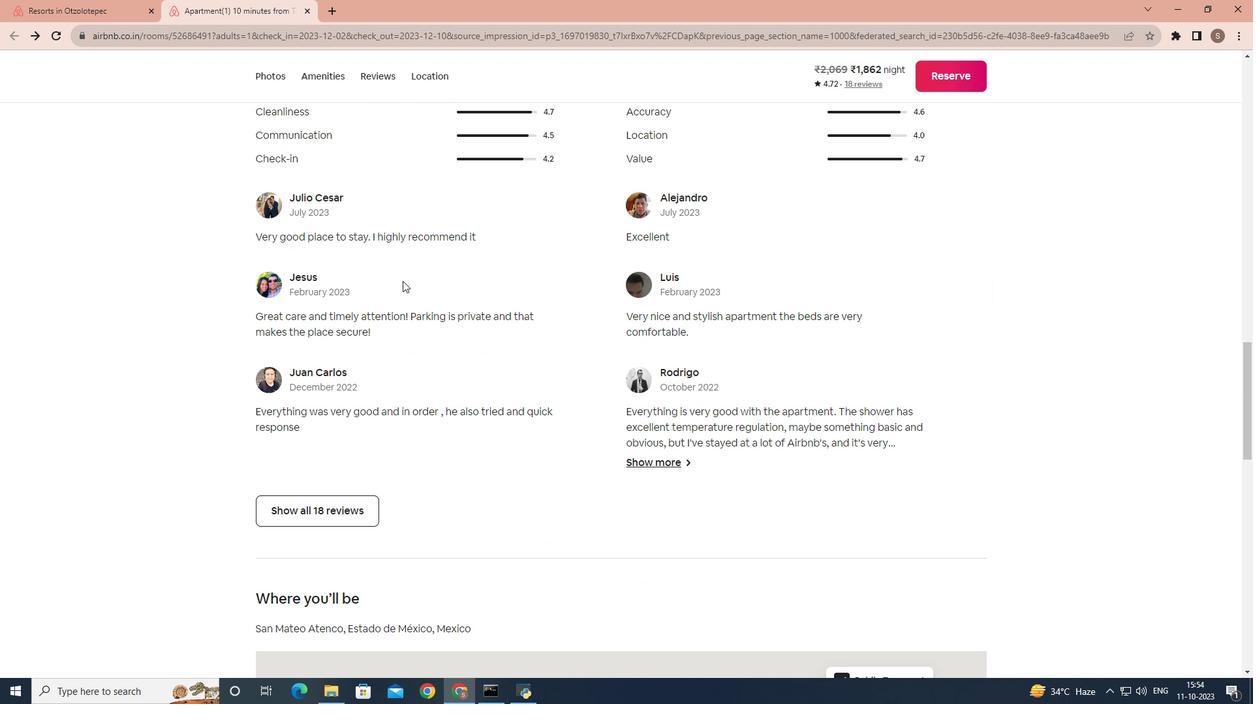 
Action: Mouse scrolled (402, 280) with delta (0, 0)
Screenshot: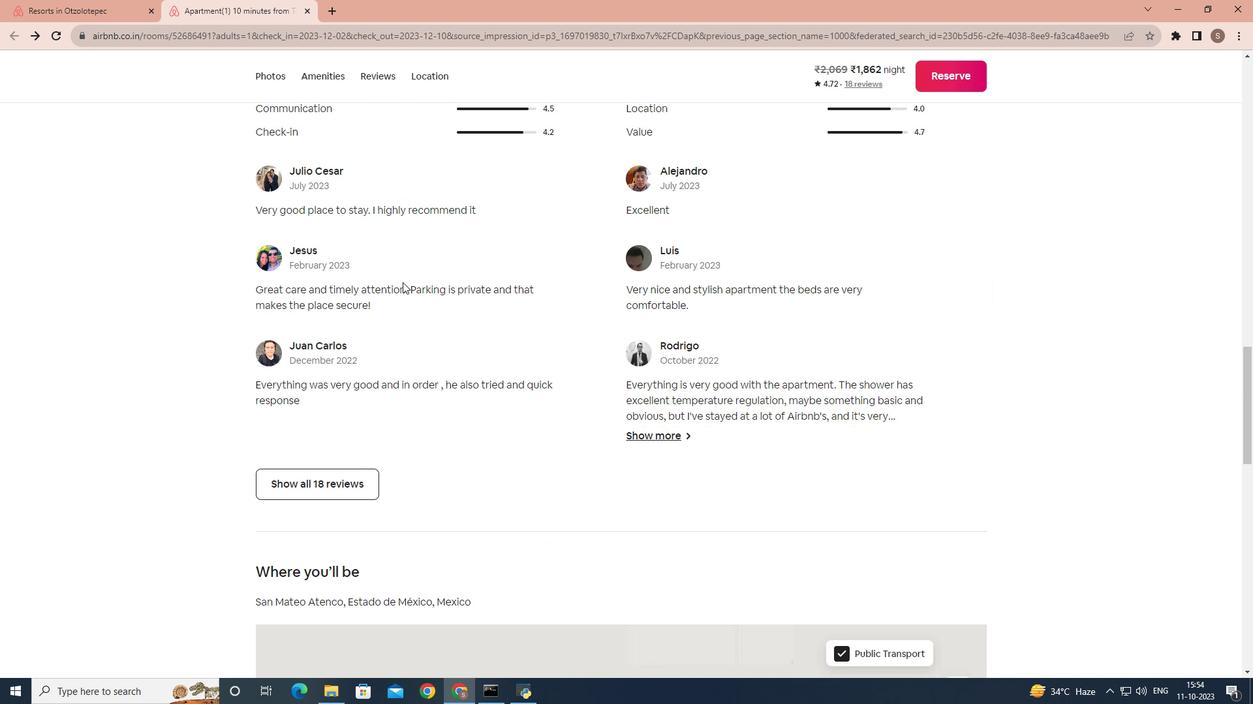 
Action: Mouse moved to (402, 282)
Screenshot: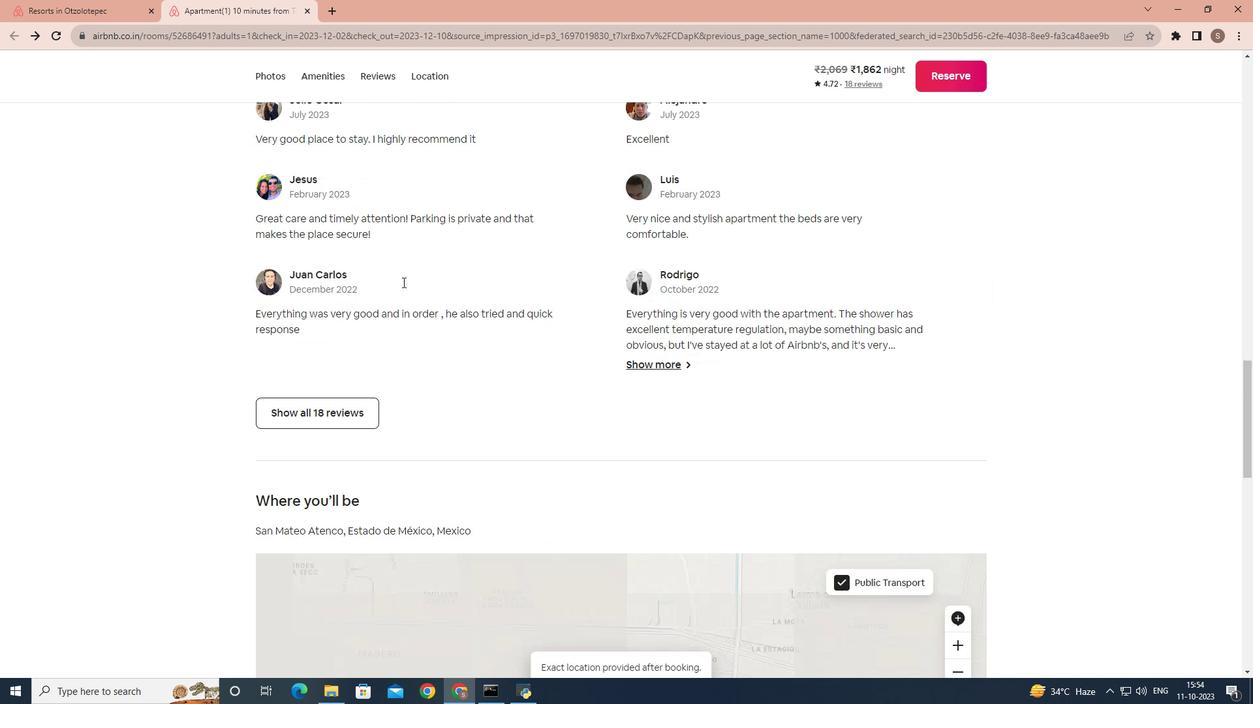 
Action: Mouse scrolled (402, 281) with delta (0, 0)
Screenshot: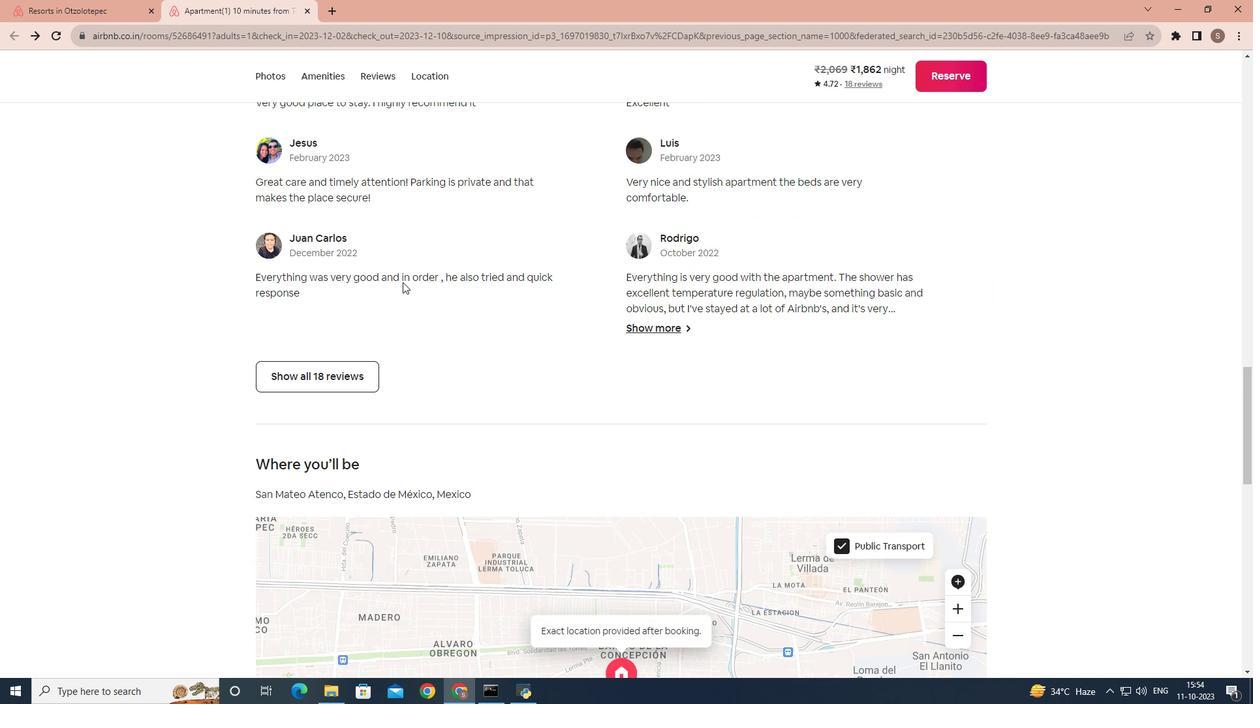 
Action: Mouse scrolled (402, 281) with delta (0, 0)
Screenshot: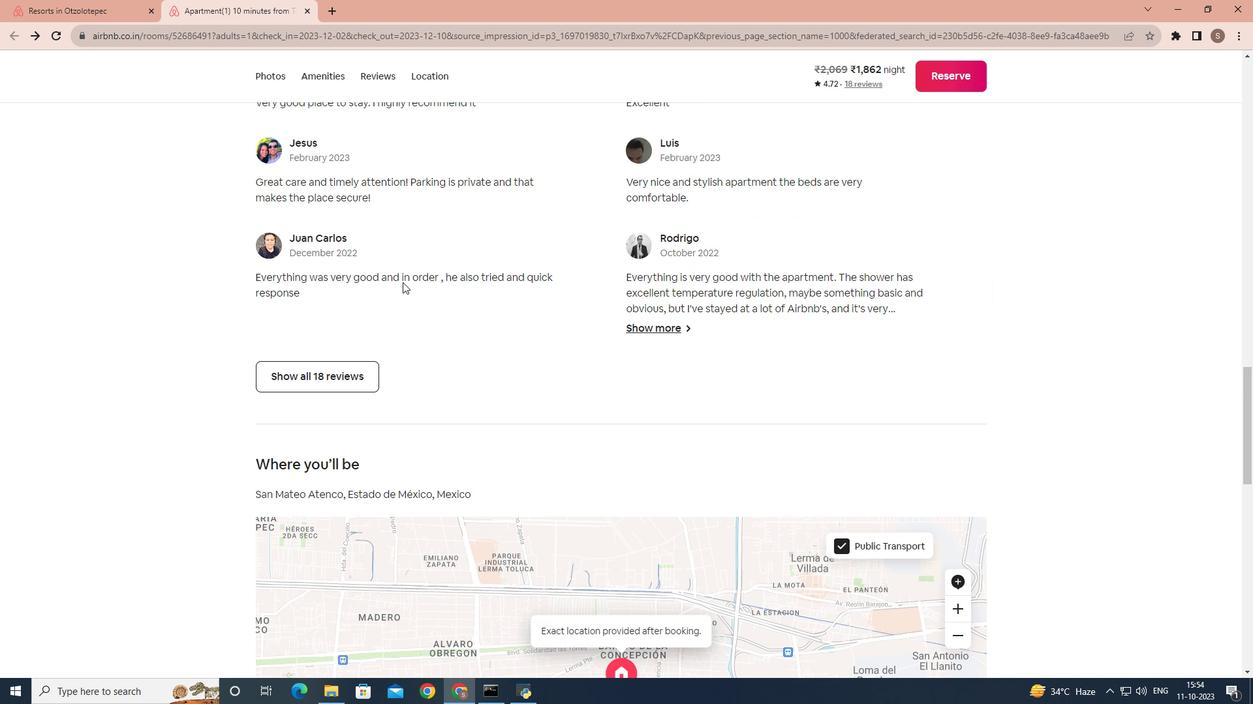 
Action: Mouse moved to (360, 254)
Screenshot: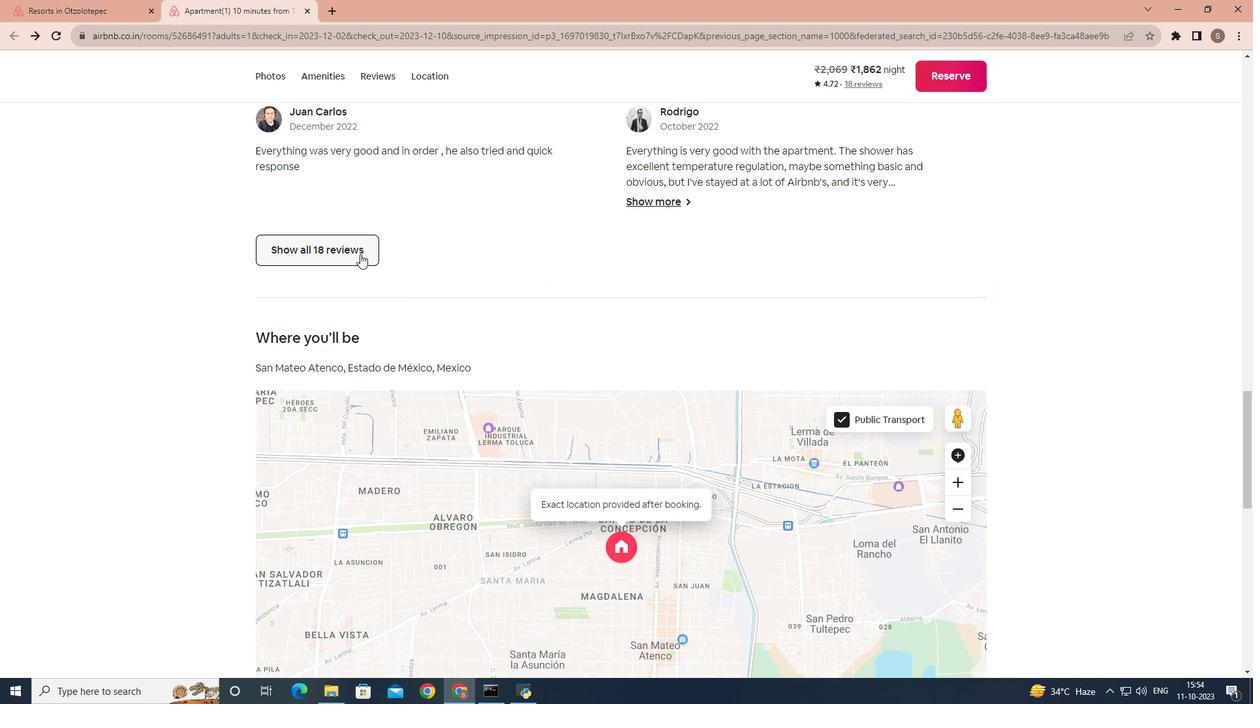 
Action: Mouse pressed left at (360, 254)
Screenshot: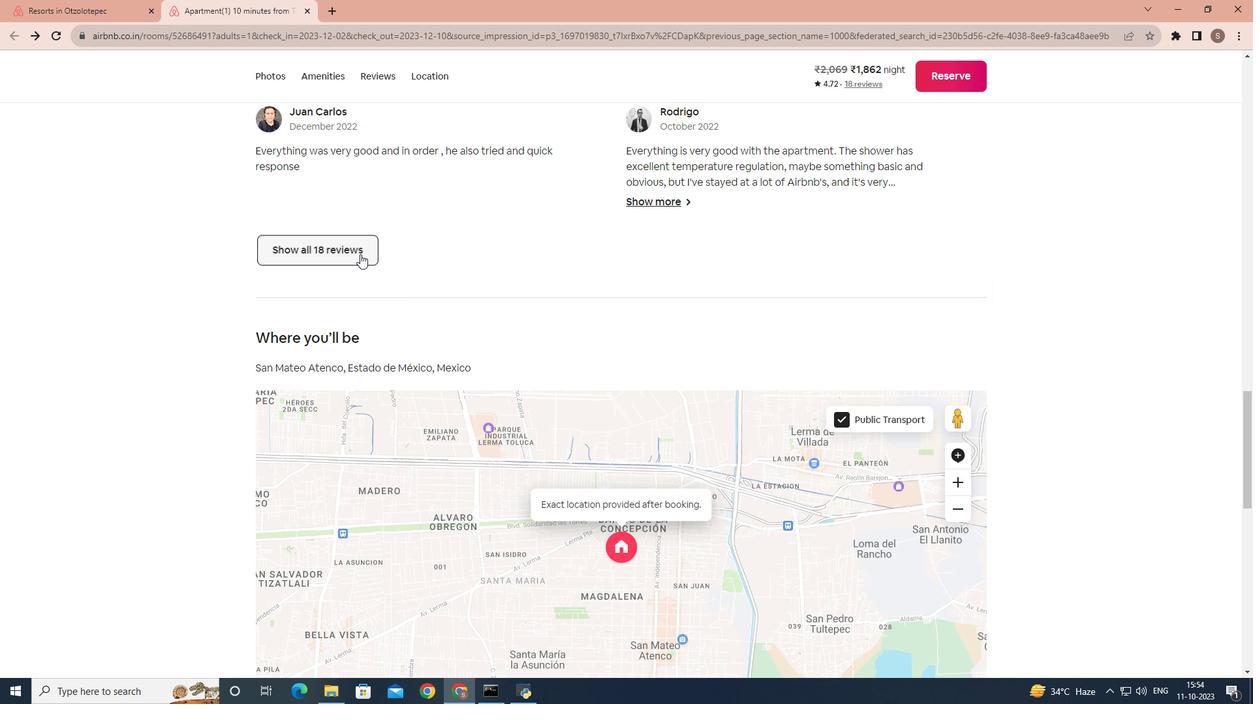 
Action: Mouse moved to (681, 336)
Screenshot: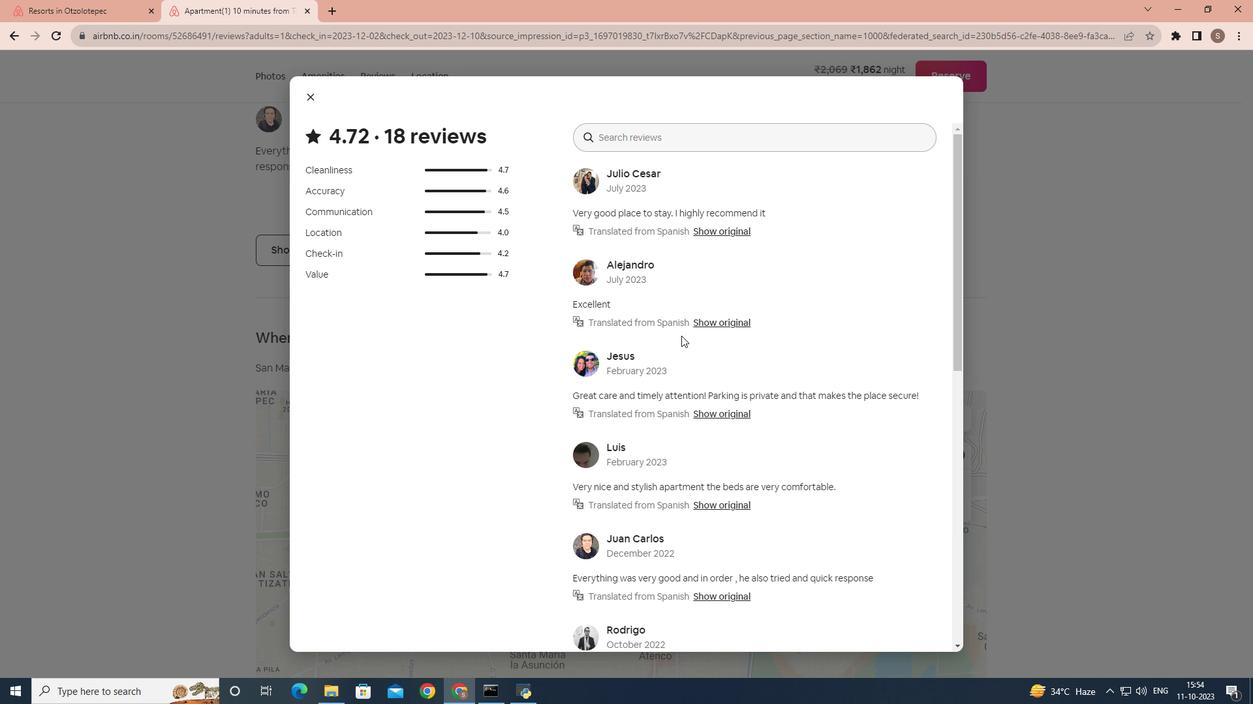 
Action: Mouse scrolled (681, 335) with delta (0, 0)
Screenshot: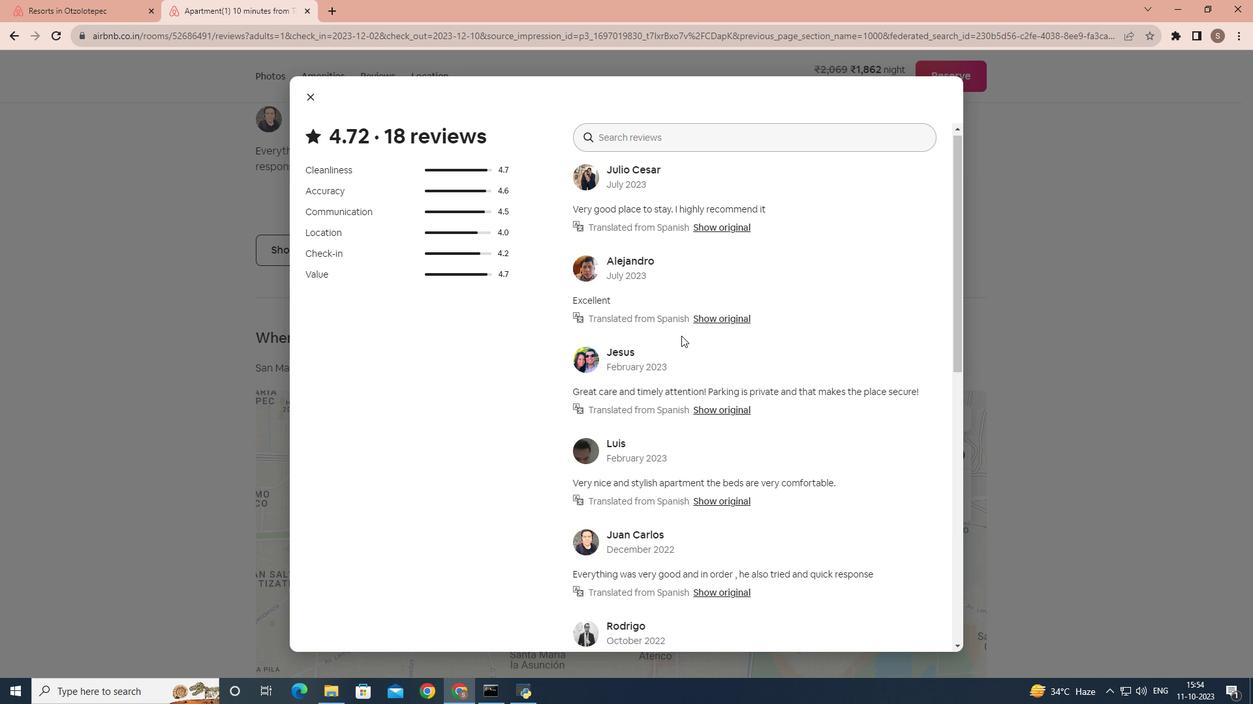 
Action: Mouse scrolled (681, 335) with delta (0, 0)
Screenshot: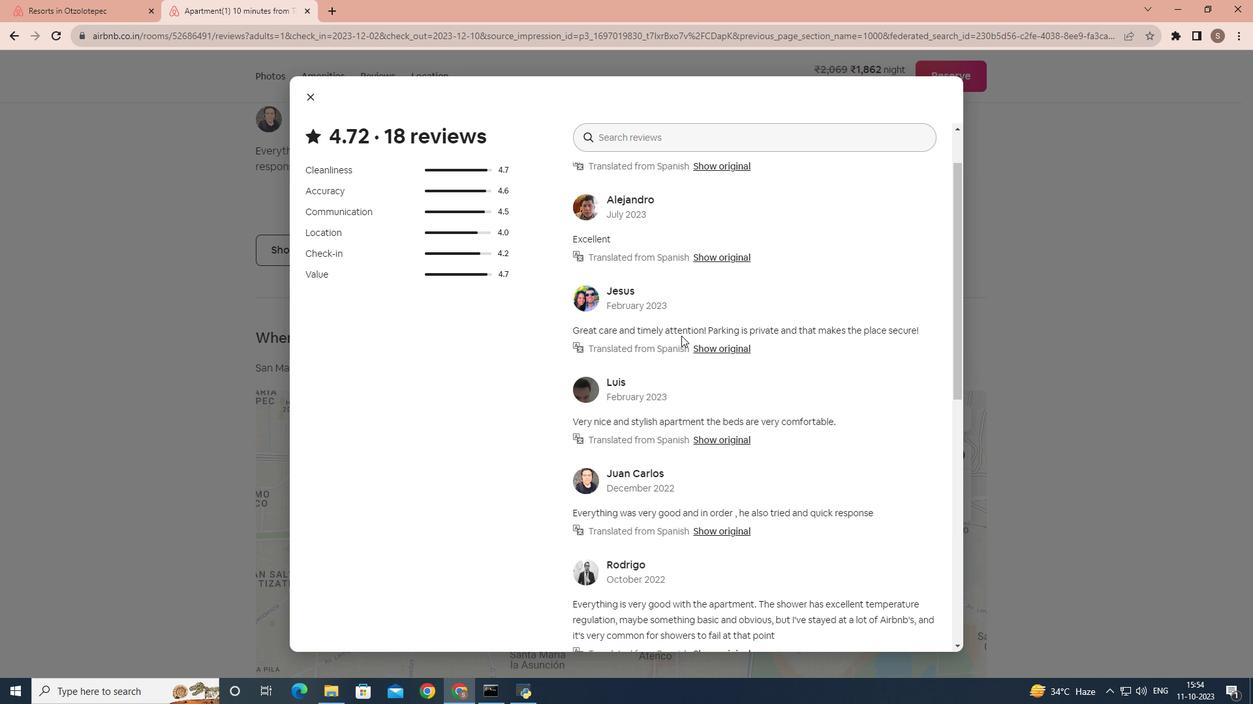 
Action: Mouse scrolled (681, 335) with delta (0, 0)
Screenshot: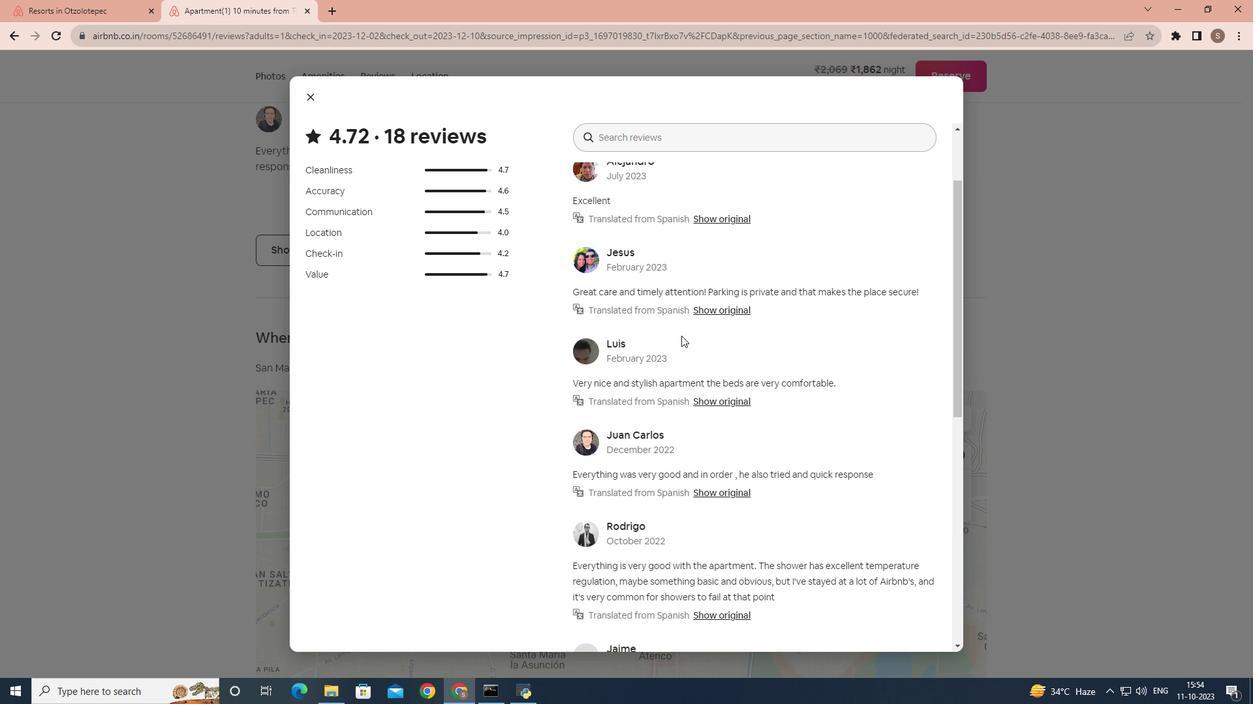 
Action: Mouse scrolled (681, 335) with delta (0, 0)
Screenshot: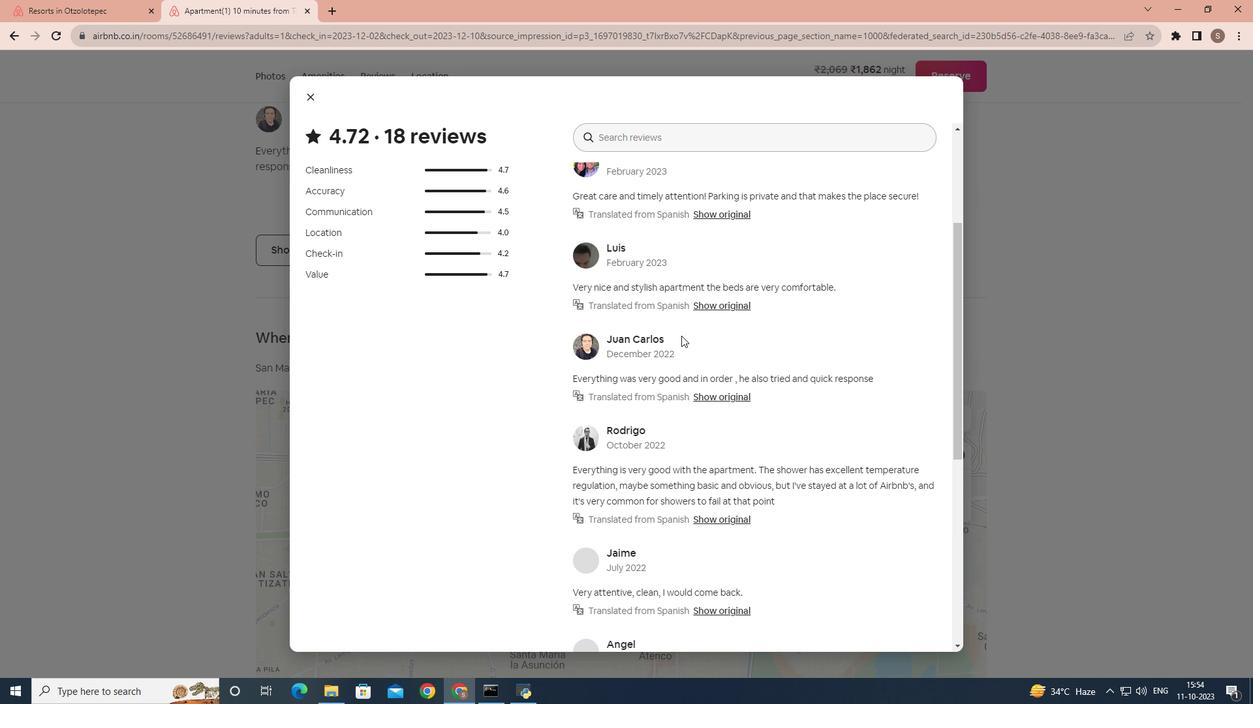 
Action: Mouse scrolled (681, 335) with delta (0, 0)
Screenshot: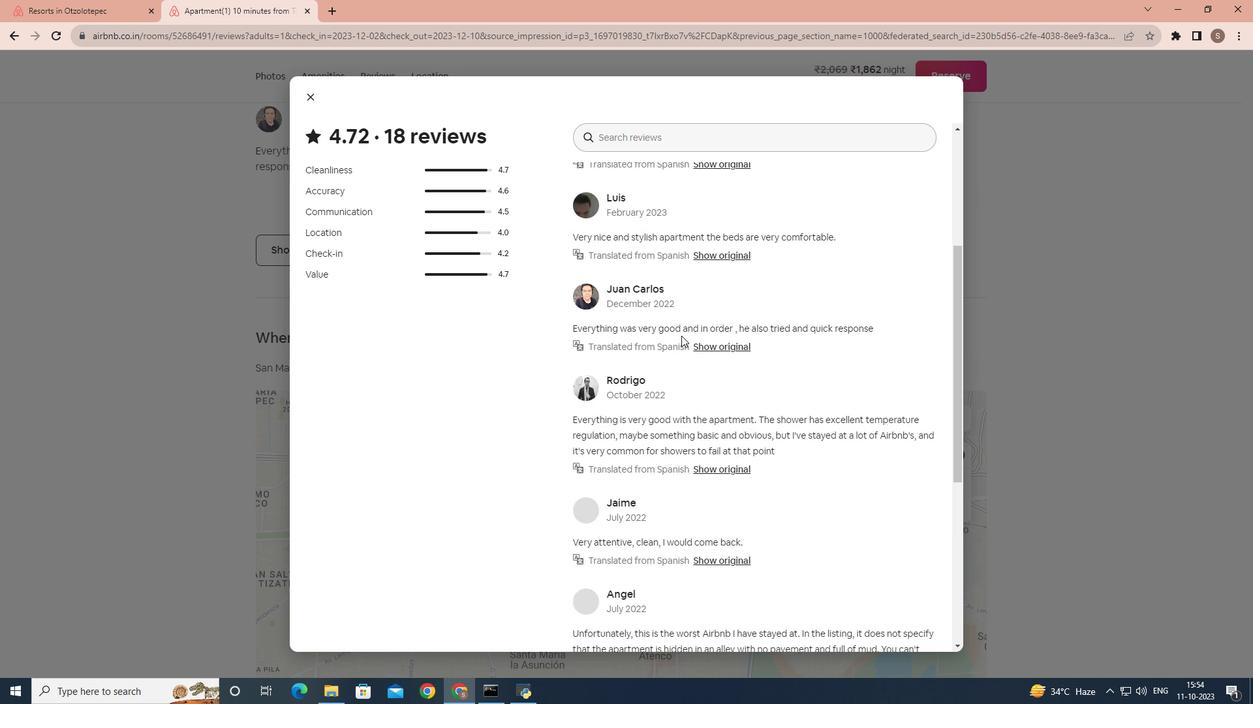 
Action: Mouse moved to (681, 336)
Screenshot: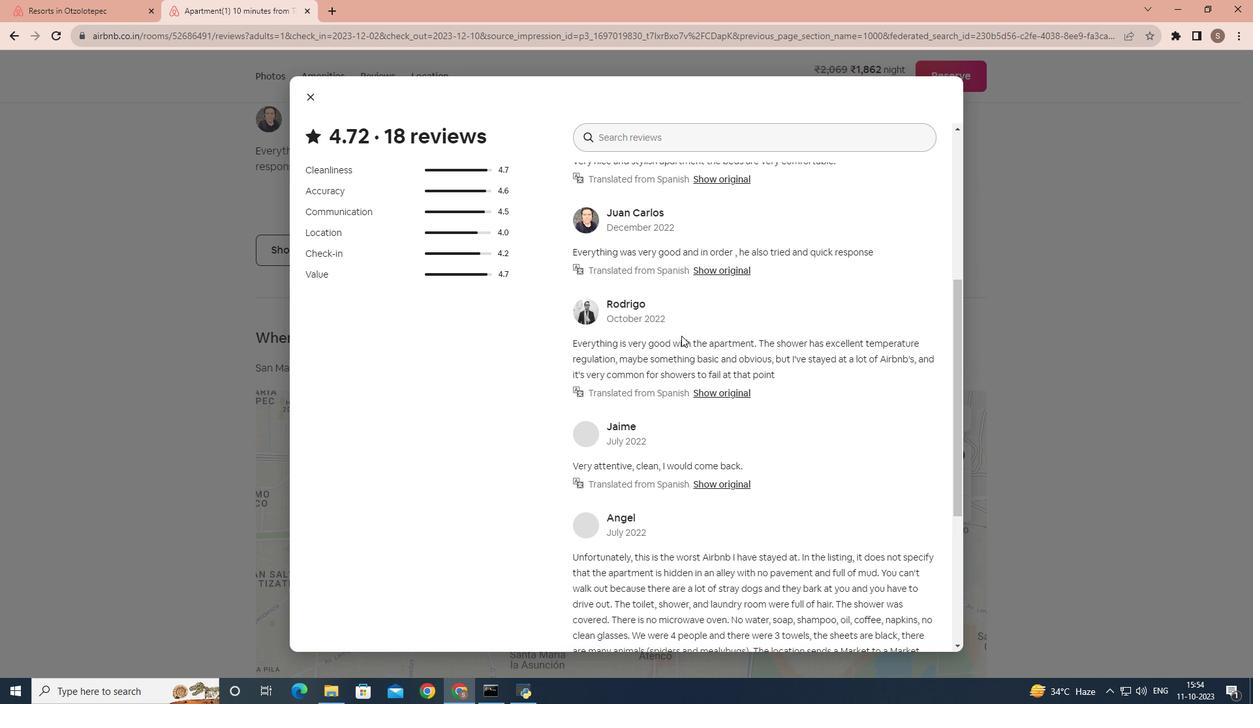 
Action: Mouse scrolled (681, 335) with delta (0, 0)
Screenshot: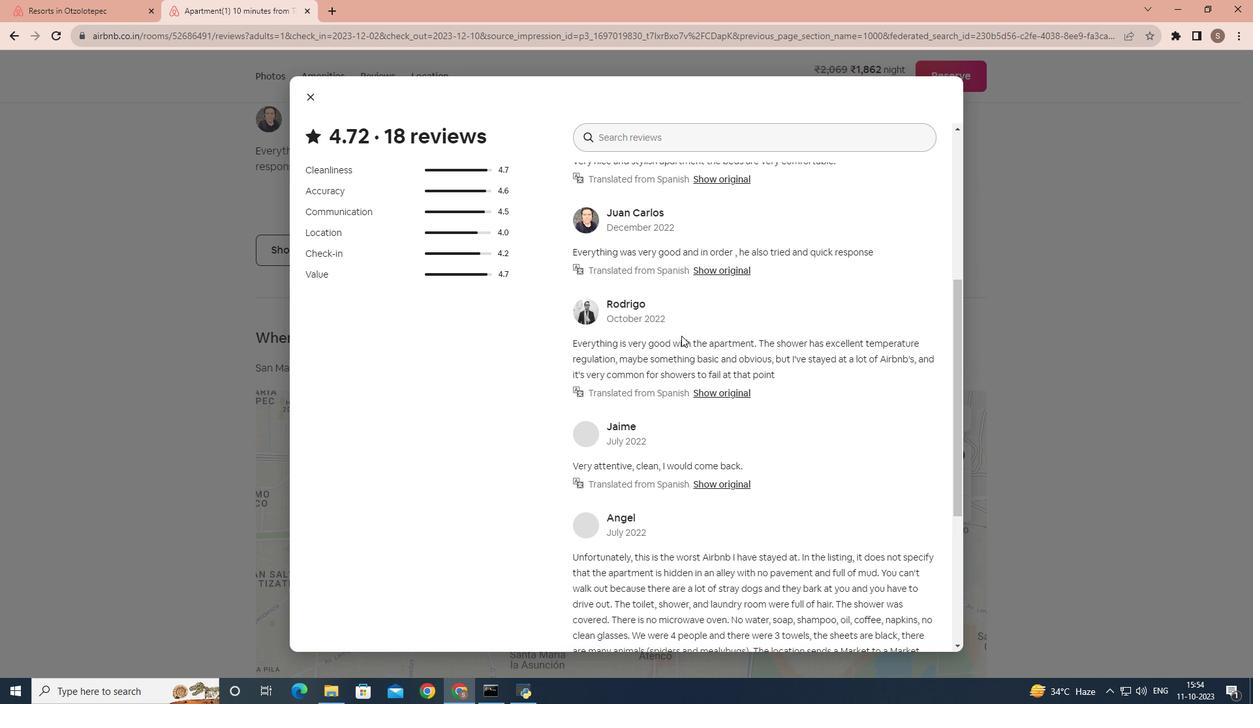
Action: Mouse scrolled (681, 335) with delta (0, 0)
Screenshot: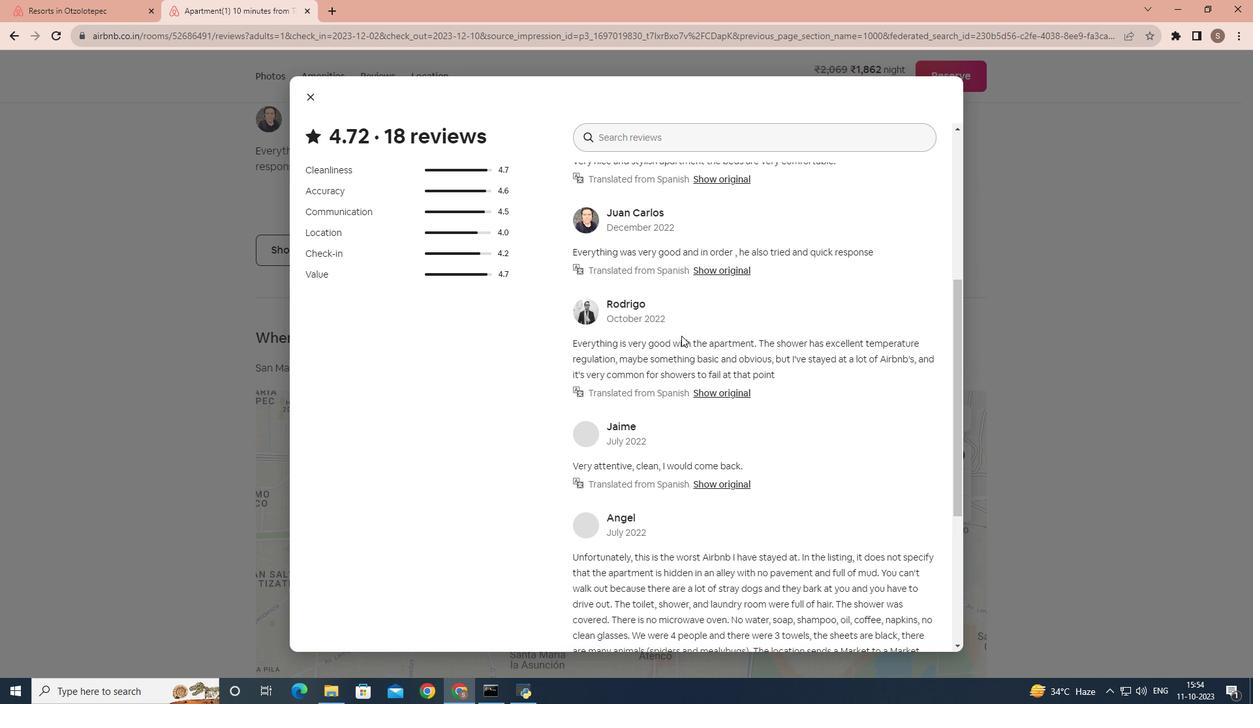 
Action: Mouse scrolled (681, 335) with delta (0, 0)
Screenshot: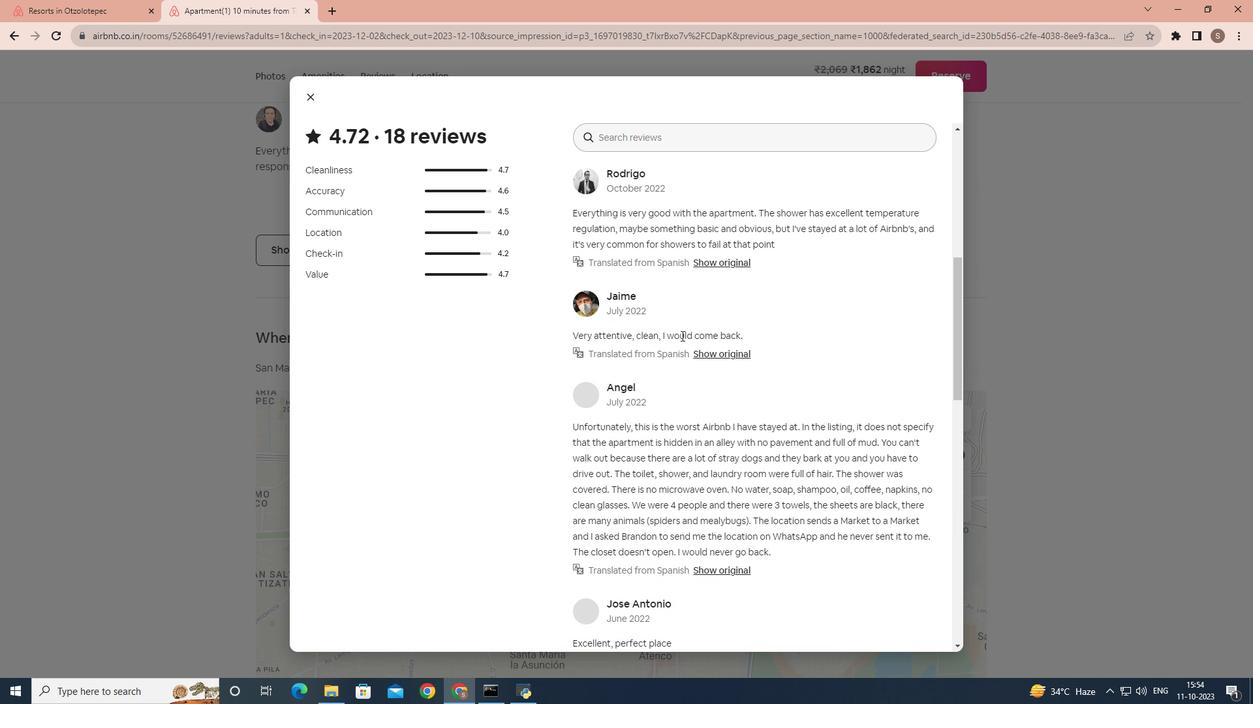 
Action: Mouse scrolled (681, 335) with delta (0, 0)
Screenshot: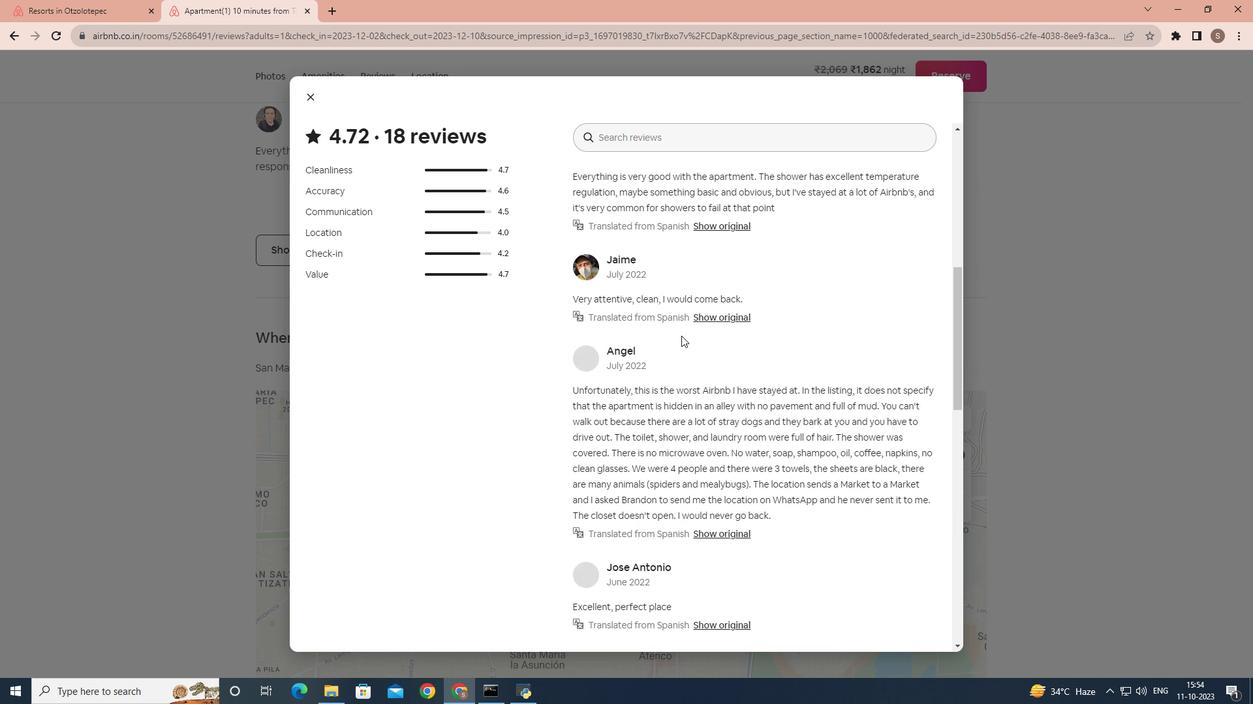 
Action: Mouse scrolled (681, 335) with delta (0, 0)
Screenshot: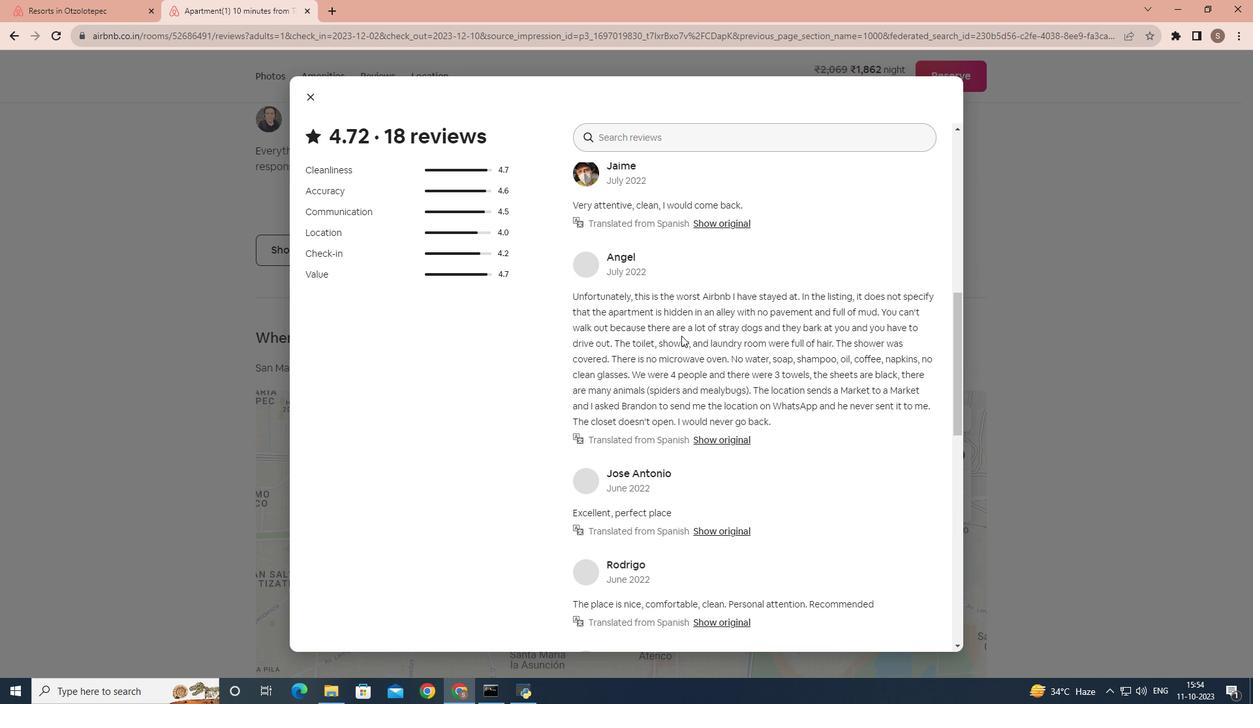 
Action: Mouse scrolled (681, 335) with delta (0, 0)
Screenshot: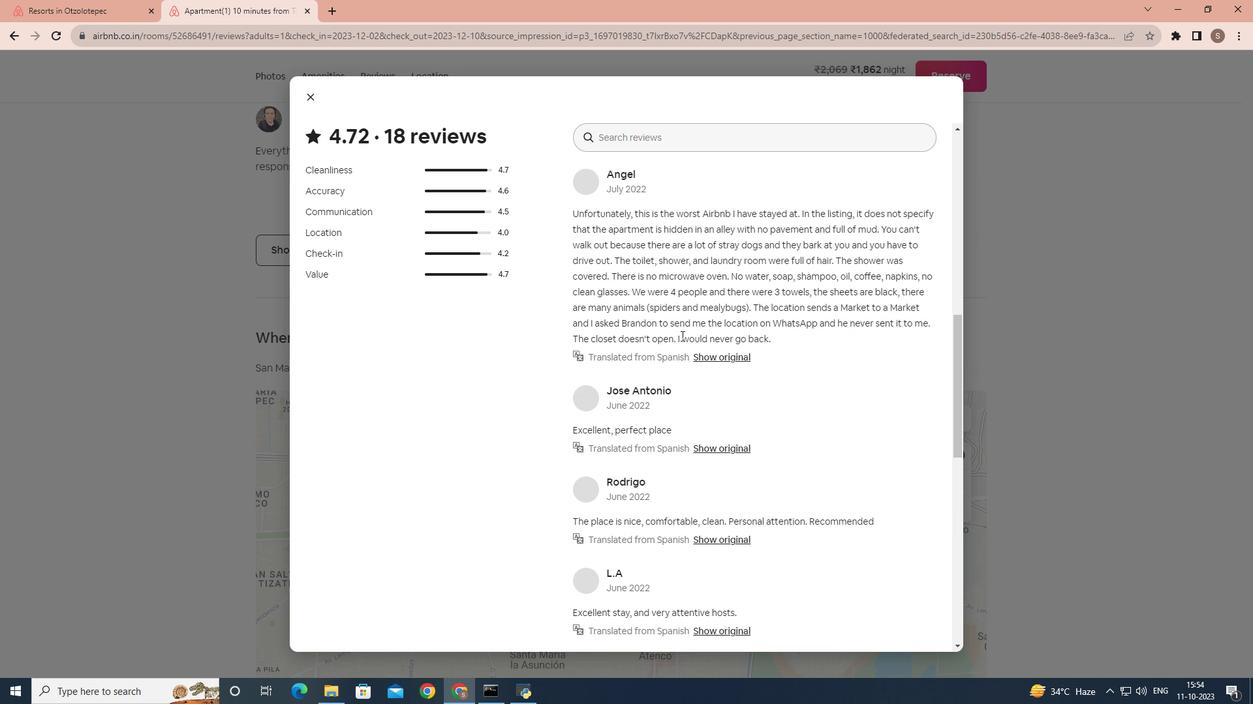 
Action: Mouse scrolled (681, 335) with delta (0, 0)
Screenshot: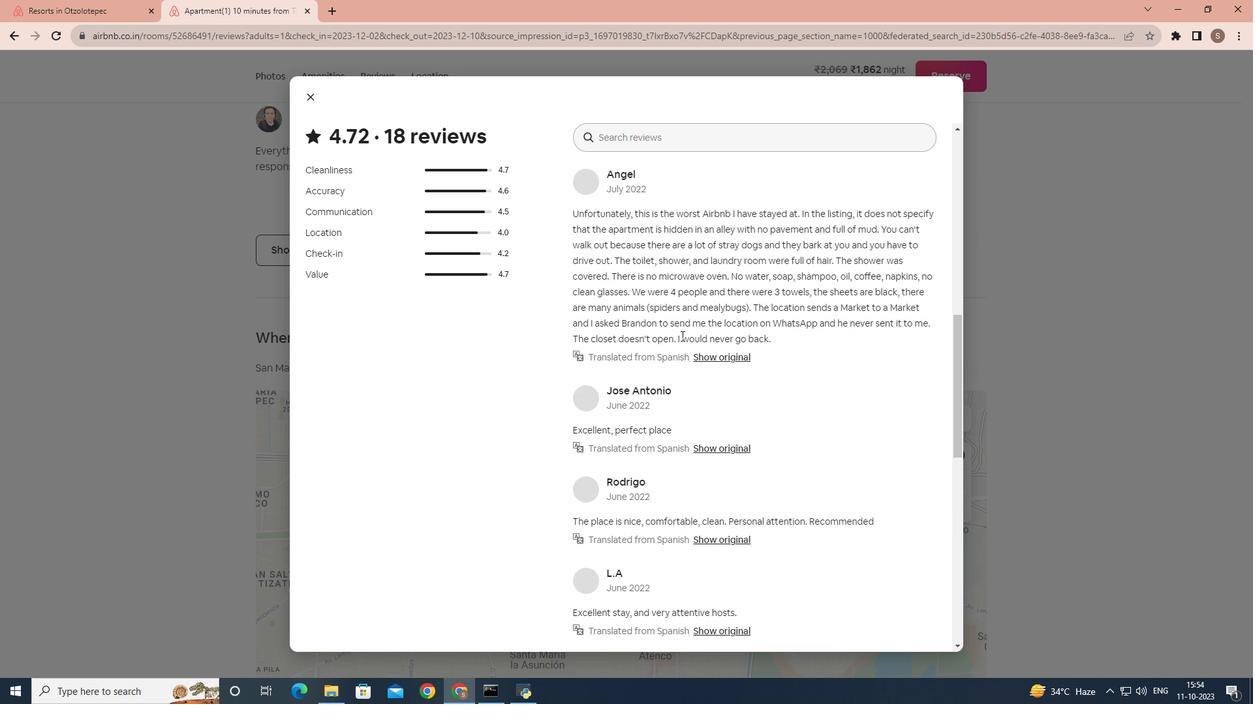 
Action: Mouse scrolled (681, 335) with delta (0, 0)
Screenshot: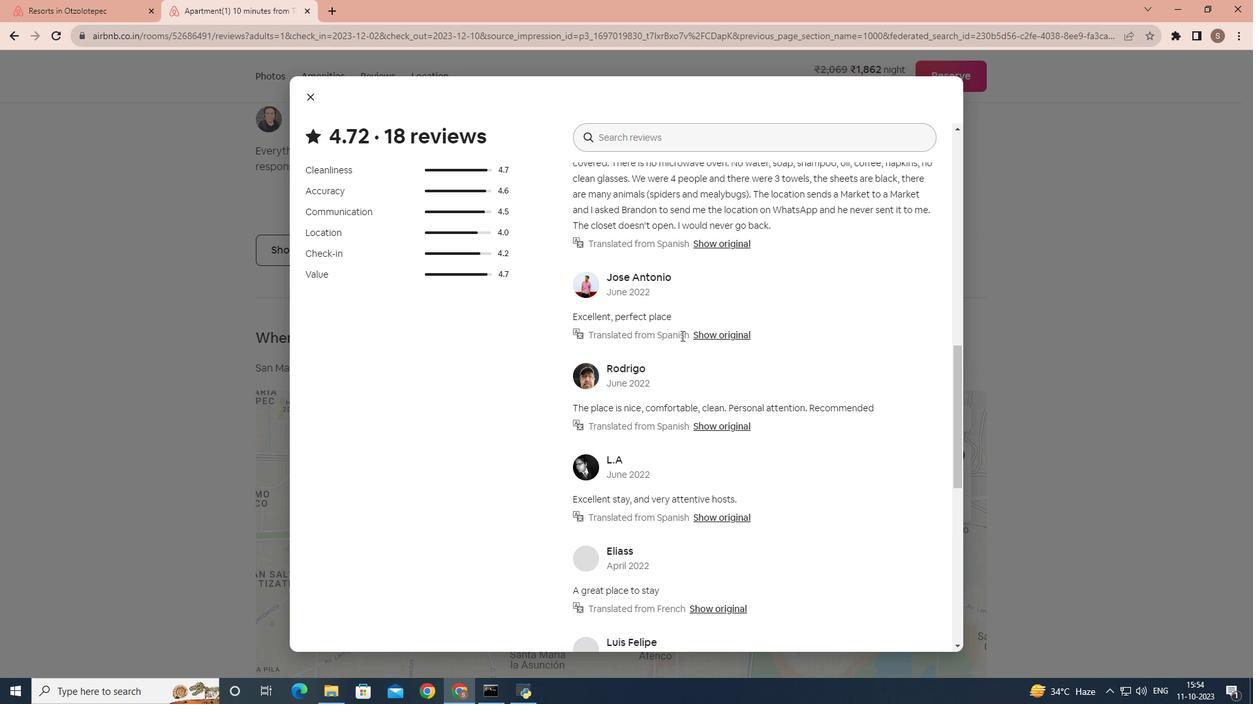 
Action: Mouse scrolled (681, 335) with delta (0, 0)
Screenshot: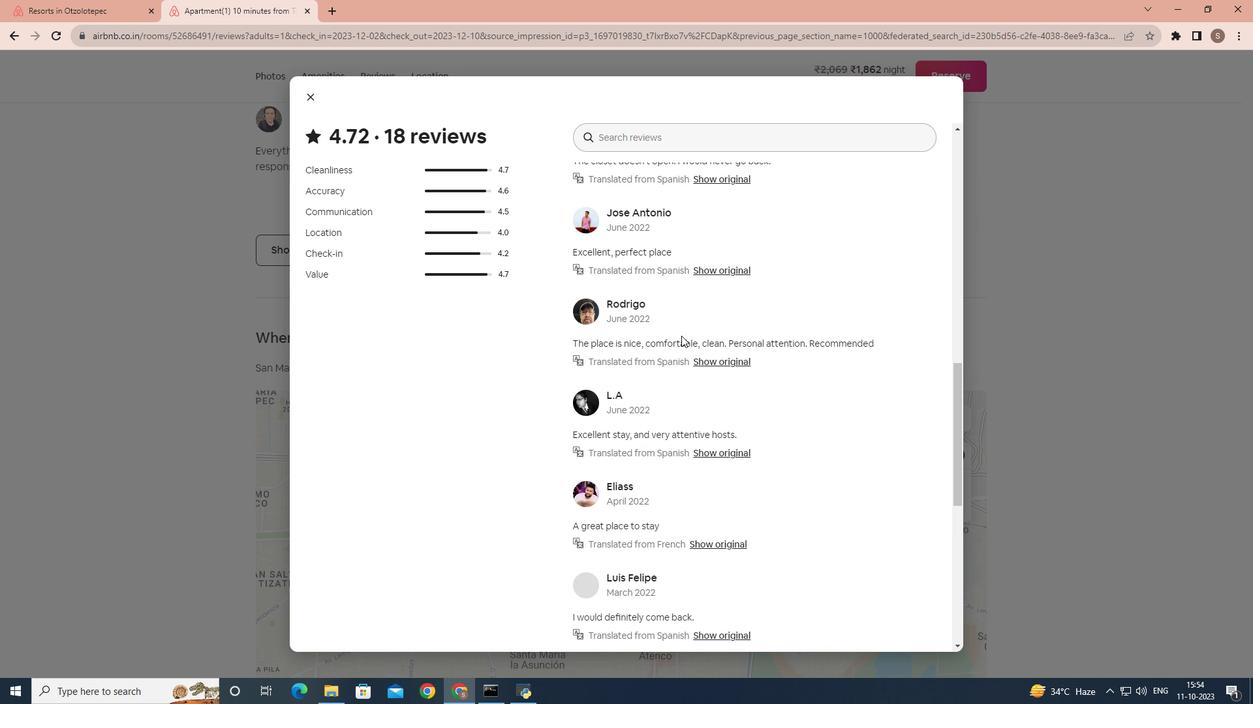 
Action: Mouse scrolled (681, 335) with delta (0, 0)
Screenshot: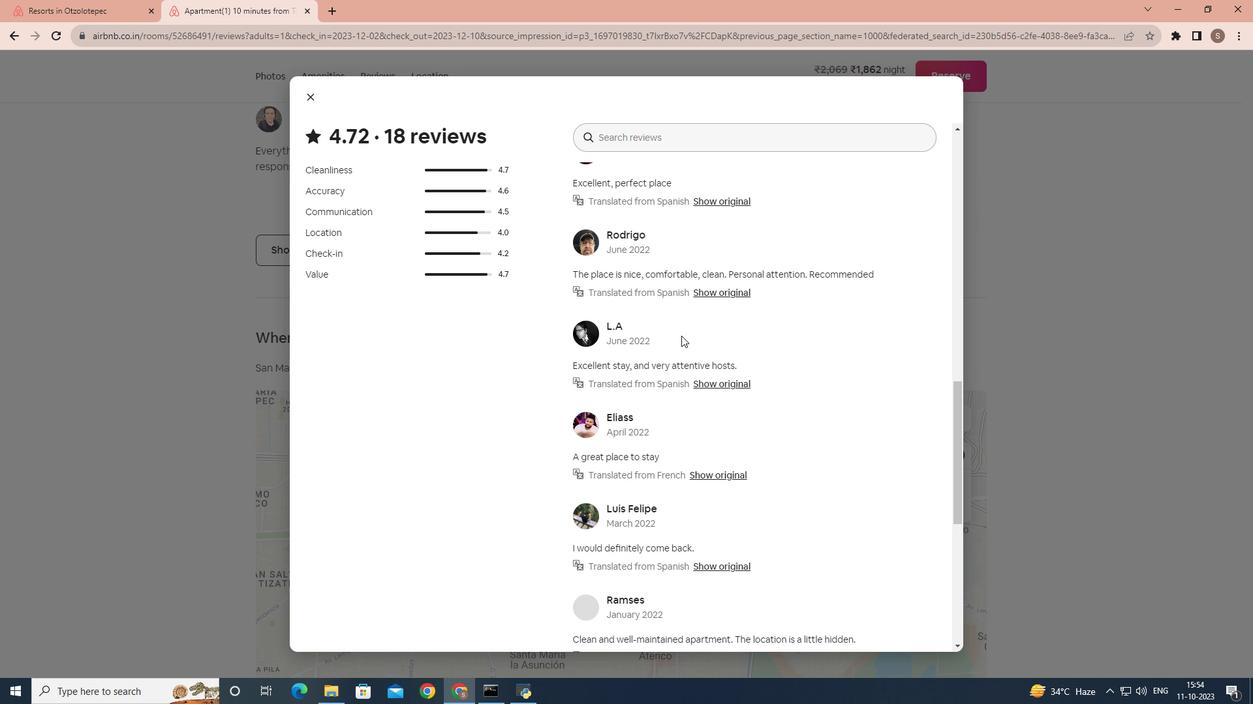 
Action: Mouse scrolled (681, 335) with delta (0, 0)
Screenshot: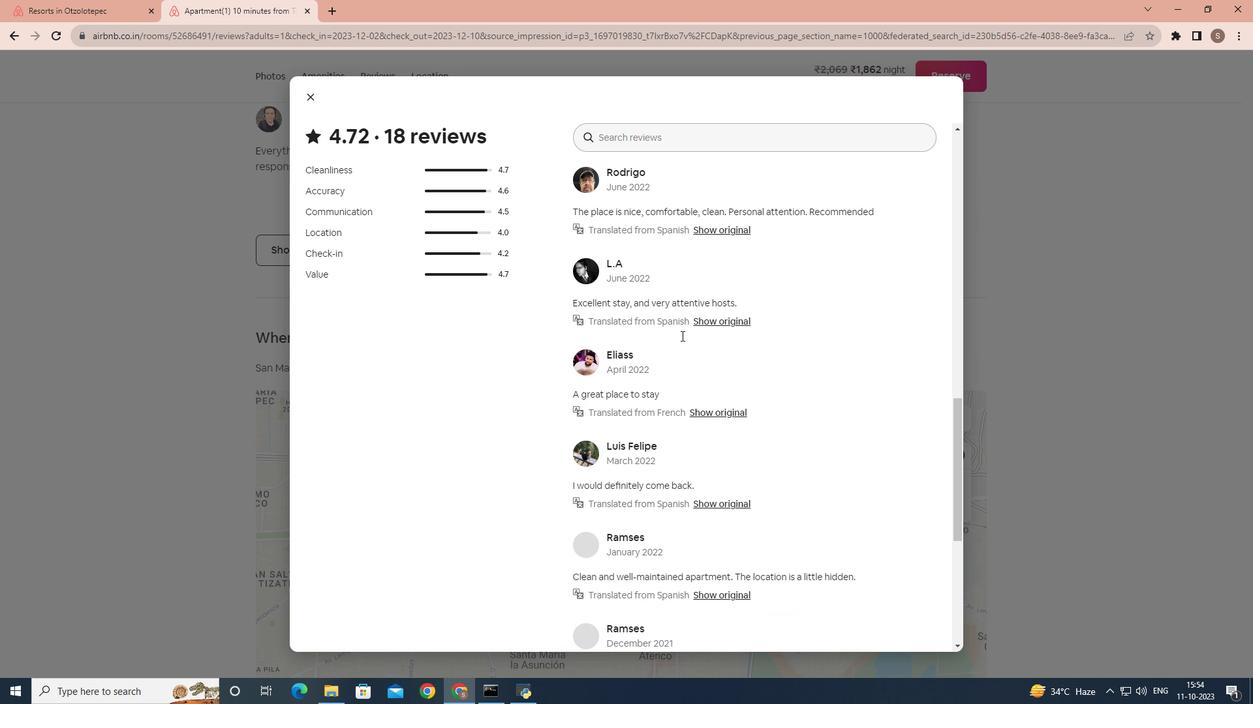 
Action: Mouse scrolled (681, 335) with delta (0, 0)
Screenshot: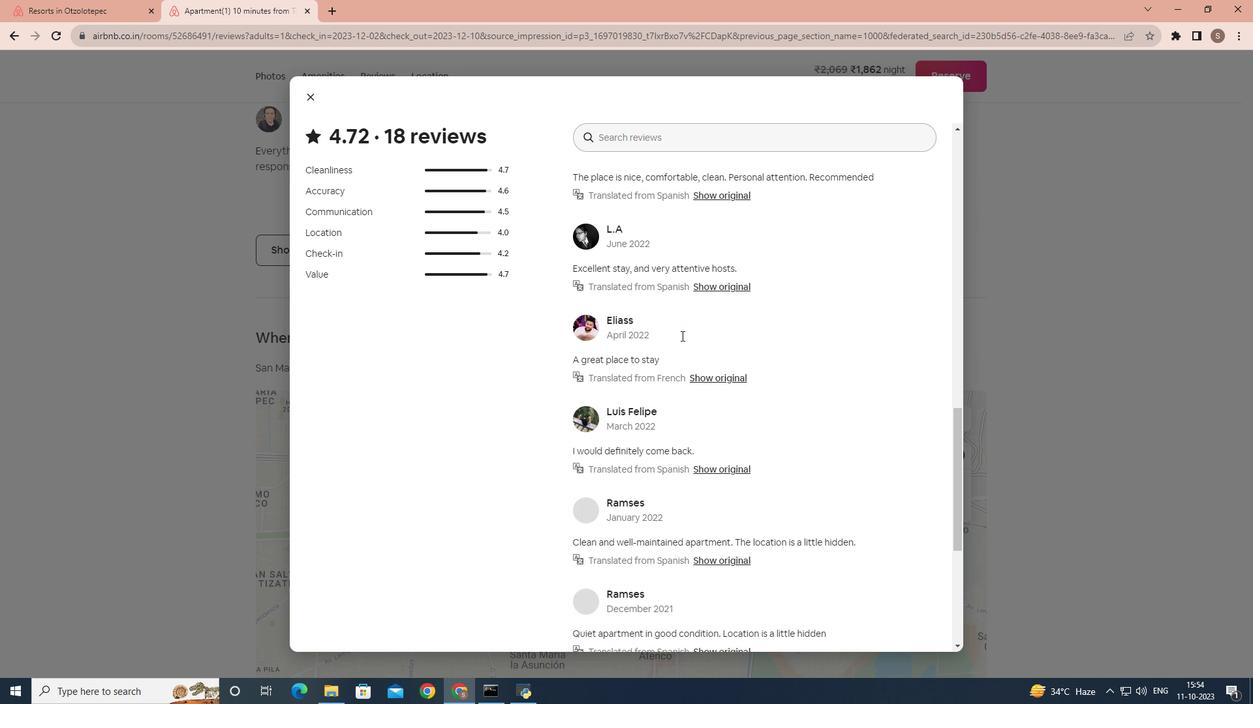 
Action: Mouse scrolled (681, 335) with delta (0, 0)
Screenshot: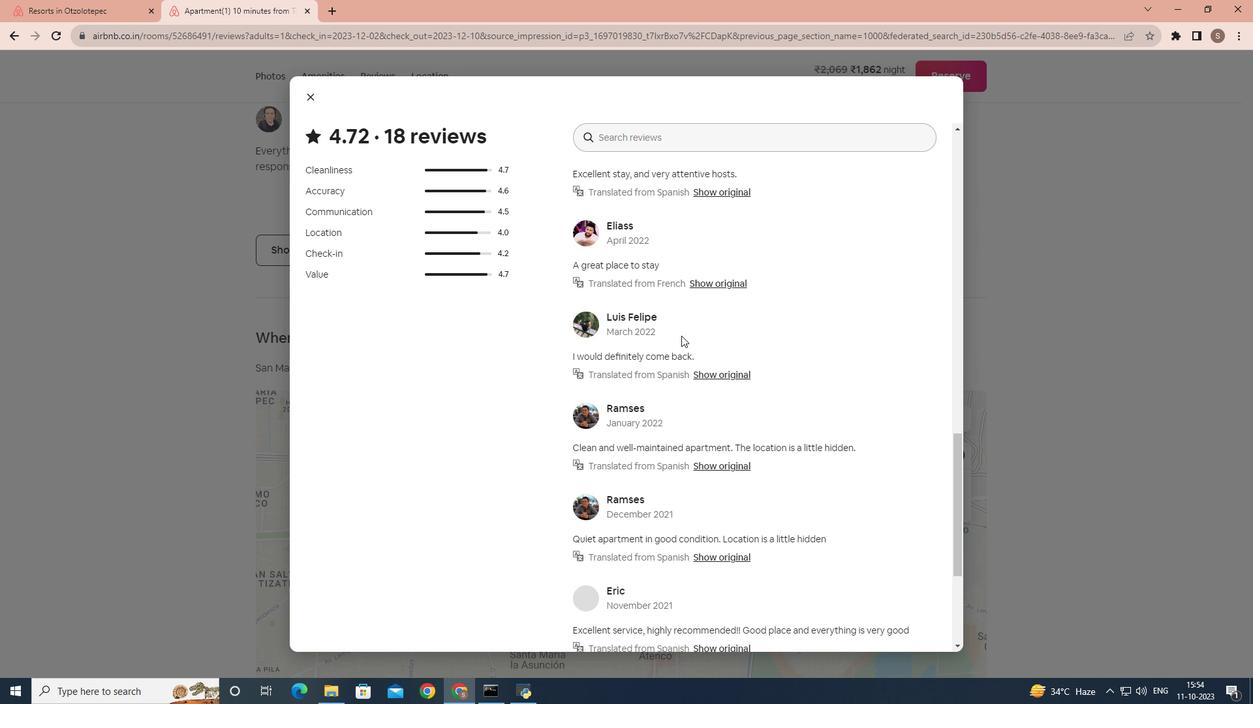 
Action: Mouse scrolled (681, 335) with delta (0, 0)
Screenshot: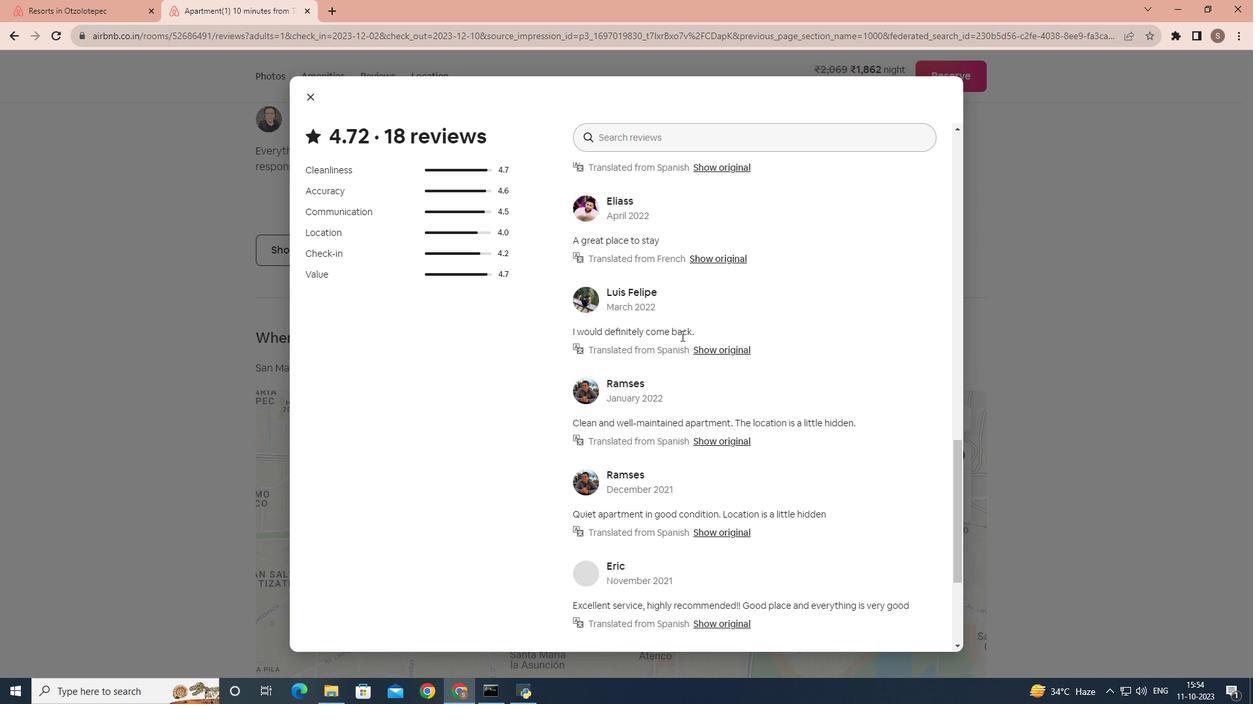 
Action: Mouse scrolled (681, 335) with delta (0, 0)
Screenshot: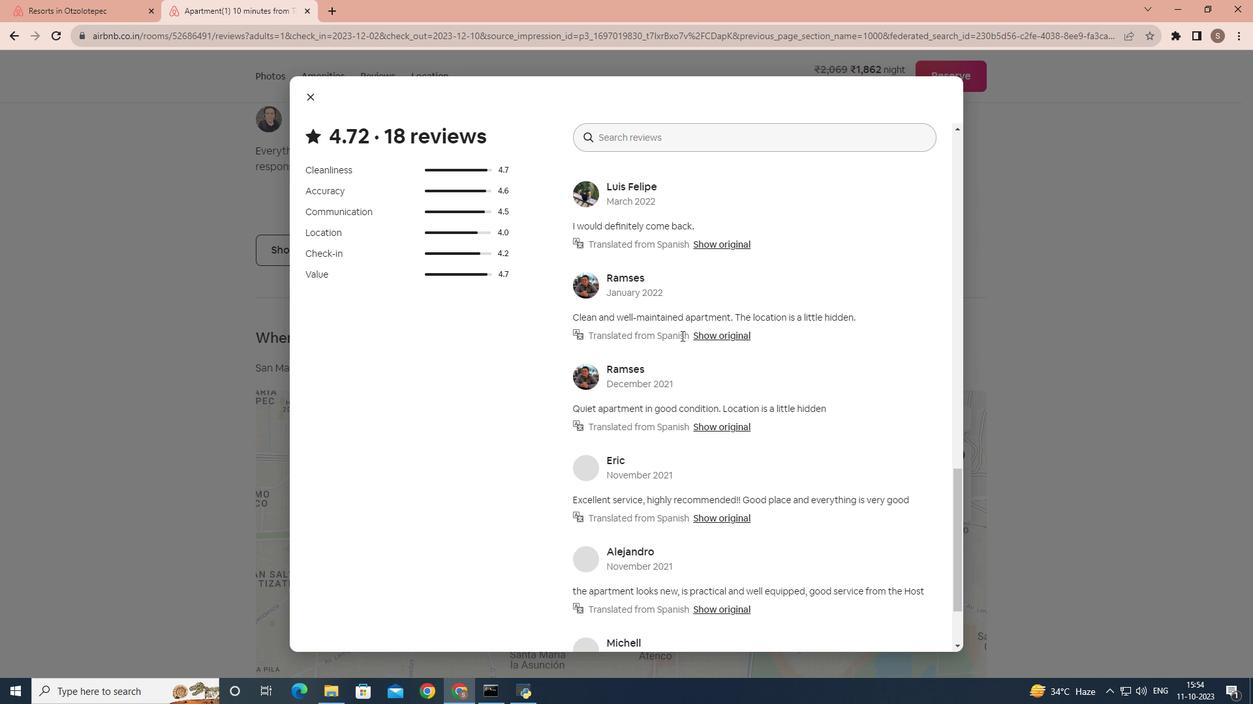 
Action: Mouse scrolled (681, 335) with delta (0, 0)
Screenshot: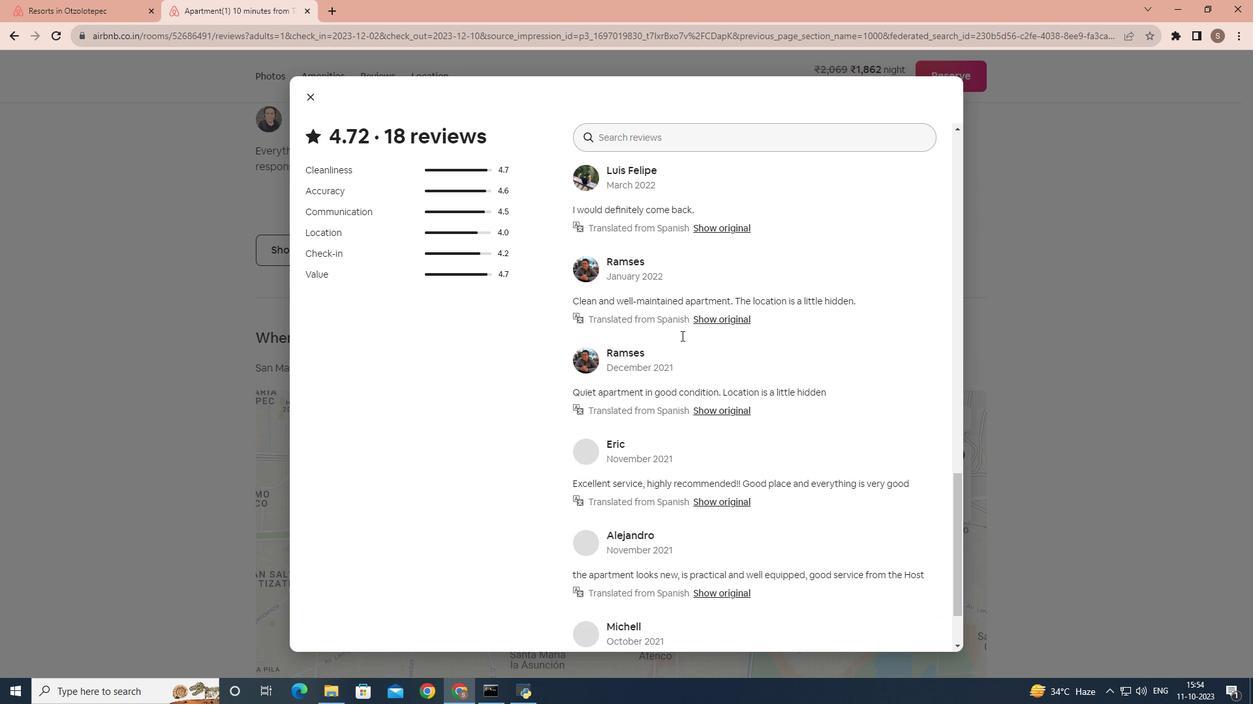 
Action: Mouse scrolled (681, 335) with delta (0, 0)
Screenshot: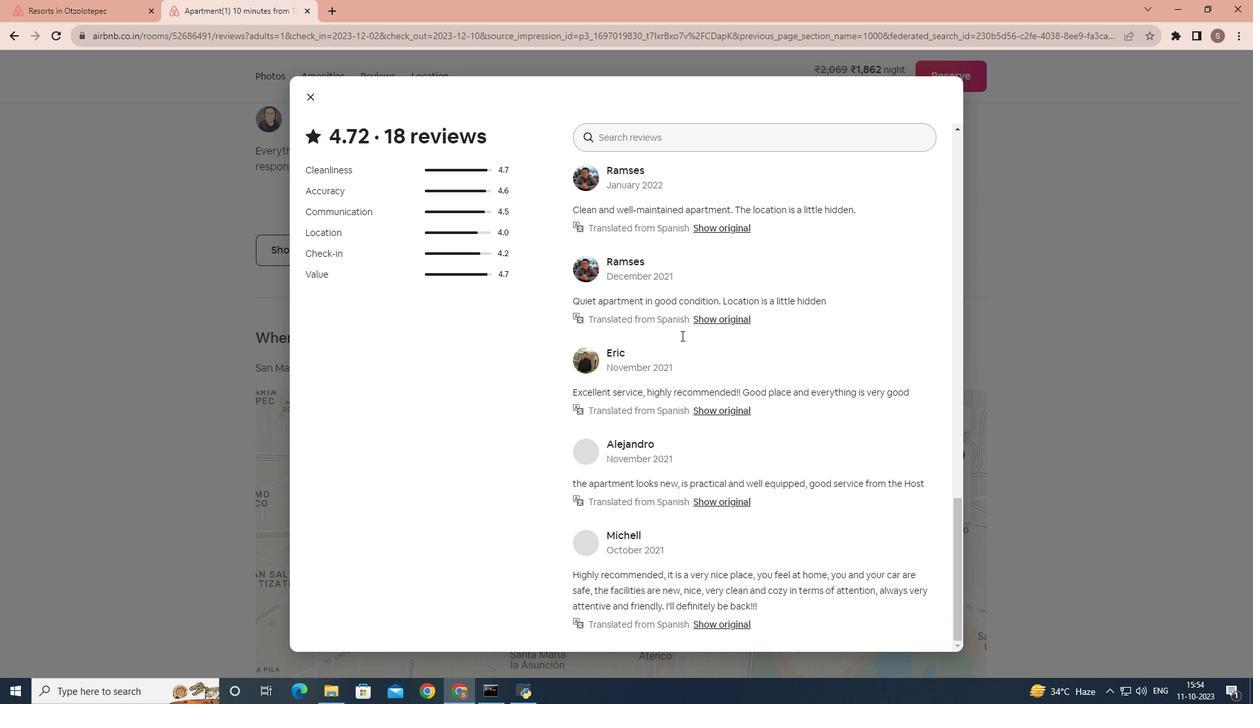 
Action: Mouse scrolled (681, 335) with delta (0, 0)
Screenshot: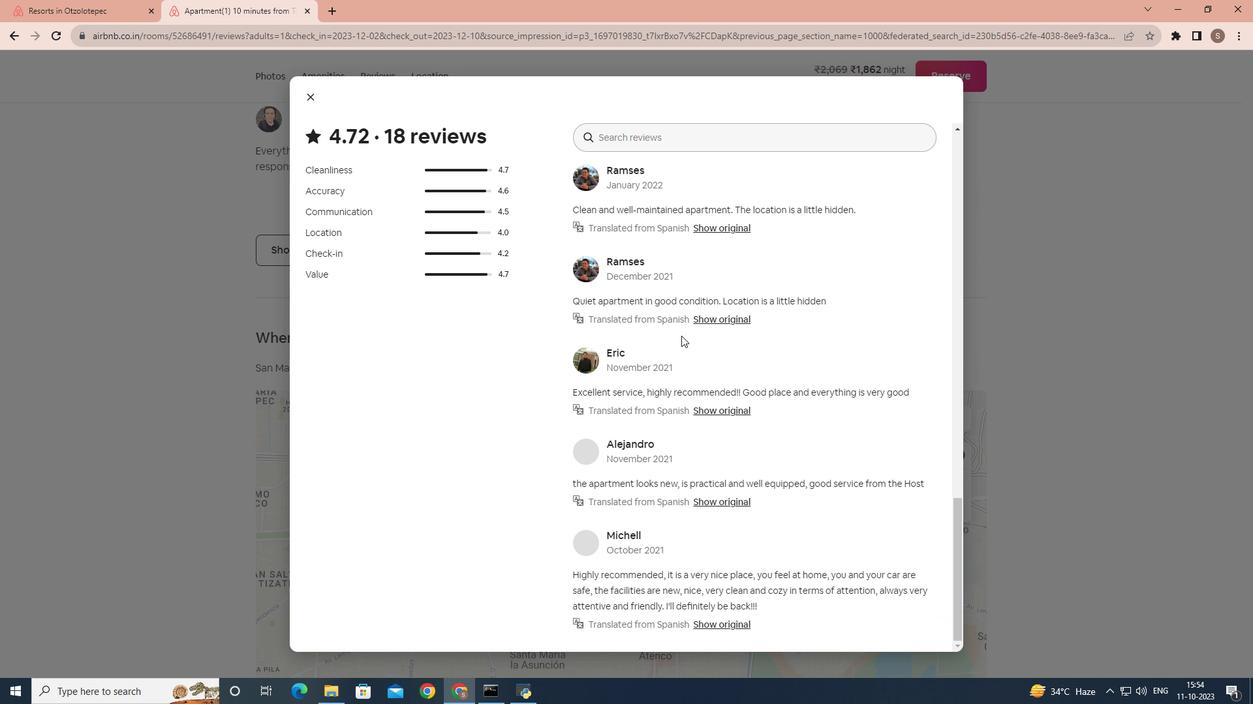 
Action: Mouse scrolled (681, 335) with delta (0, 0)
Screenshot: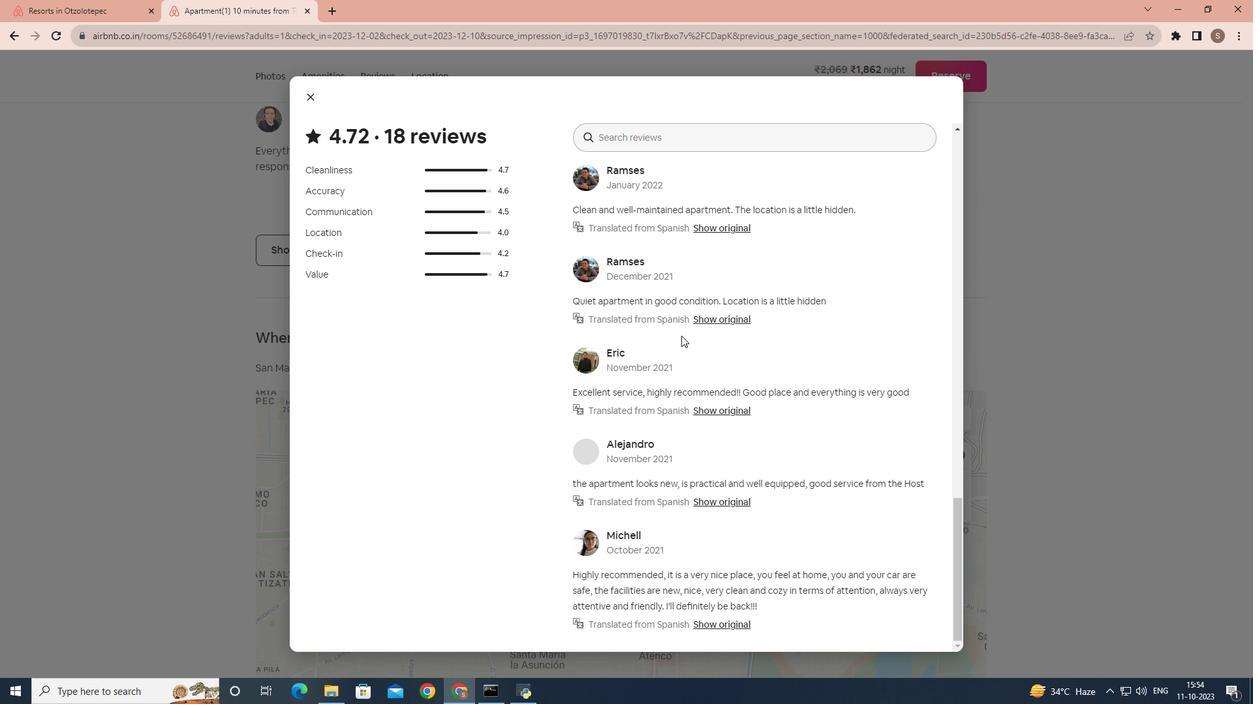 
Action: Mouse scrolled (681, 335) with delta (0, 0)
Screenshot: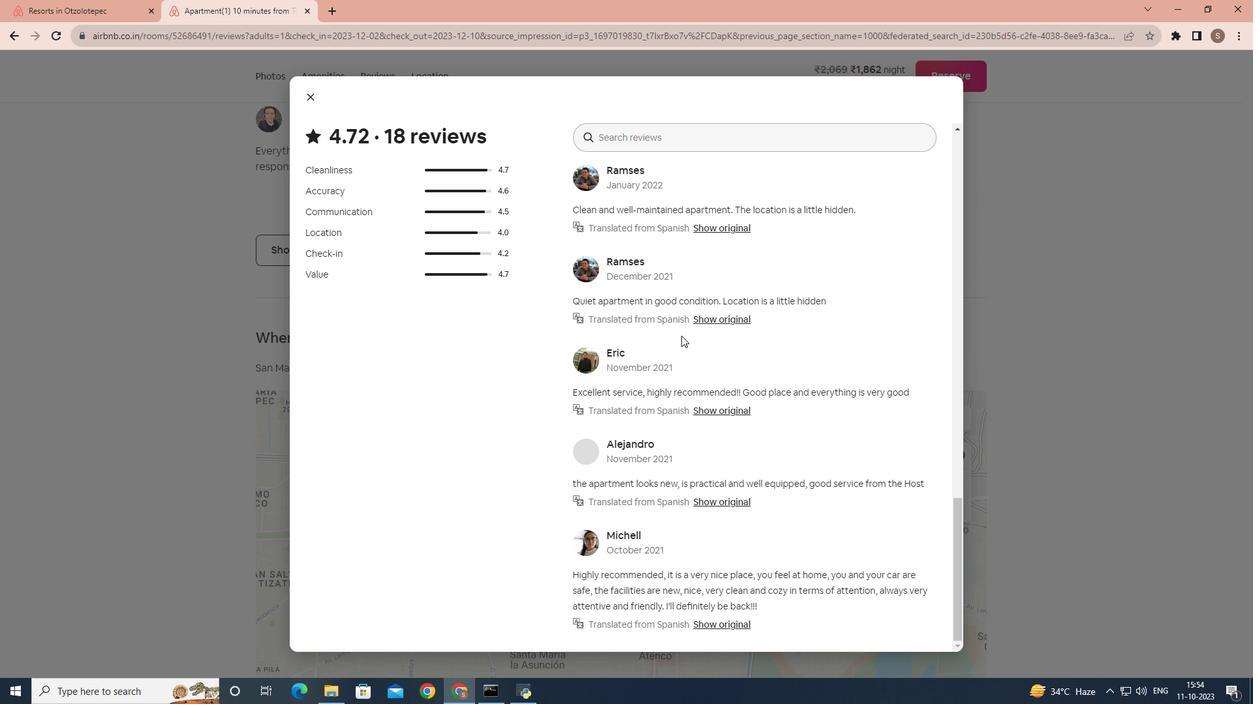 
Action: Mouse scrolled (681, 335) with delta (0, 0)
Screenshot: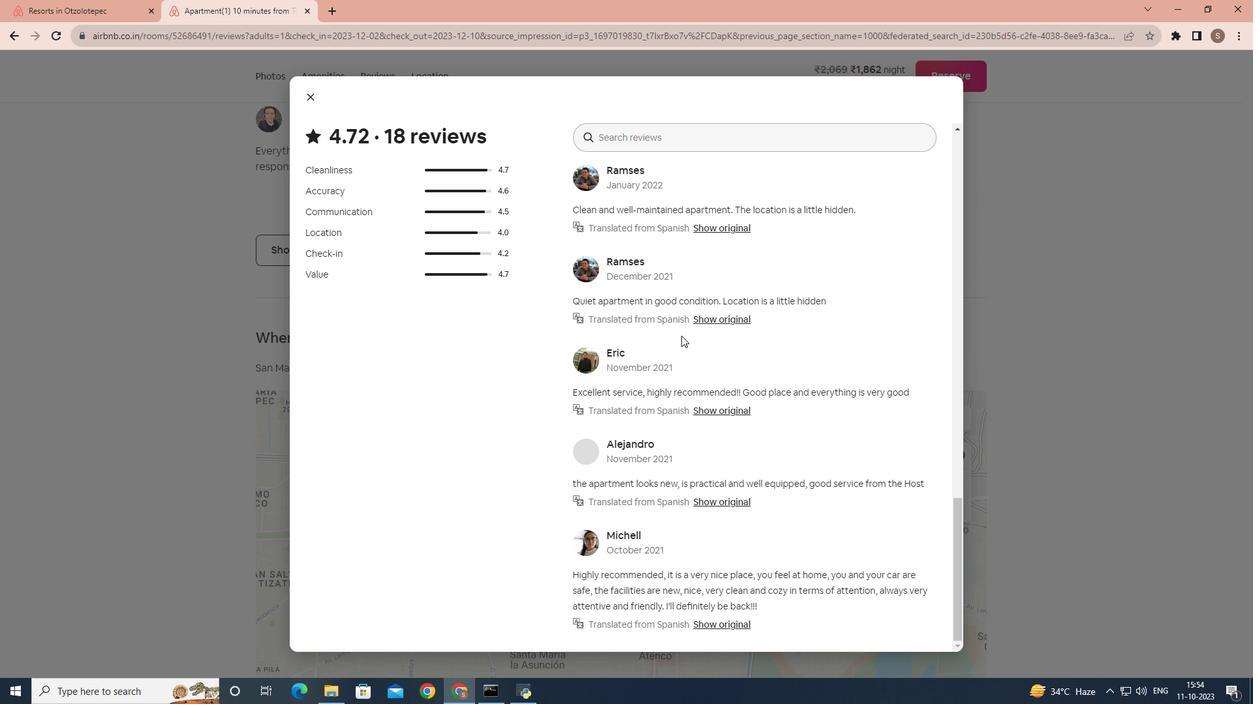 
Action: Mouse moved to (311, 99)
Screenshot: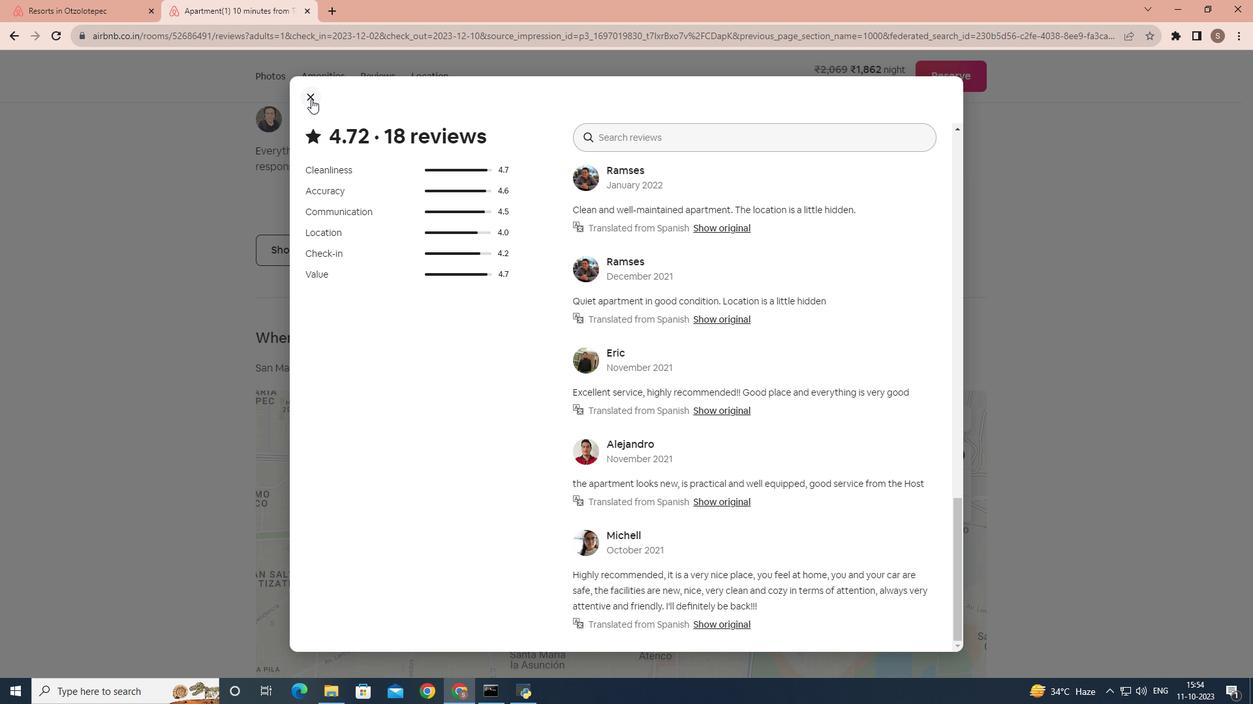 
Action: Mouse pressed left at (311, 99)
Screenshot: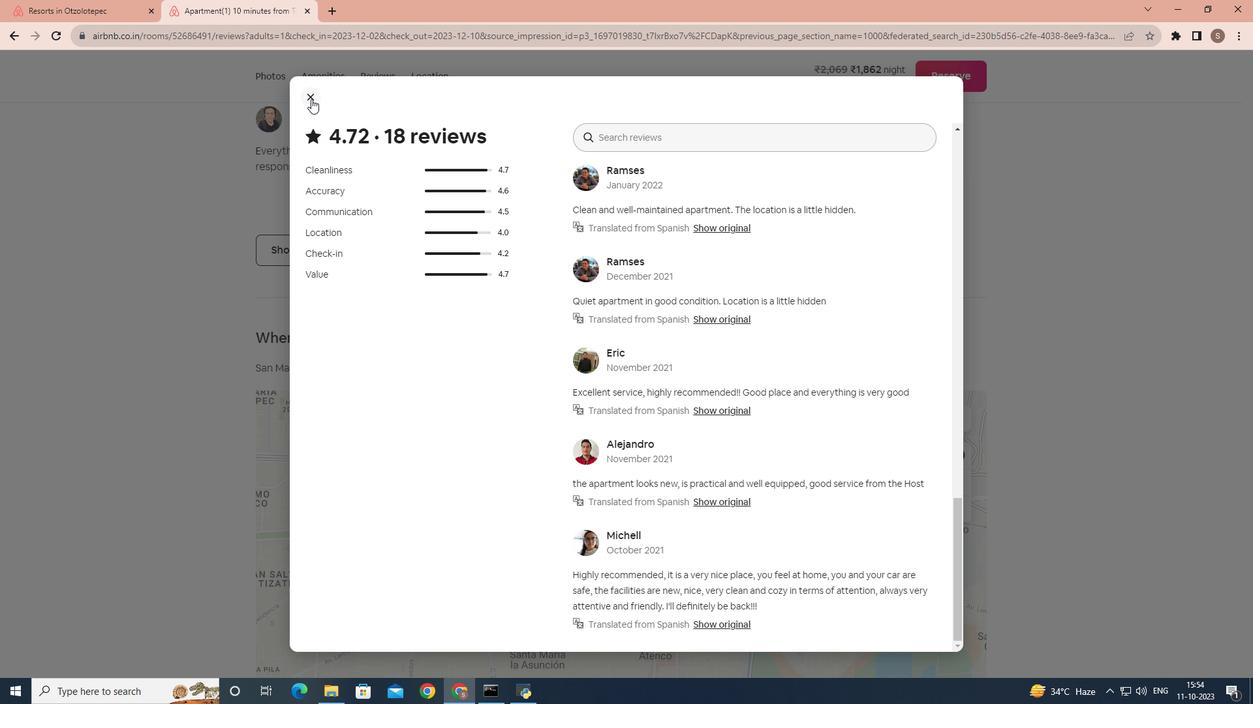 
Action: Mouse moved to (437, 300)
Screenshot: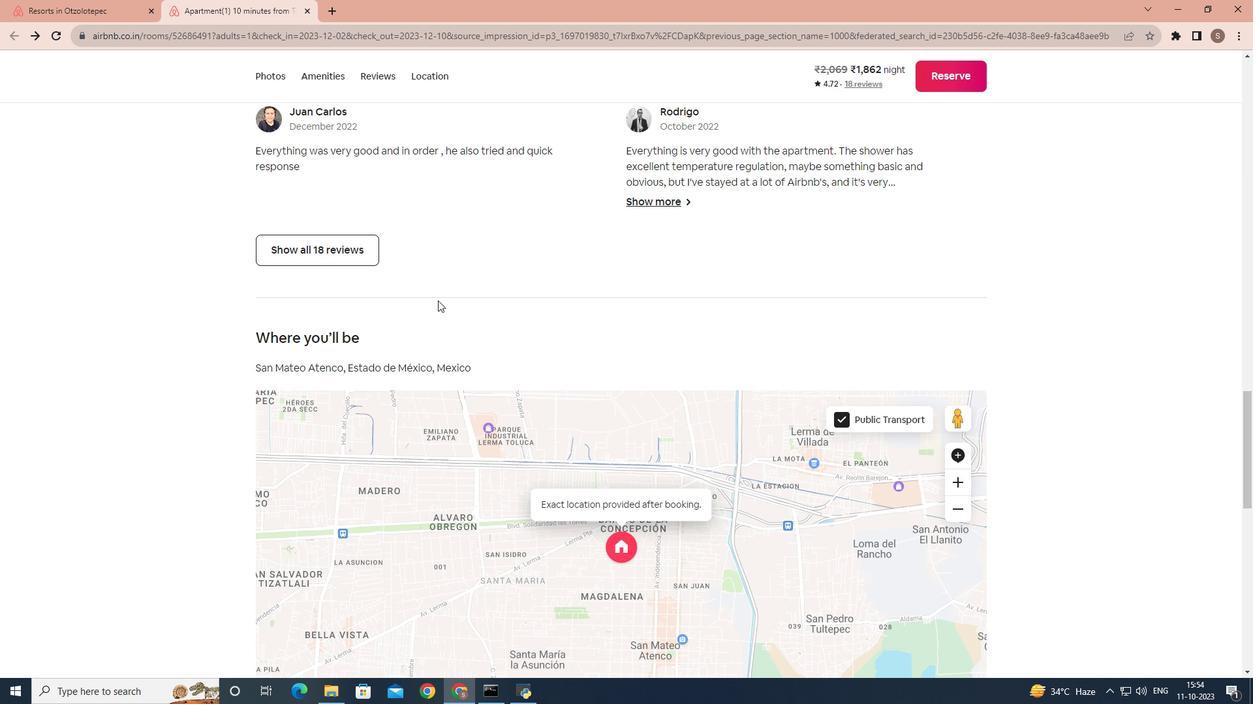 
Action: Mouse scrolled (437, 300) with delta (0, 0)
Screenshot: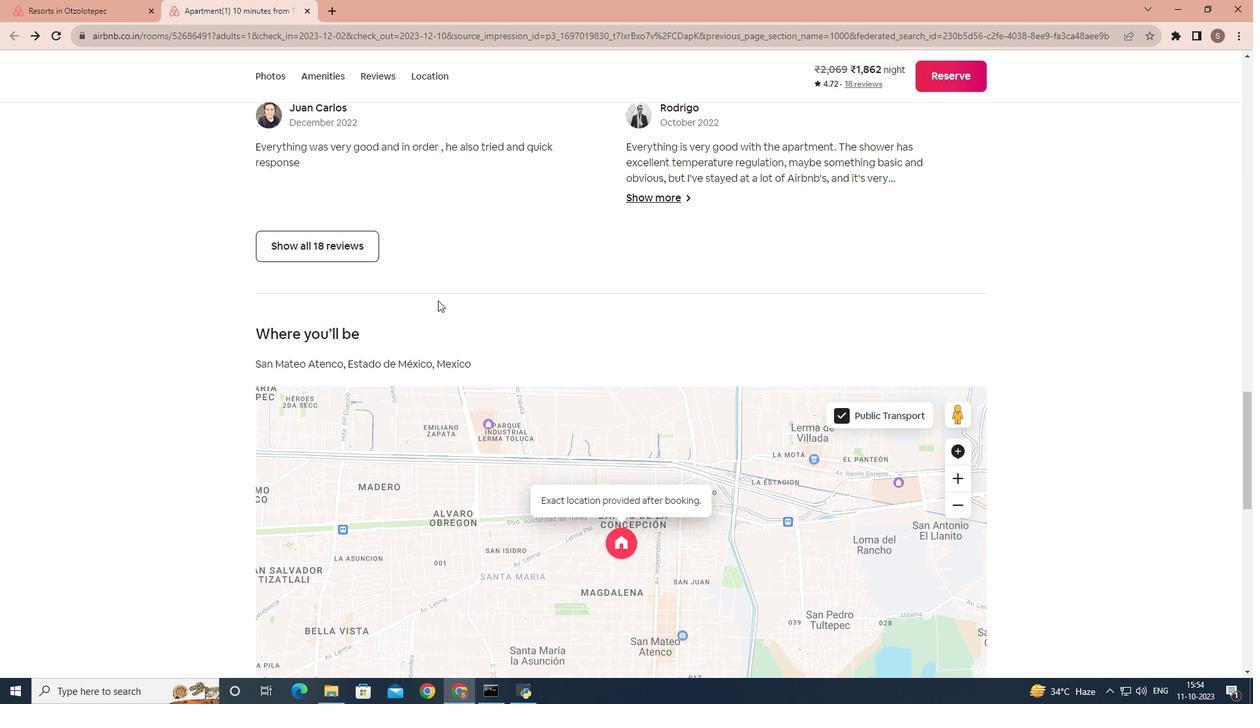
Action: Mouse scrolled (437, 300) with delta (0, 0)
Screenshot: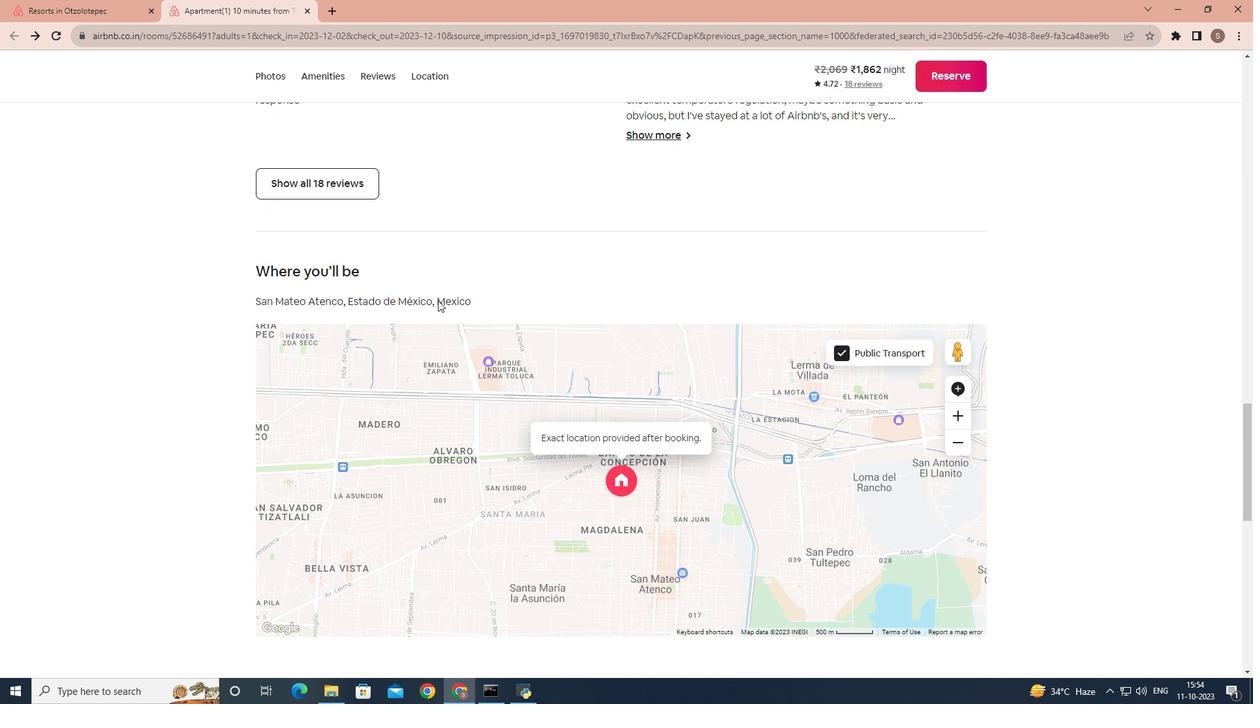 
Action: Mouse scrolled (437, 300) with delta (0, 0)
Screenshot: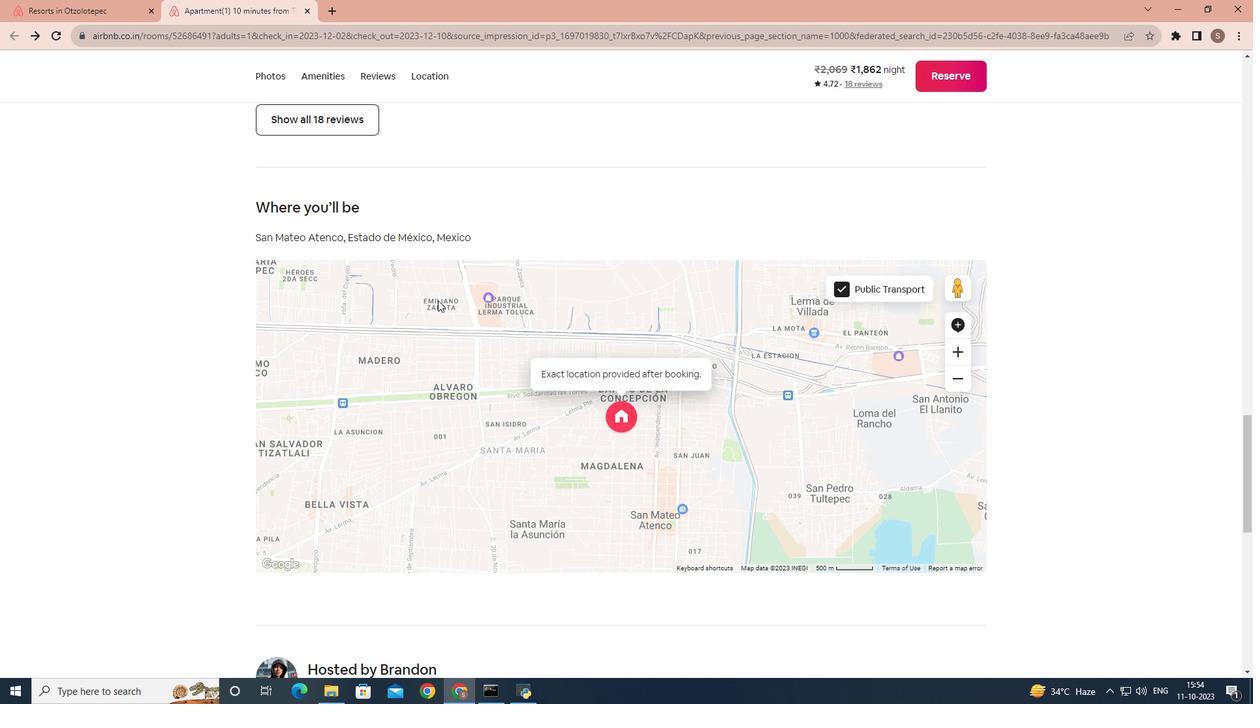 
Action: Mouse scrolled (437, 300) with delta (0, 0)
Screenshot: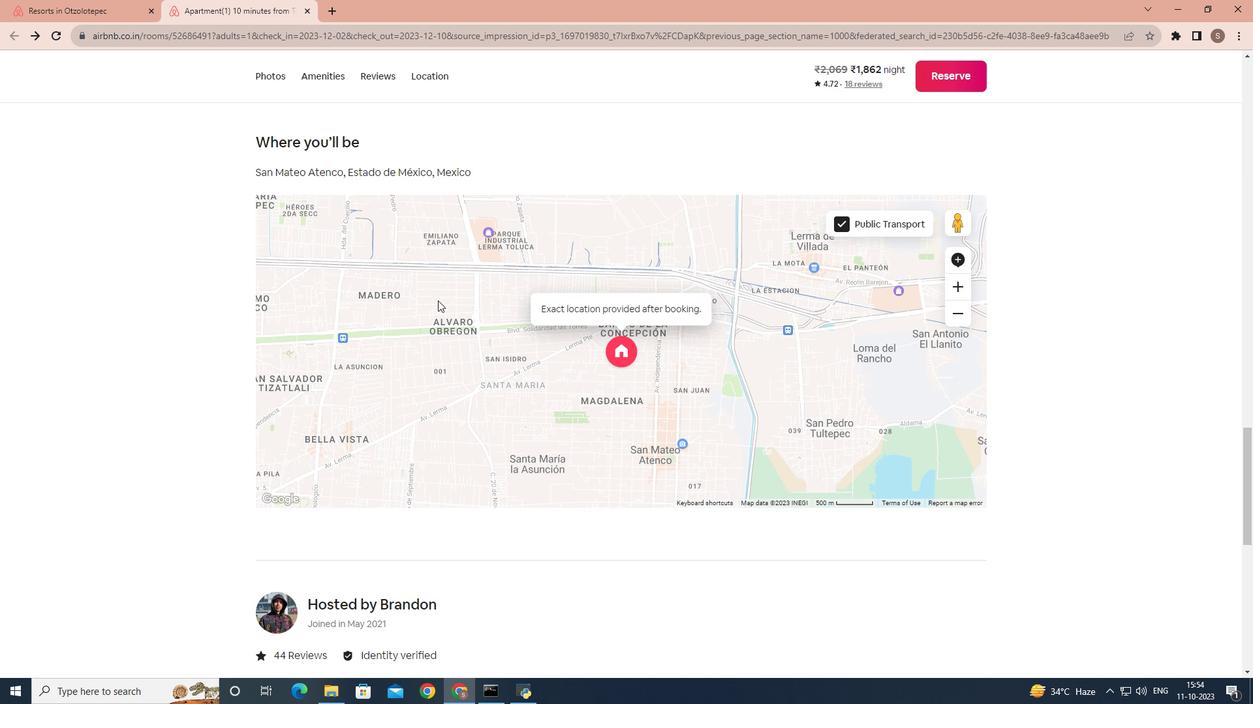 
Action: Mouse scrolled (437, 300) with delta (0, 0)
Screenshot: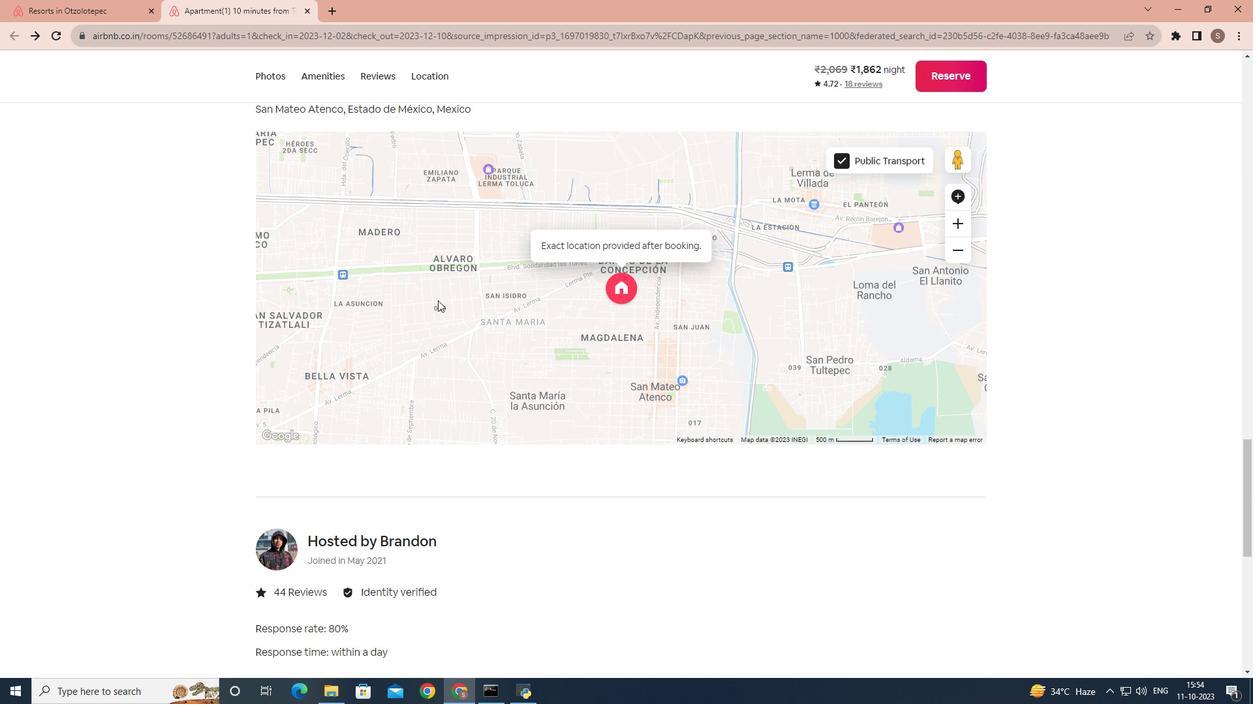 
Action: Mouse scrolled (437, 300) with delta (0, 0)
Screenshot: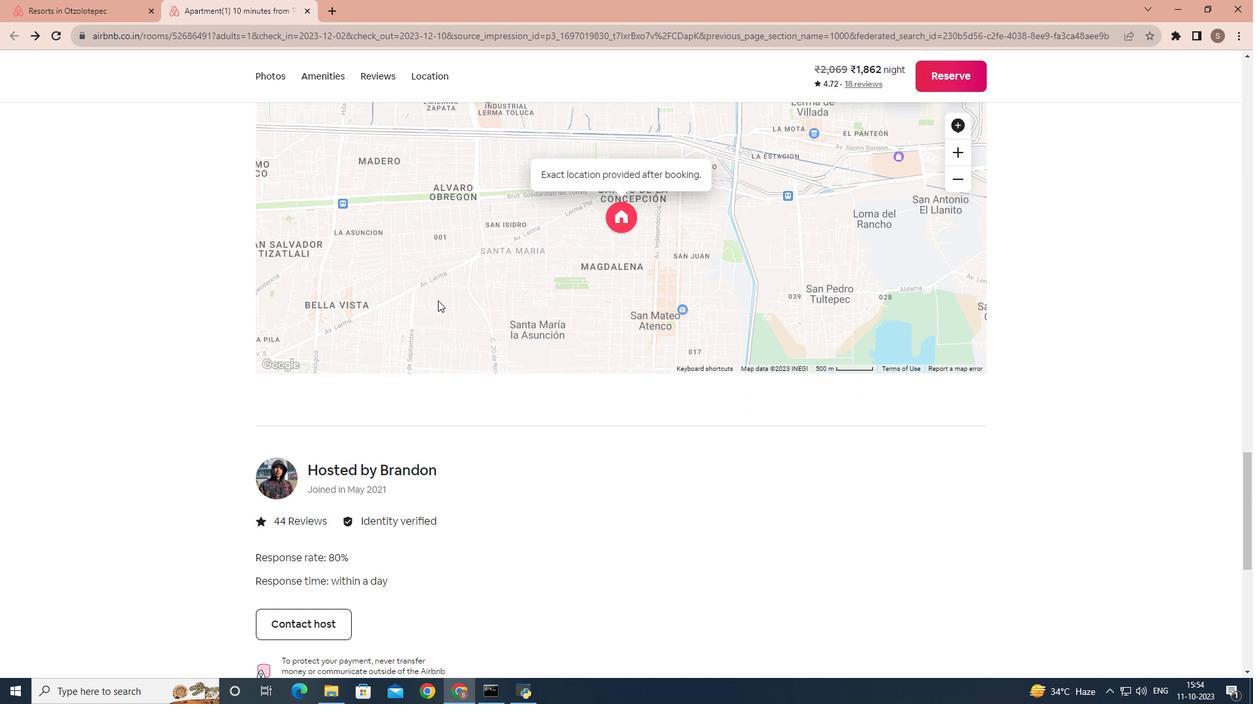 
Action: Mouse scrolled (437, 300) with delta (0, 0)
Screenshot: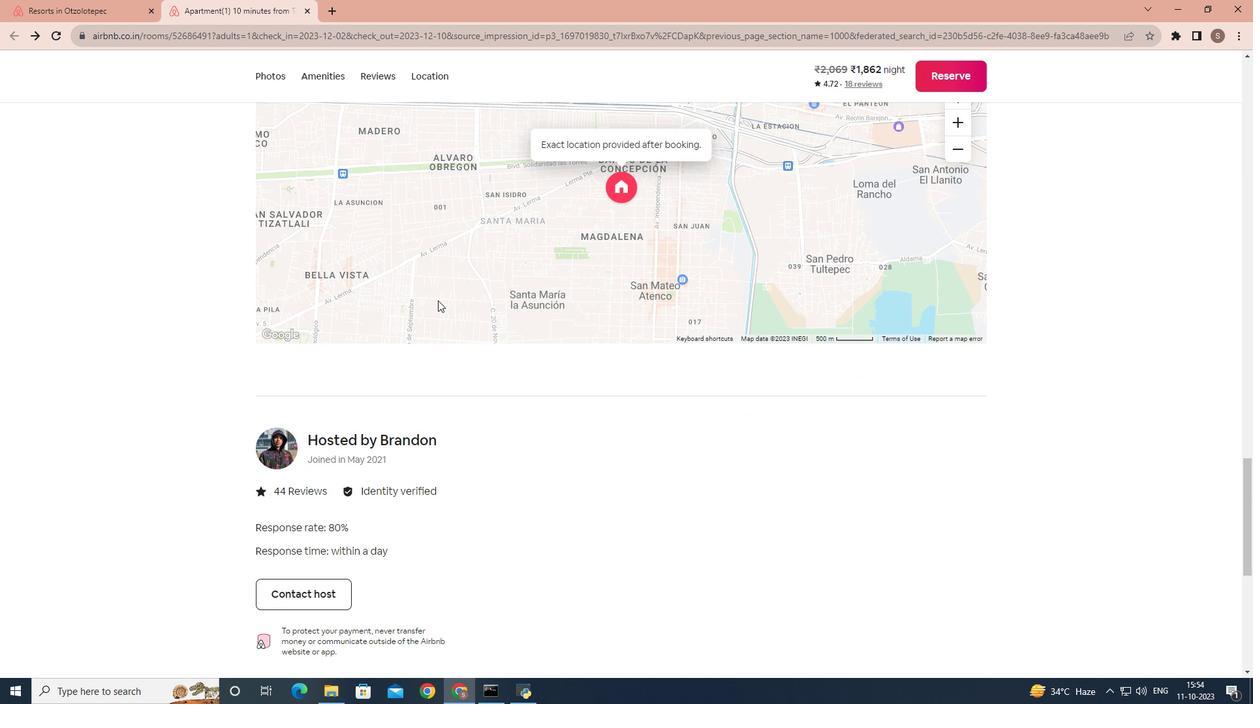 
Action: Mouse moved to (429, 304)
Screenshot: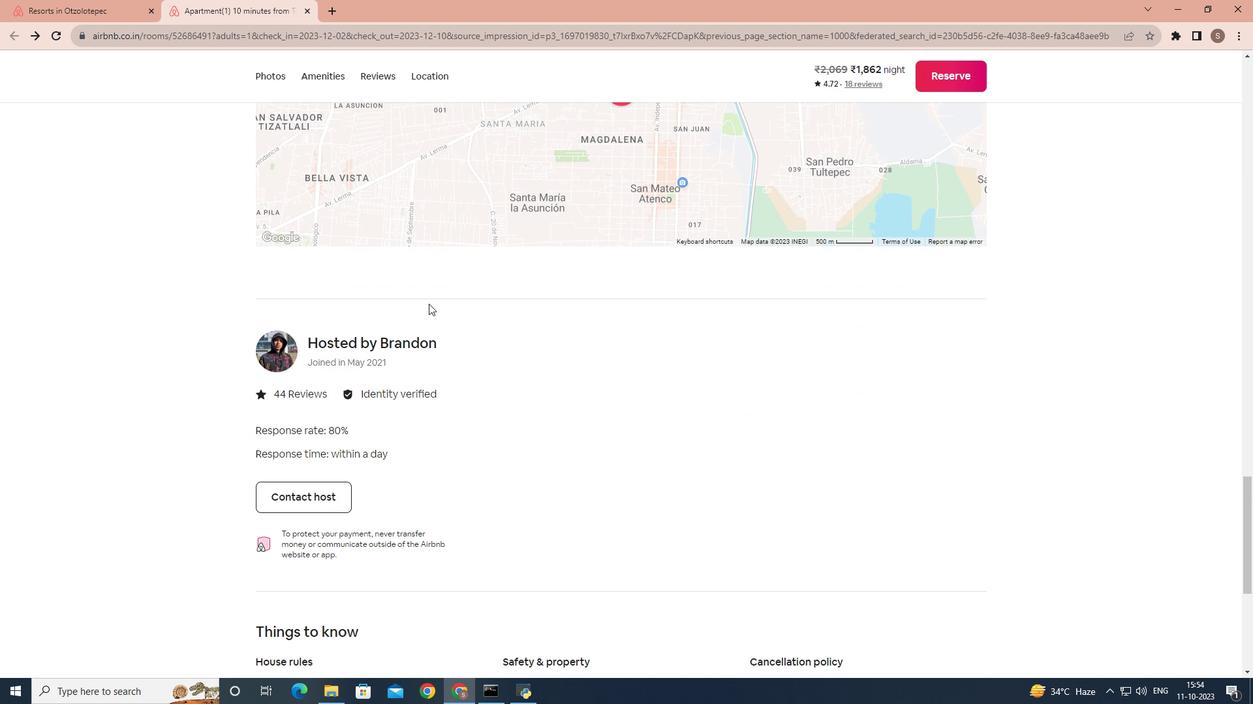 
Action: Mouse scrolled (429, 303) with delta (0, 0)
Screenshot: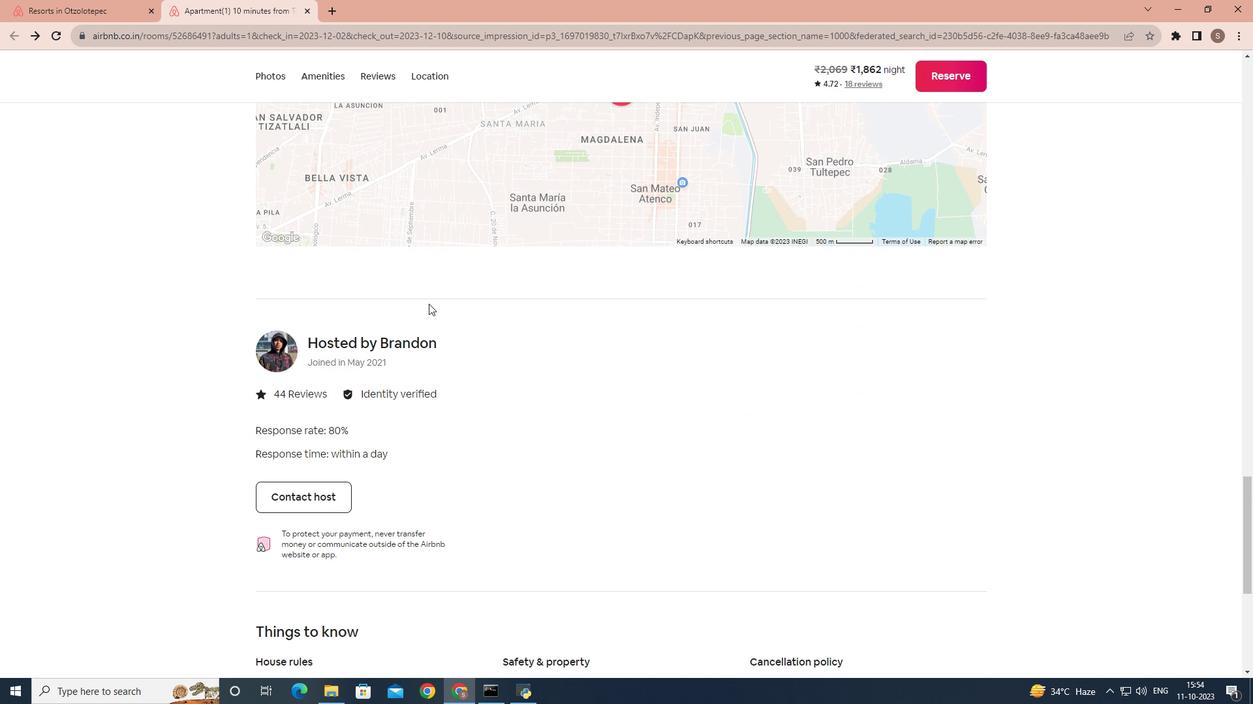 
Action: Mouse moved to (428, 304)
Screenshot: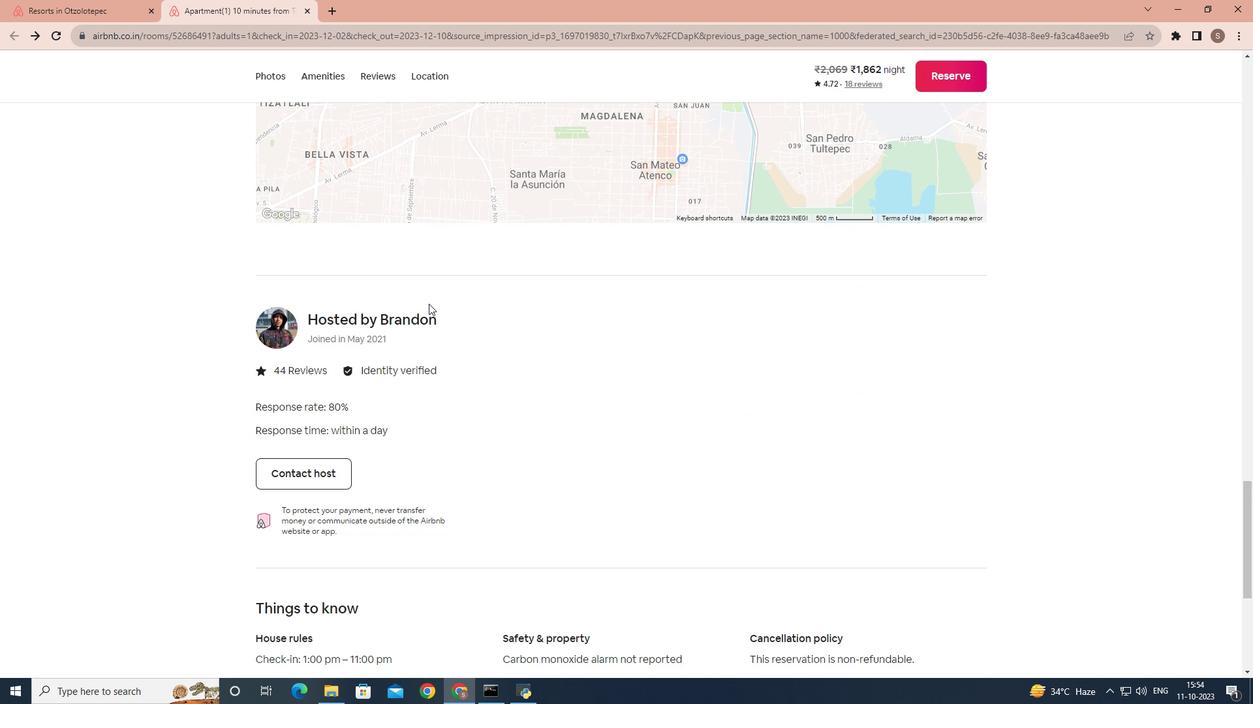 
Action: Mouse scrolled (428, 303) with delta (0, 0)
Screenshot: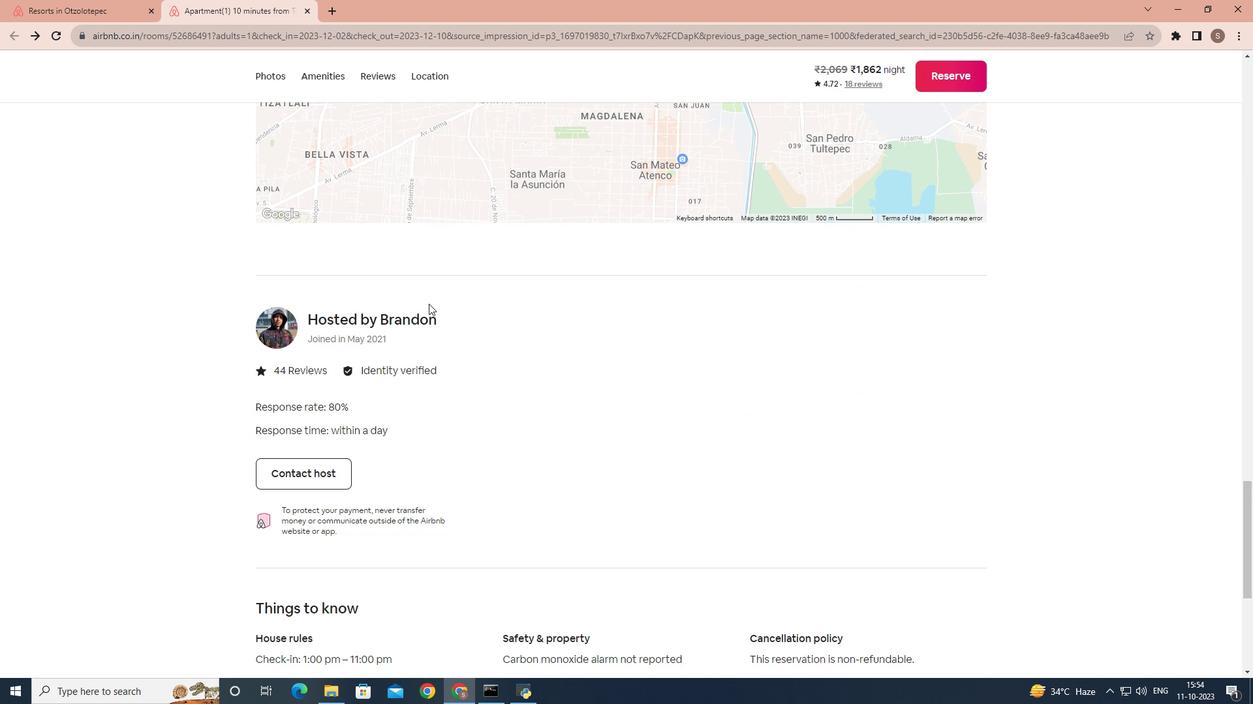 
Action: Mouse scrolled (428, 303) with delta (0, 0)
Screenshot: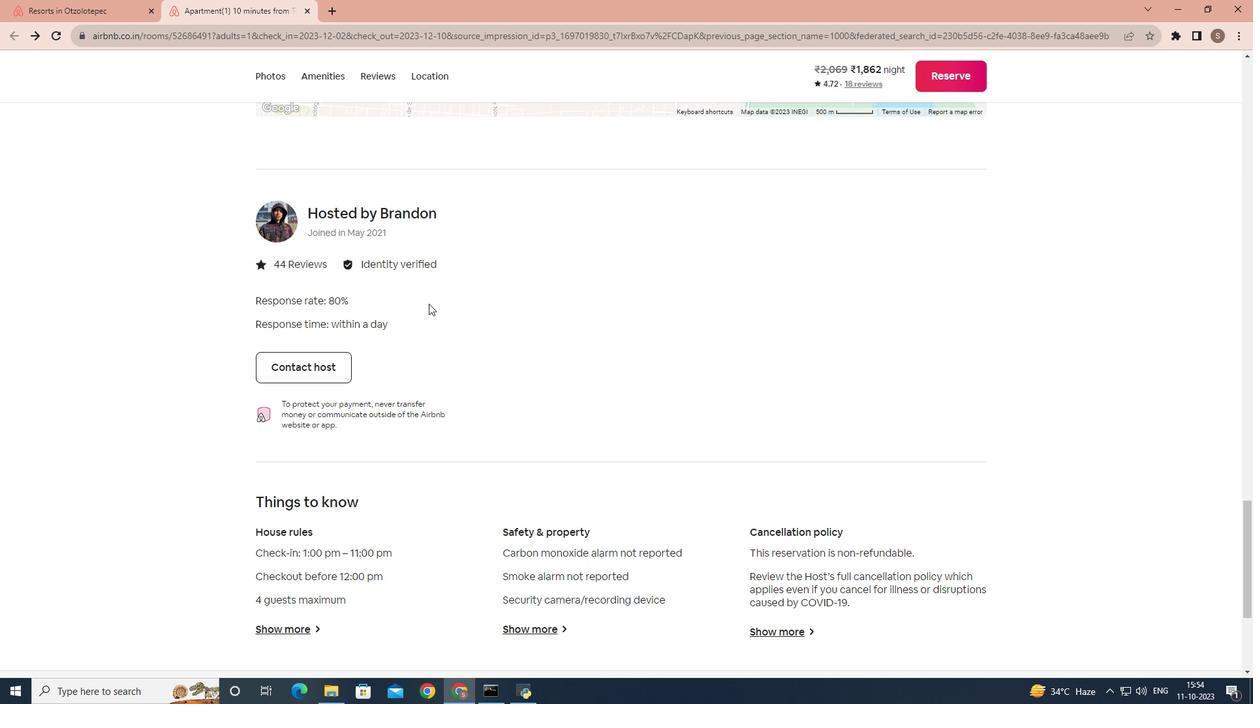 
Action: Mouse moved to (368, 311)
Screenshot: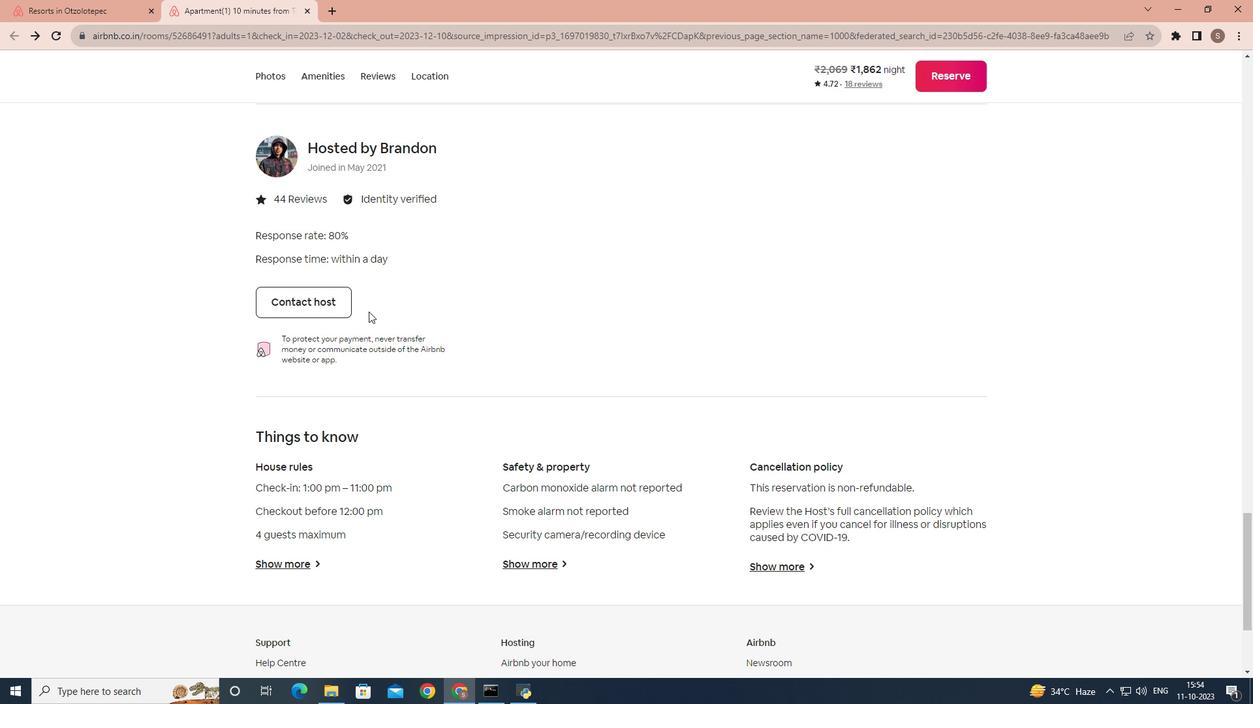 
Action: Mouse scrolled (368, 311) with delta (0, 0)
Screenshot: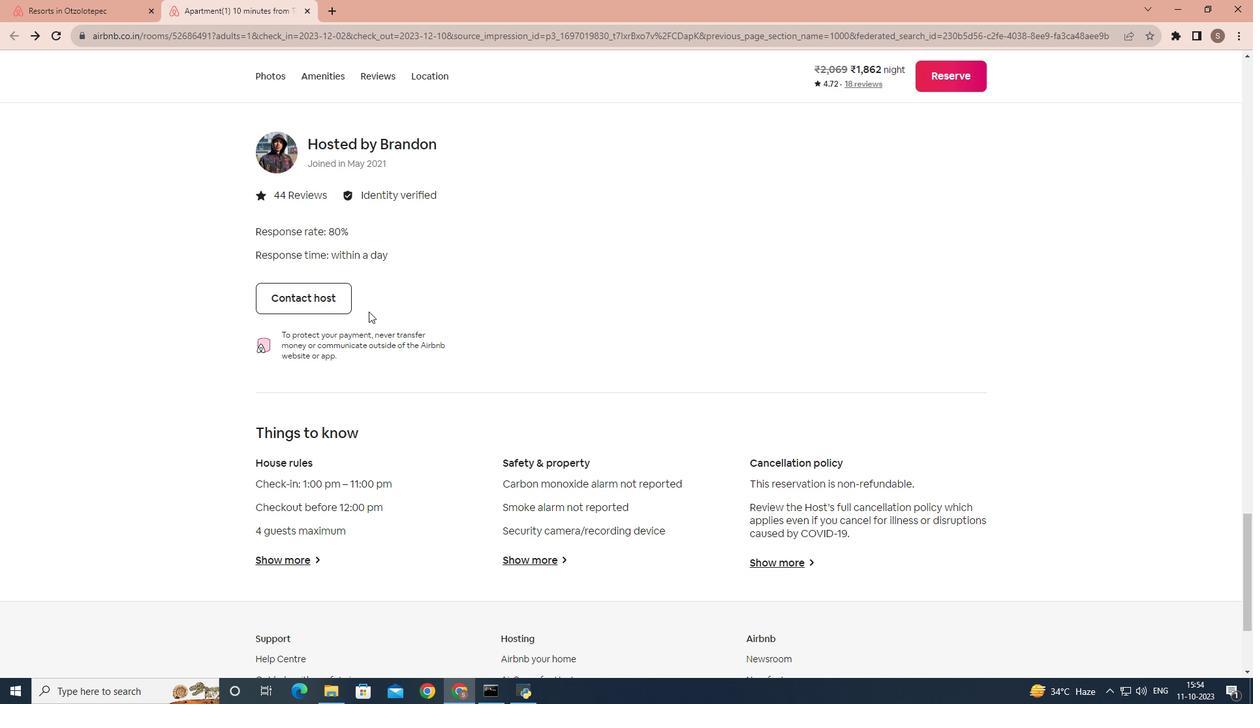 
Action: Mouse scrolled (368, 311) with delta (0, 0)
Screenshot: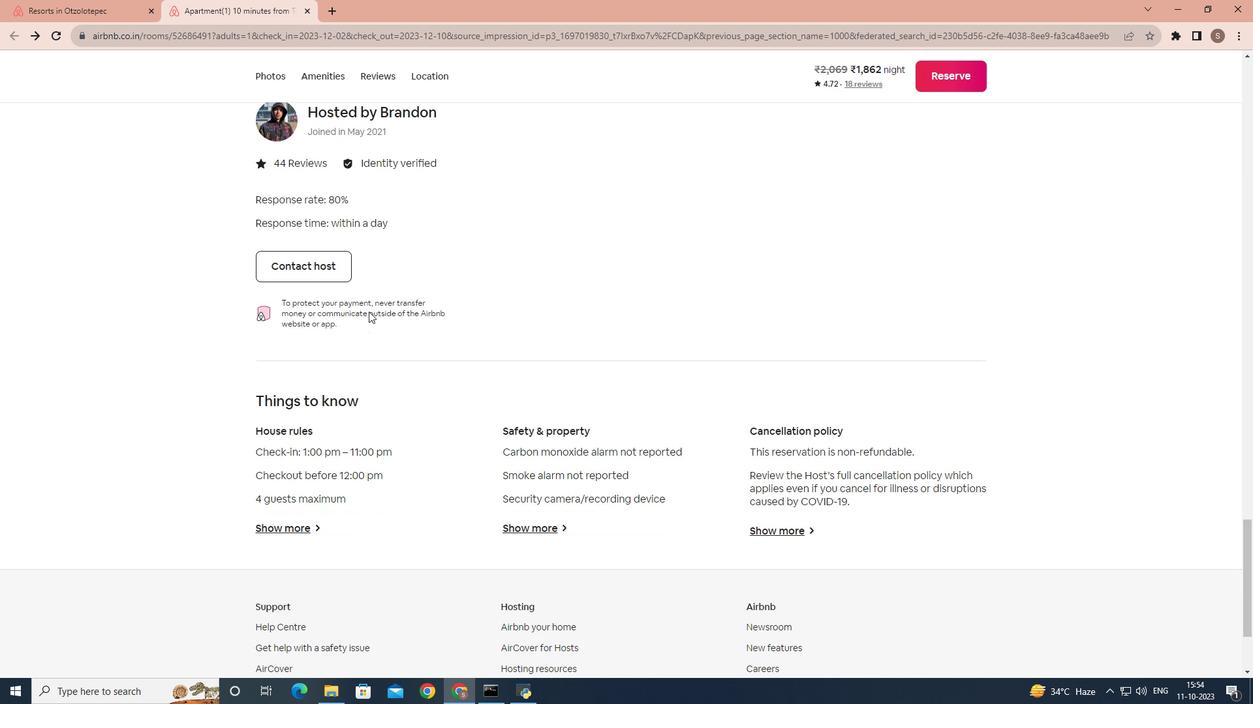 
Action: Mouse scrolled (368, 311) with delta (0, 0)
Screenshot: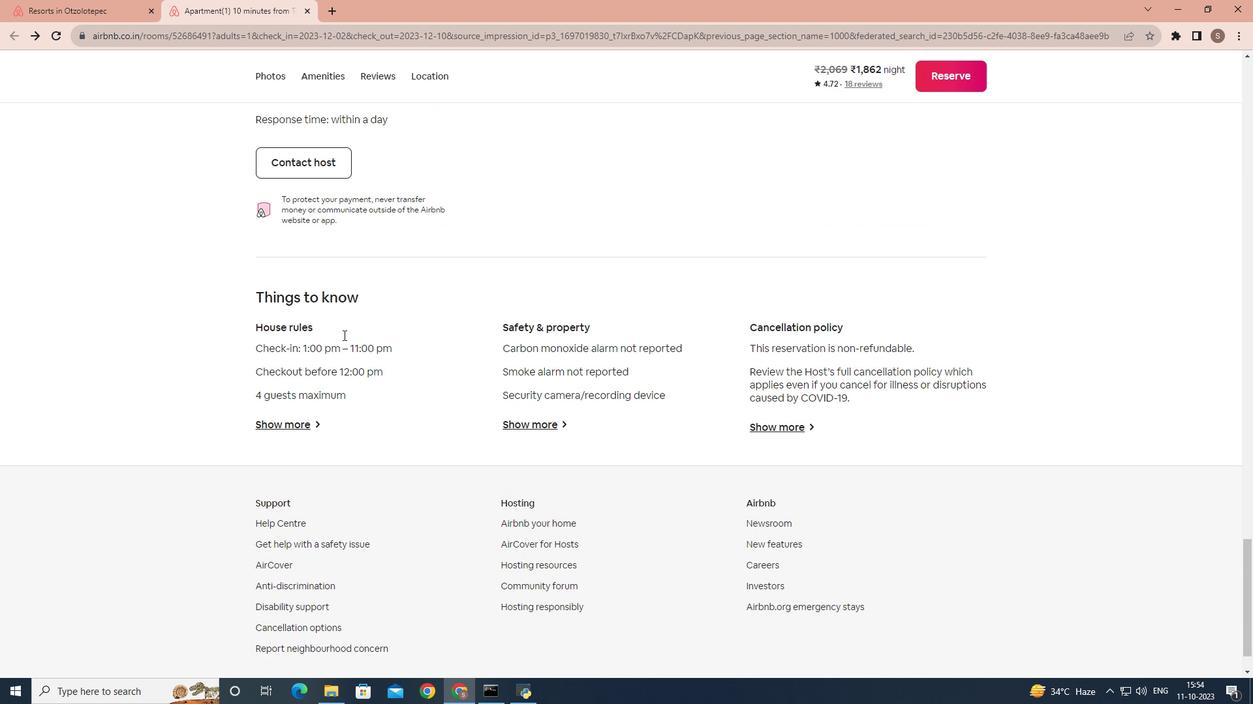 
Action: Mouse moved to (309, 370)
Screenshot: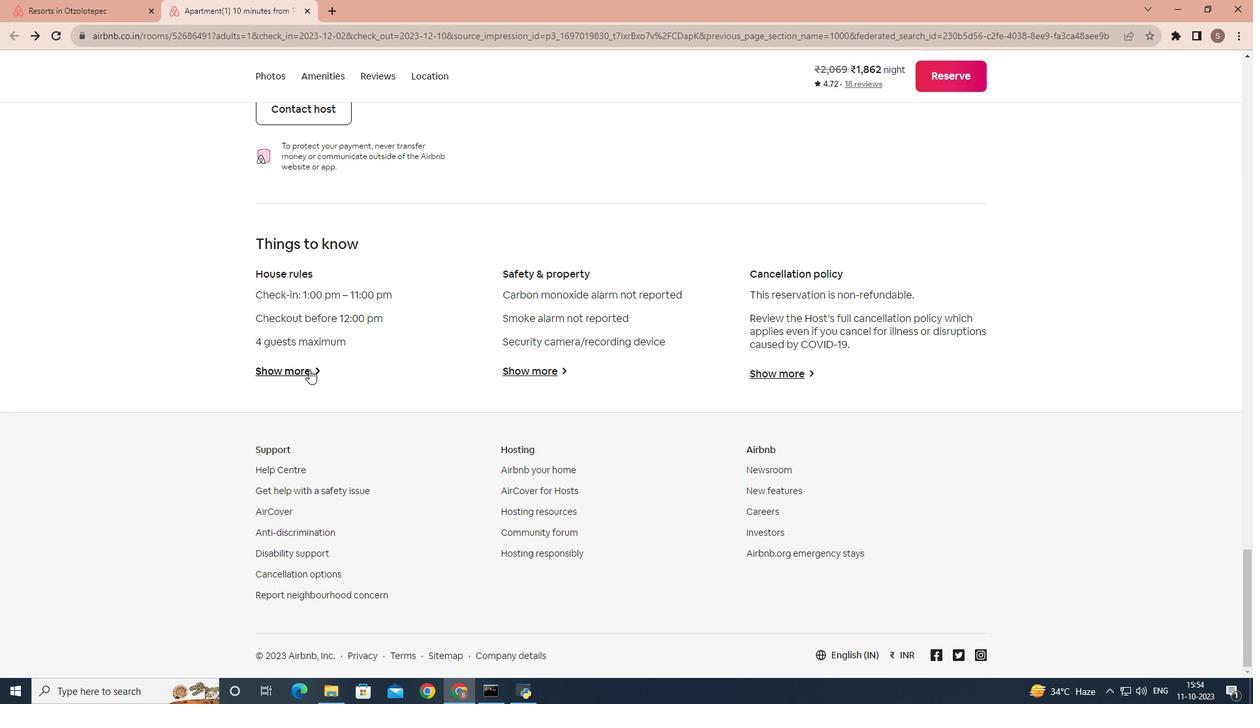 
Action: Mouse pressed left at (309, 370)
Screenshot: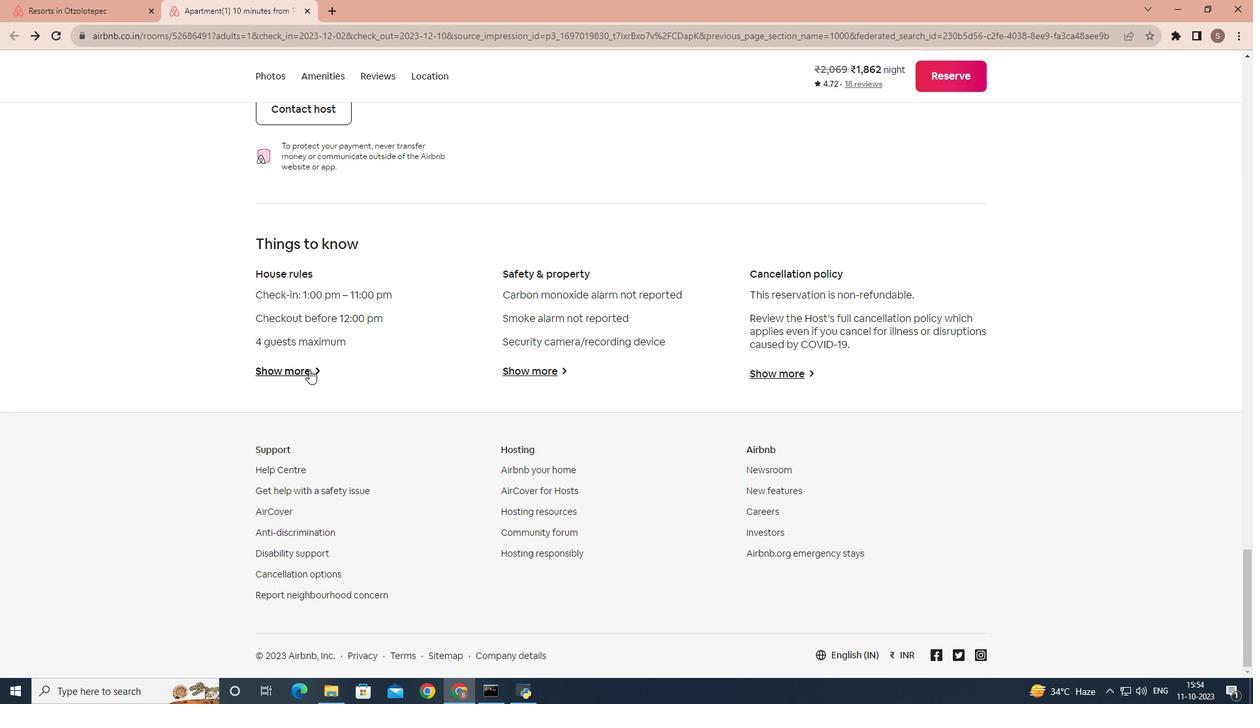 
Action: Mouse moved to (472, 359)
Screenshot: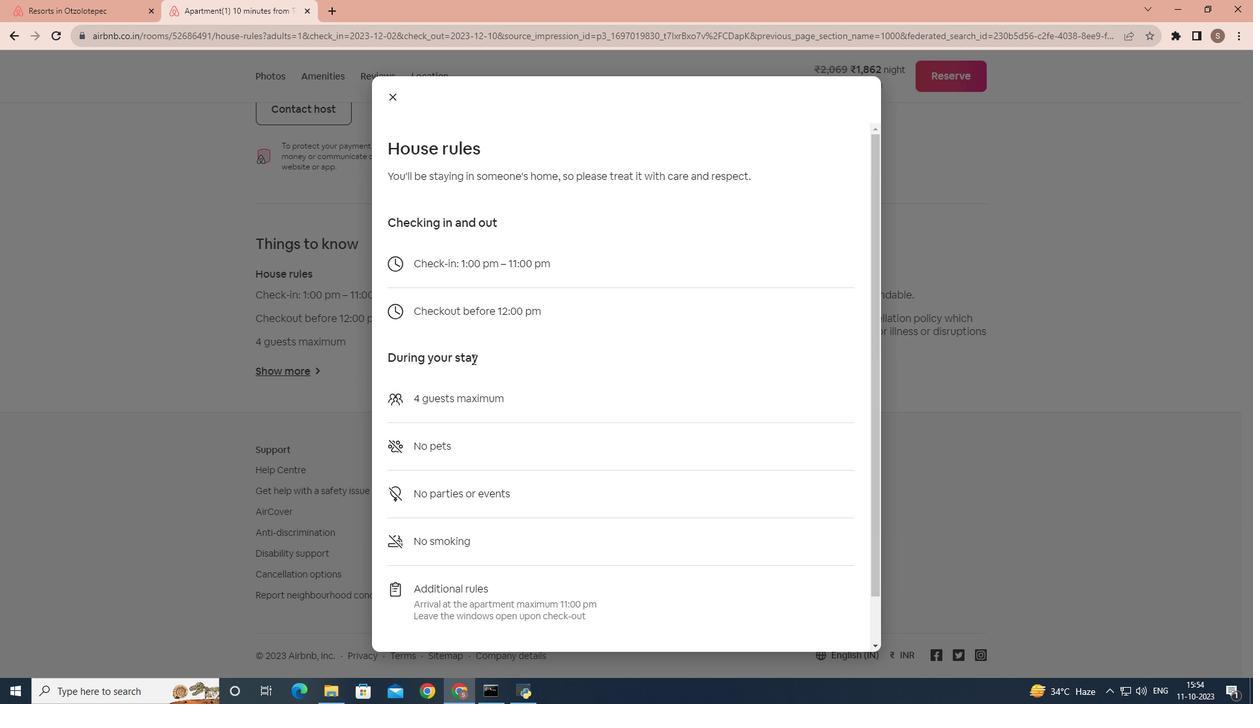
Action: Mouse scrolled (472, 358) with delta (0, 0)
Screenshot: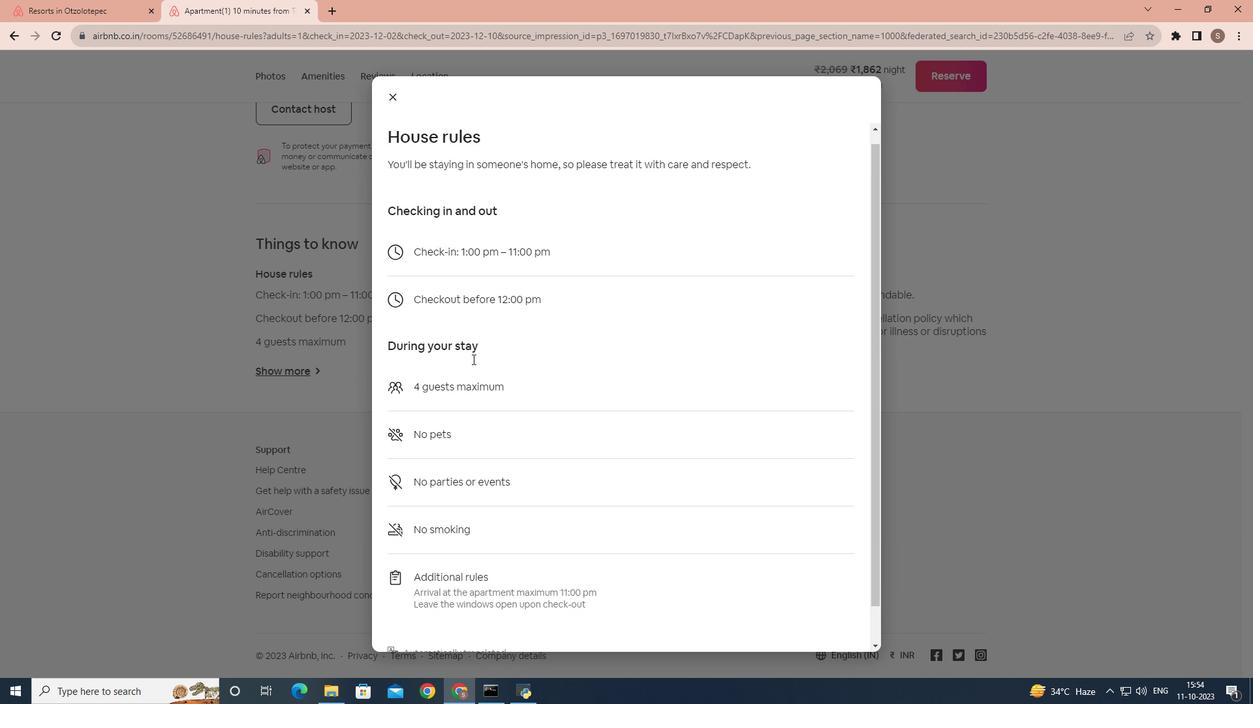 
Action: Mouse scrolled (472, 358) with delta (0, 0)
Screenshot: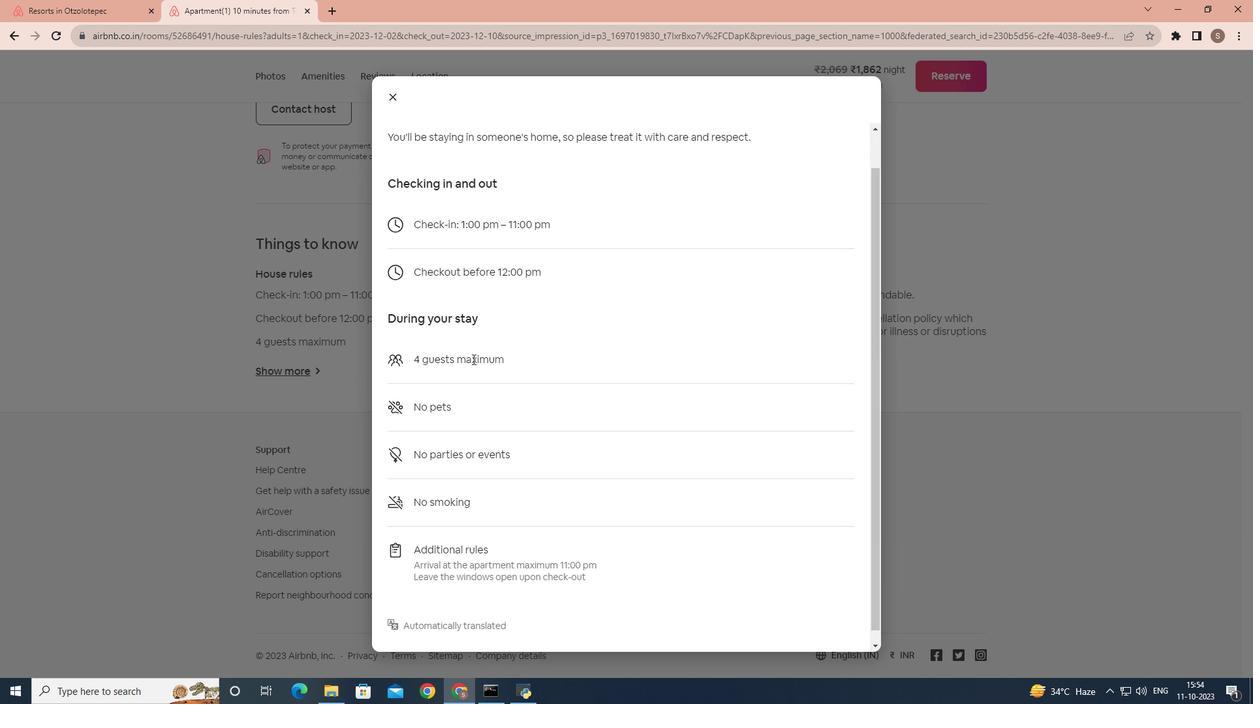 
Action: Mouse scrolled (472, 358) with delta (0, 0)
Screenshot: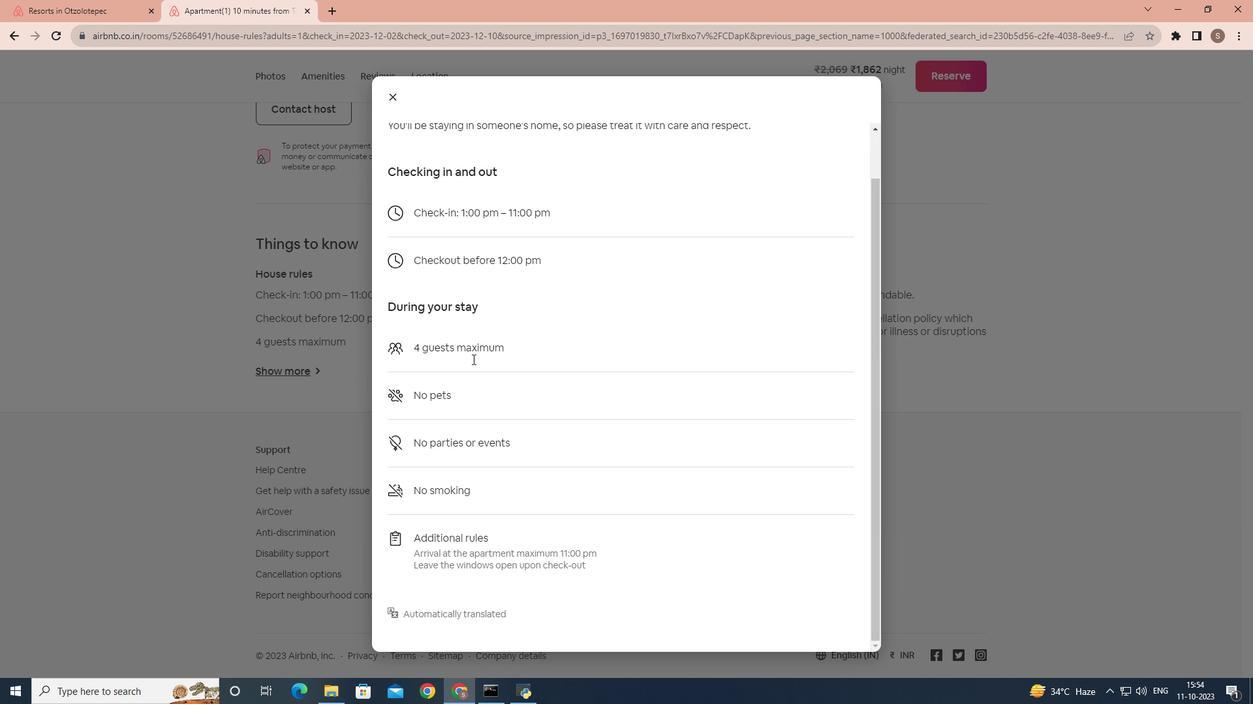 
Action: Mouse scrolled (472, 358) with delta (0, 0)
Screenshot: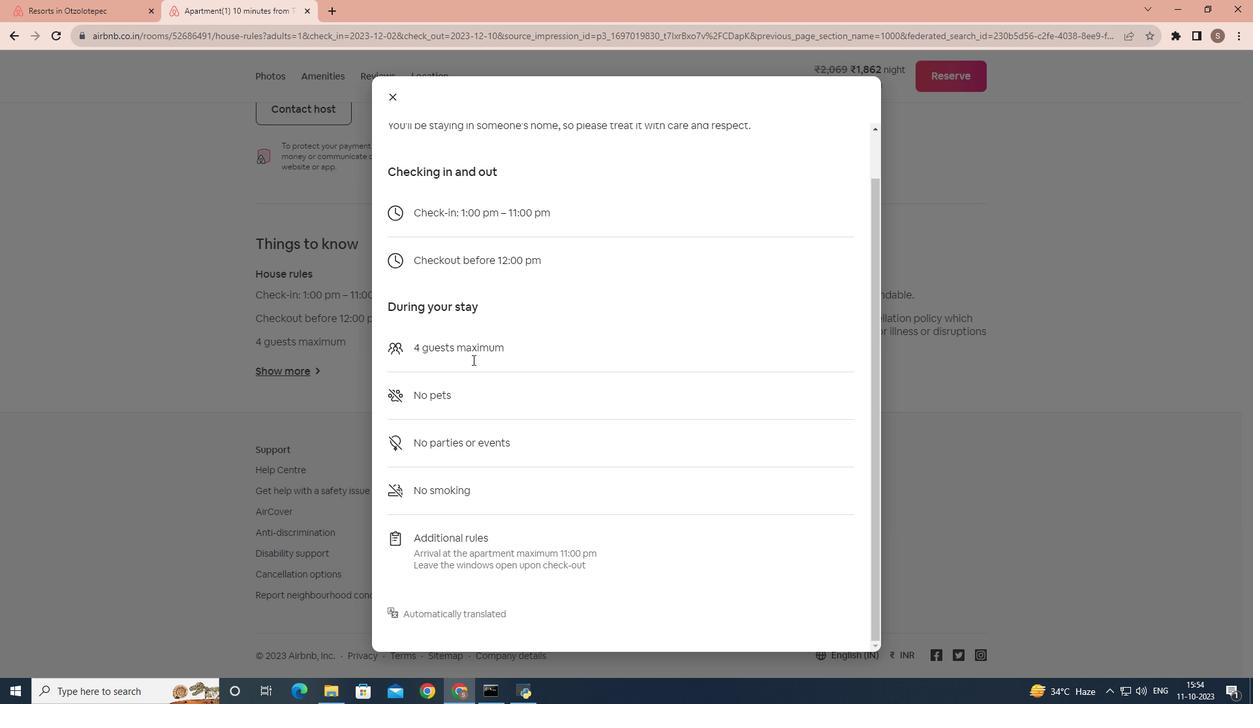 
Action: Mouse scrolled (472, 358) with delta (0, 0)
Screenshot: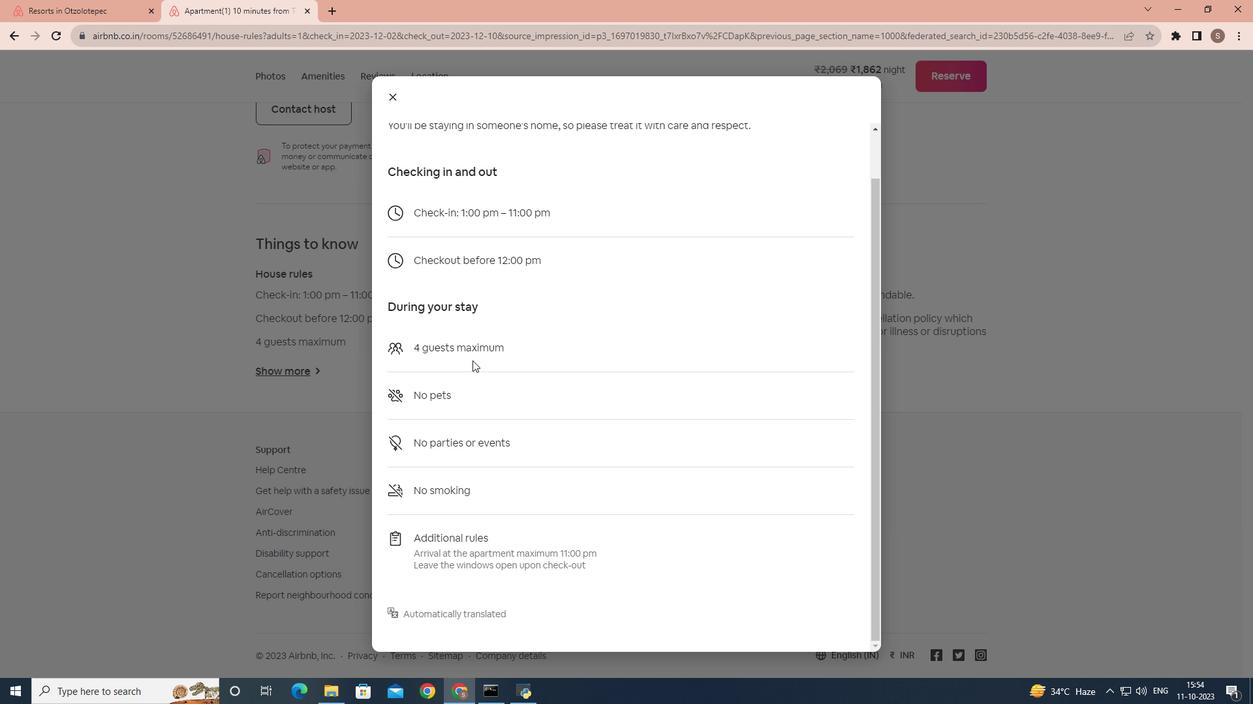 
Action: Mouse moved to (395, 97)
Screenshot: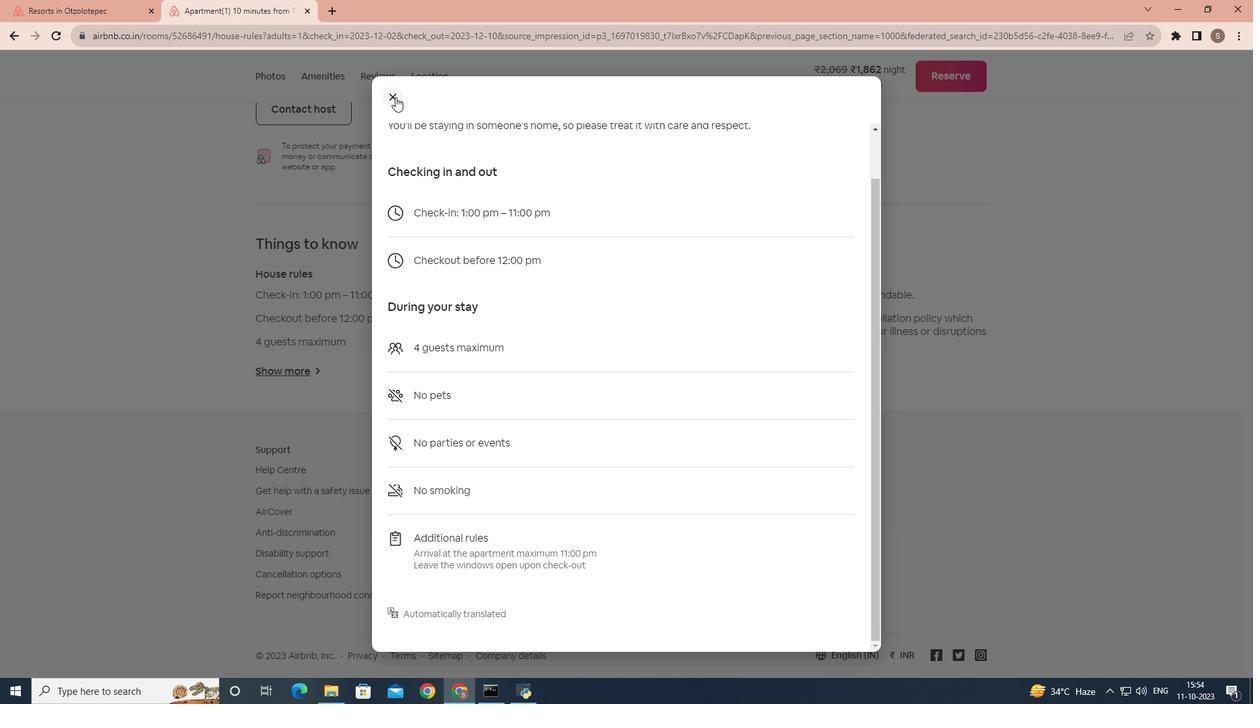 
Action: Mouse pressed left at (395, 97)
Screenshot: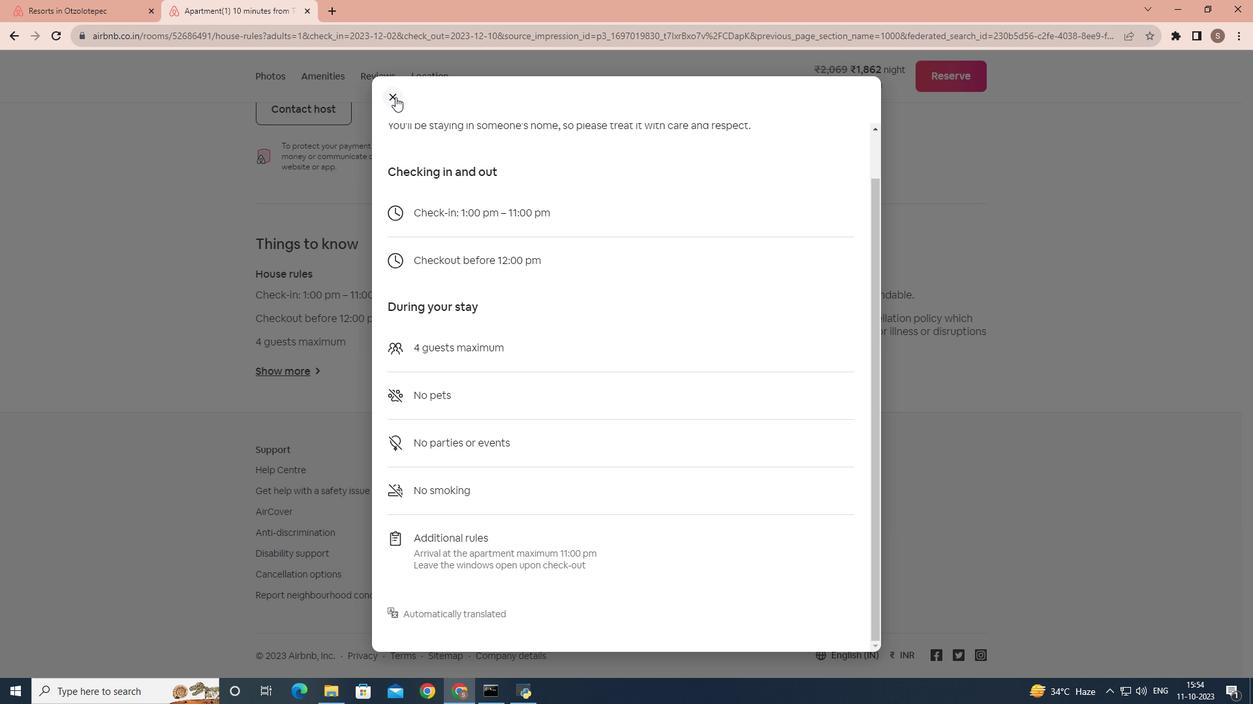 
Action: Mouse moved to (528, 369)
Screenshot: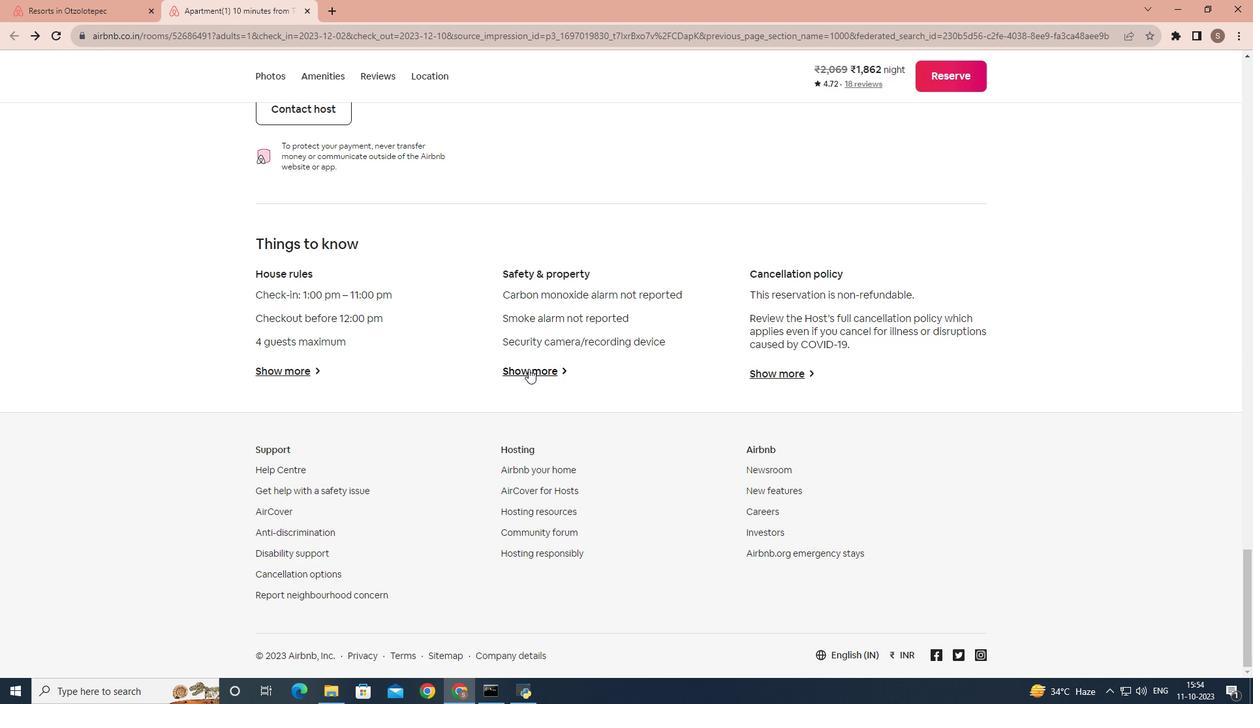 
Action: Mouse pressed left at (528, 369)
Screenshot: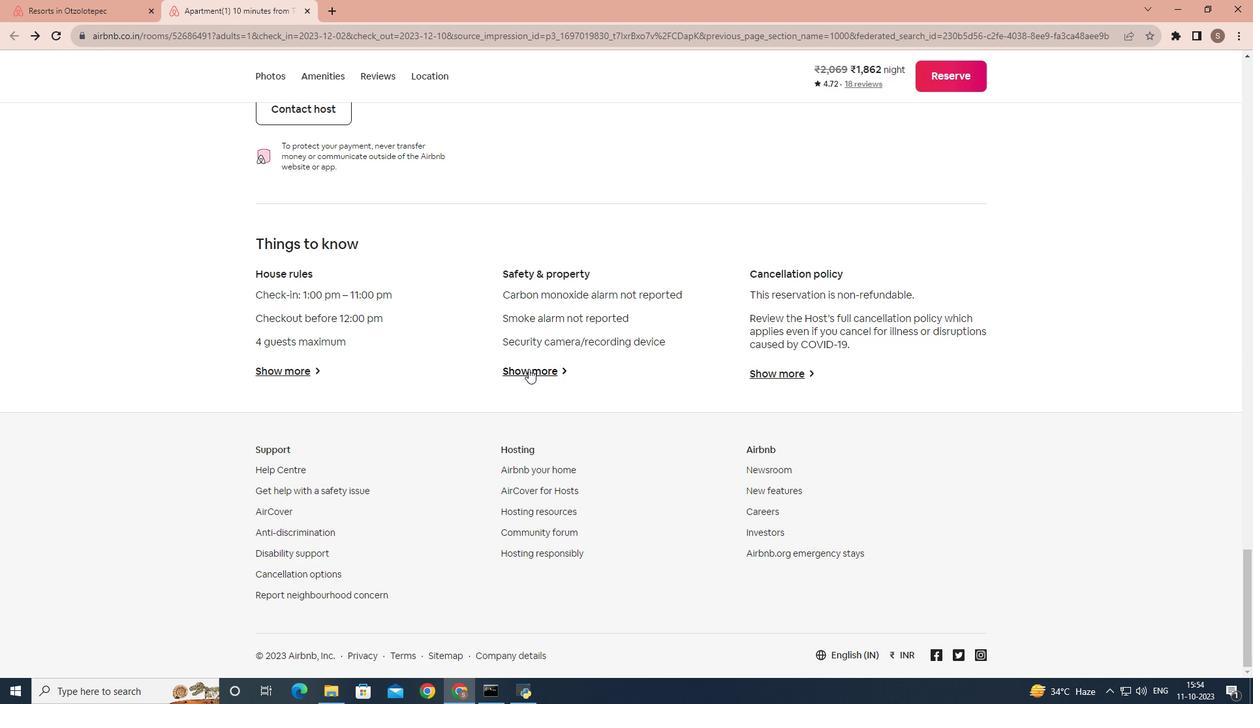 
Action: Mouse scrolled (528, 368) with delta (0, 0)
Screenshot: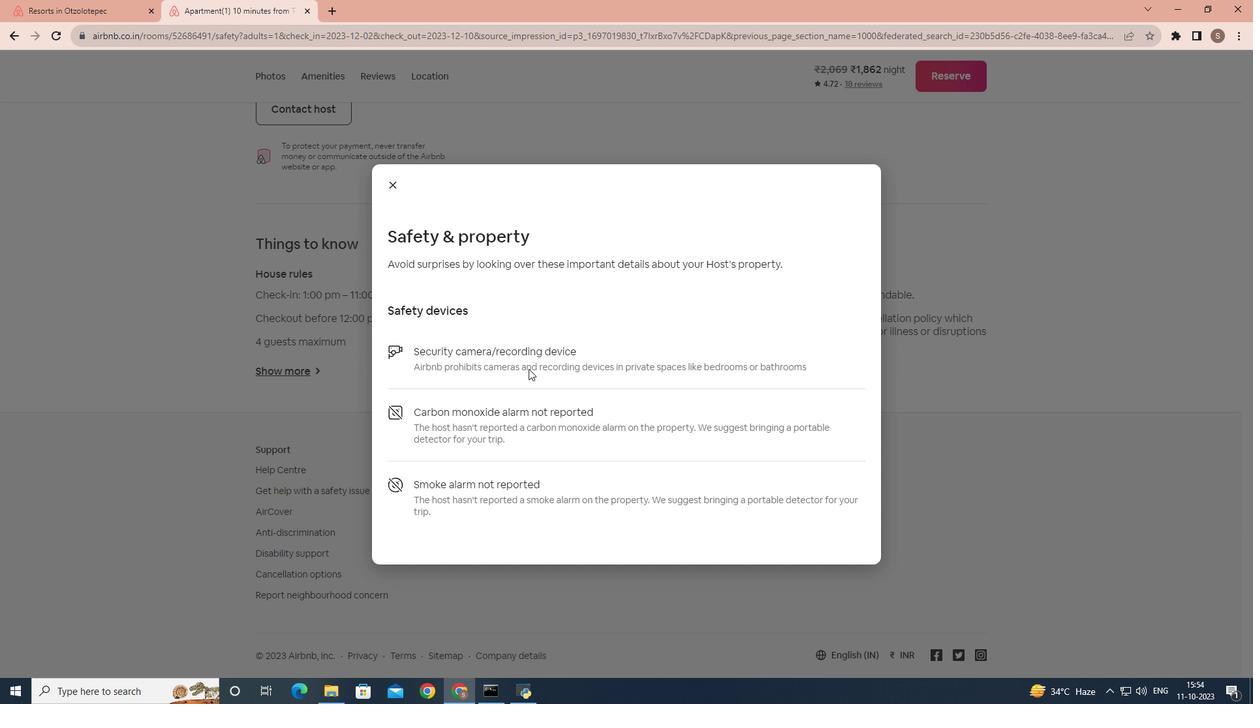 
Action: Mouse scrolled (528, 368) with delta (0, 0)
Screenshot: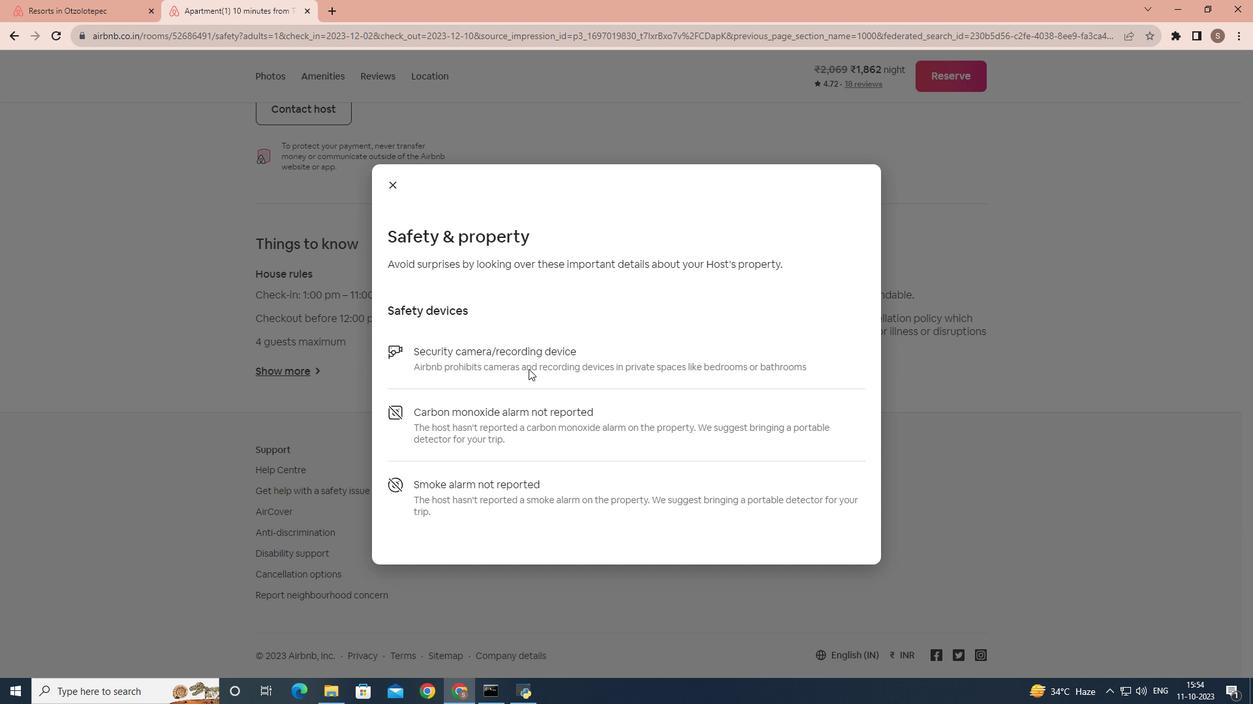 
Action: Mouse moved to (394, 184)
Screenshot: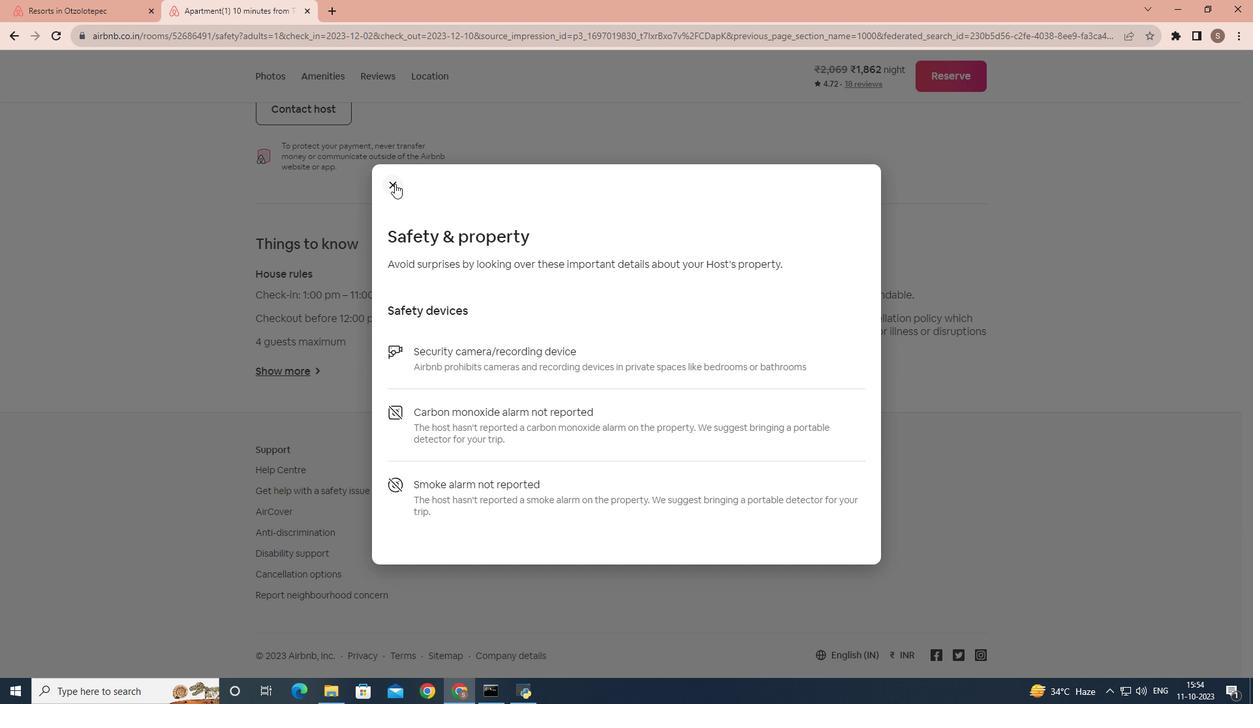 
Action: Mouse pressed left at (394, 184)
Screenshot: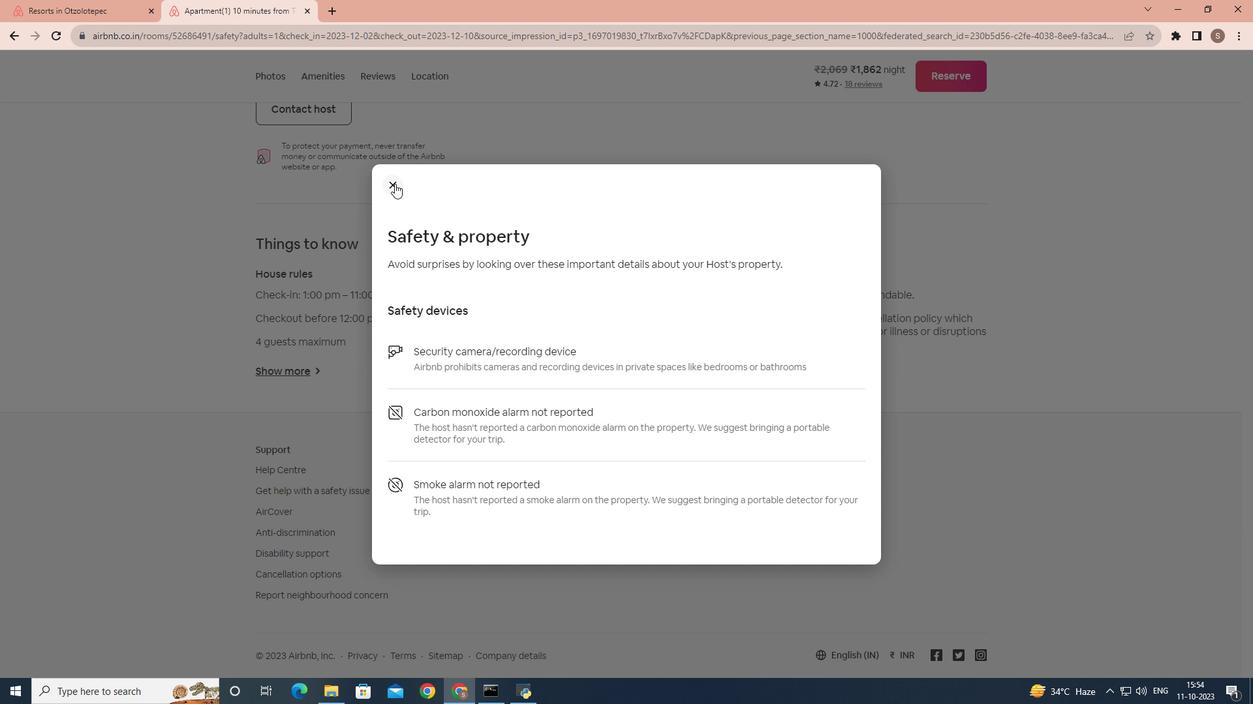 
Action: Mouse moved to (771, 377)
Screenshot: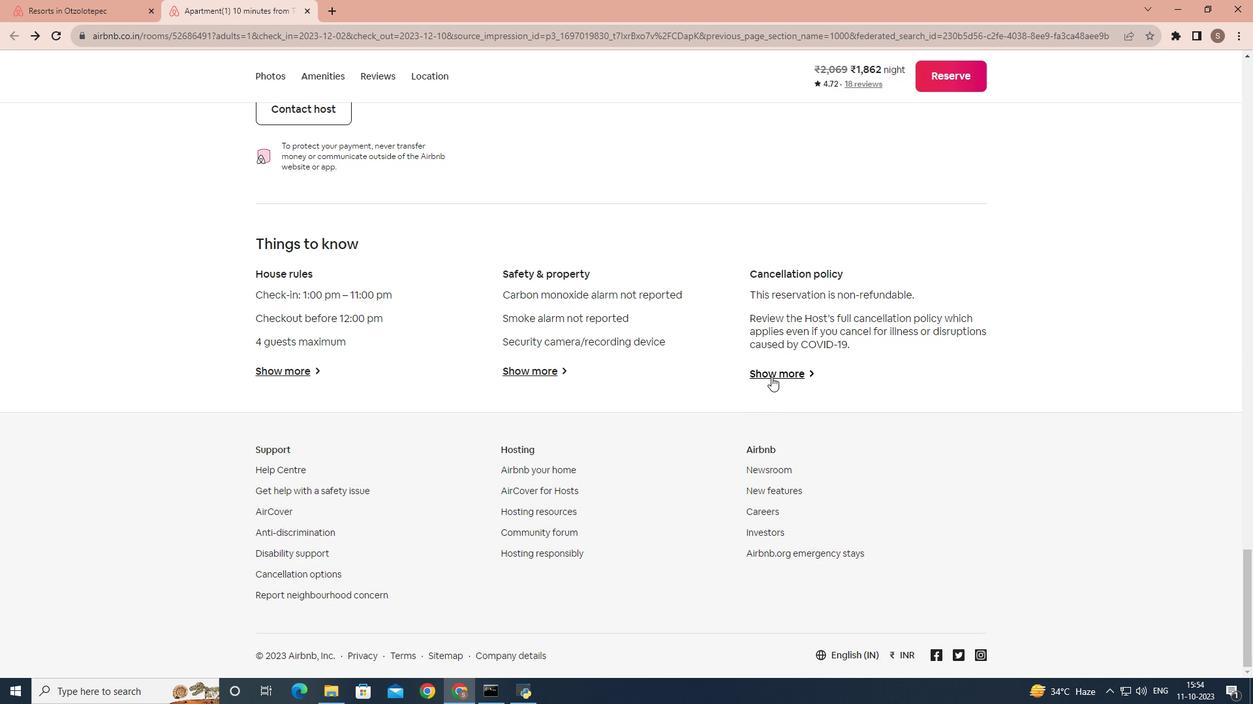 
Action: Mouse pressed left at (771, 377)
Screenshot: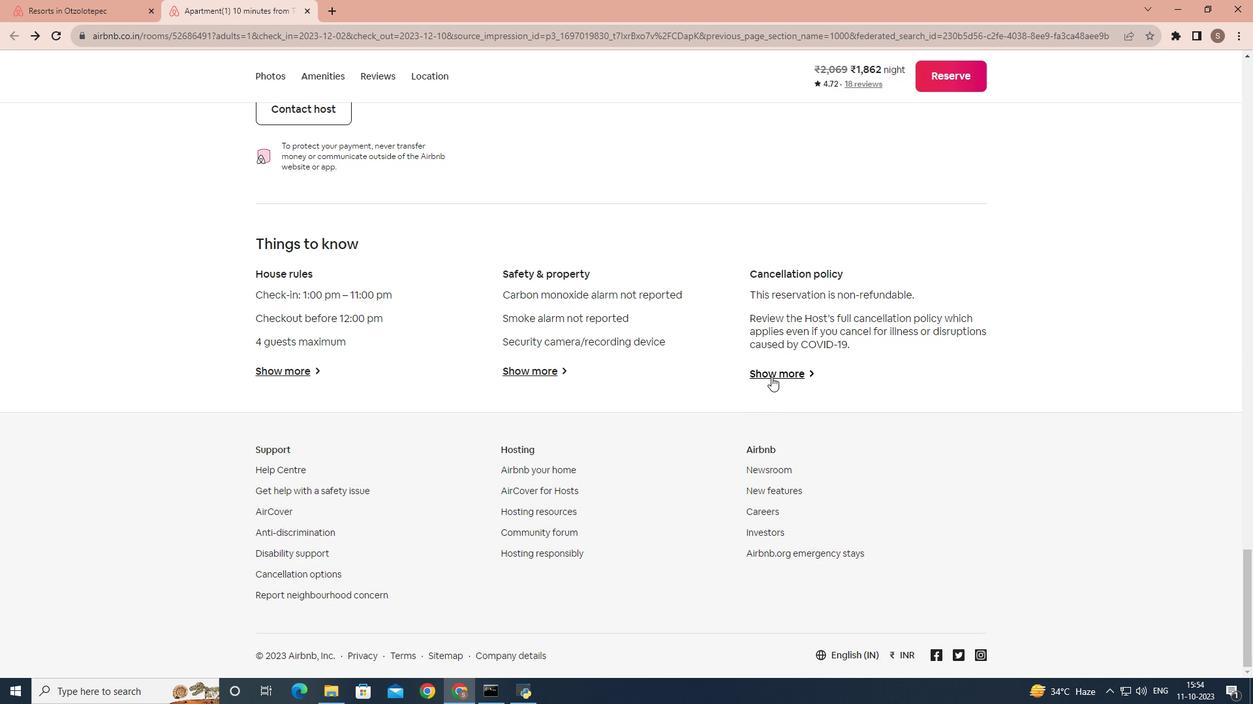 
Action: Mouse moved to (670, 392)
Screenshot: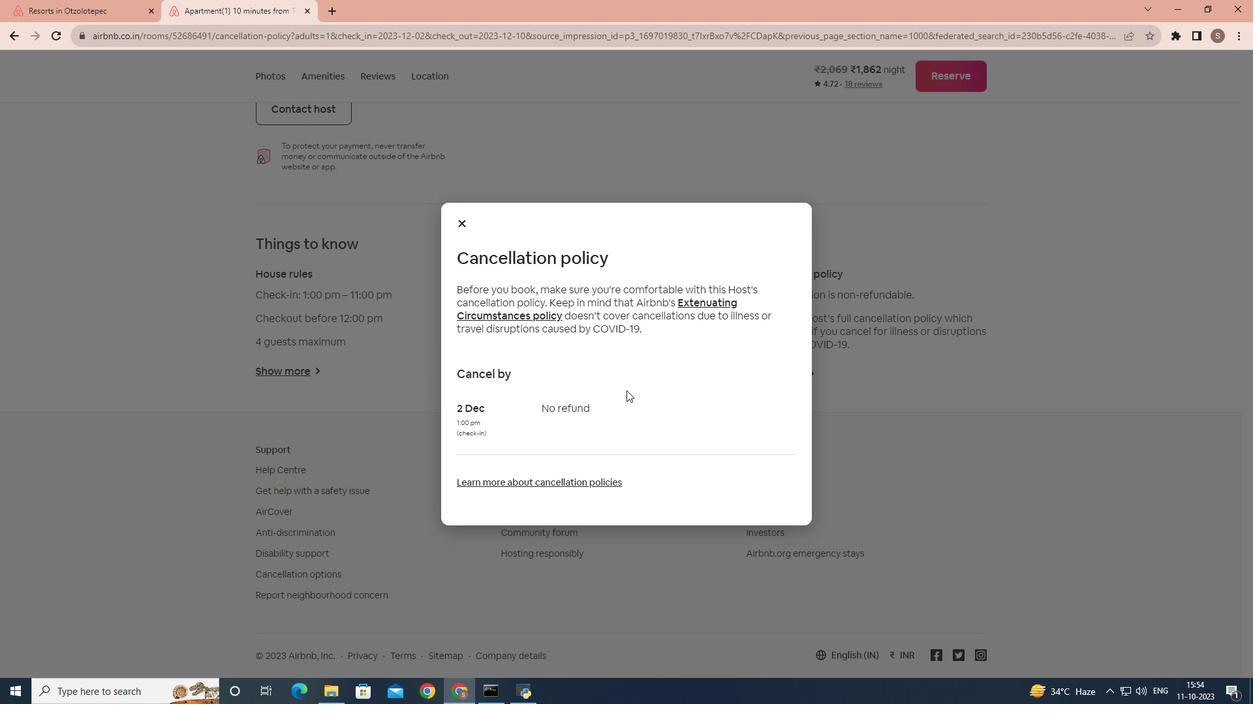 
Action: Mouse scrolled (670, 391) with delta (0, 0)
Screenshot: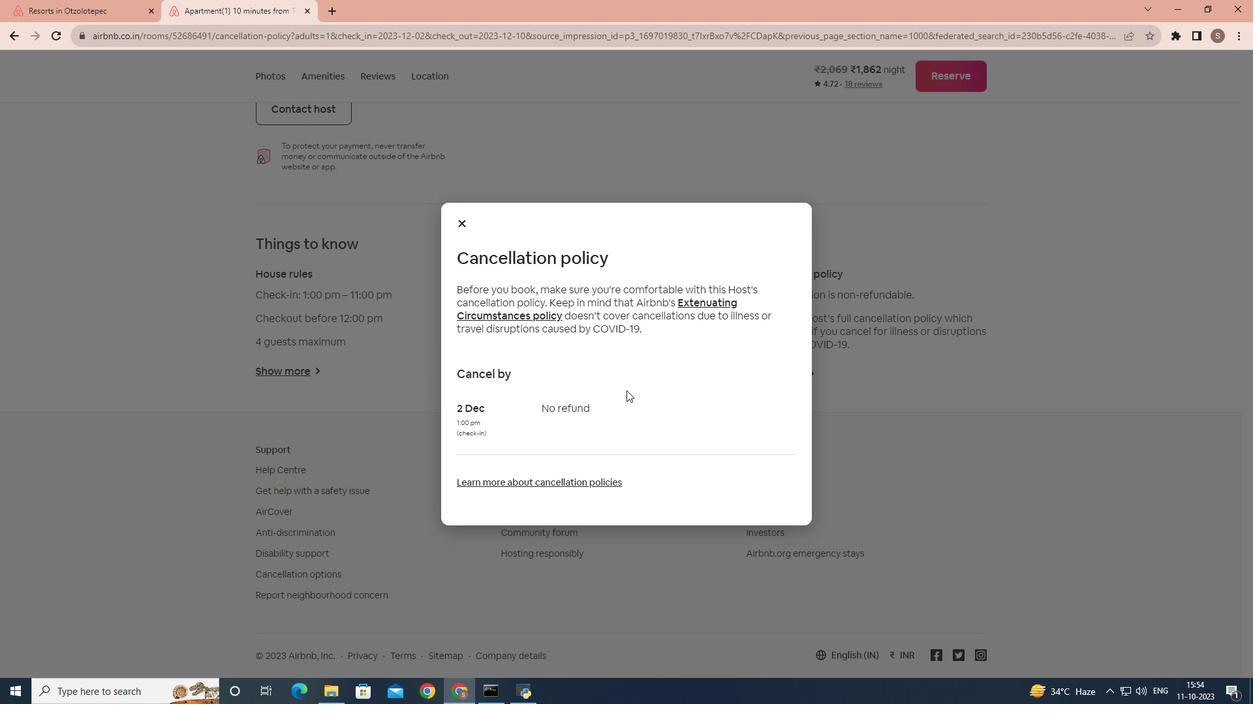 
Action: Mouse moved to (633, 395)
Screenshot: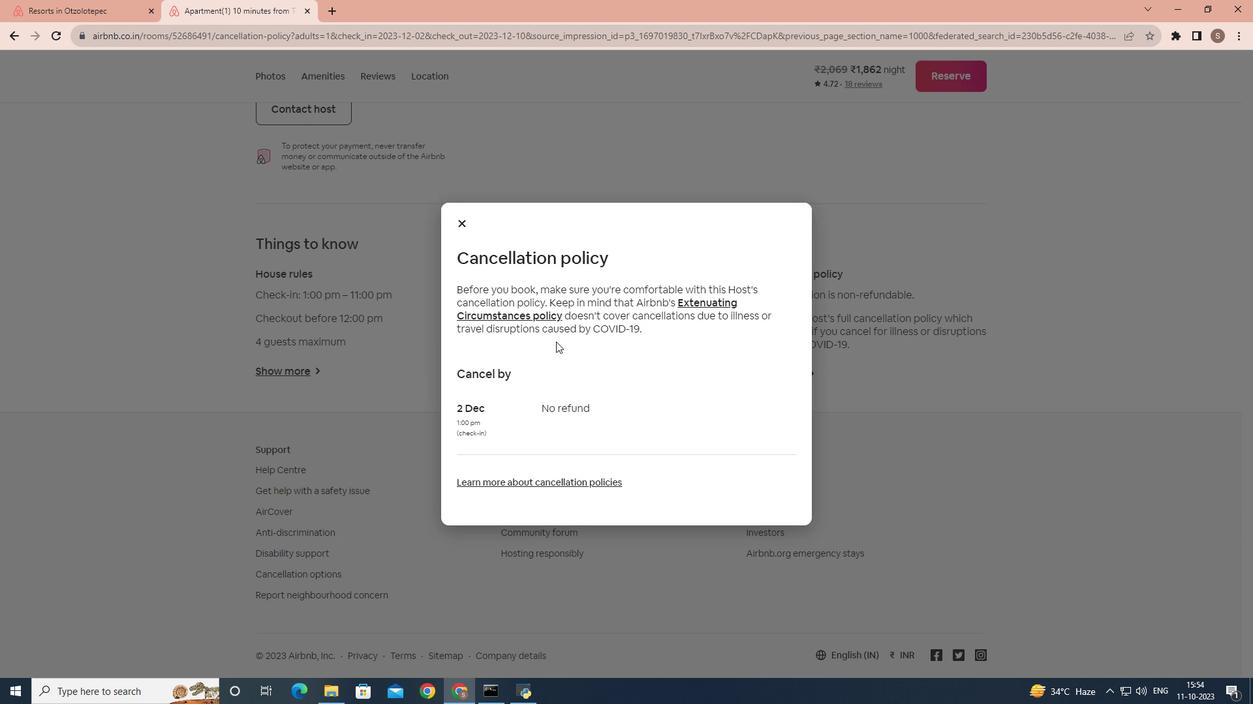 
Action: Mouse scrolled (633, 394) with delta (0, 0)
Screenshot: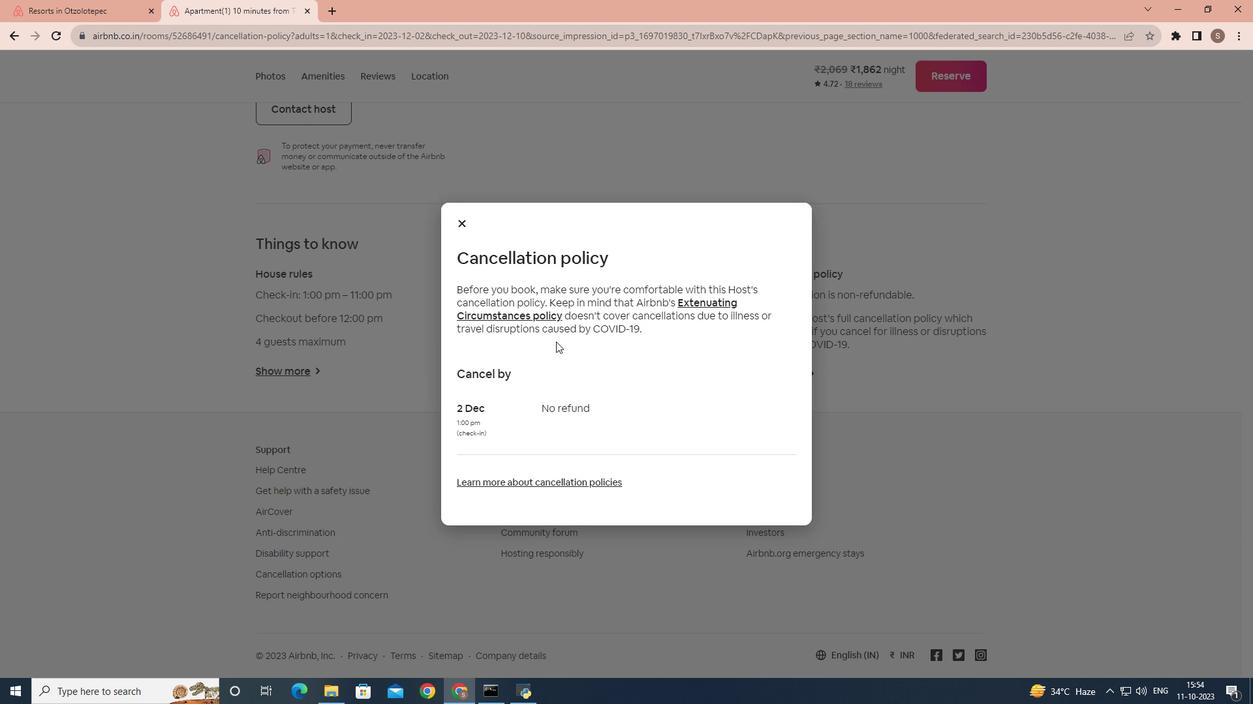 
Action: Mouse moved to (466, 227)
Screenshot: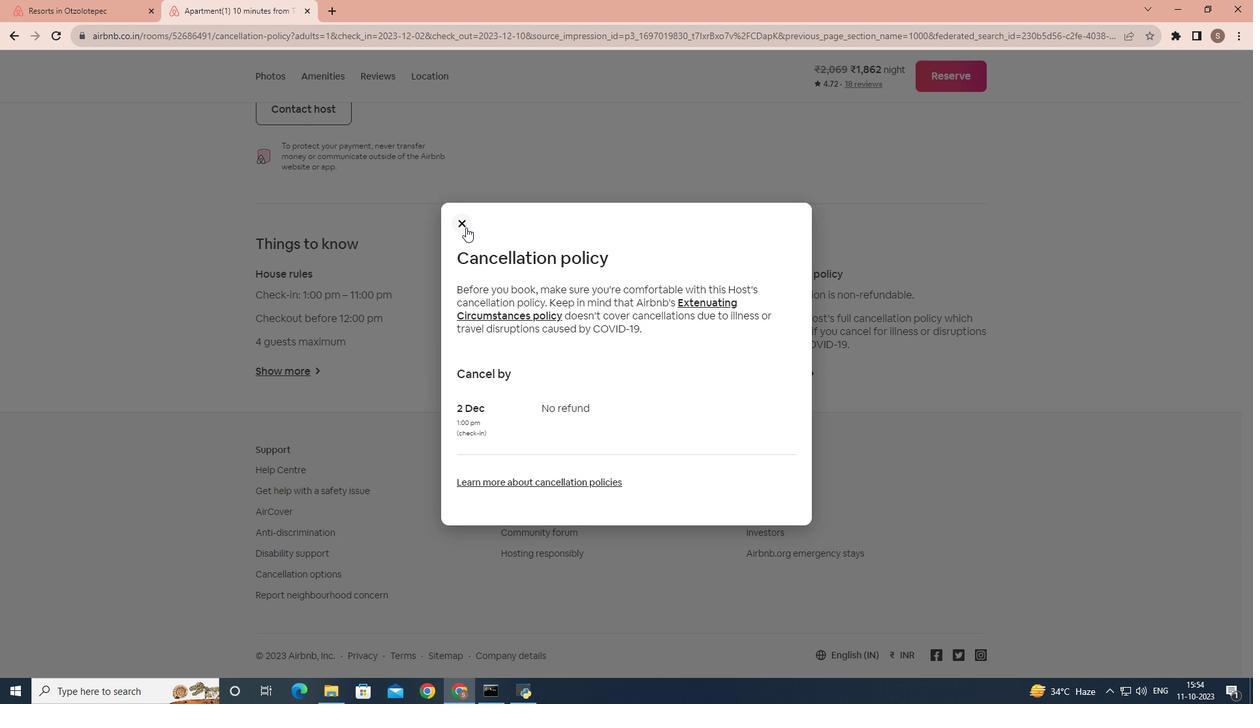 
Action: Mouse pressed left at (466, 227)
Screenshot: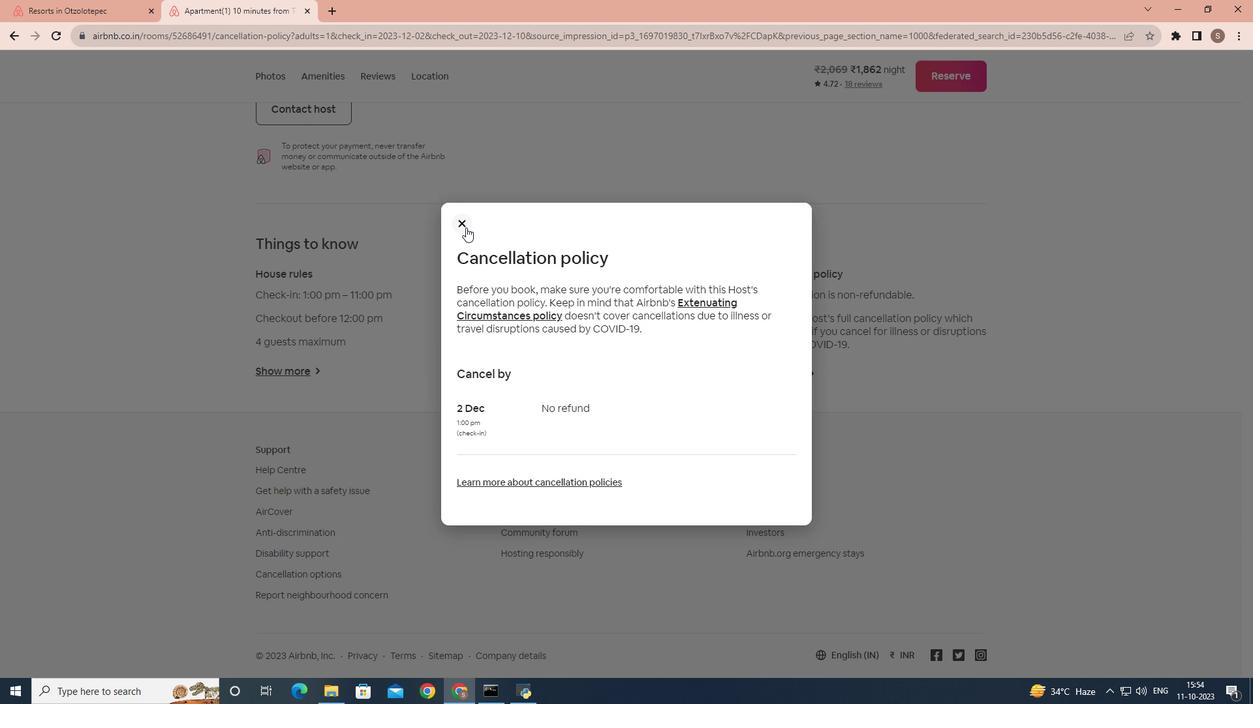 
Action: Mouse moved to (105, 5)
Screenshot: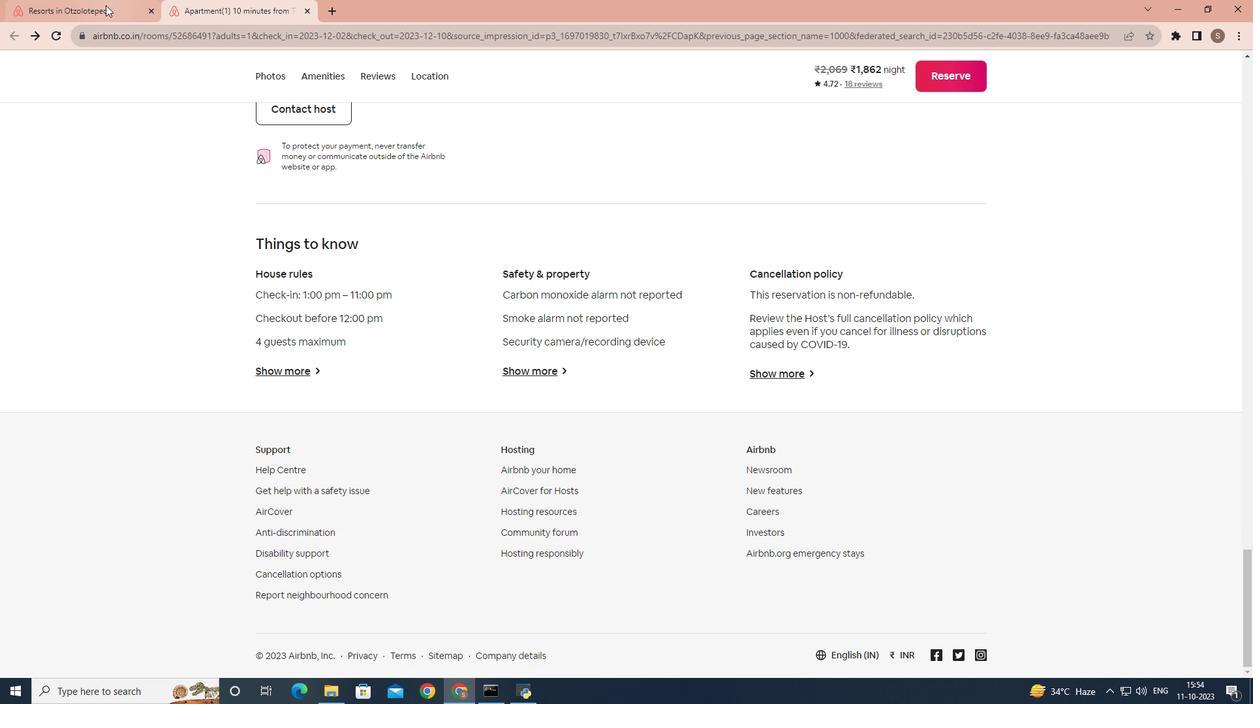 
Action: Mouse pressed left at (105, 5)
Screenshot: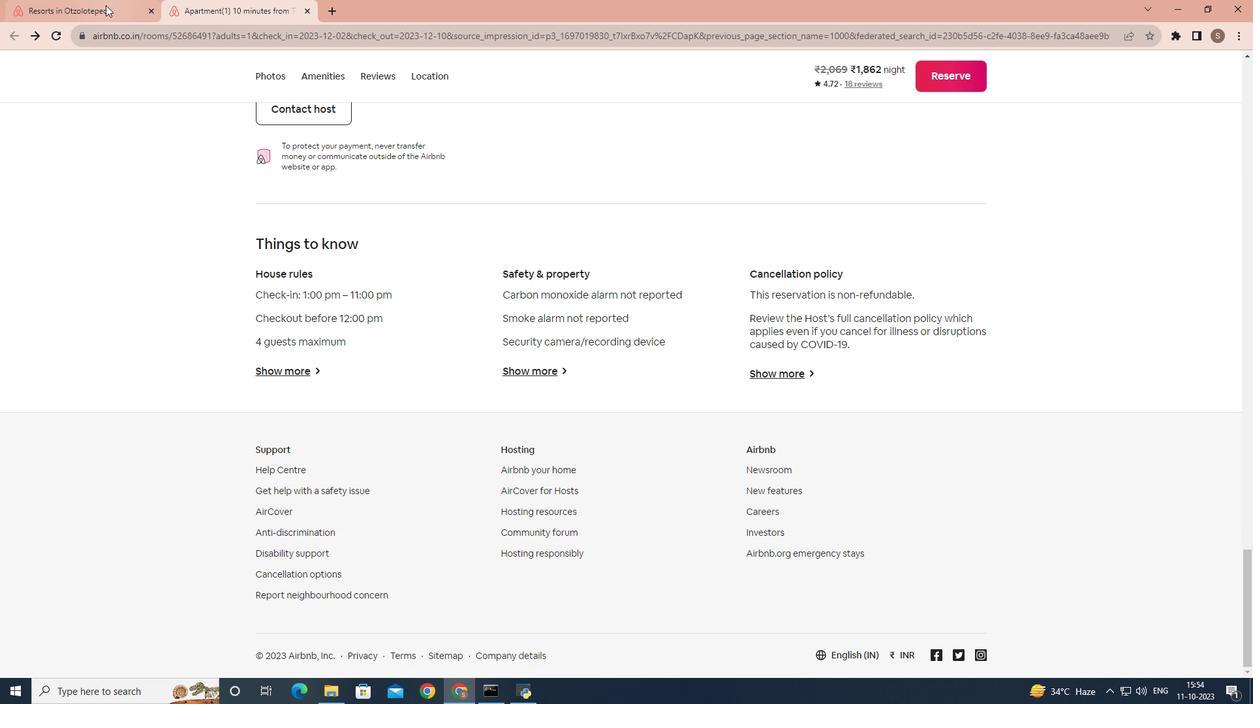 
Action: Mouse moved to (430, 298)
Screenshot: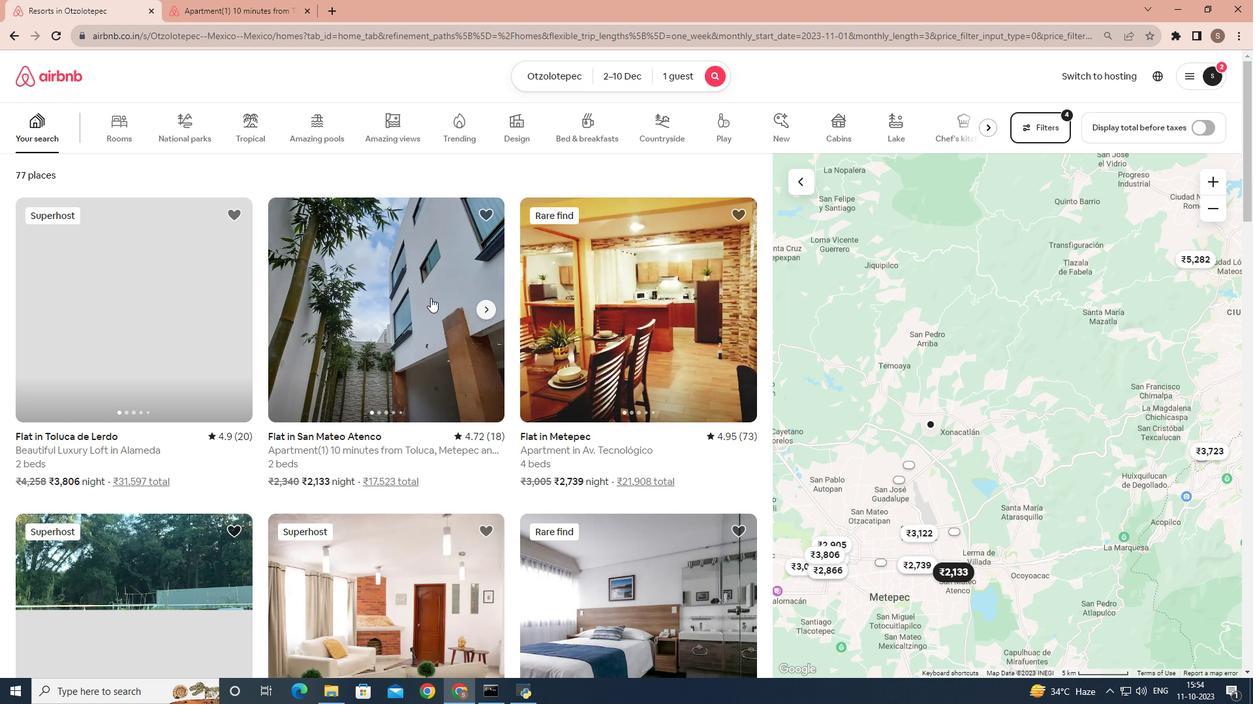 
Action: Mouse scrolled (430, 297) with delta (0, 0)
Screenshot: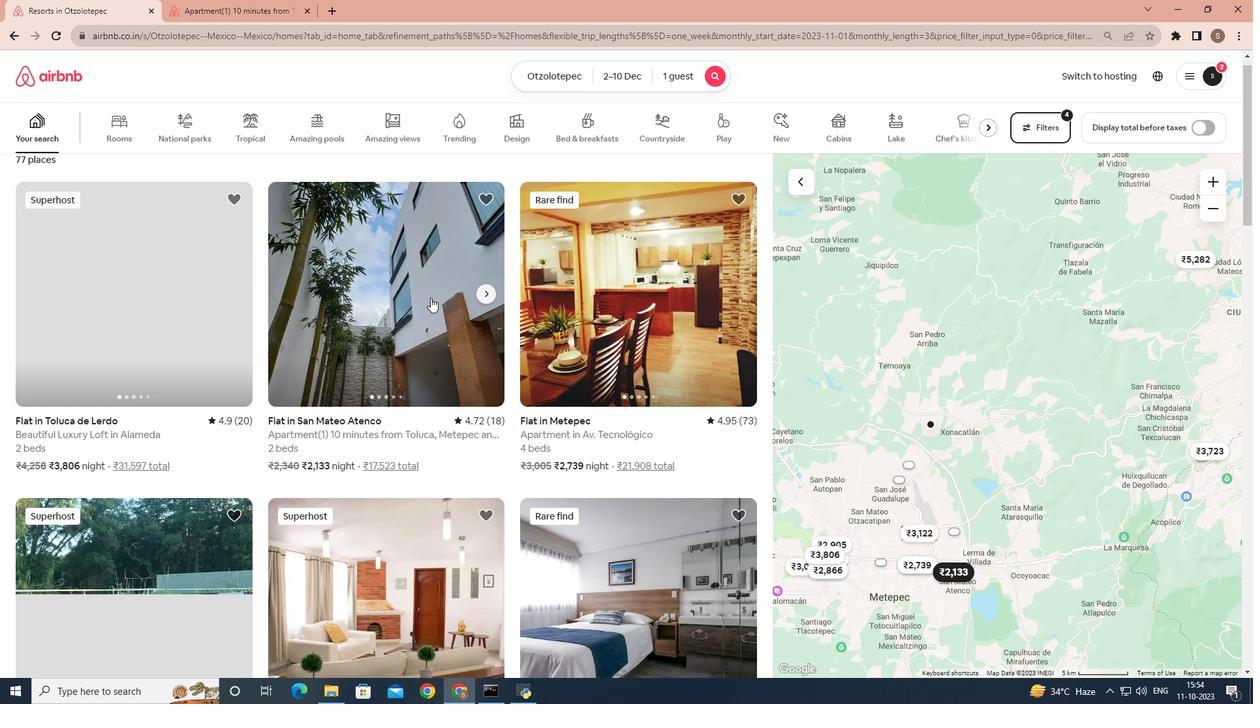 
Action: Mouse moved to (637, 284)
Screenshot: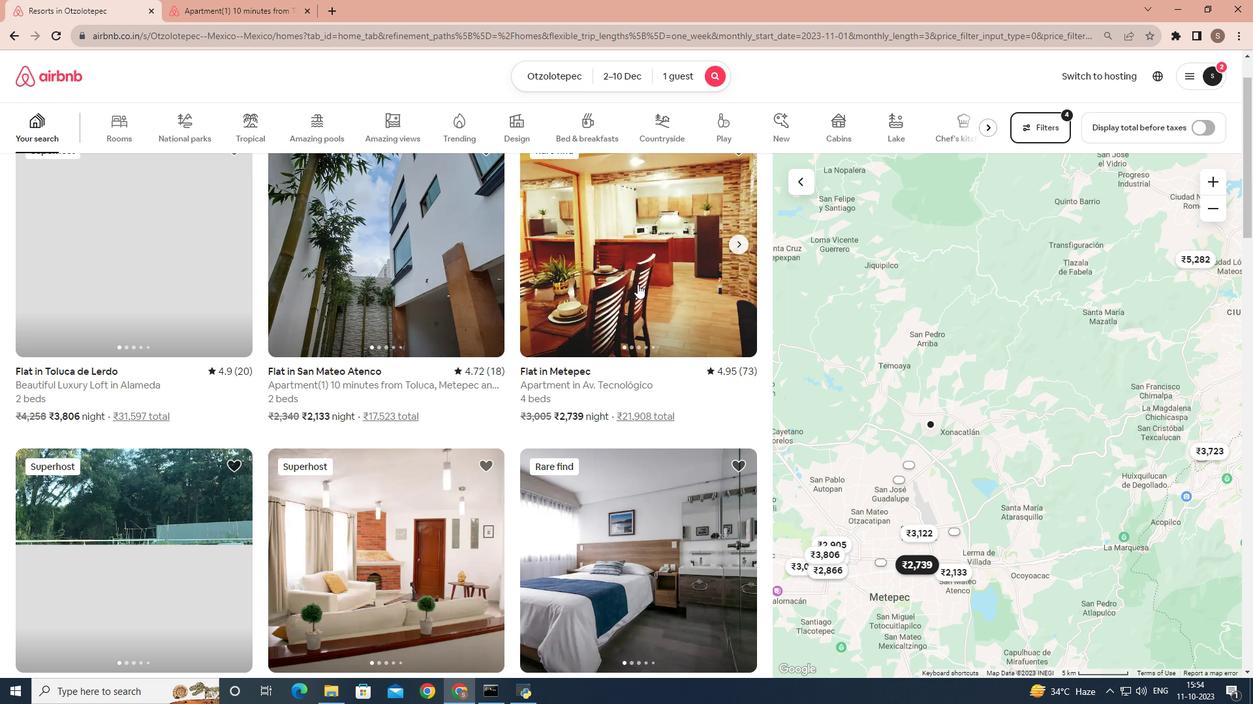 
Action: Mouse pressed left at (637, 284)
Screenshot: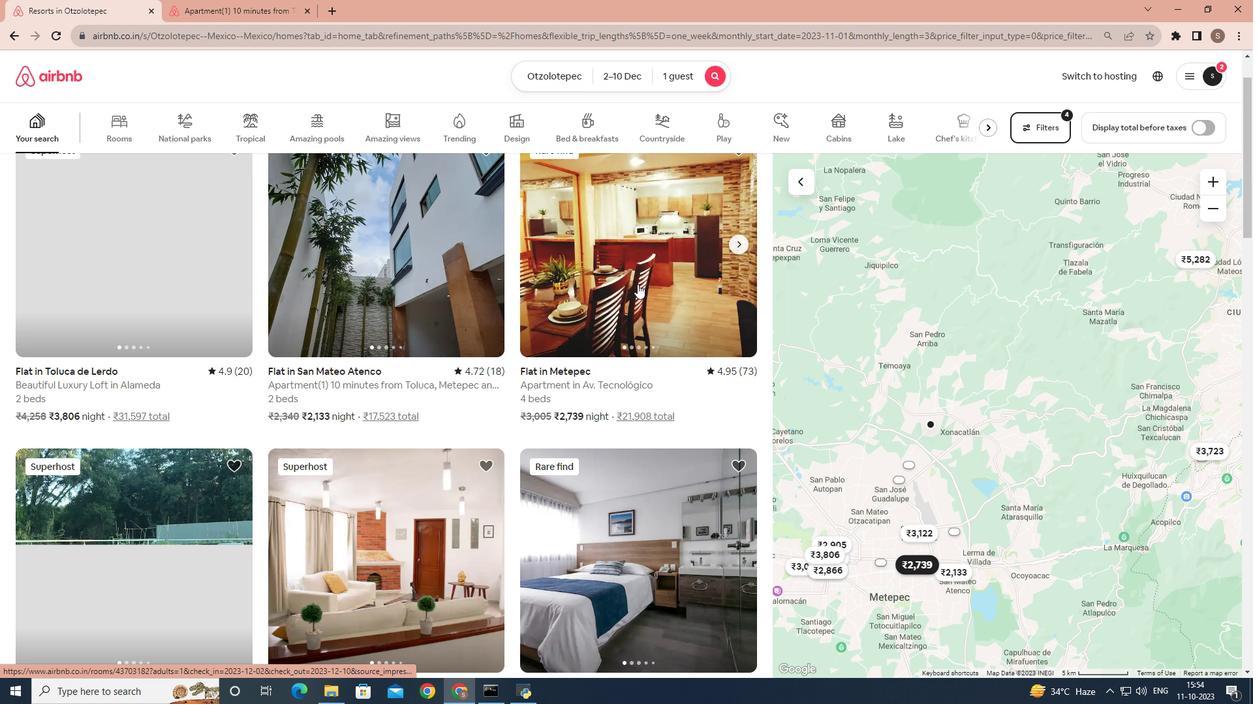 
Action: Mouse moved to (905, 475)
Screenshot: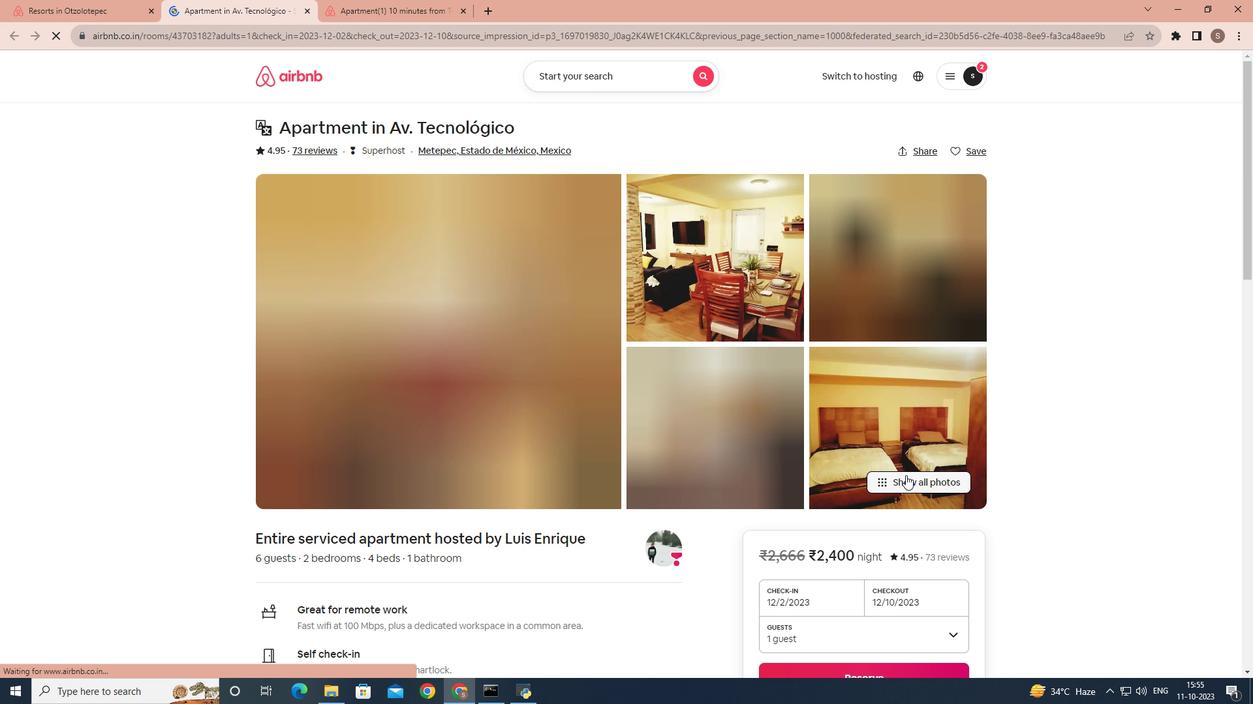 
Action: Mouse pressed left at (905, 475)
Screenshot: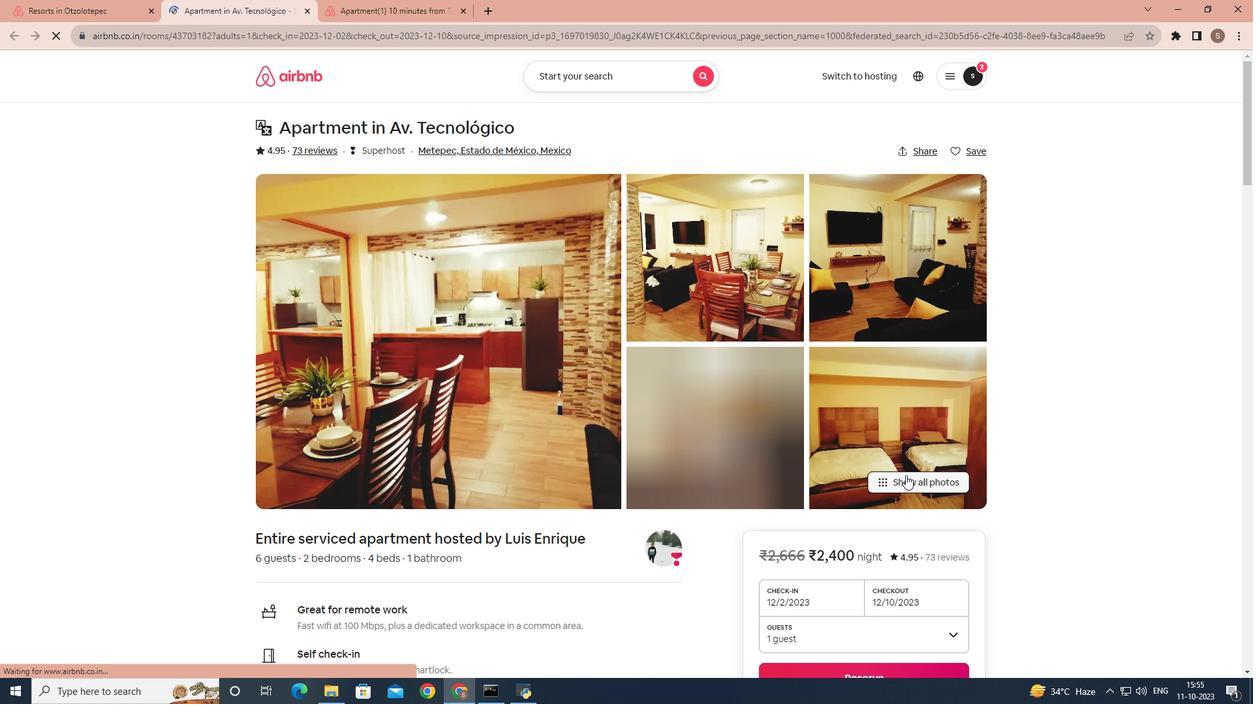 
Action: Mouse moved to (785, 475)
Screenshot: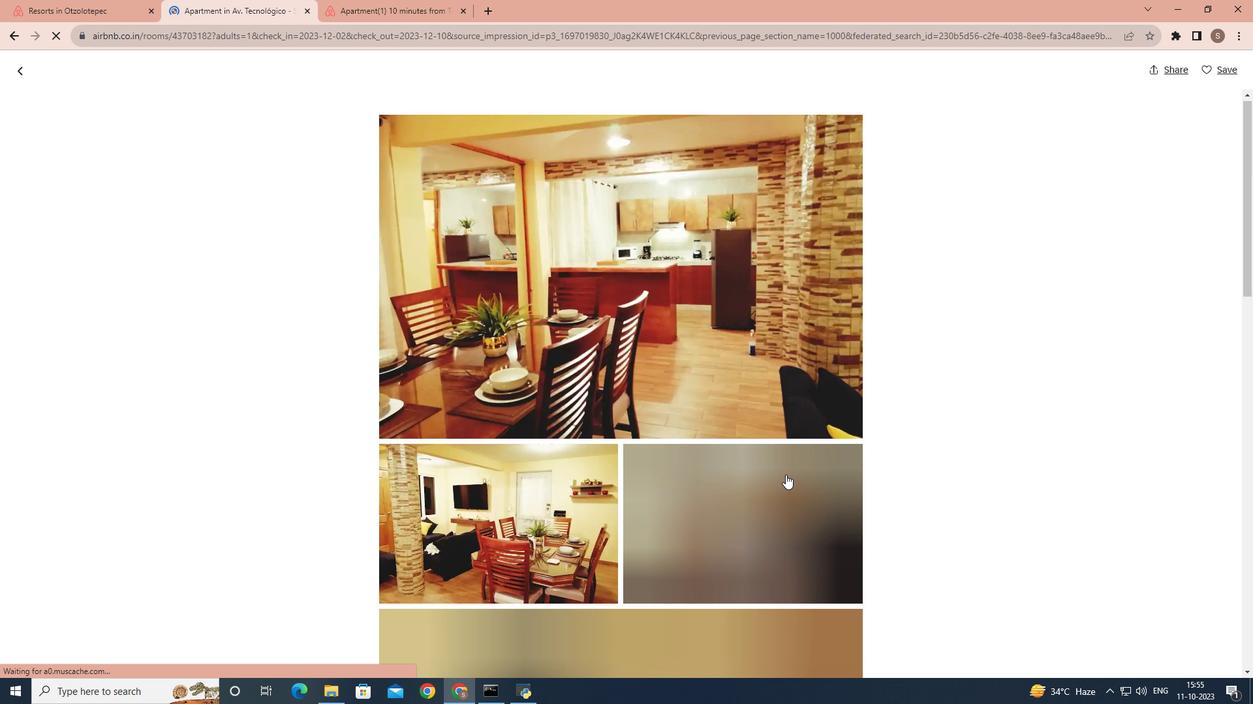 
Action: Mouse scrolled (785, 474) with delta (0, 0)
Screenshot: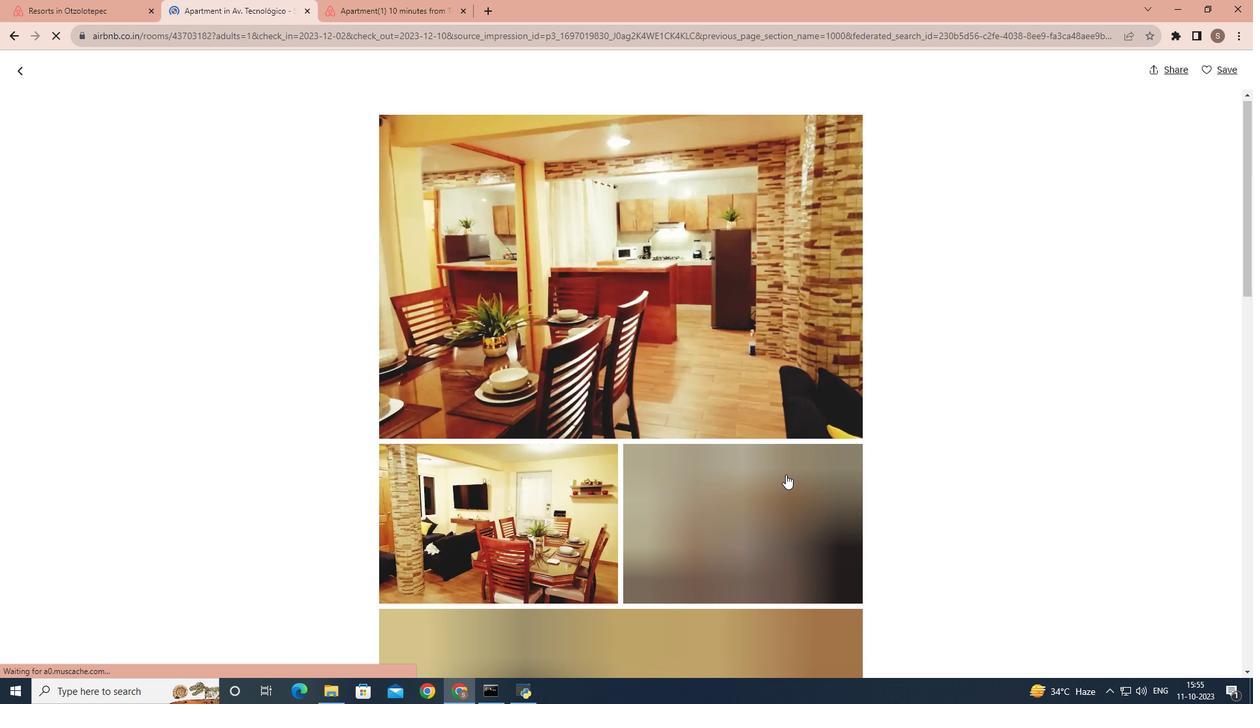 
Action: Mouse scrolled (785, 474) with delta (0, 0)
Screenshot: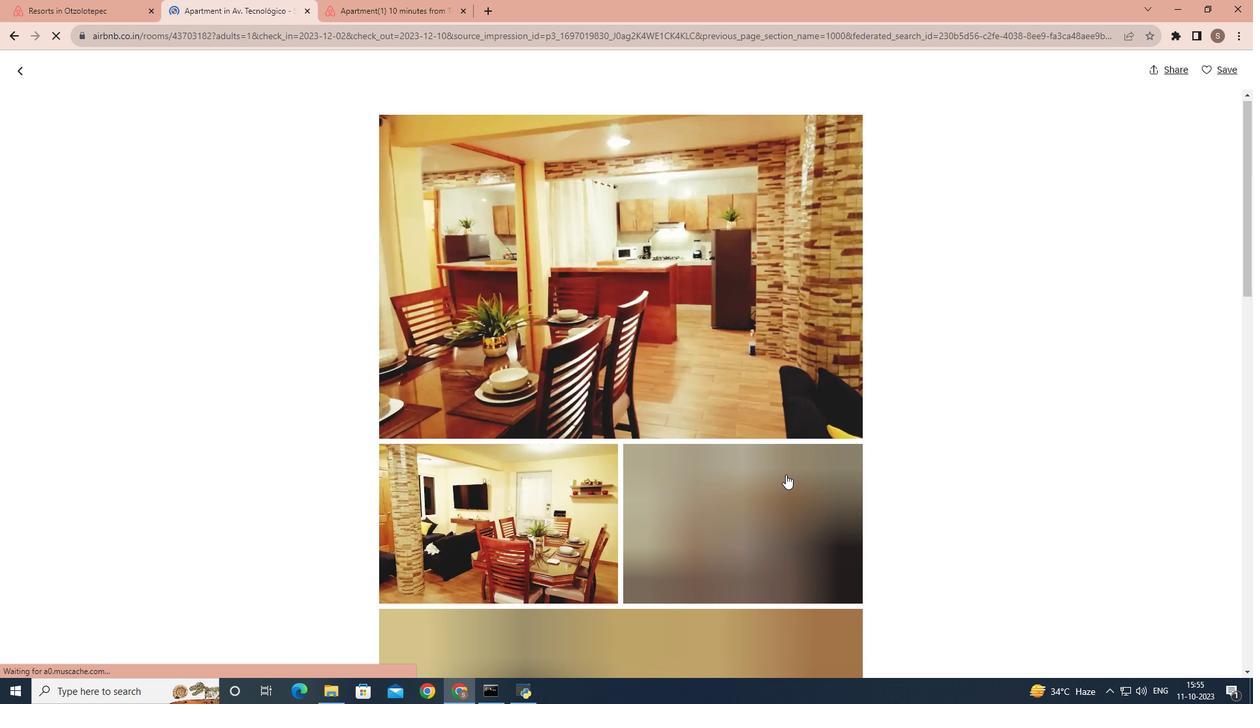 
Action: Mouse moved to (783, 471)
Screenshot: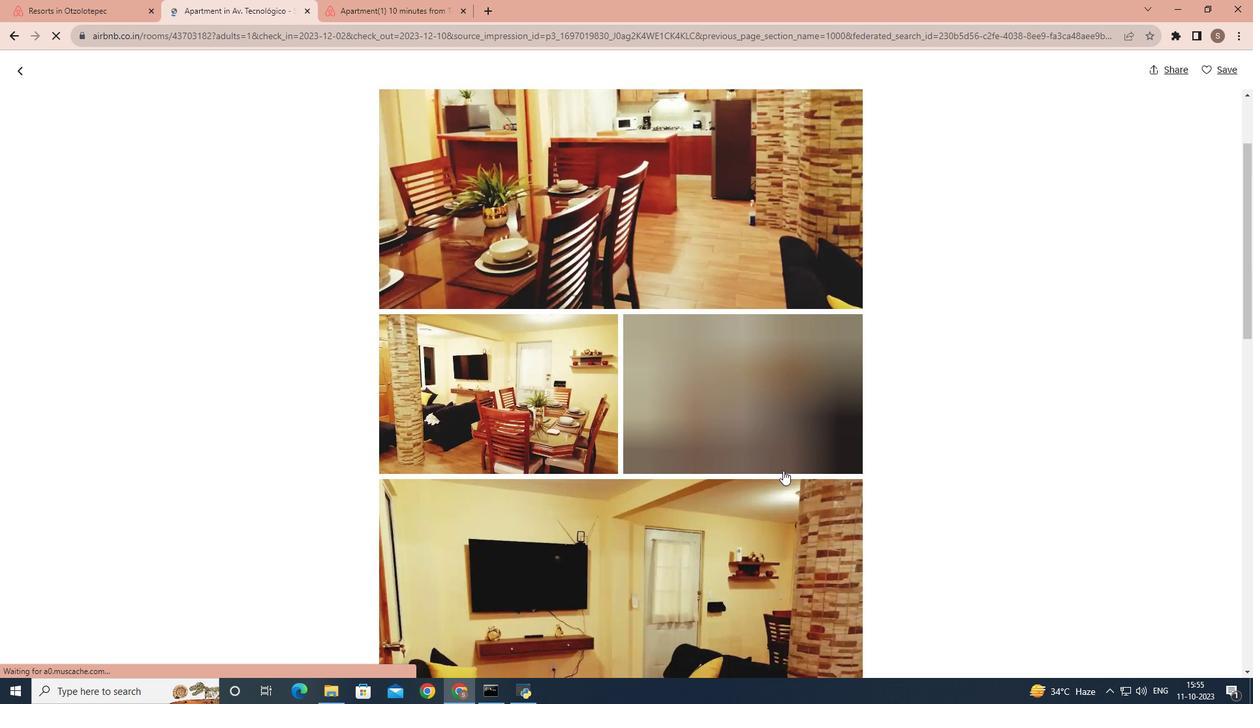 
Action: Mouse scrolled (783, 470) with delta (0, 0)
Screenshot: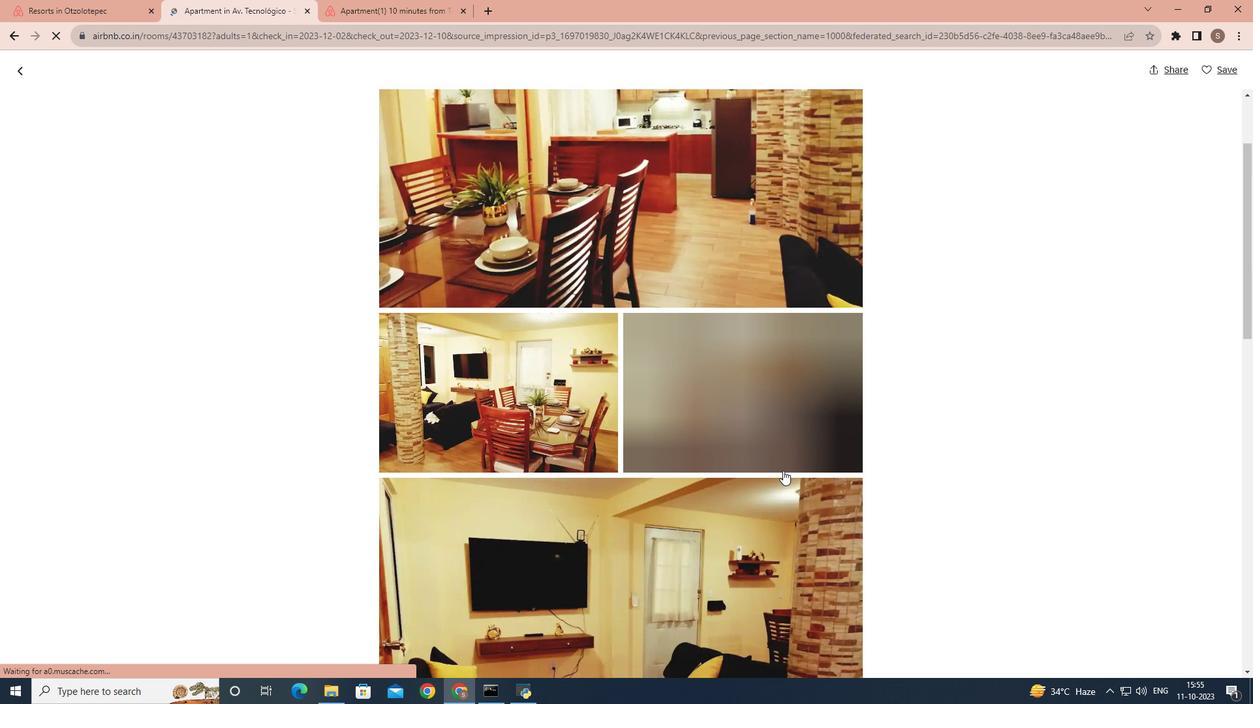 
Action: Mouse scrolled (783, 470) with delta (0, 0)
Screenshot: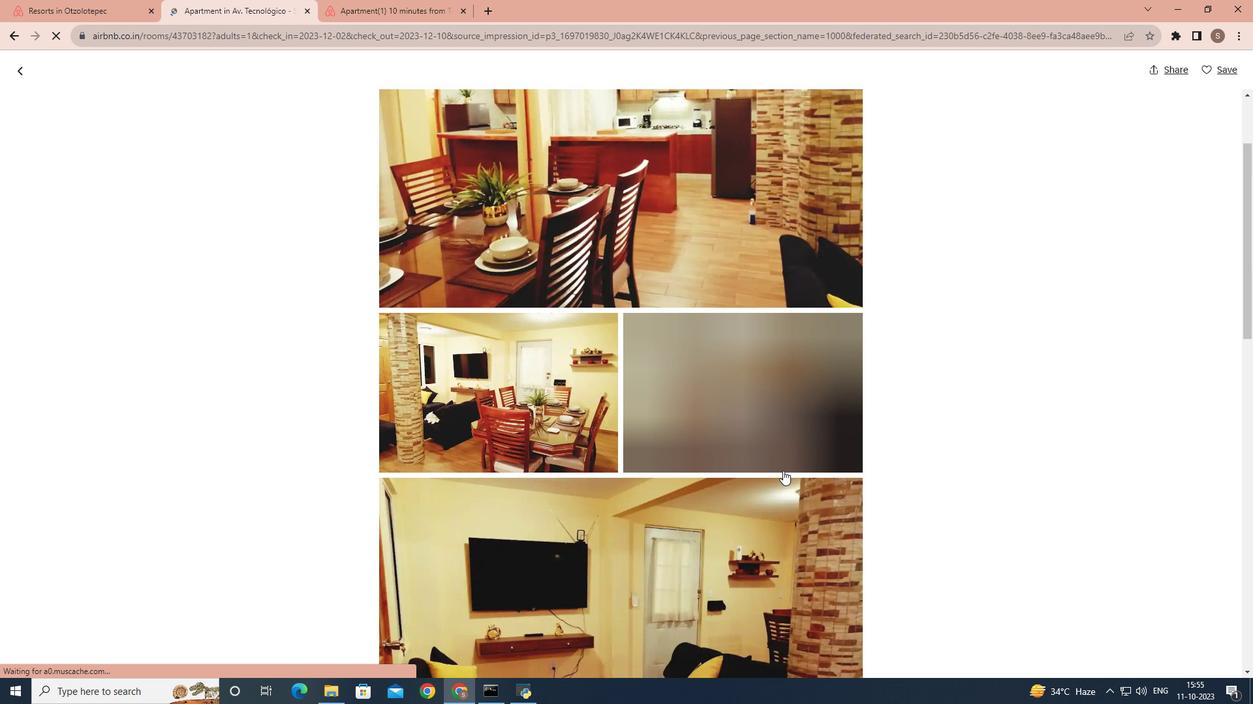 
Action: Mouse moved to (779, 471)
Screenshot: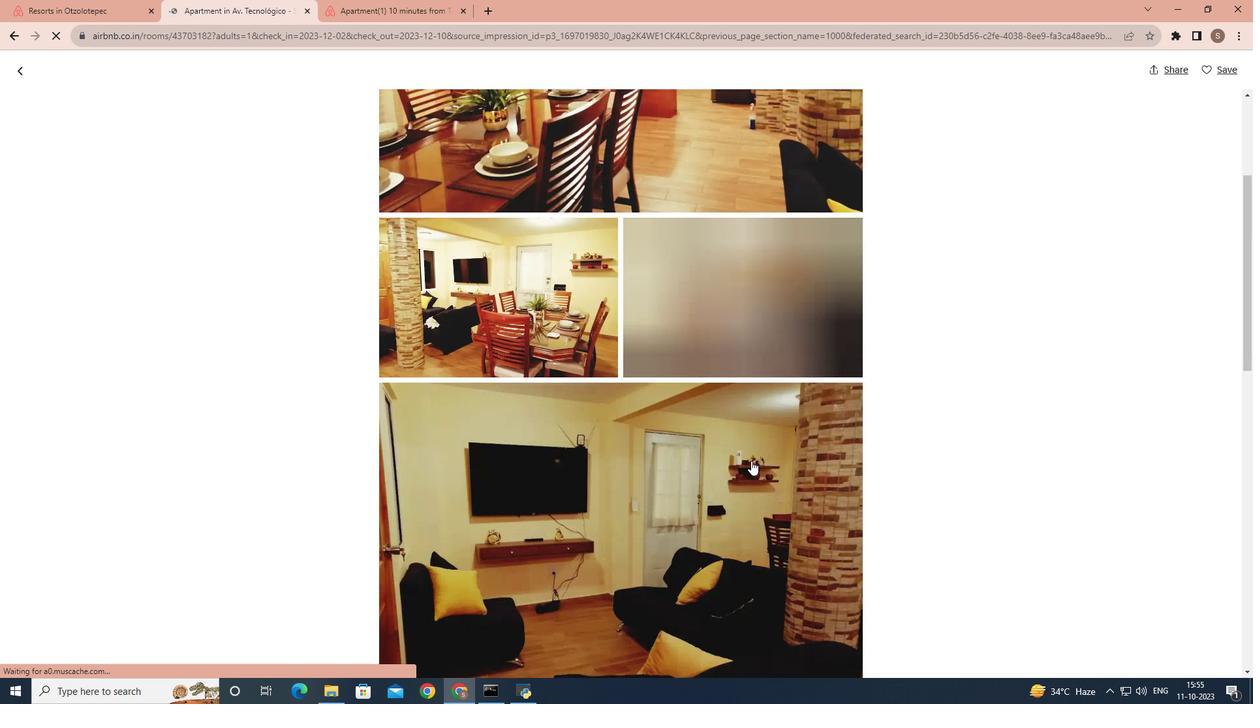 
Action: Mouse scrolled (779, 470) with delta (0, 0)
Screenshot: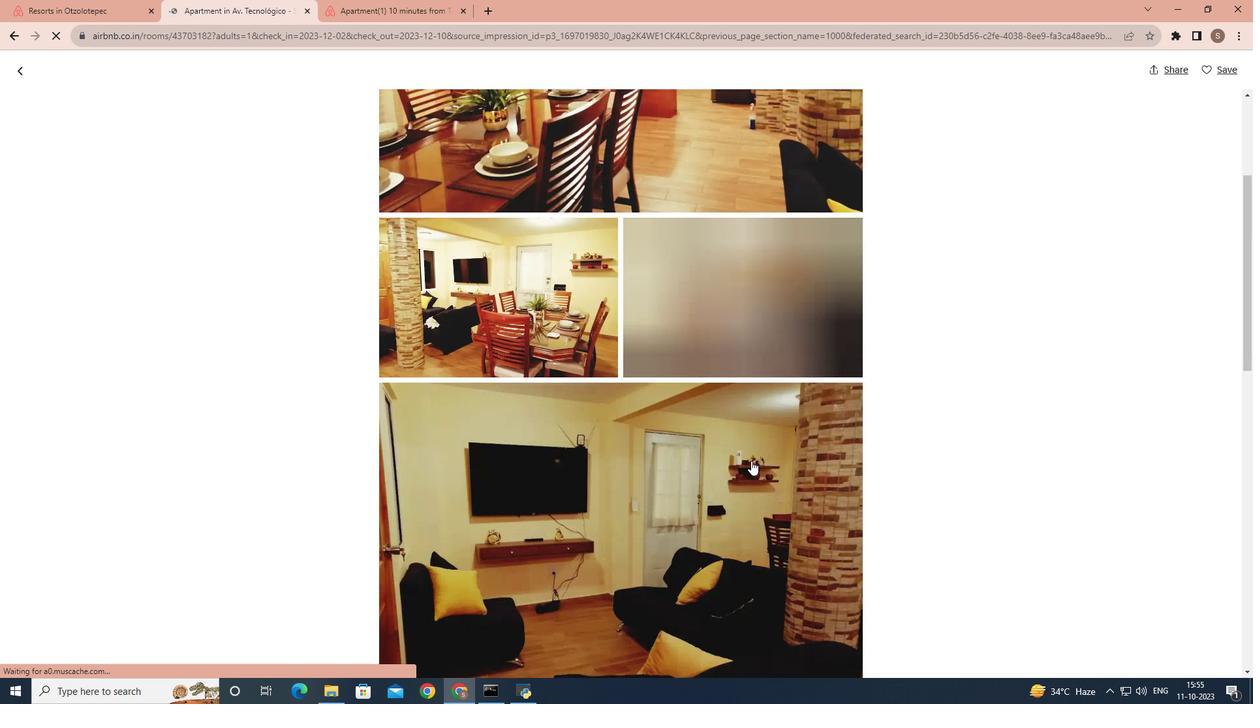 
Action: Mouse moved to (738, 462)
Screenshot: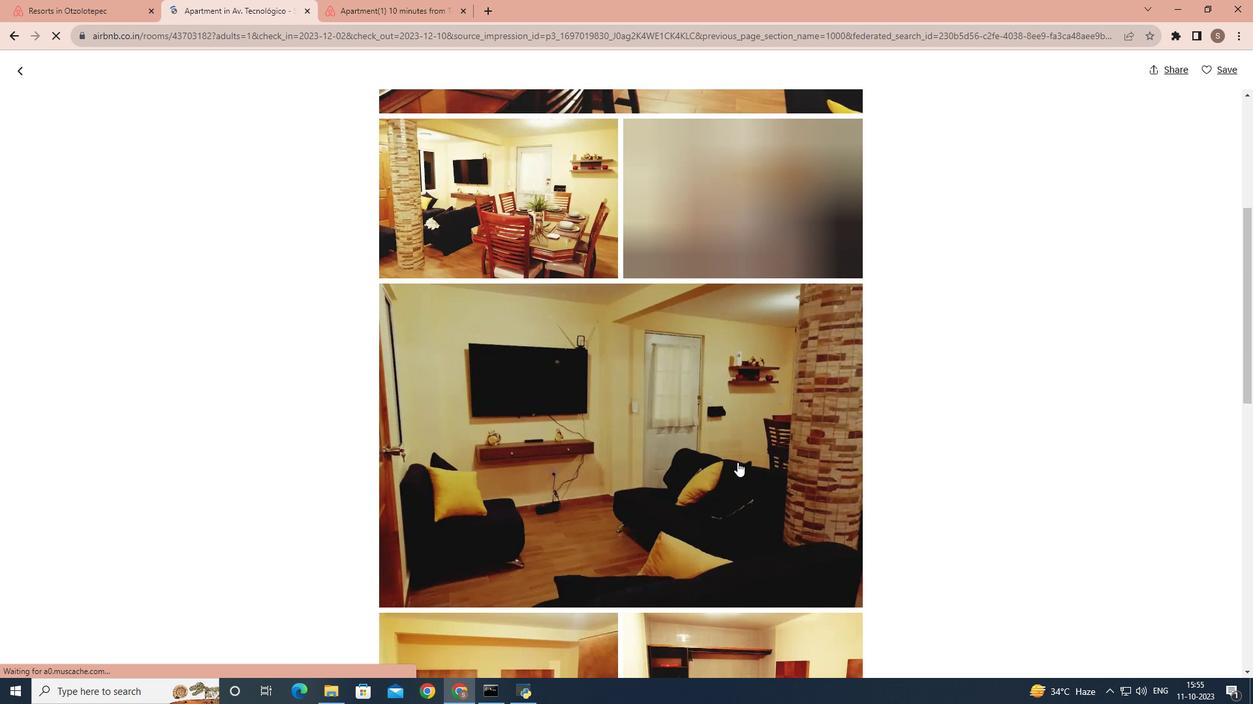 
Action: Mouse scrolled (738, 461) with delta (0, 0)
Screenshot: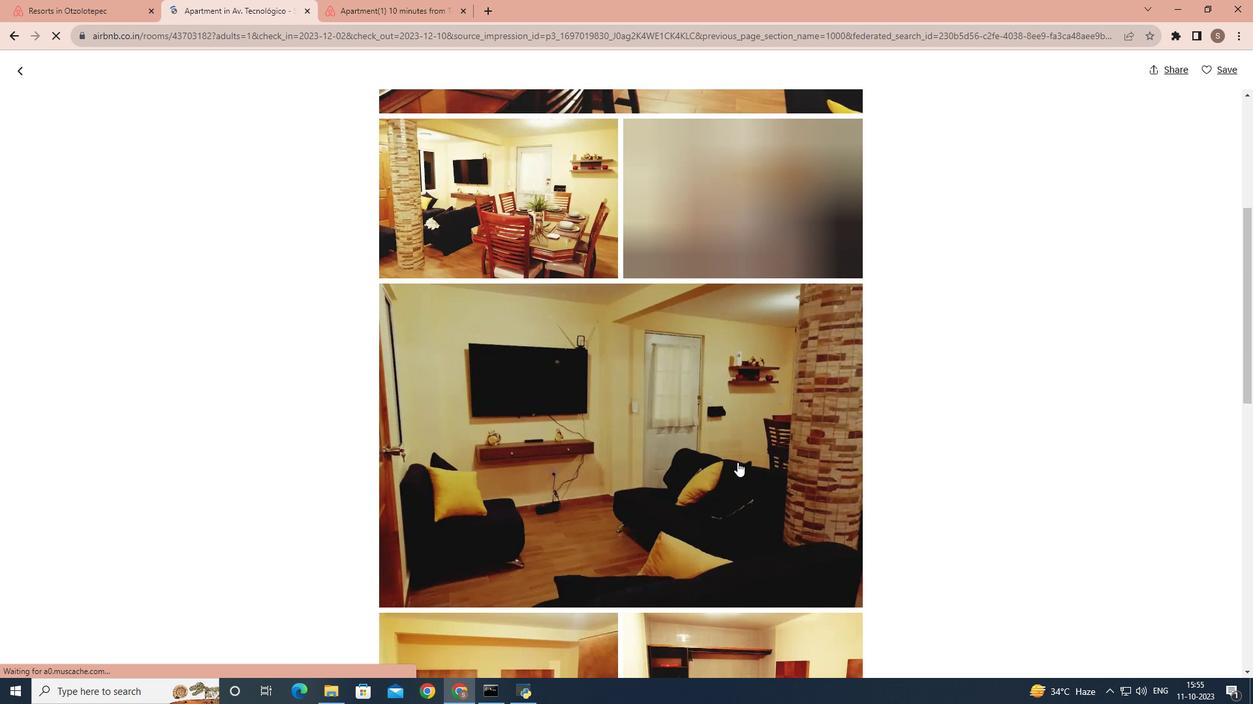 
Action: Mouse moved to (737, 462)
Screenshot: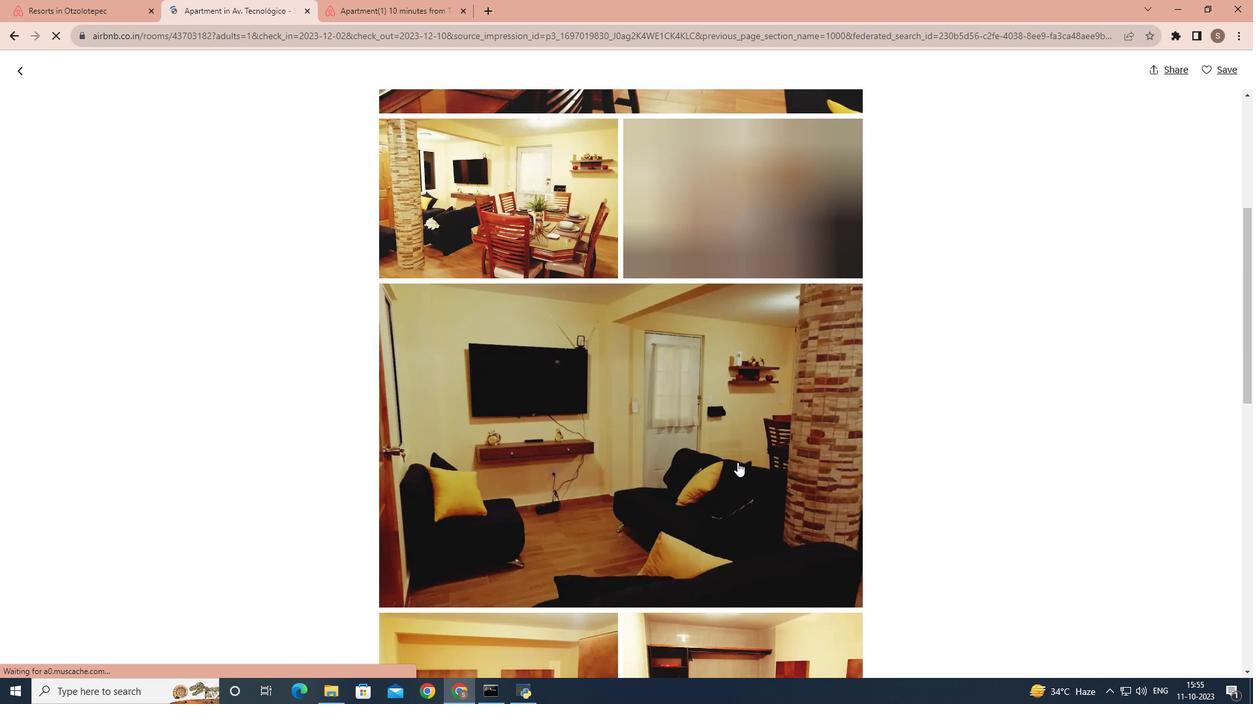 
Action: Mouse scrolled (737, 462) with delta (0, 0)
Screenshot: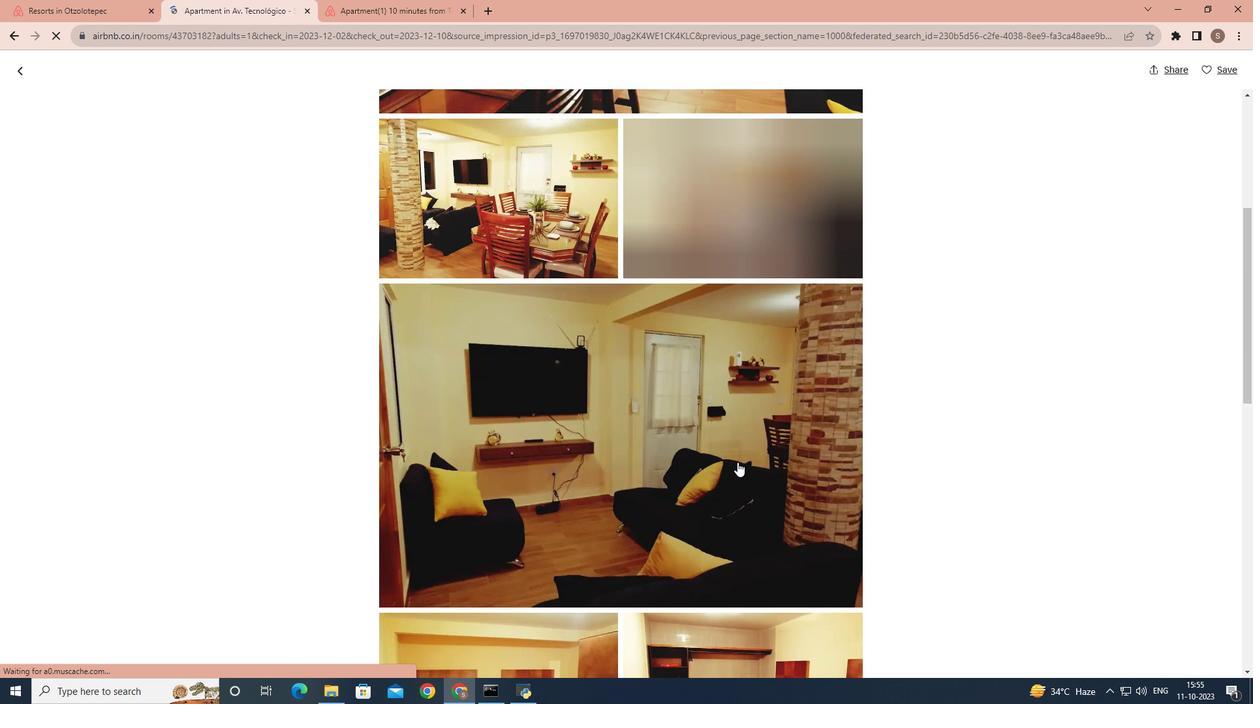 
Action: Mouse moved to (737, 462)
Screenshot: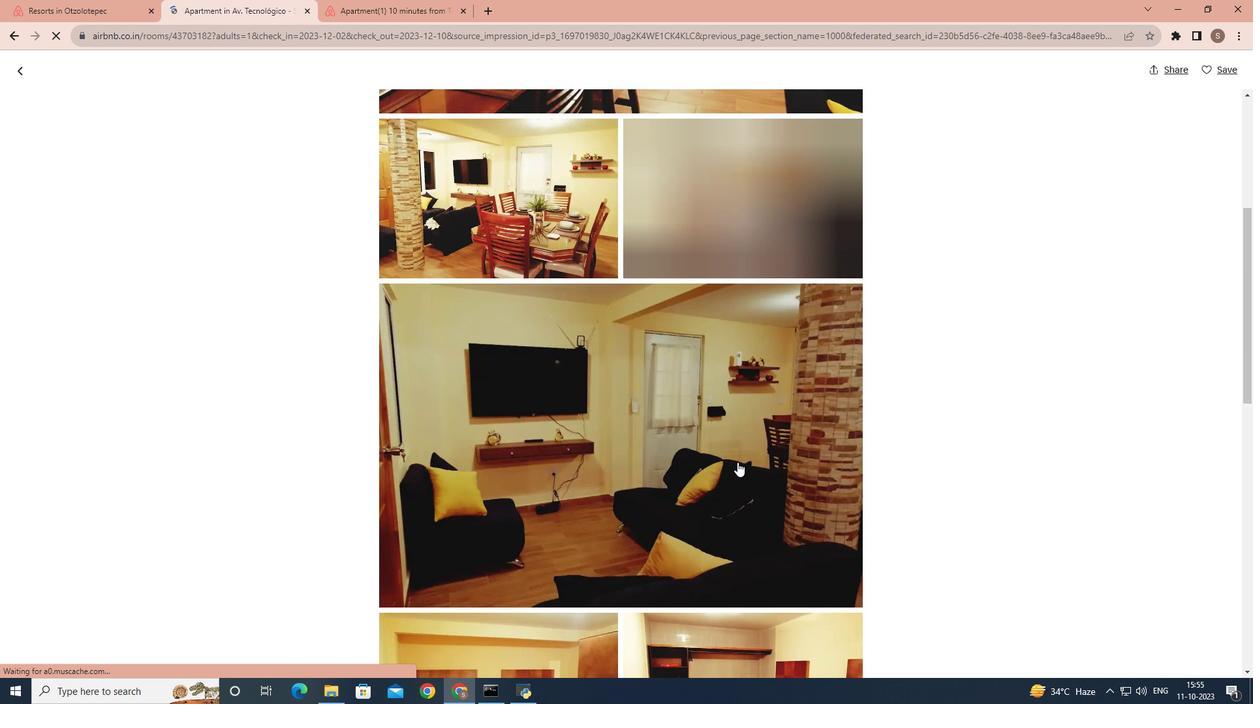 
Action: Mouse scrolled (737, 462) with delta (0, 0)
